Task: Use Google Earth to measure the distance between Burj Khalifa and Christ the Redeemer.
Action: Mouse moved to (20, 130)
Screenshot: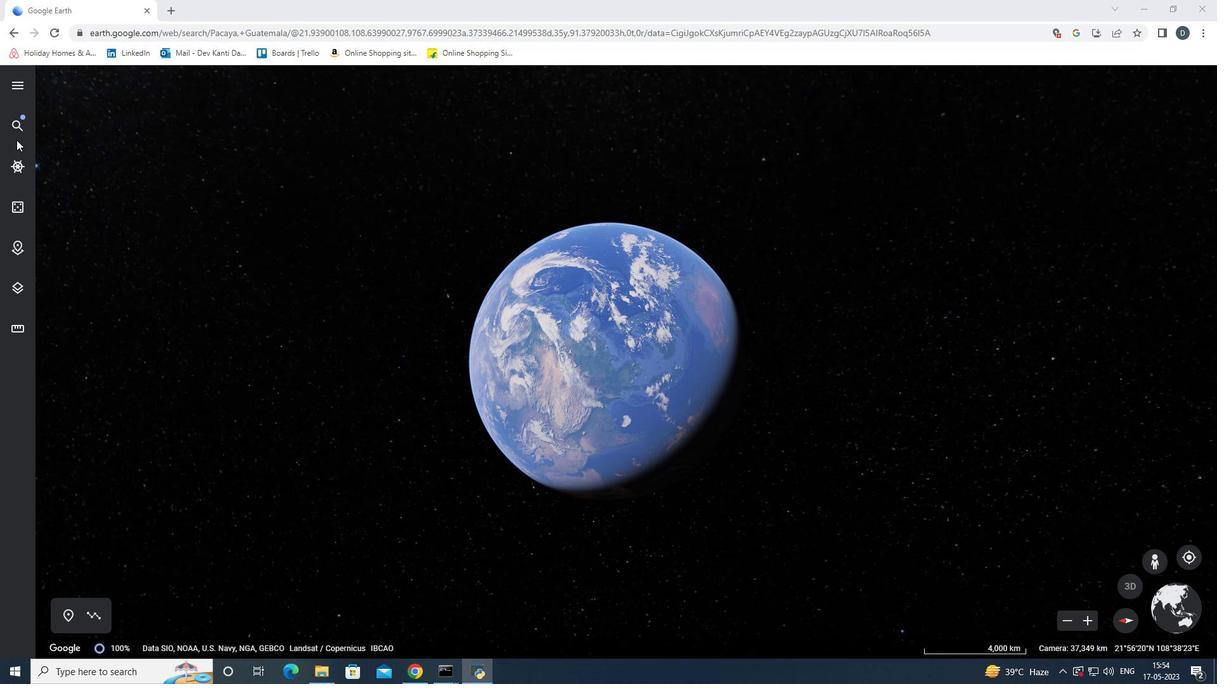 
Action: Mouse pressed left at (20, 130)
Screenshot: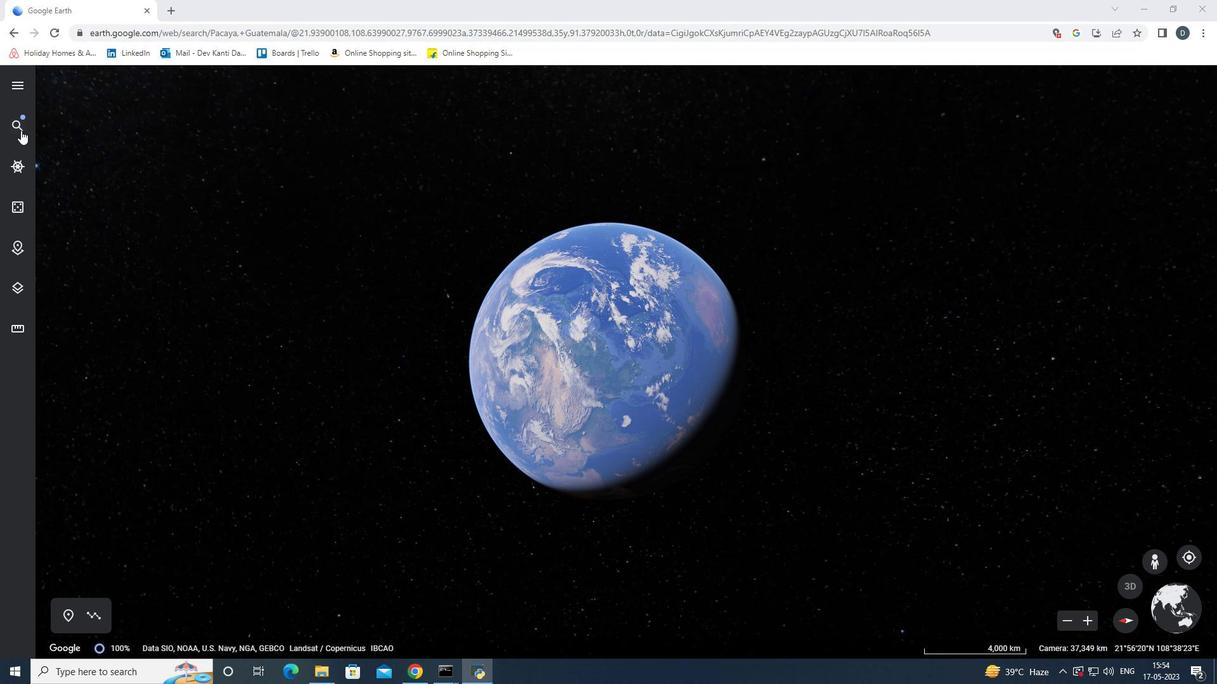 
Action: Mouse moved to (243, 89)
Screenshot: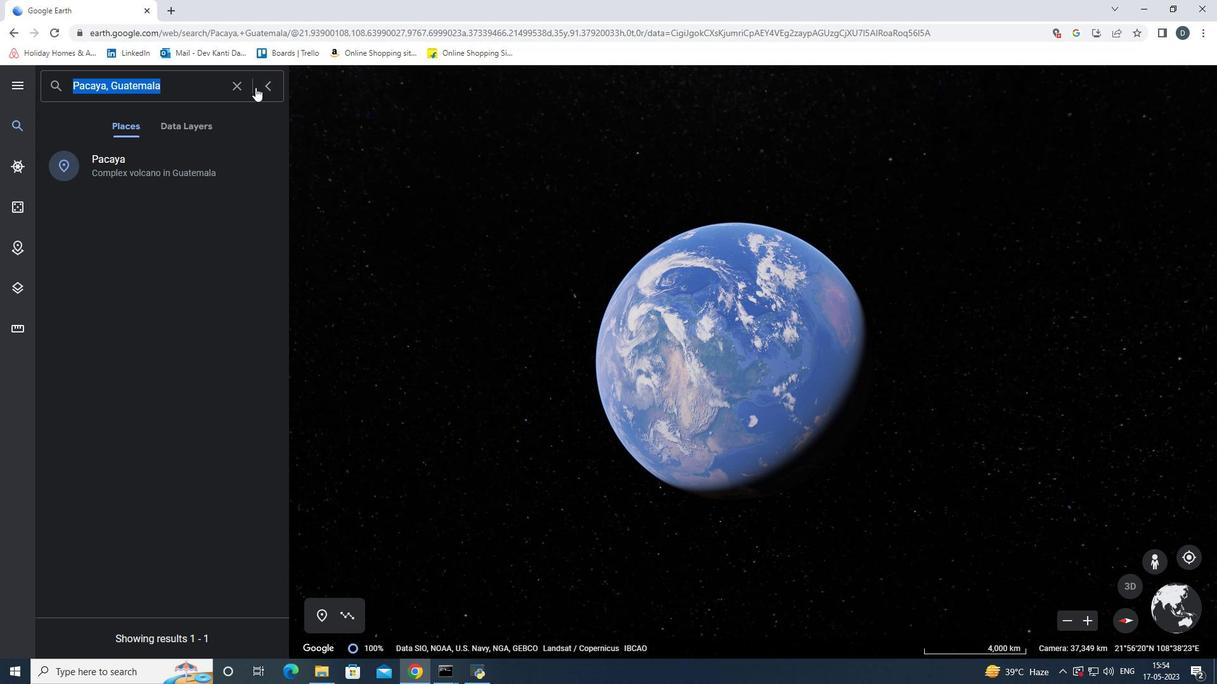 
Action: Mouse pressed left at (243, 89)
Screenshot: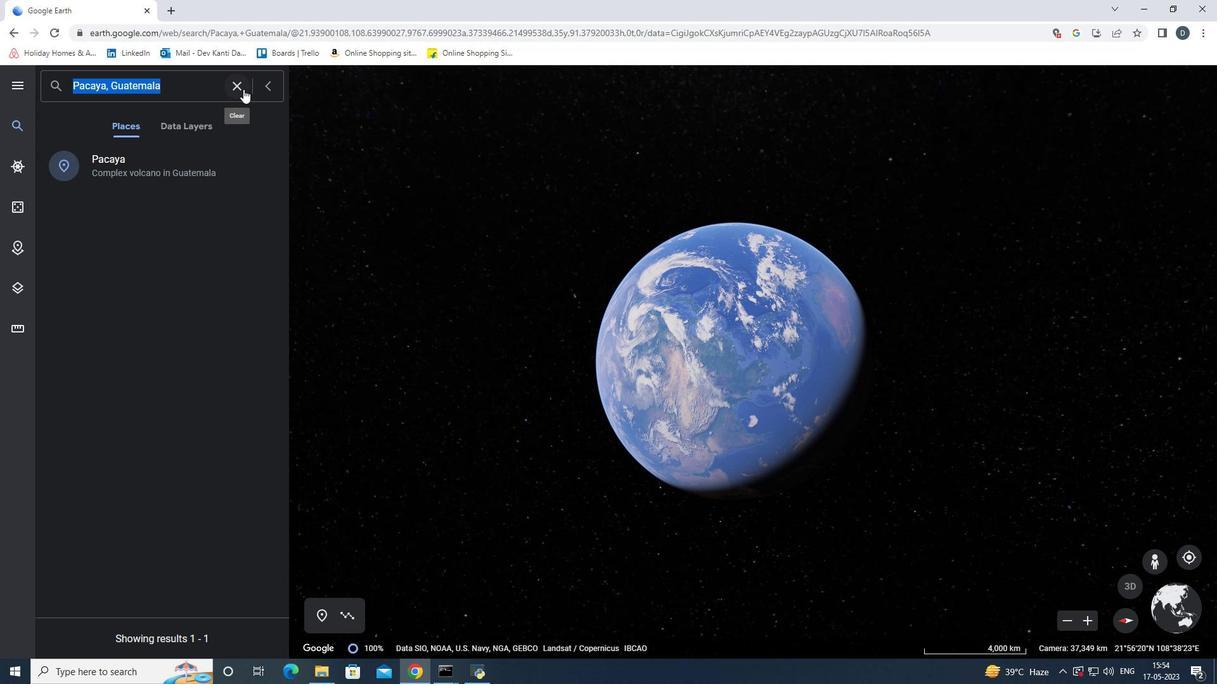 
Action: Key pressed <Key.shift>Chrisd<Key.backspace>t<Key.space>the<Key.space><Key.shift><Key.shift><Key.shift><Key.shift><Key.shift><Key.shift><Key.shift><Key.shift><Key.shift><Key.shift><Key.shift><Key.shift><Key.shift><Key.shift>
Screenshot: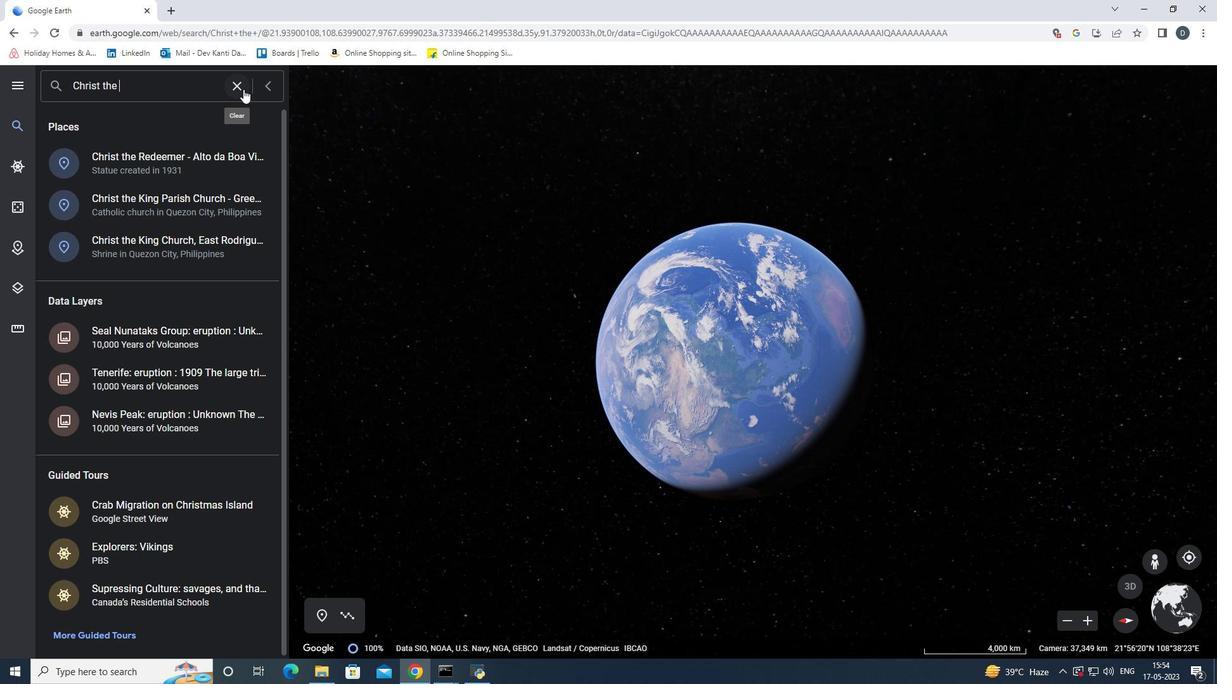 
Action: Mouse moved to (173, 96)
Screenshot: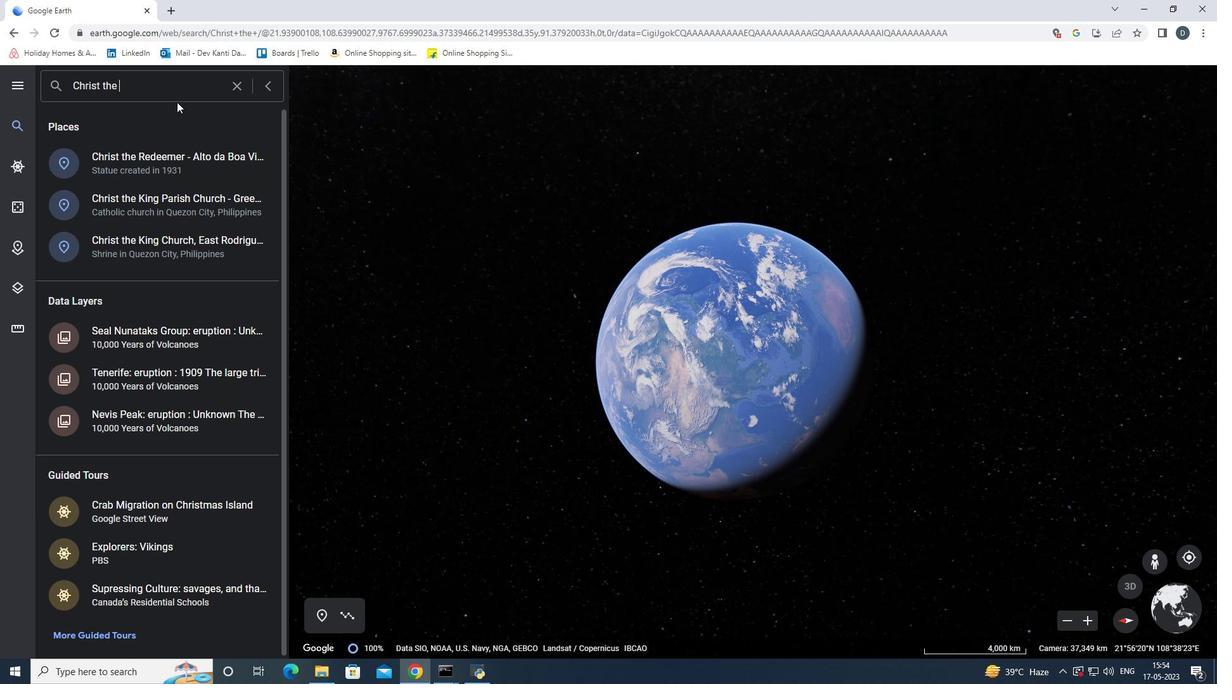 
Action: Key pressed <Key.shift>Reed<Key.backspace><Key.backspace>deemer<Key.space>statue
Screenshot: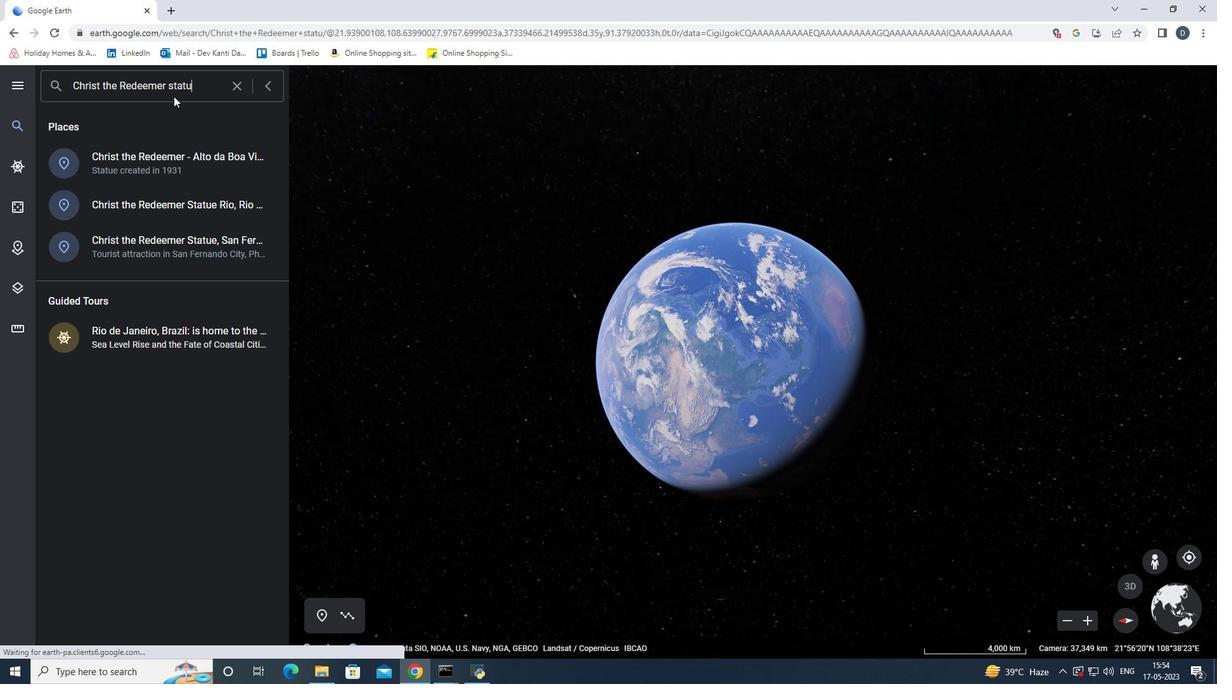 
Action: Mouse moved to (245, 214)
Screenshot: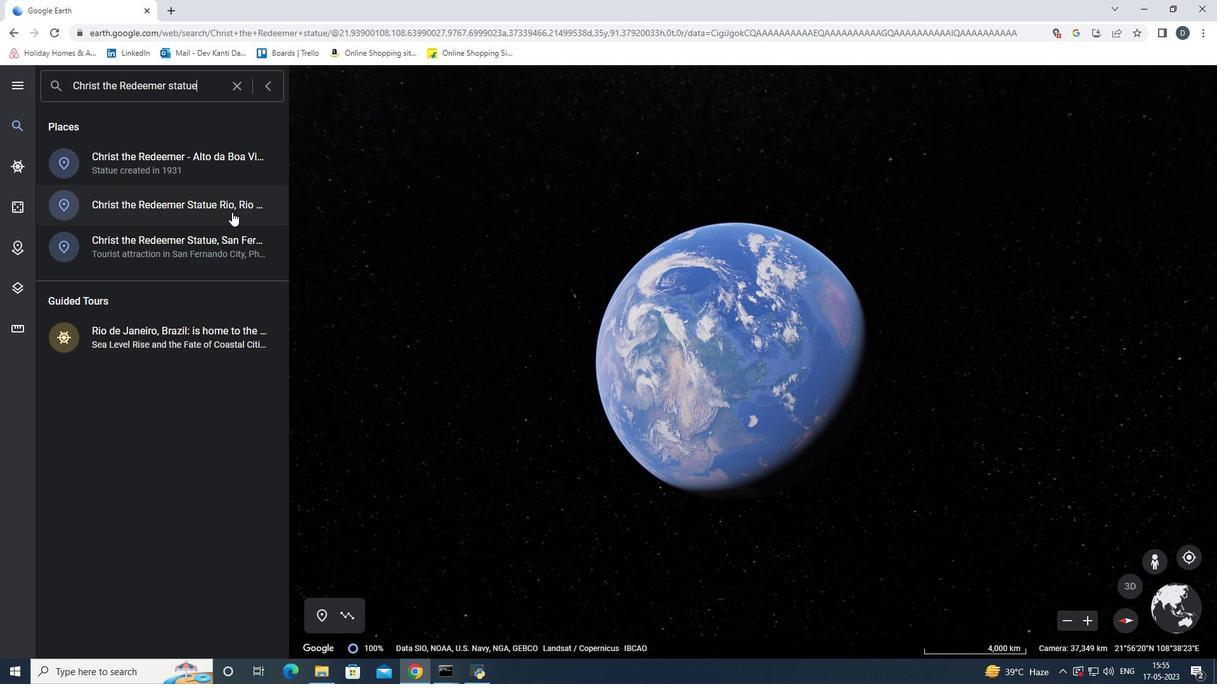 
Action: Mouse pressed left at (245, 214)
Screenshot: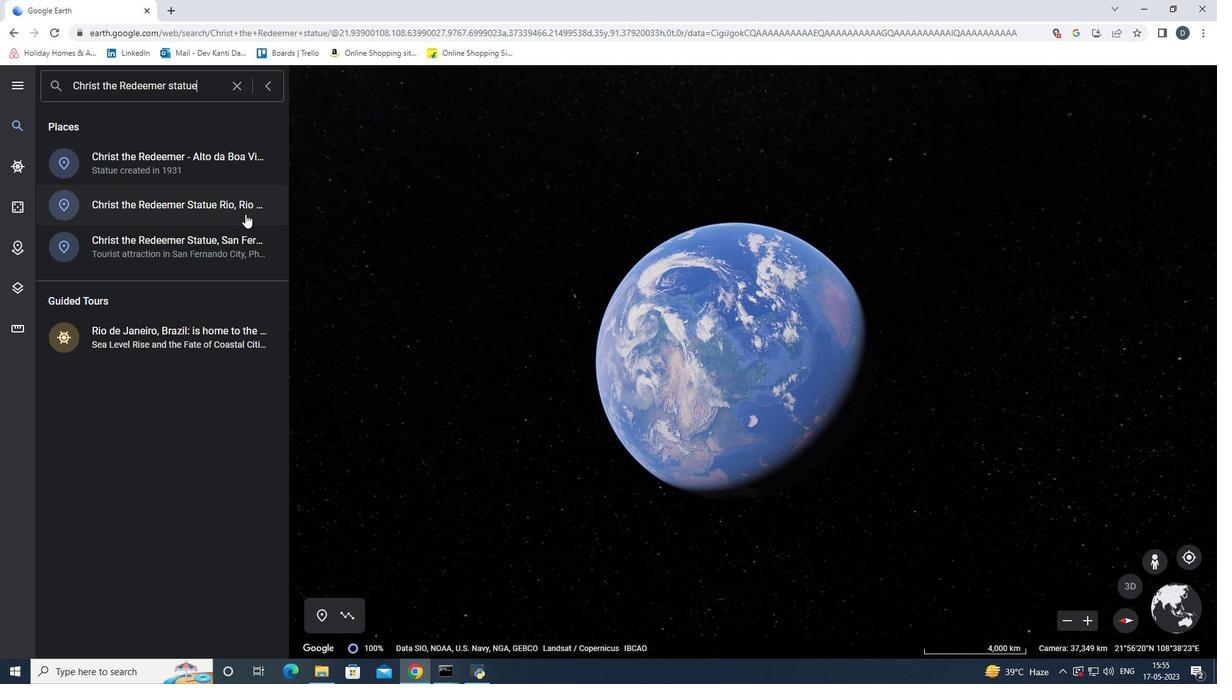 
Action: Mouse moved to (1154, 138)
Screenshot: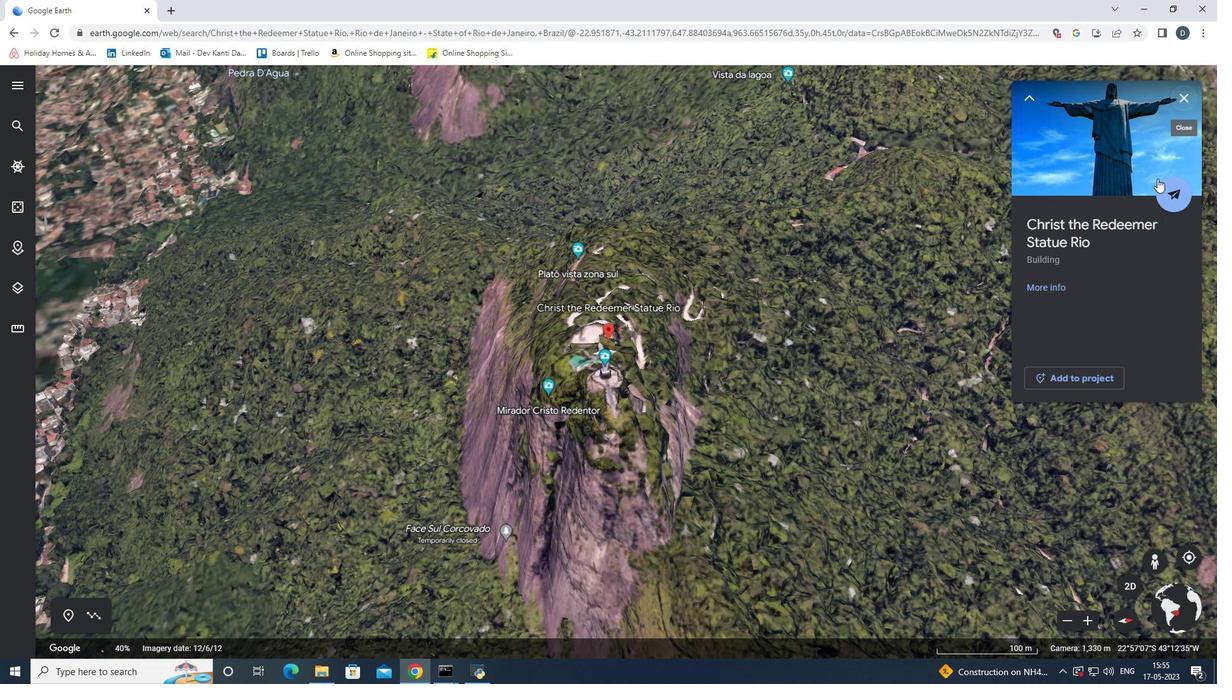 
Action: Mouse pressed left at (1154, 138)
Screenshot: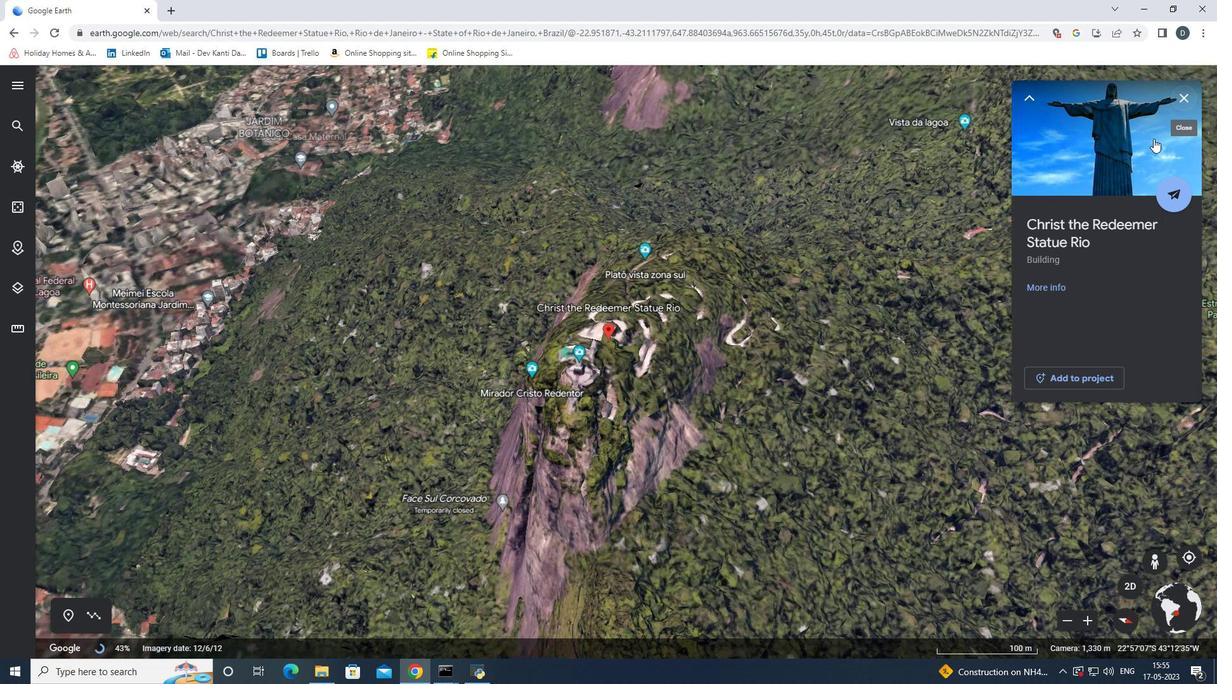 
Action: Mouse moved to (1135, 315)
Screenshot: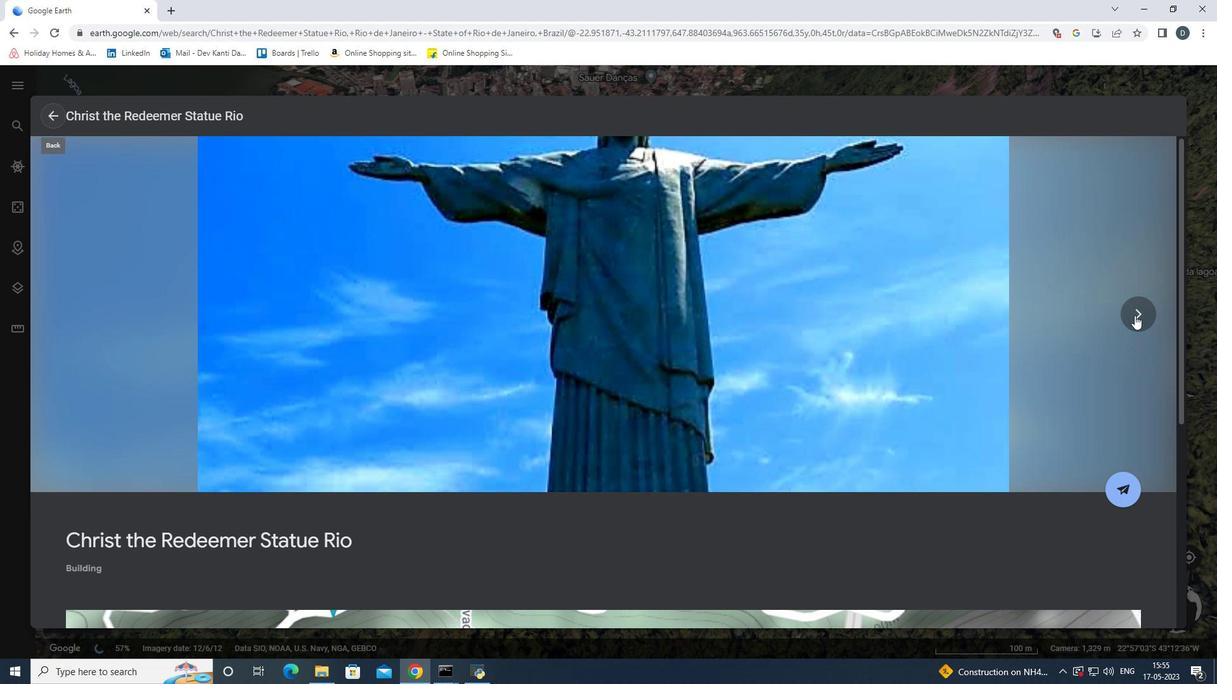 
Action: Mouse pressed left at (1135, 315)
Screenshot: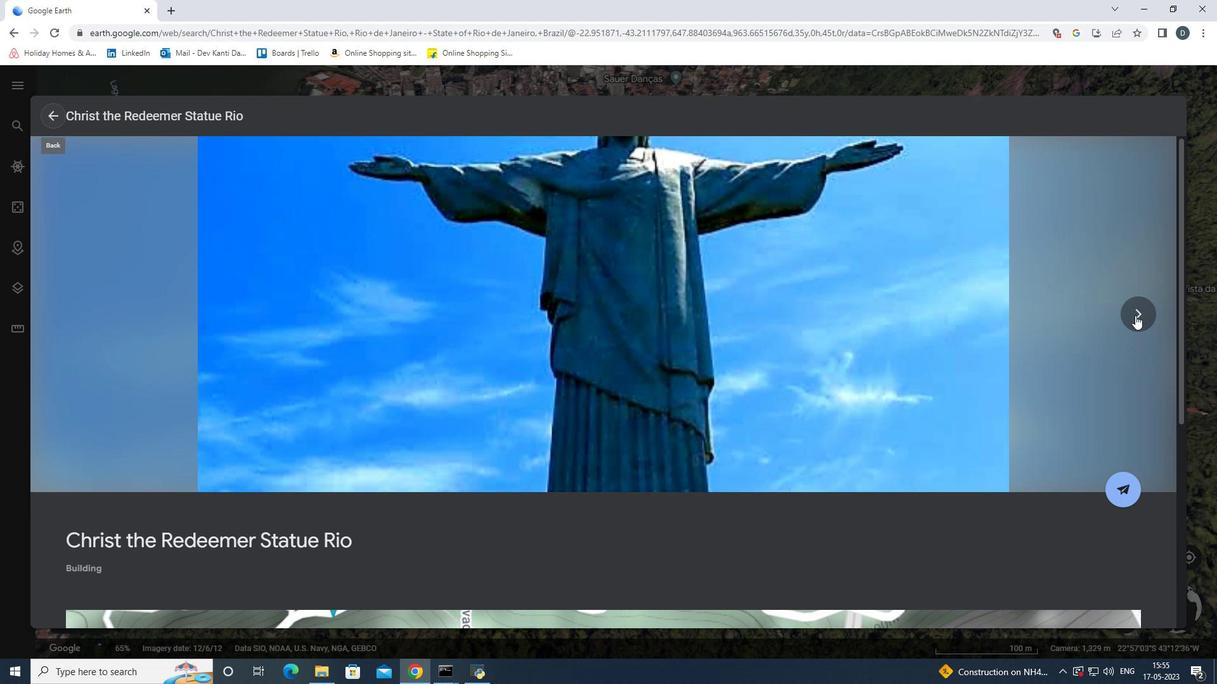 
Action: Mouse pressed left at (1135, 315)
Screenshot: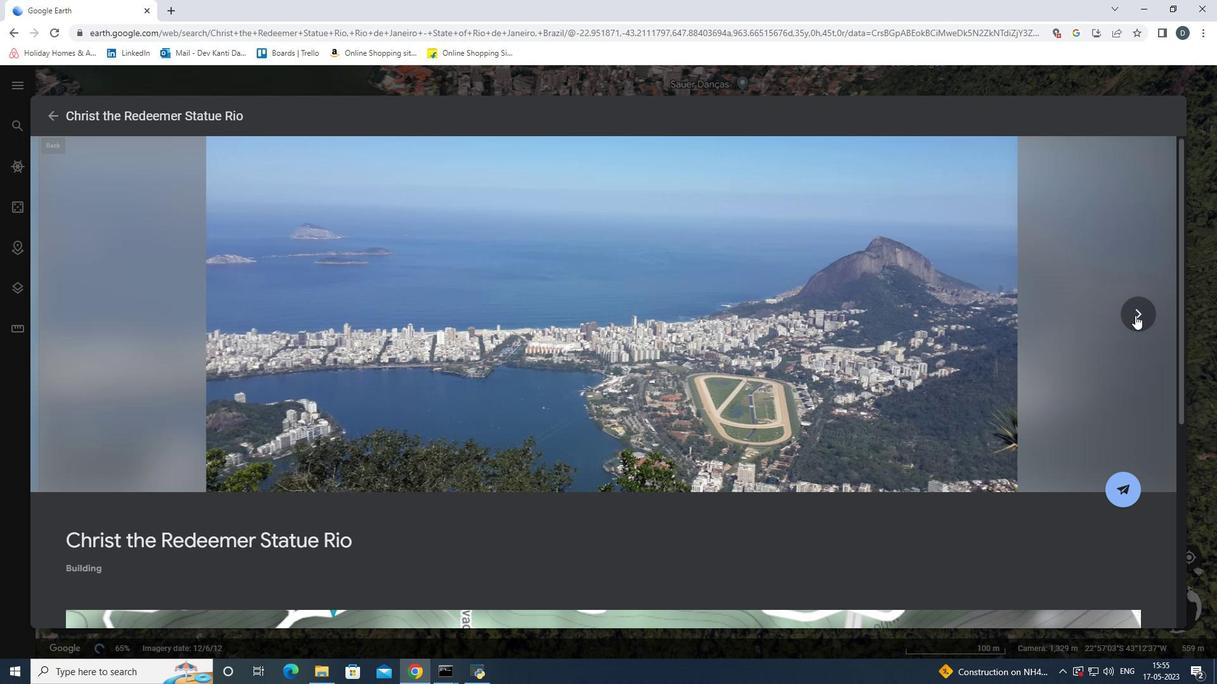 
Action: Mouse pressed left at (1135, 315)
Screenshot: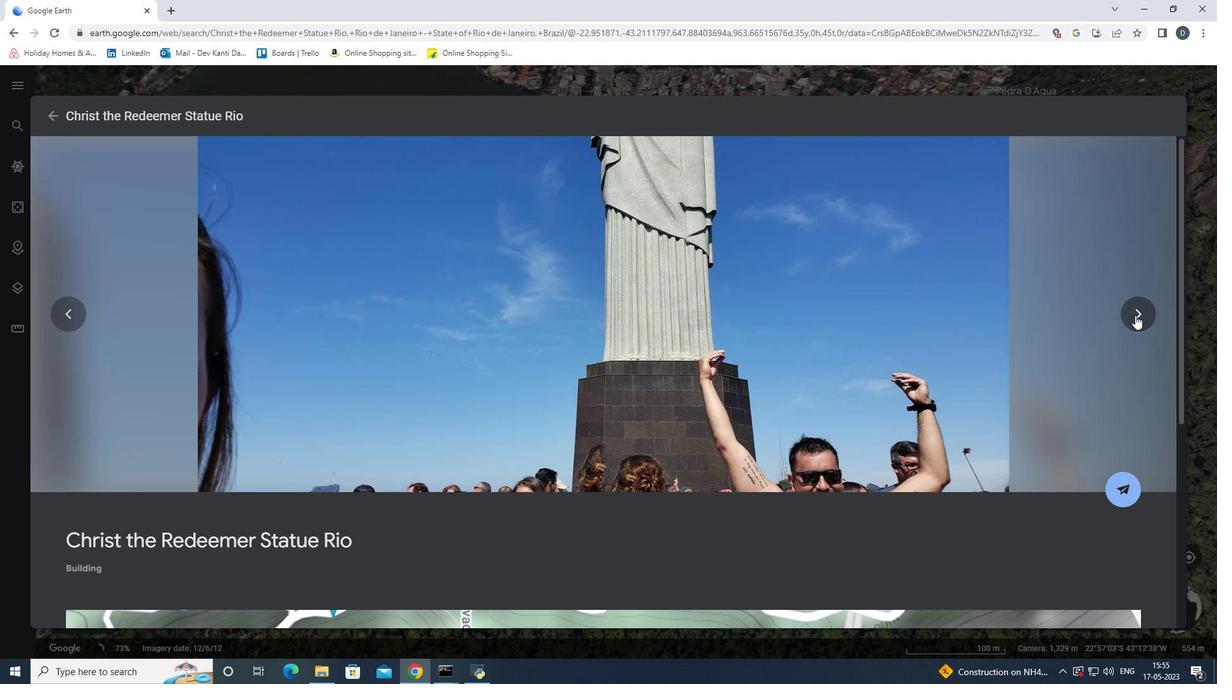 
Action: Mouse moved to (58, 118)
Screenshot: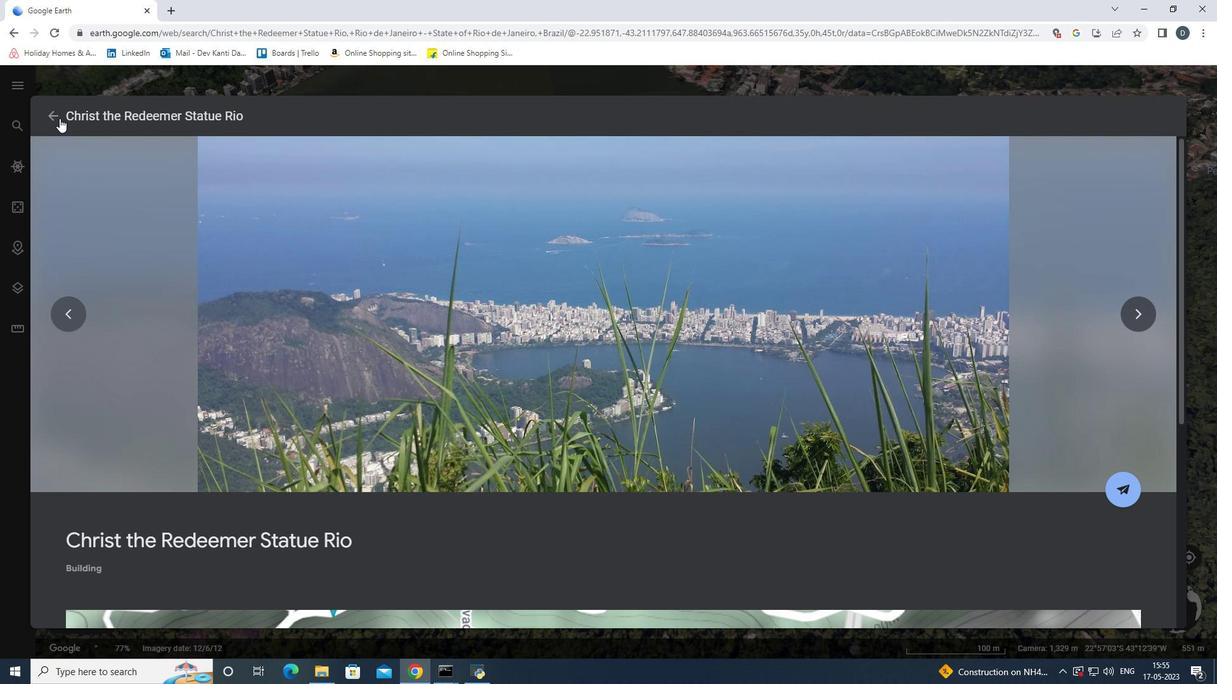 
Action: Mouse pressed left at (58, 118)
Screenshot: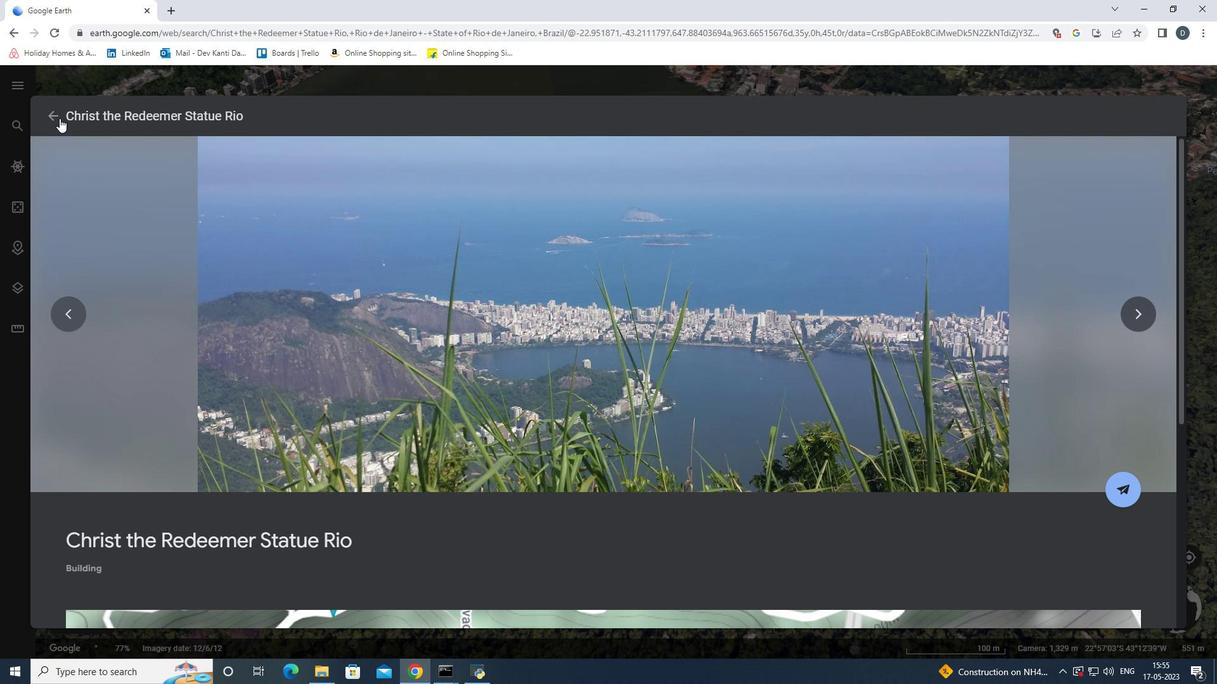 
Action: Mouse moved to (519, 305)
Screenshot: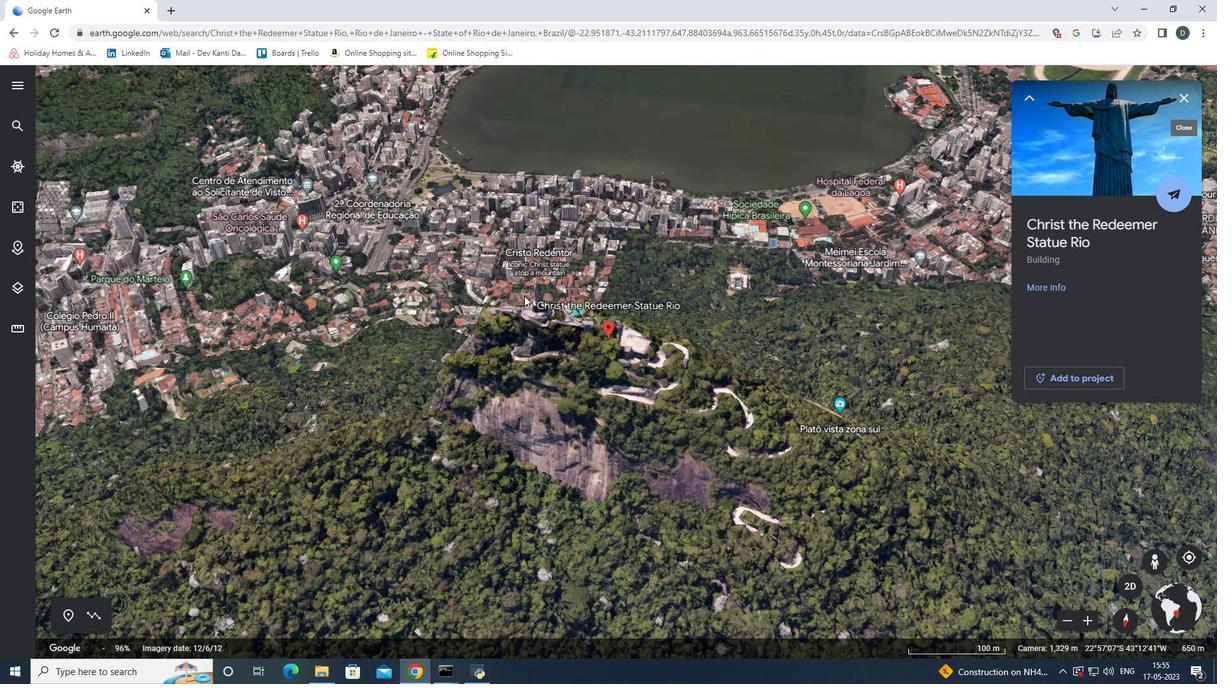 
Action: Mouse scrolled (519, 305) with delta (0, 0)
Screenshot: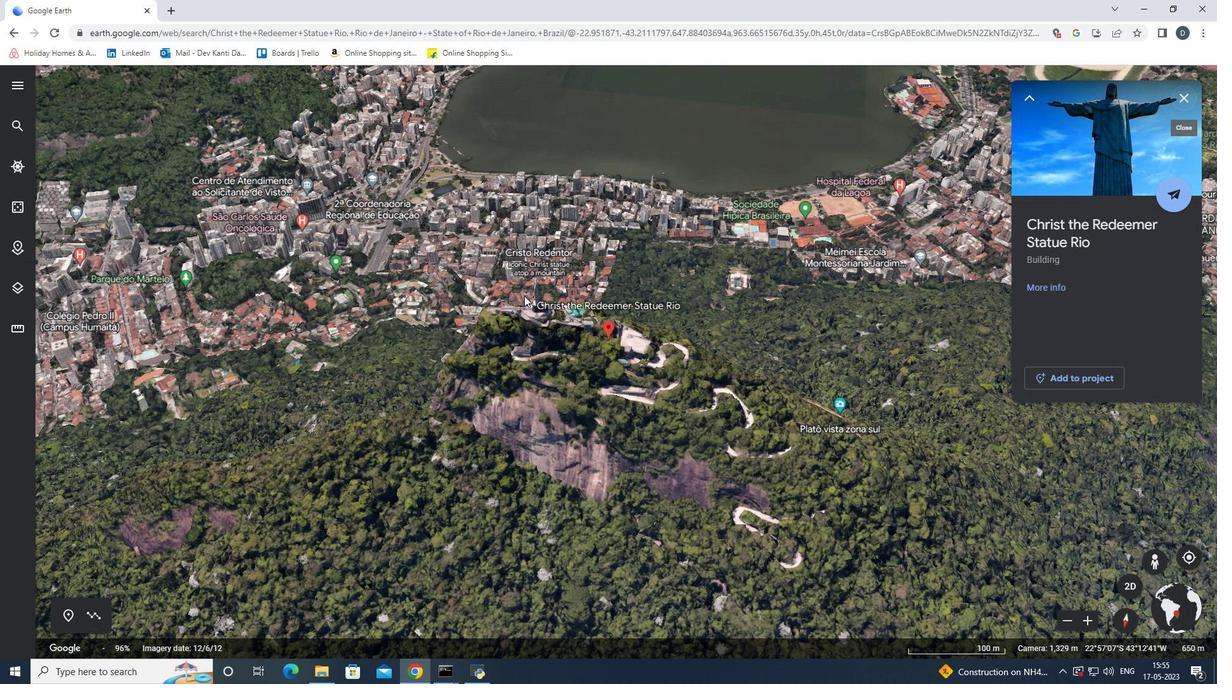 
Action: Mouse scrolled (519, 305) with delta (0, 0)
Screenshot: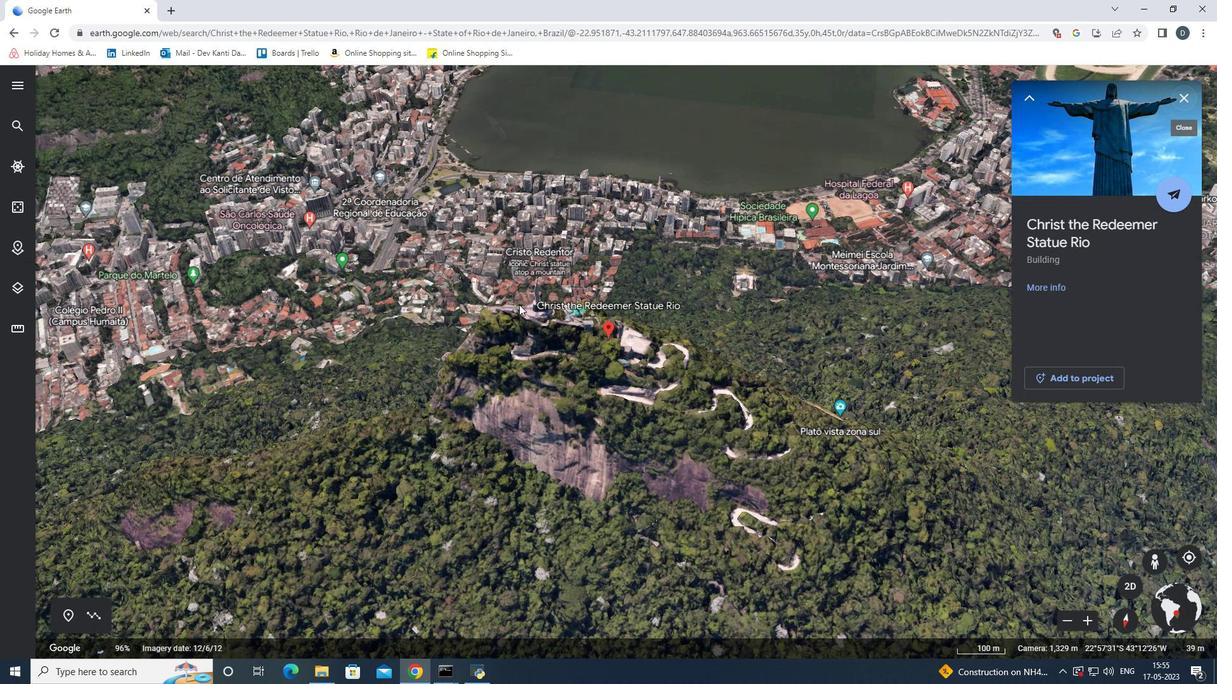 
Action: Mouse scrolled (519, 305) with delta (0, 0)
Screenshot: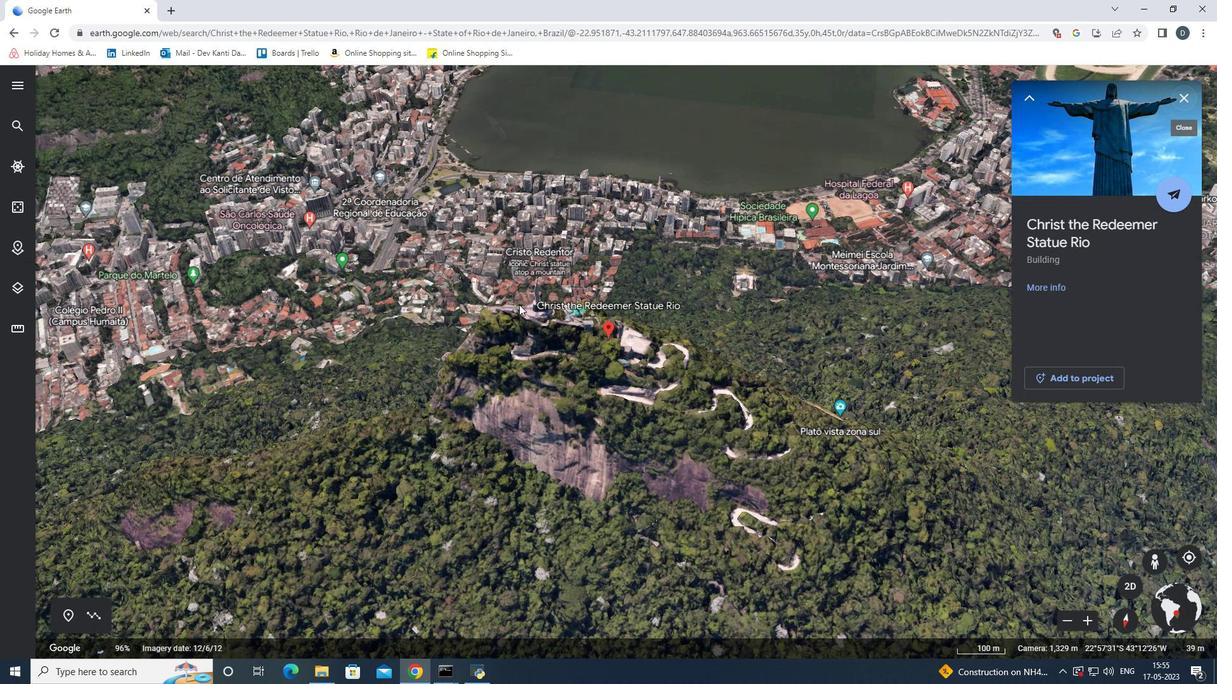 
Action: Mouse scrolled (519, 305) with delta (0, 0)
Screenshot: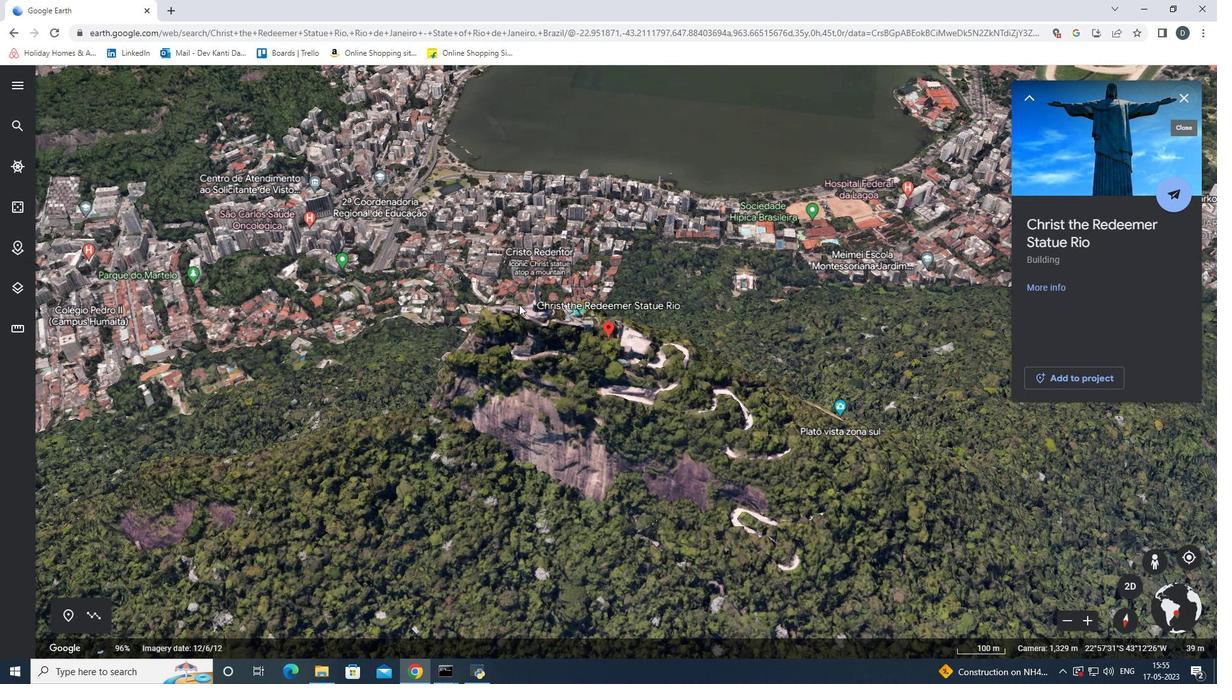 
Action: Mouse moved to (612, 338)
Screenshot: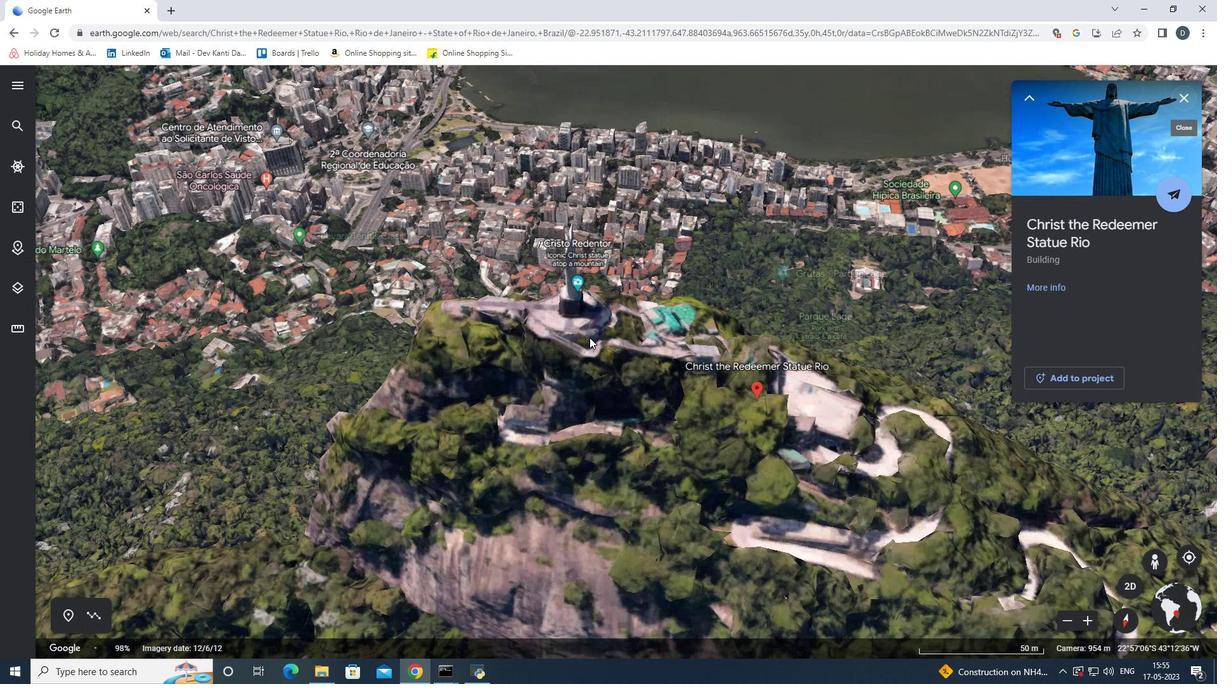 
Action: Mouse scrolled (612, 338) with delta (0, 0)
Screenshot: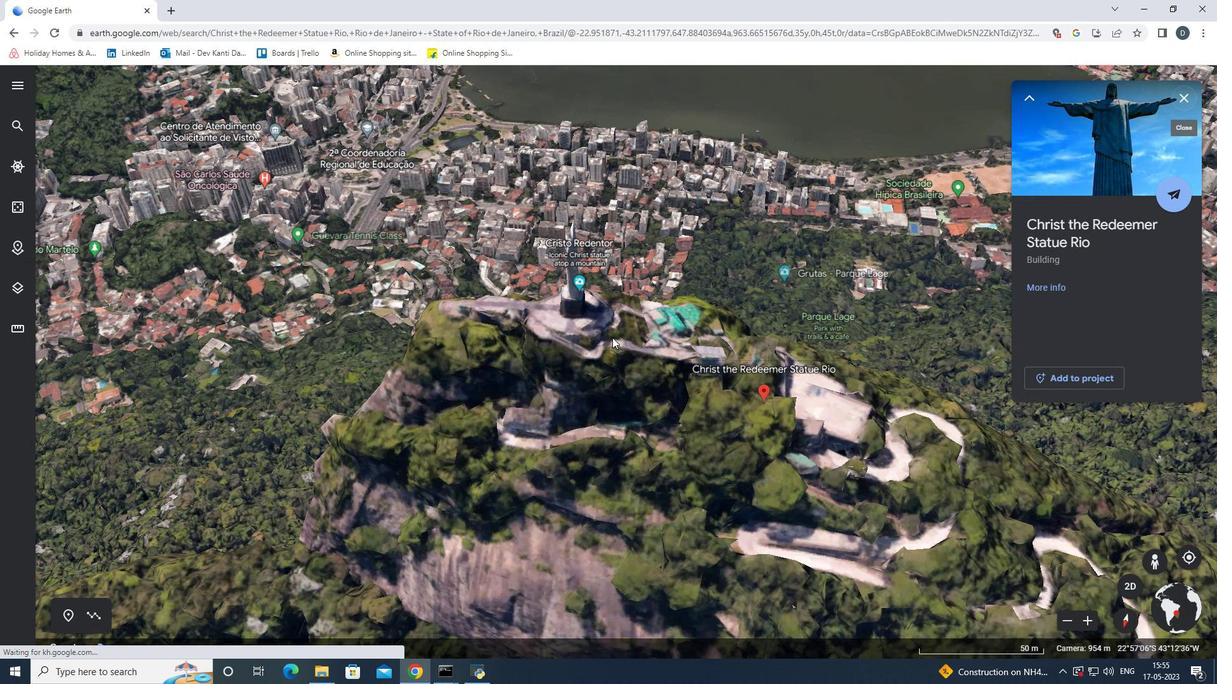 
Action: Mouse scrolled (612, 338) with delta (0, 0)
Screenshot: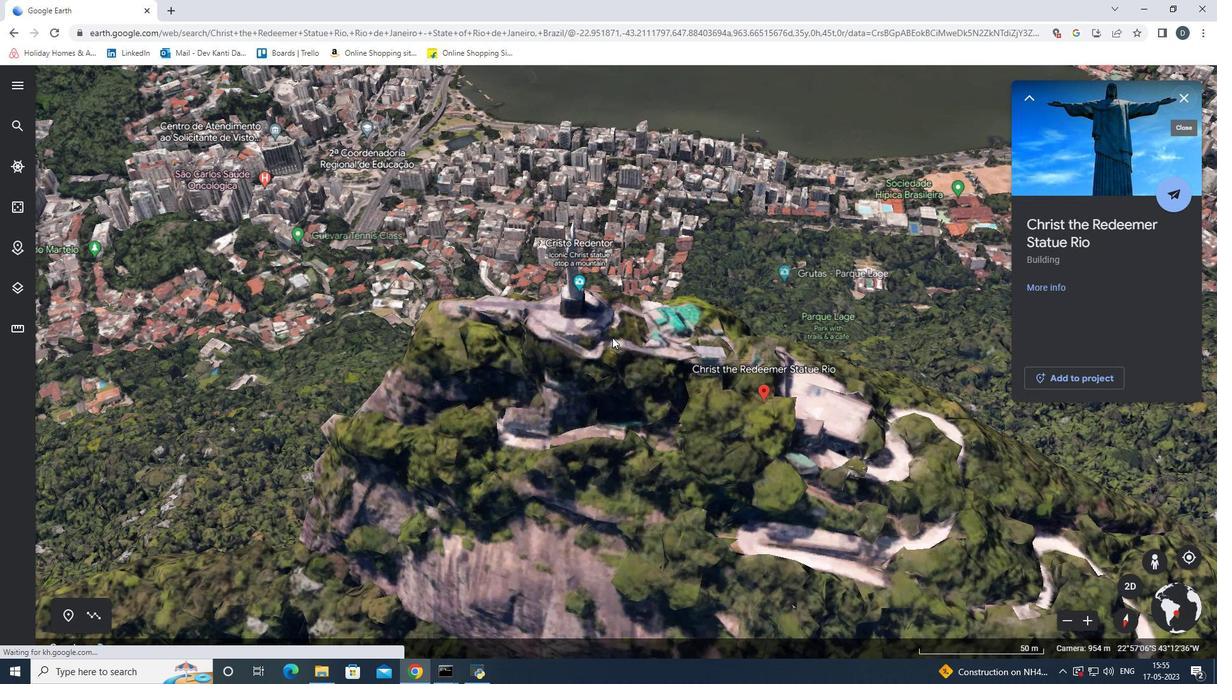 
Action: Mouse moved to (532, 300)
Screenshot: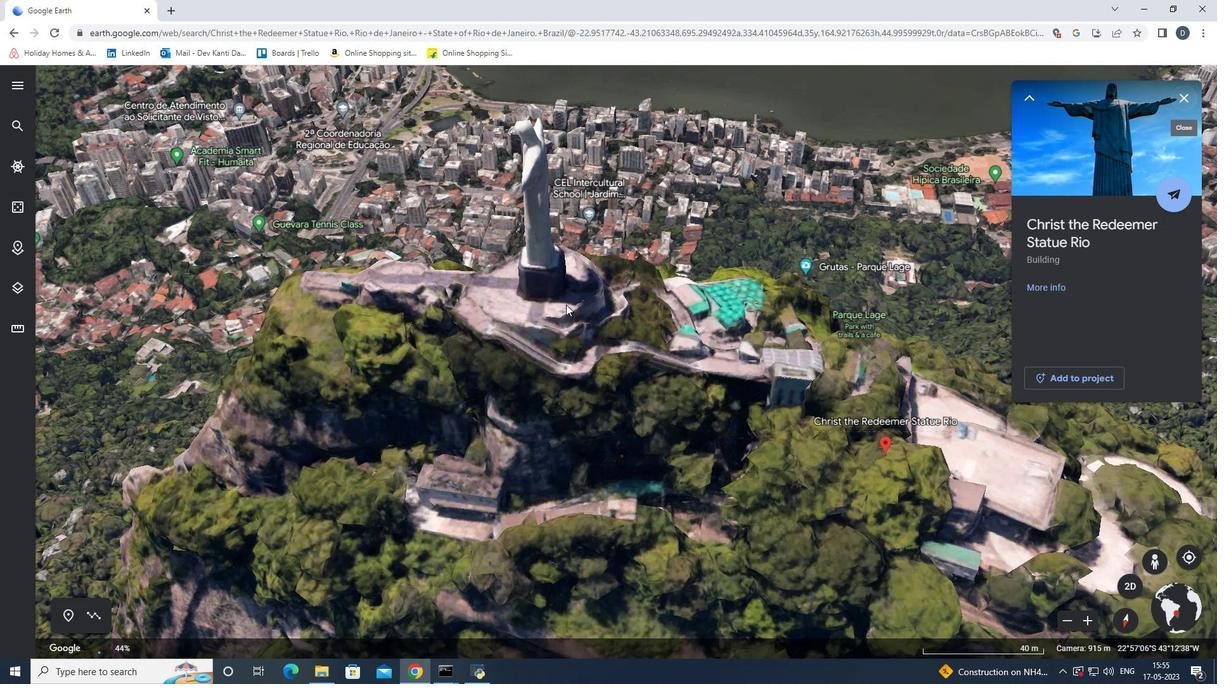 
Action: Mouse pressed left at (532, 300)
Screenshot: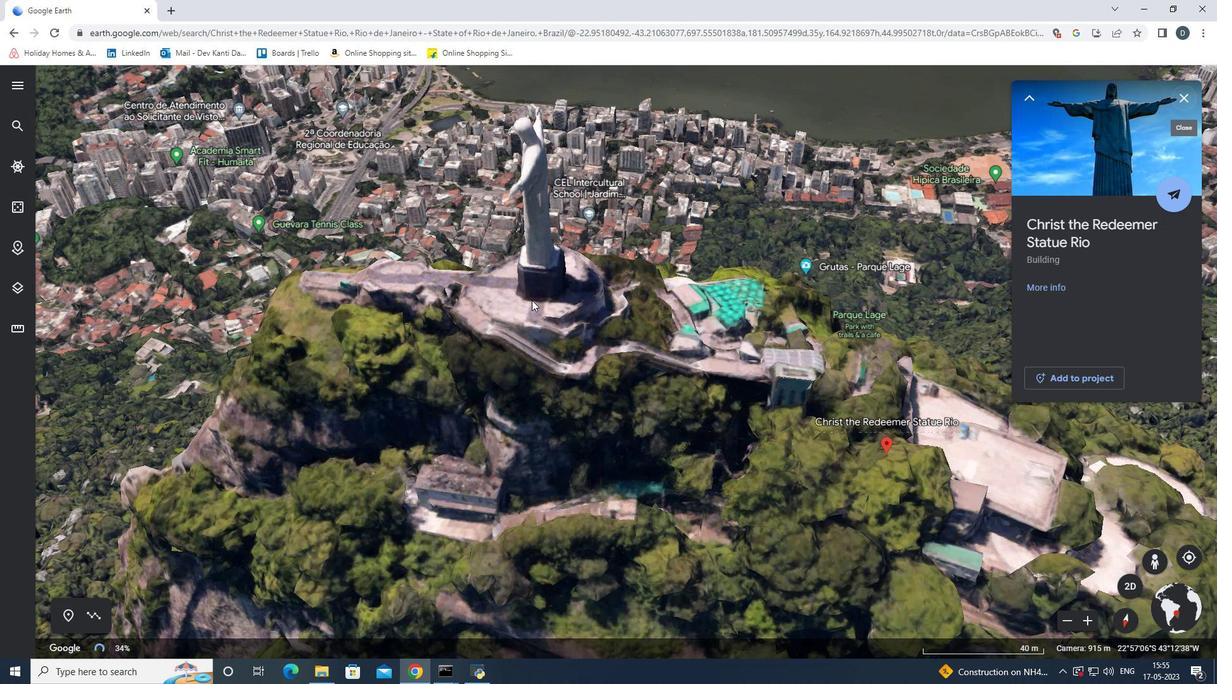 
Action: Mouse moved to (737, 332)
Screenshot: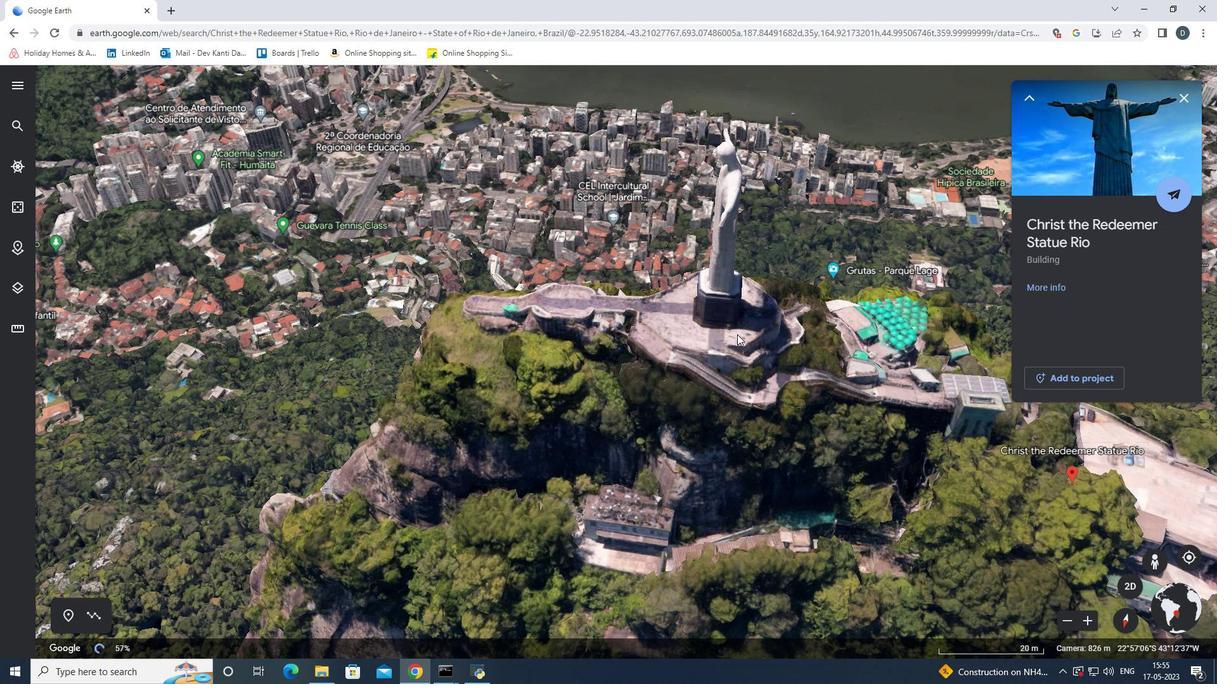 
Action: Mouse scrolled (737, 332) with delta (0, 0)
Screenshot: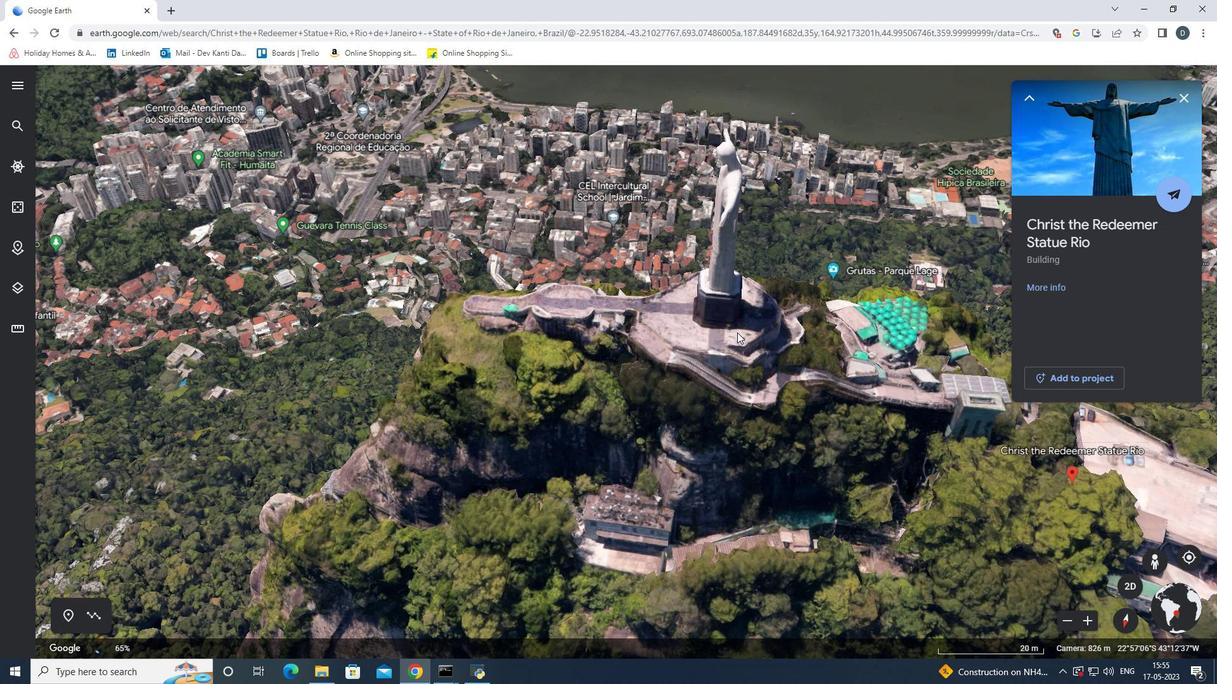 
Action: Mouse scrolled (737, 332) with delta (0, 0)
Screenshot: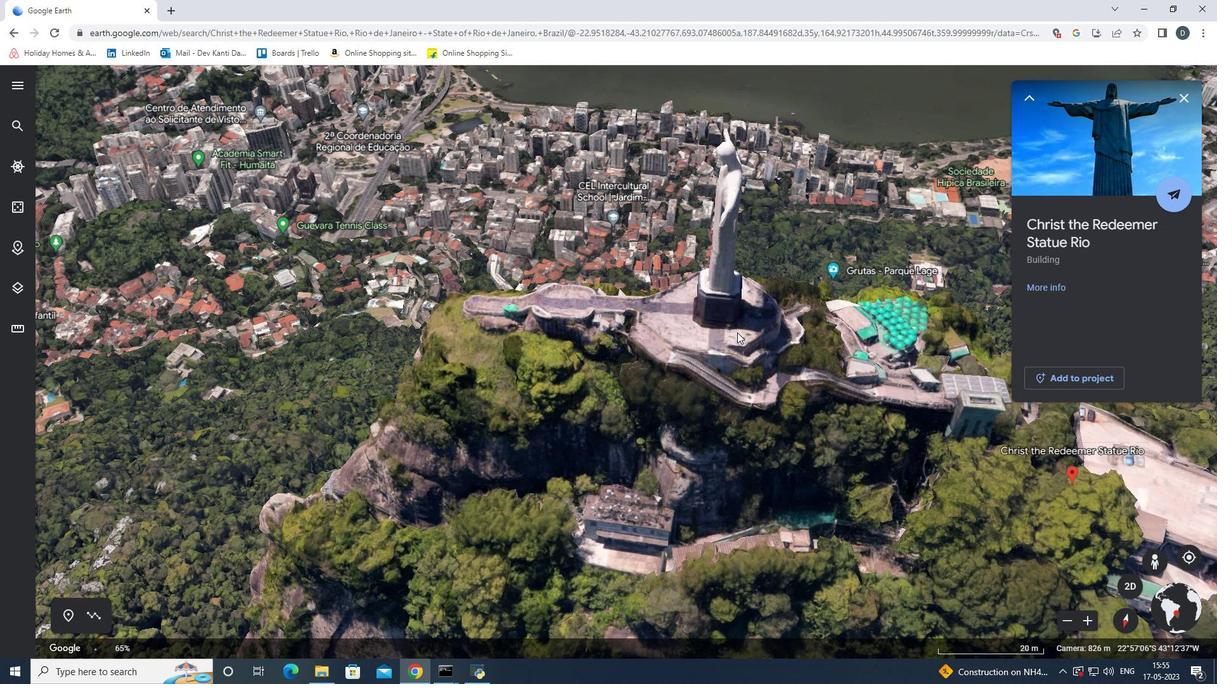 
Action: Mouse scrolled (737, 332) with delta (0, 0)
Screenshot: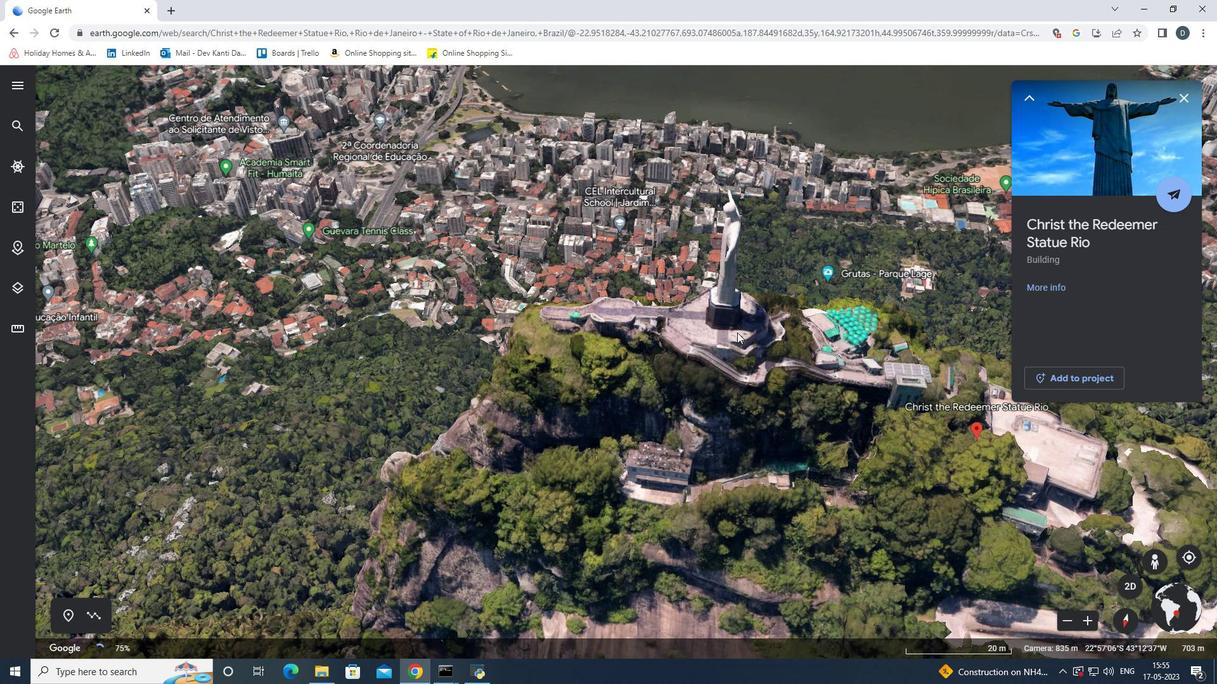 
Action: Mouse scrolled (737, 332) with delta (0, 0)
Screenshot: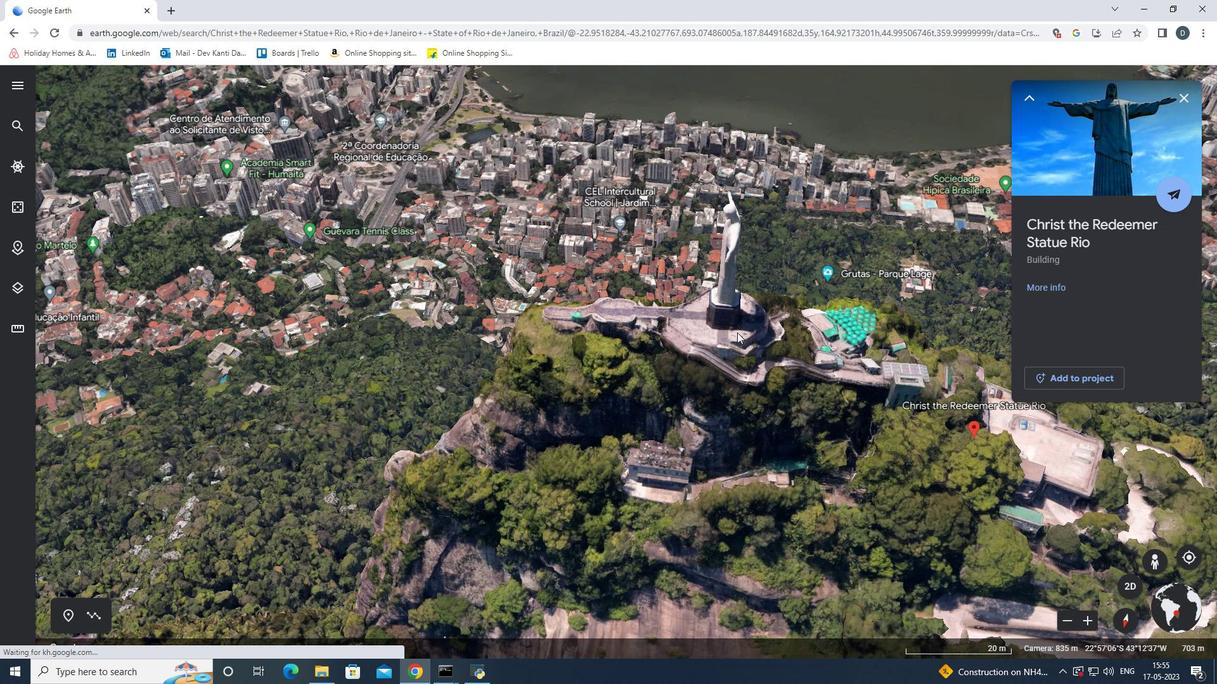 
Action: Mouse scrolled (737, 332) with delta (0, 0)
Screenshot: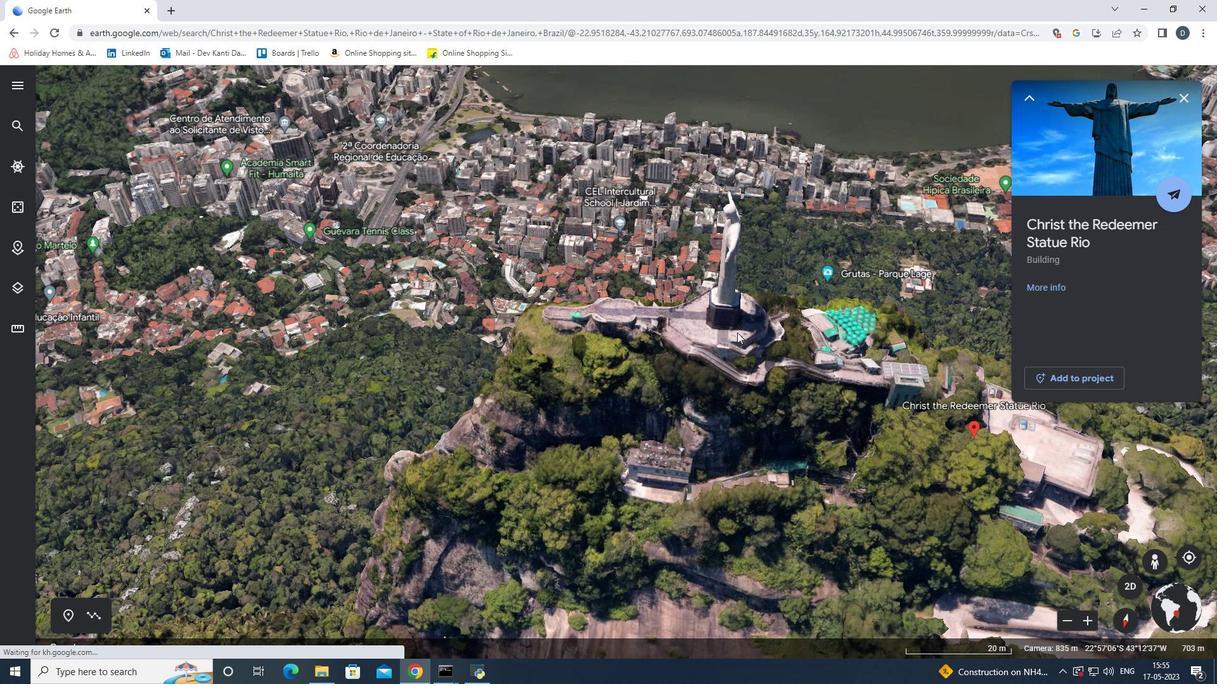 
Action: Mouse scrolled (737, 332) with delta (0, 0)
Screenshot: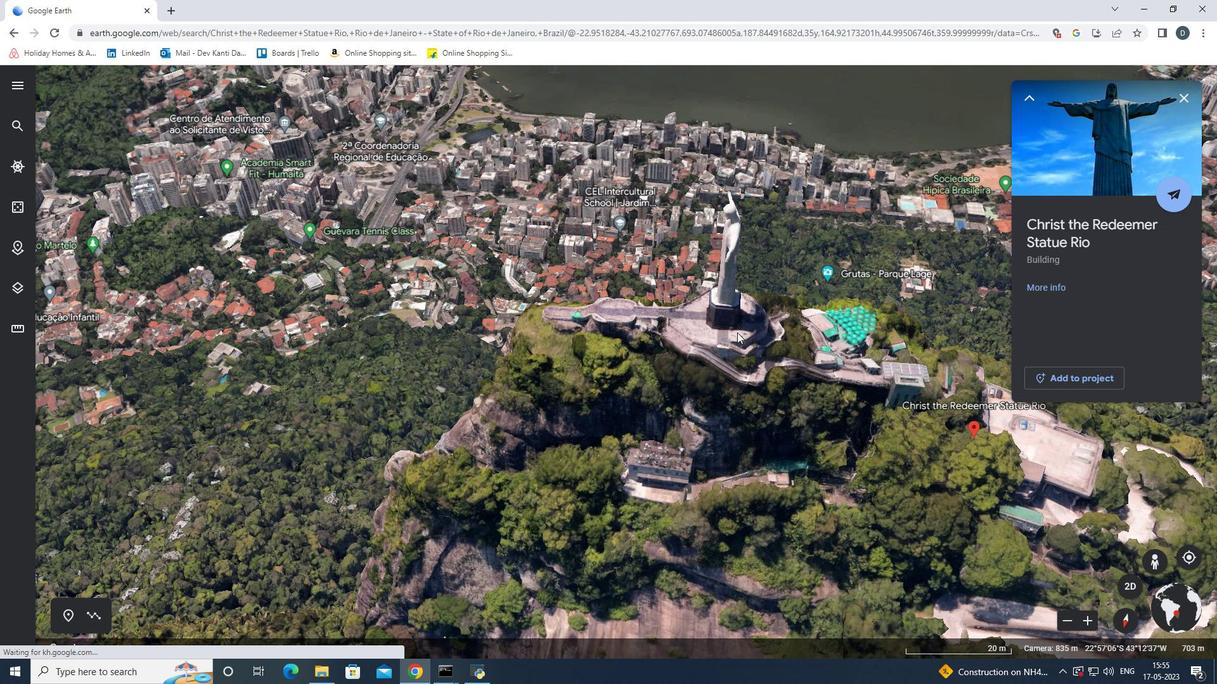 
Action: Mouse moved to (686, 372)
Screenshot: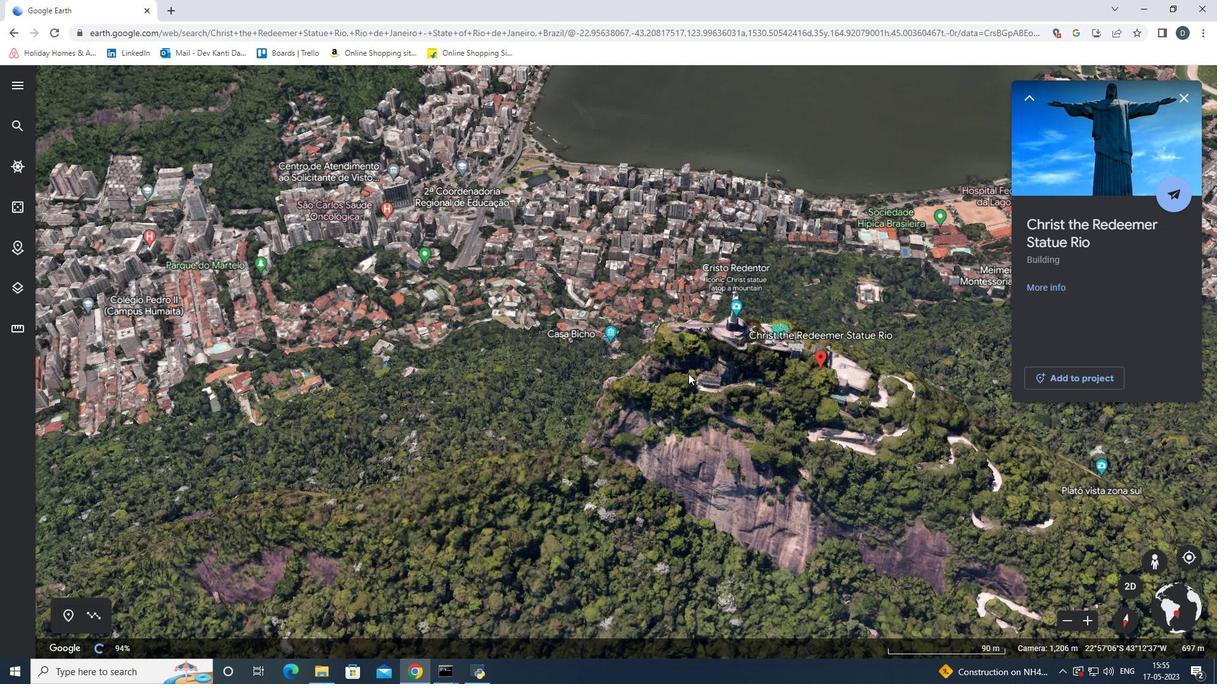 
Action: Mouse scrolled (686, 373) with delta (0, 0)
Screenshot: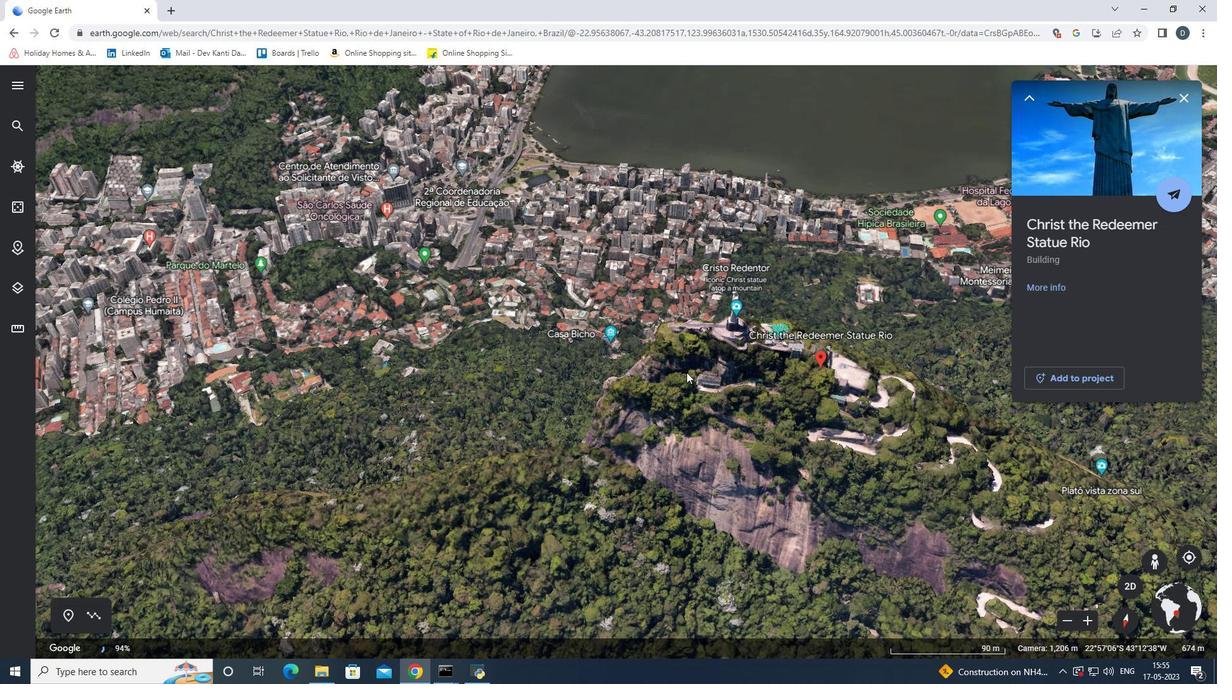 
Action: Mouse scrolled (686, 373) with delta (0, 0)
Screenshot: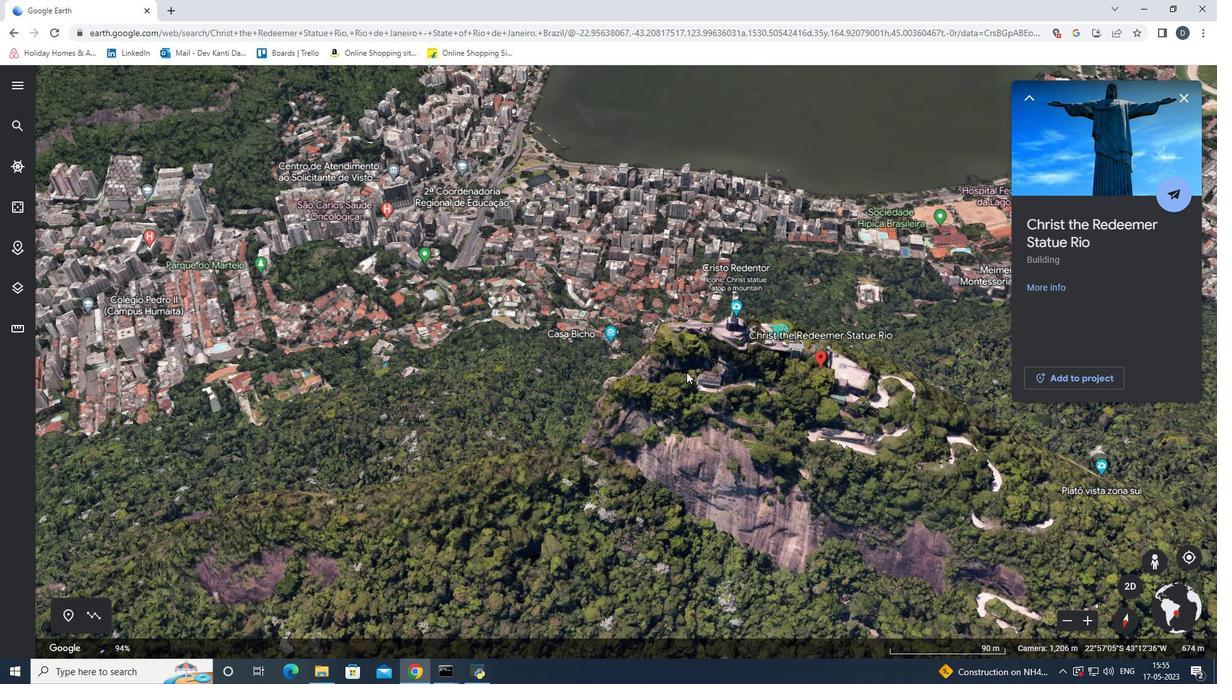 
Action: Mouse scrolled (686, 373) with delta (0, 0)
Screenshot: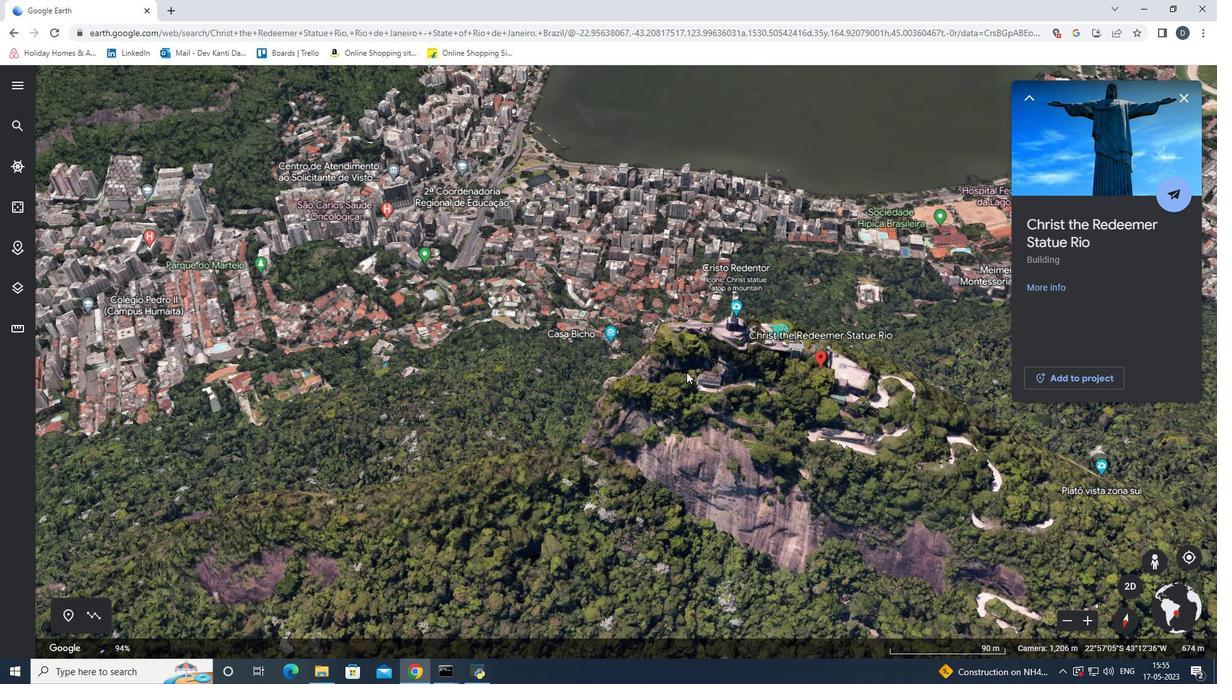 
Action: Mouse scrolled (686, 373) with delta (0, 0)
Screenshot: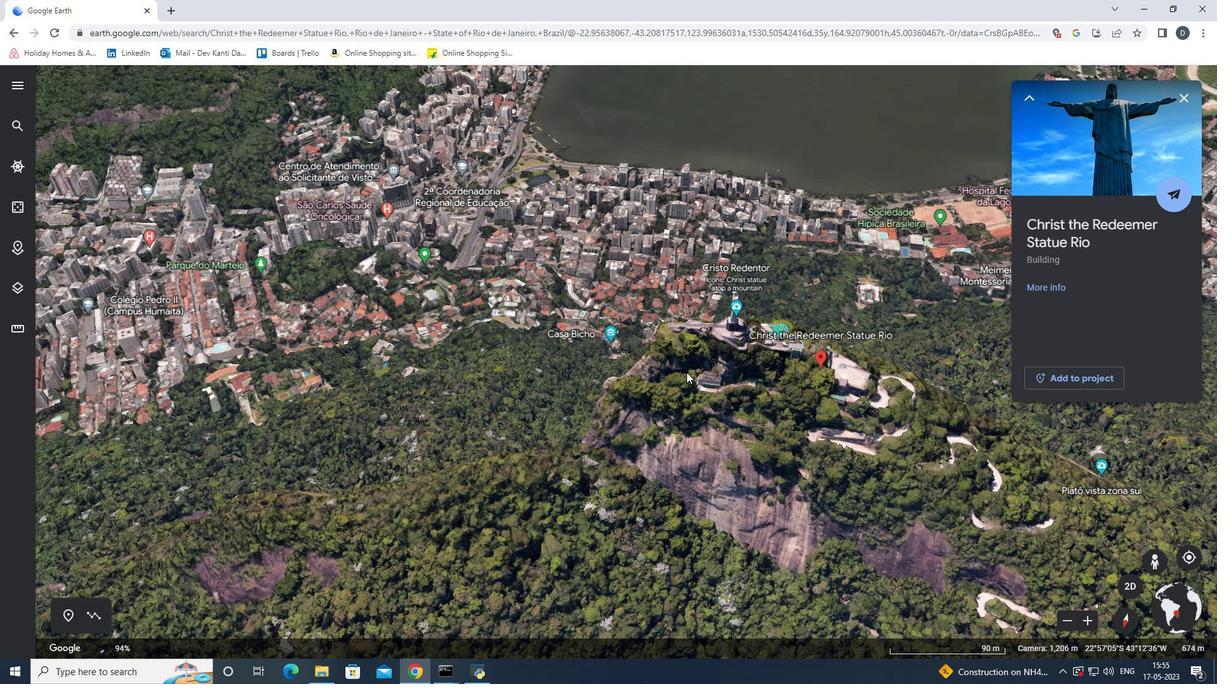 
Action: Mouse scrolled (686, 372) with delta (0, 0)
Screenshot: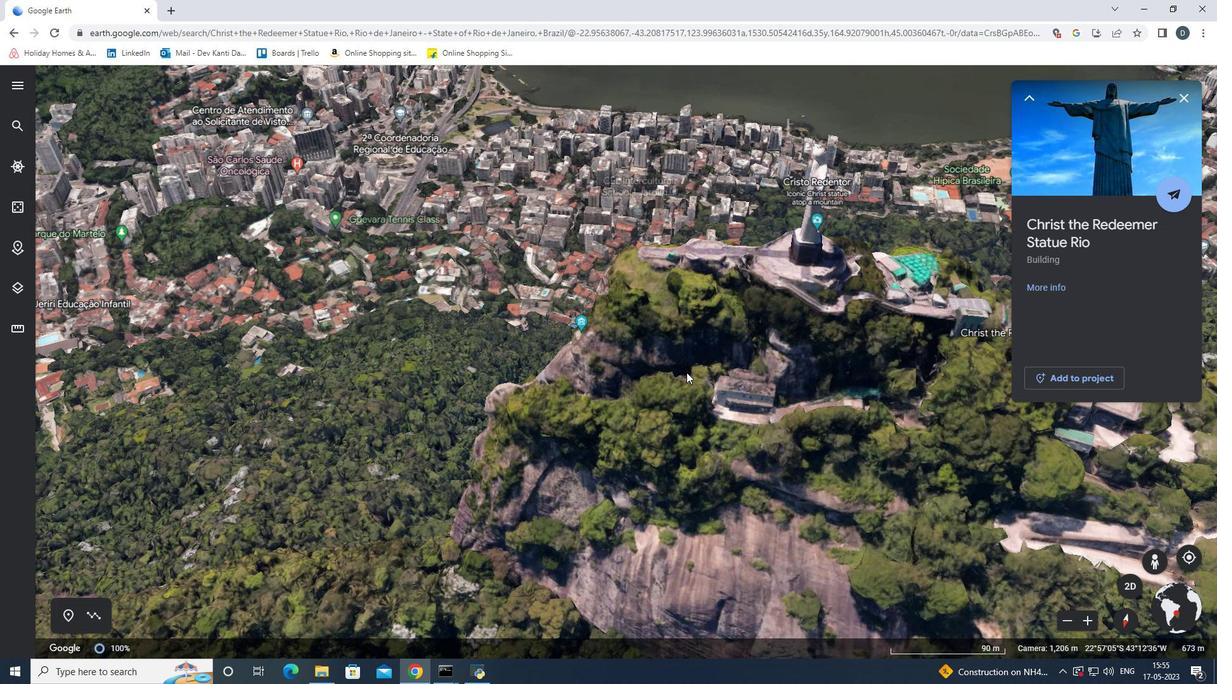 
Action: Mouse scrolled (686, 372) with delta (0, 0)
Screenshot: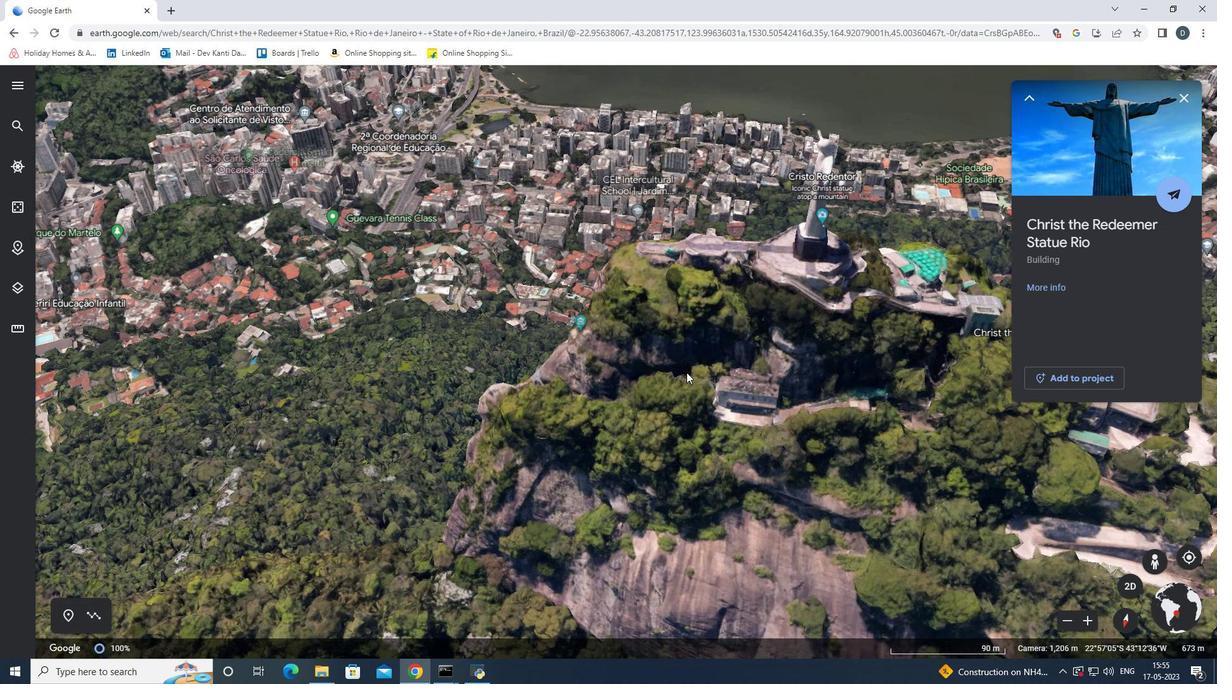 
Action: Mouse scrolled (686, 372) with delta (0, 0)
Screenshot: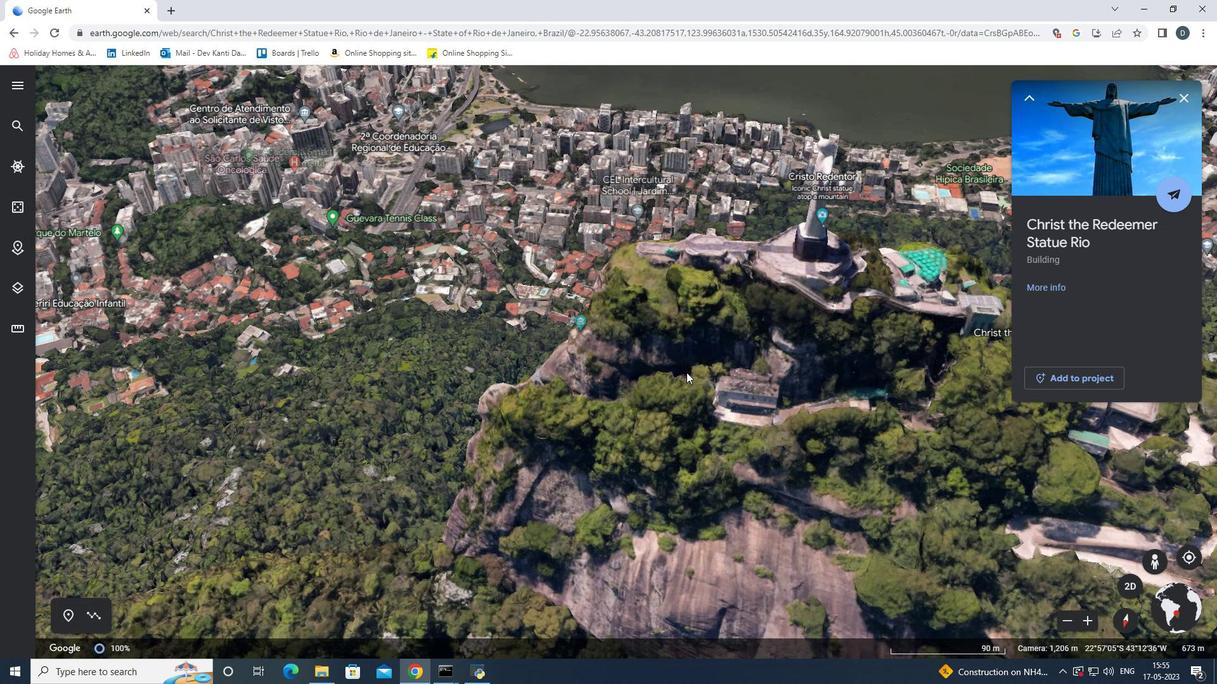 
Action: Mouse scrolled (686, 372) with delta (0, 0)
Screenshot: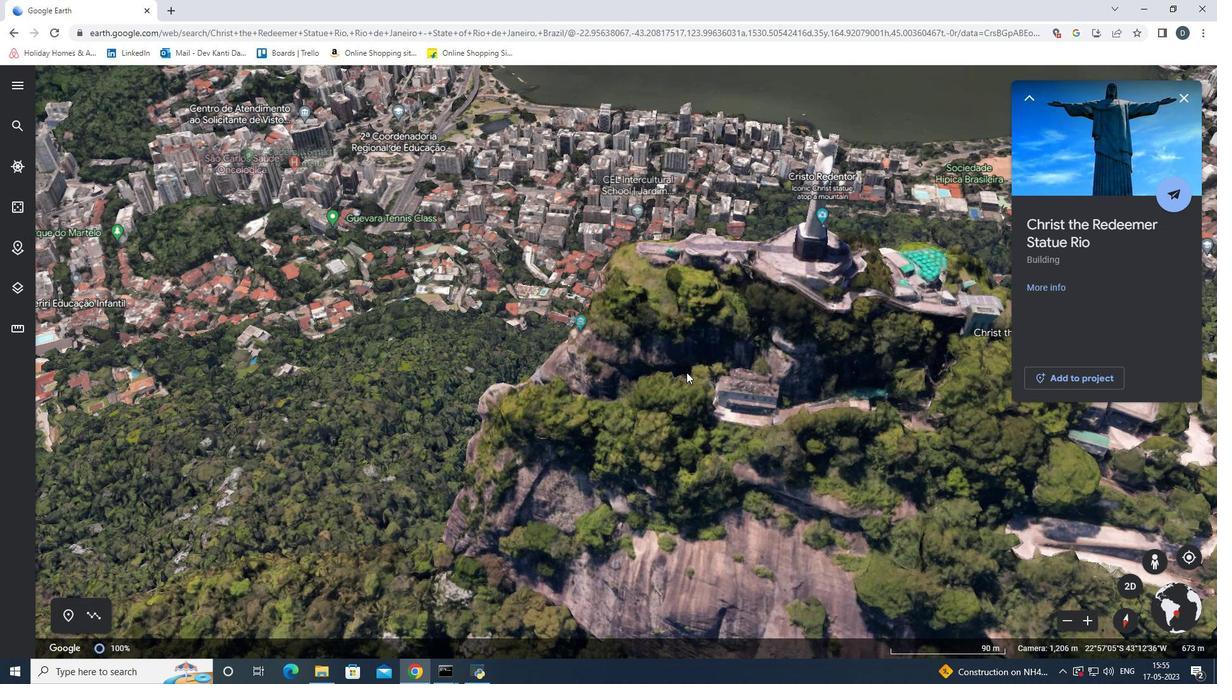 
Action: Mouse moved to (22, 327)
Screenshot: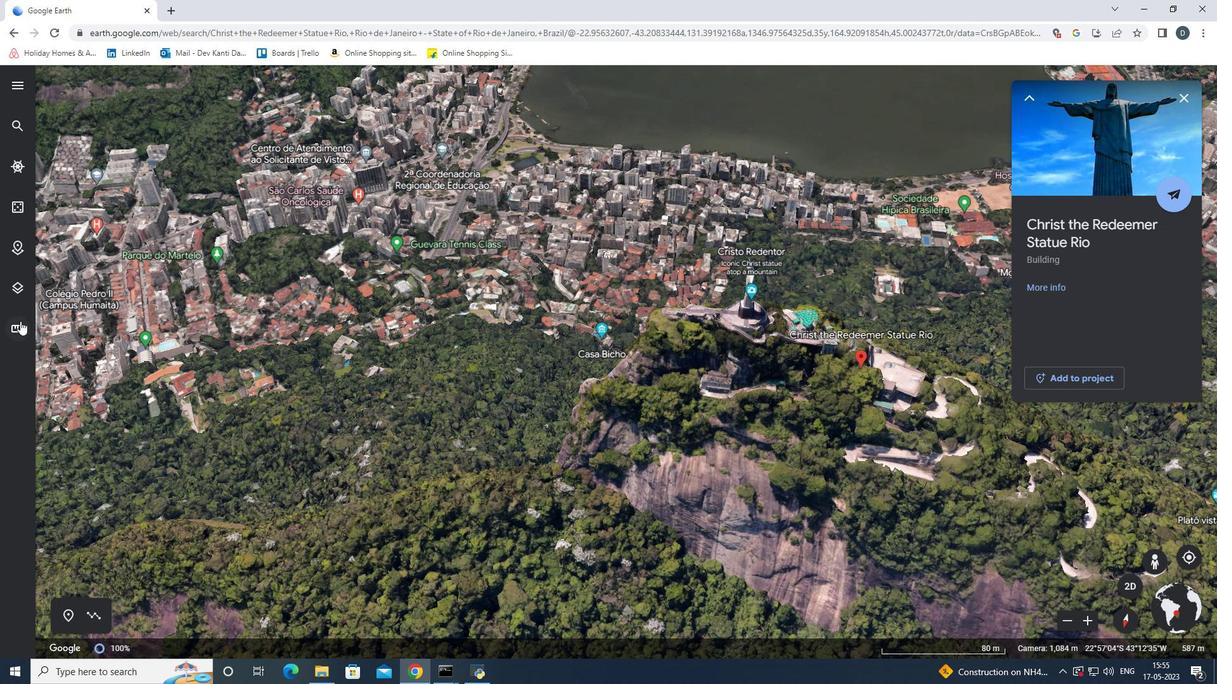
Action: Mouse pressed left at (22, 327)
Screenshot: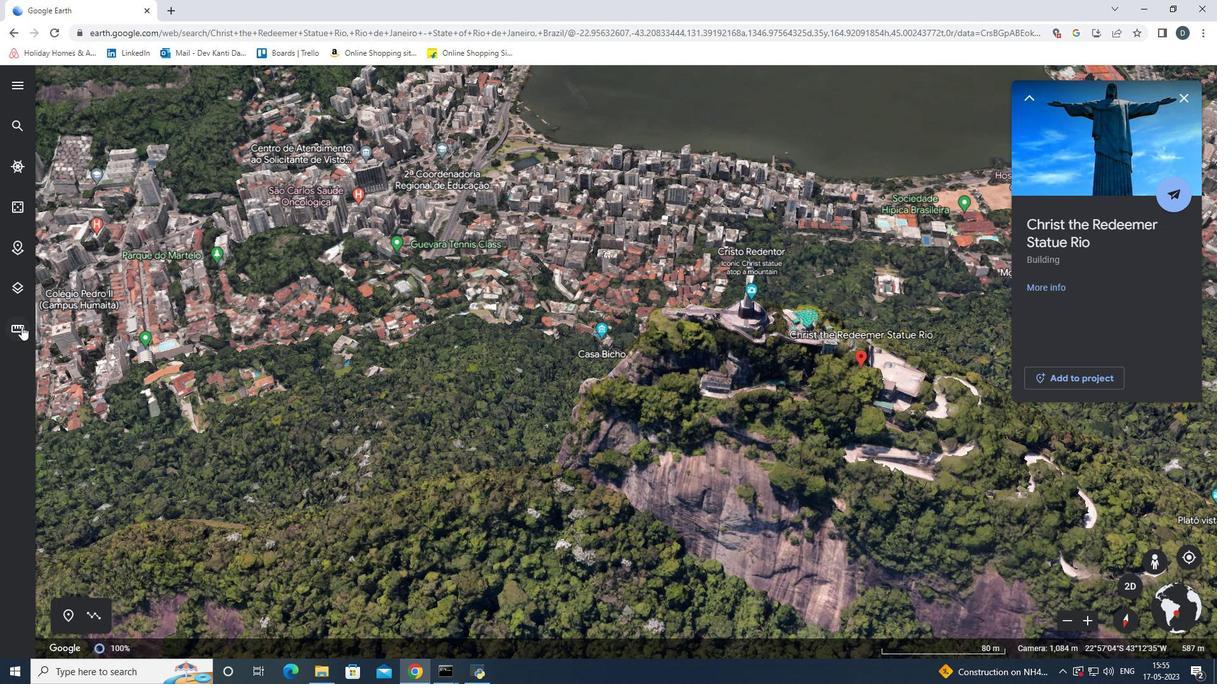 
Action: Mouse moved to (655, 571)
Screenshot: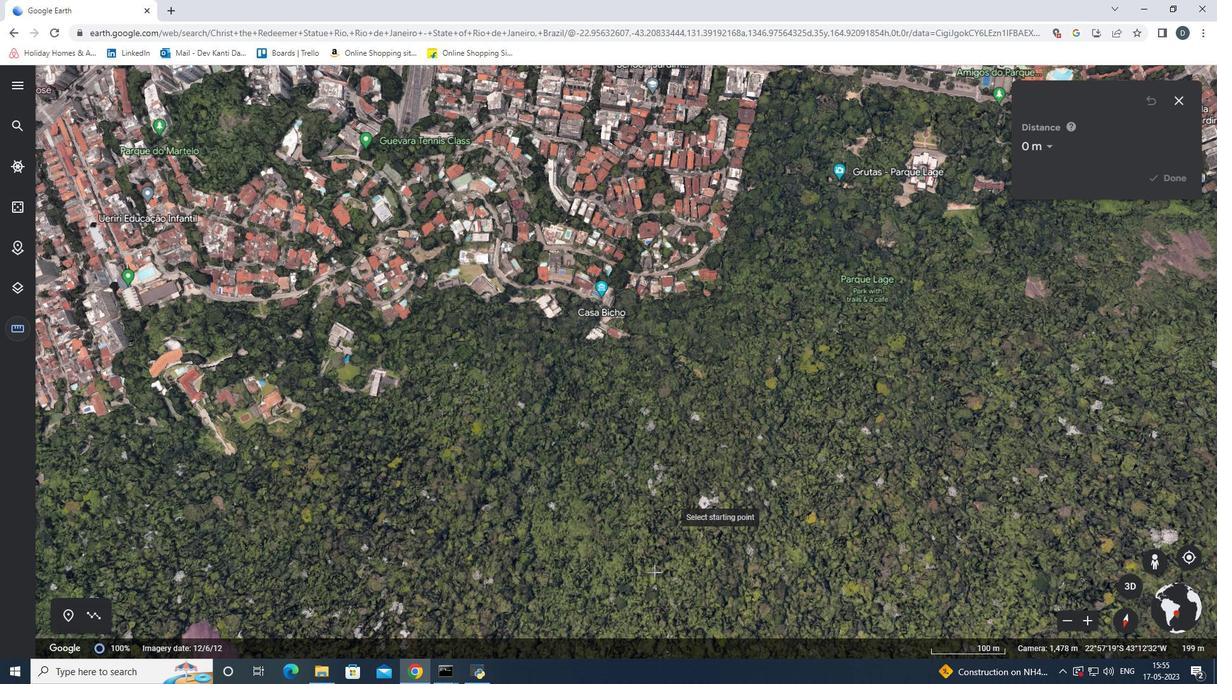 
Action: Mouse scrolled (655, 570) with delta (0, 0)
Screenshot: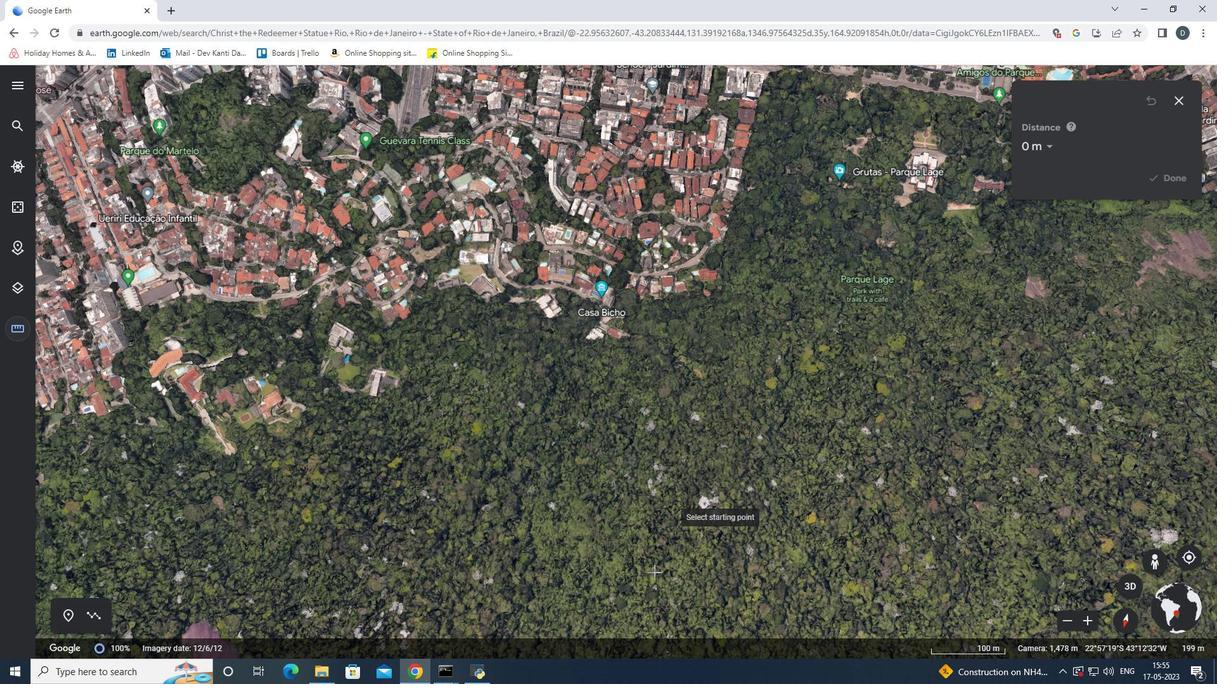 
Action: Mouse scrolled (655, 570) with delta (0, 0)
Screenshot: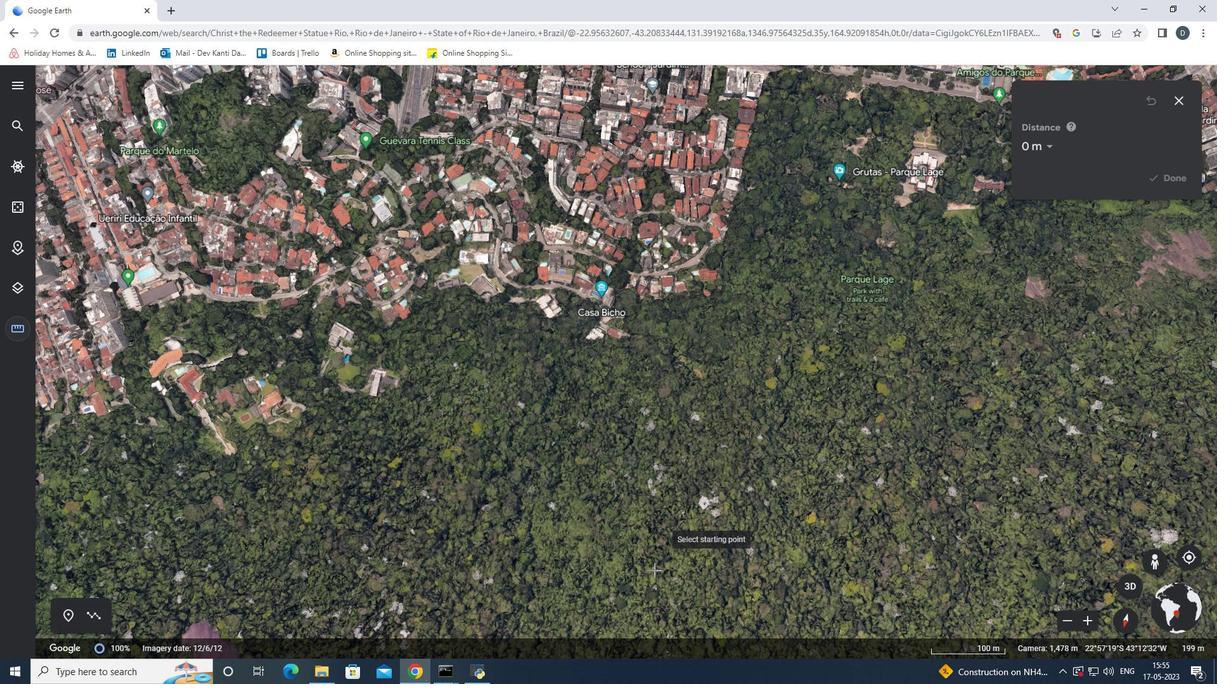 
Action: Mouse moved to (686, 626)
Screenshot: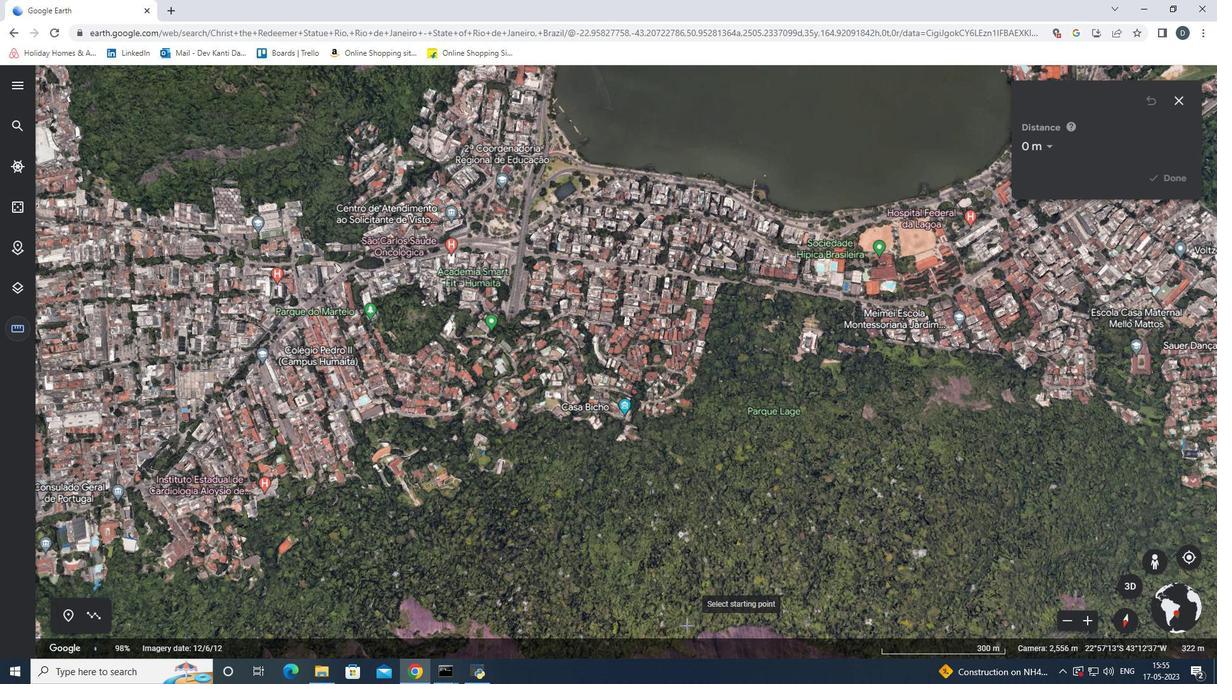 
Action: Mouse pressed left at (686, 626)
Screenshot: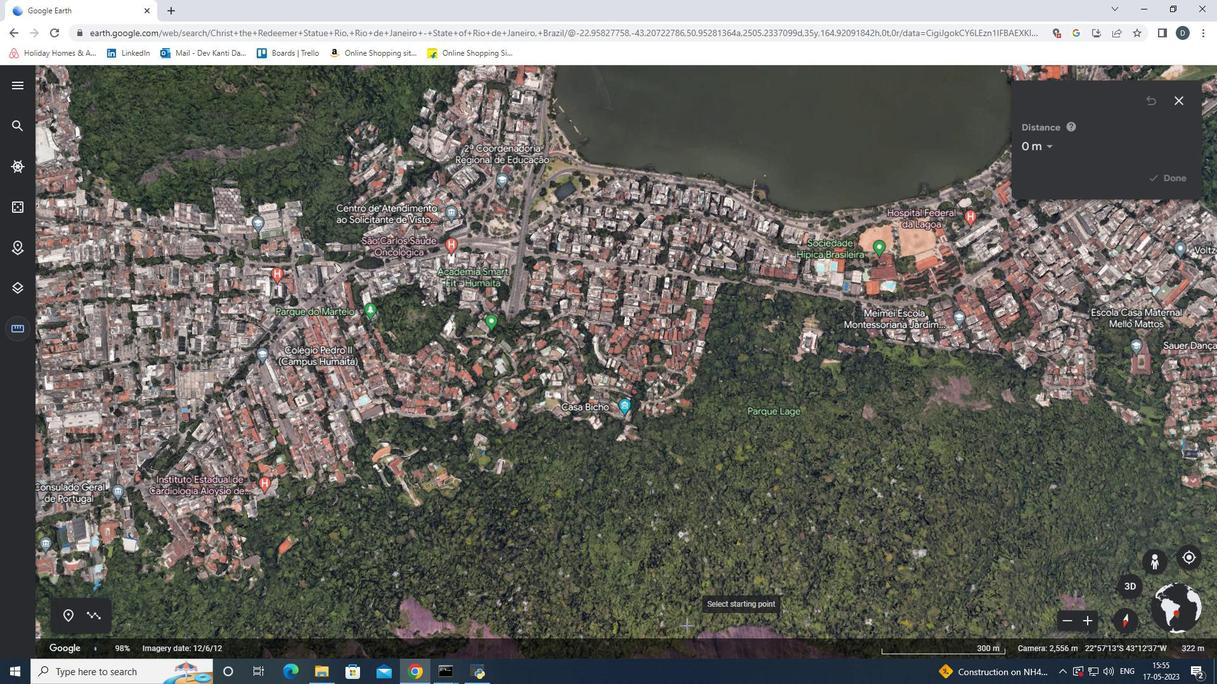 
Action: Mouse moved to (657, 540)
Screenshot: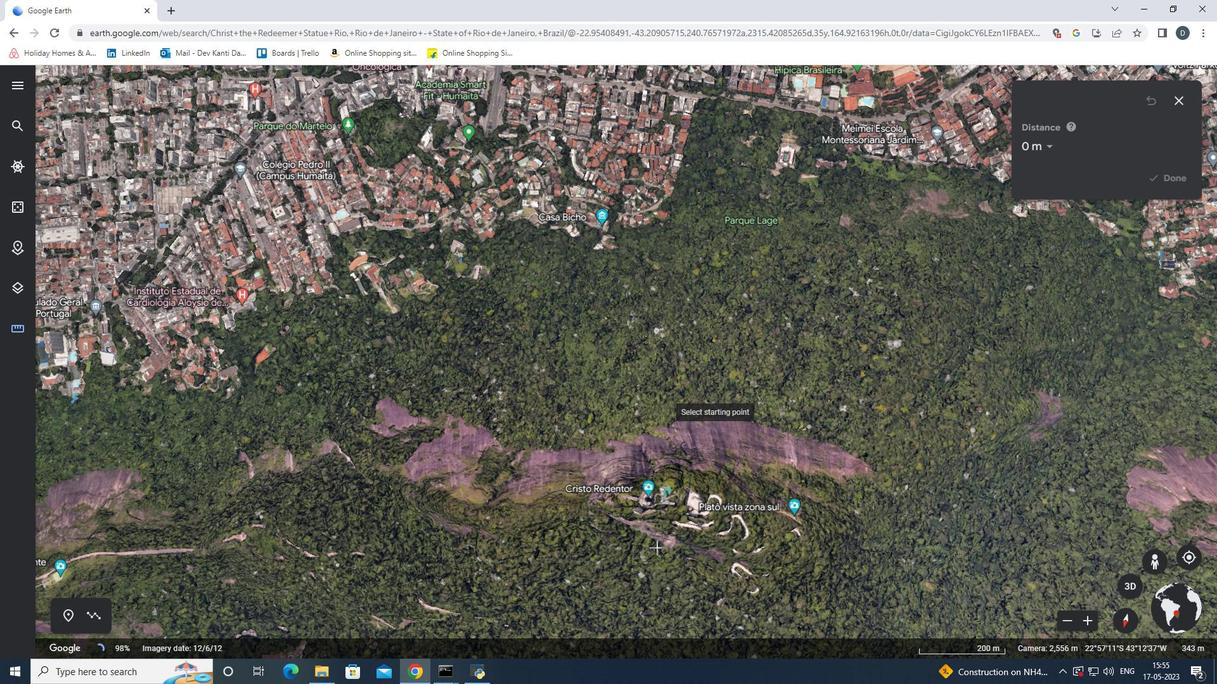 
Action: Mouse scrolled (657, 540) with delta (0, 0)
Screenshot: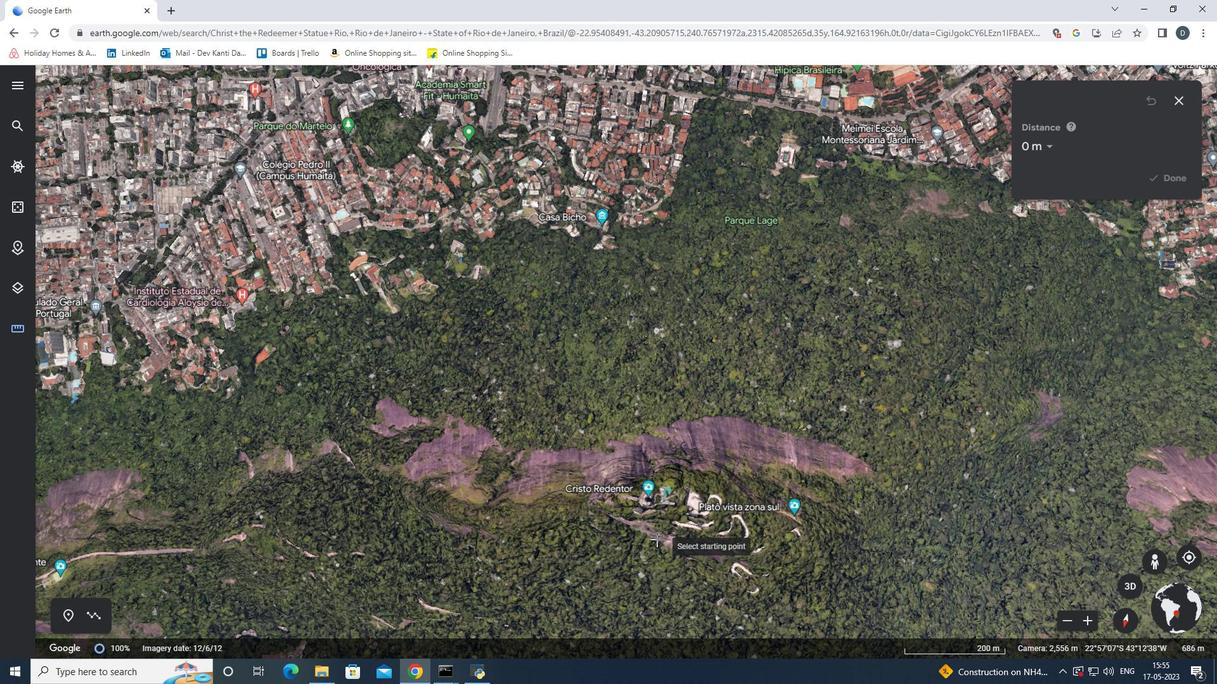 
Action: Mouse scrolled (657, 540) with delta (0, 0)
Screenshot: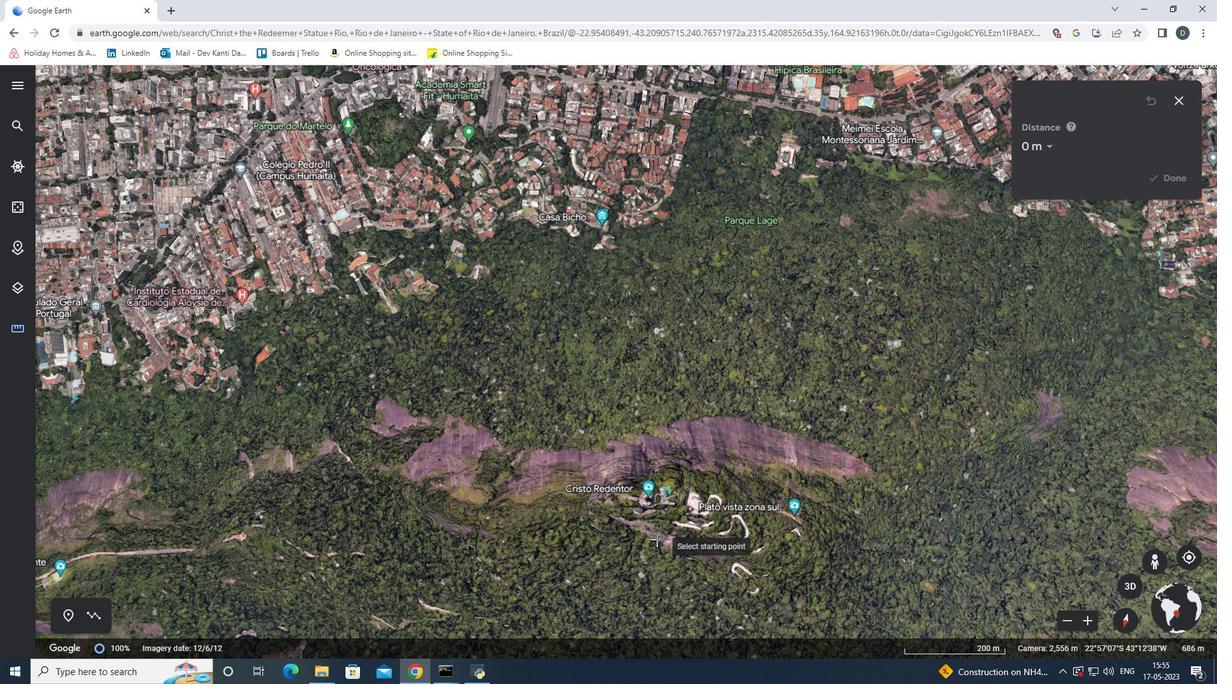 
Action: Mouse scrolled (657, 540) with delta (0, 0)
Screenshot: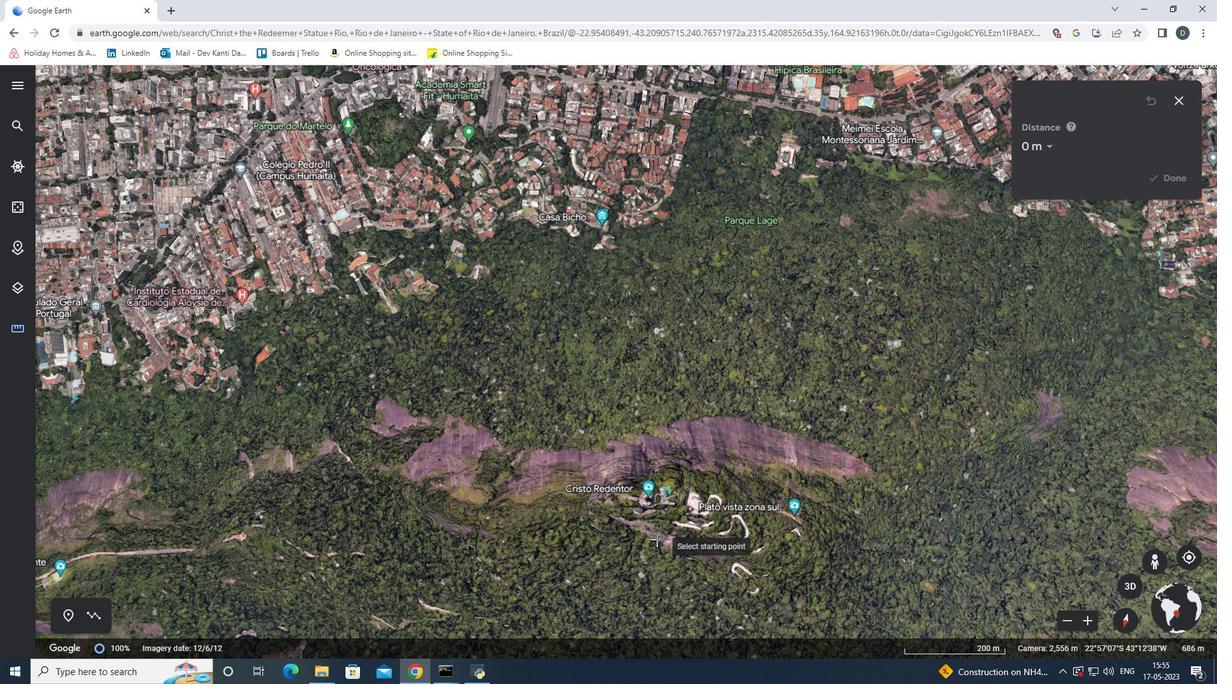 
Action: Mouse moved to (651, 505)
Screenshot: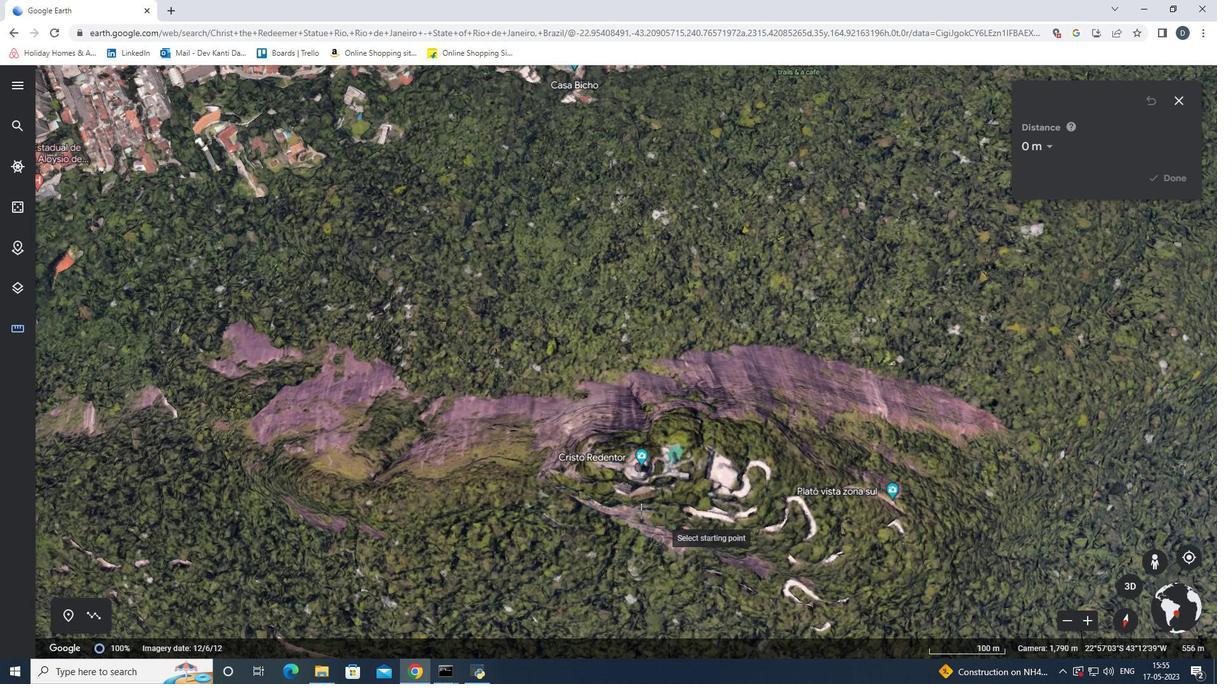 
Action: Mouse scrolled (651, 506) with delta (0, 0)
Screenshot: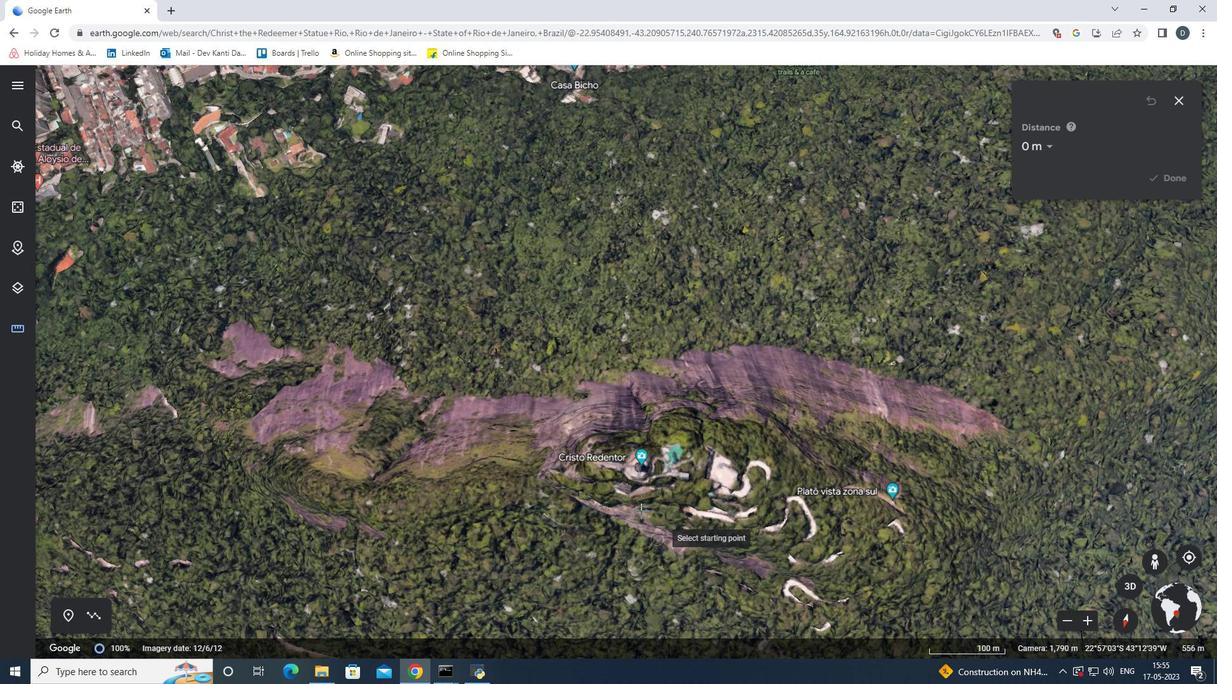
Action: Mouse scrolled (651, 506) with delta (0, 0)
Screenshot: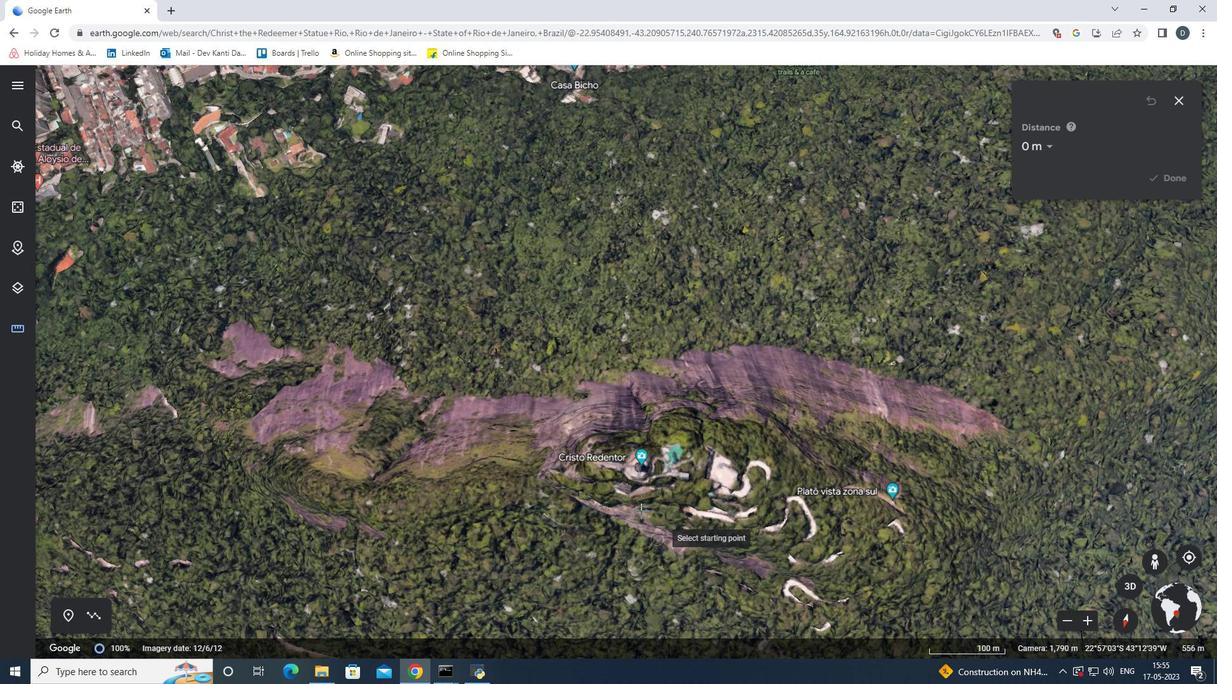 
Action: Mouse moved to (627, 438)
Screenshot: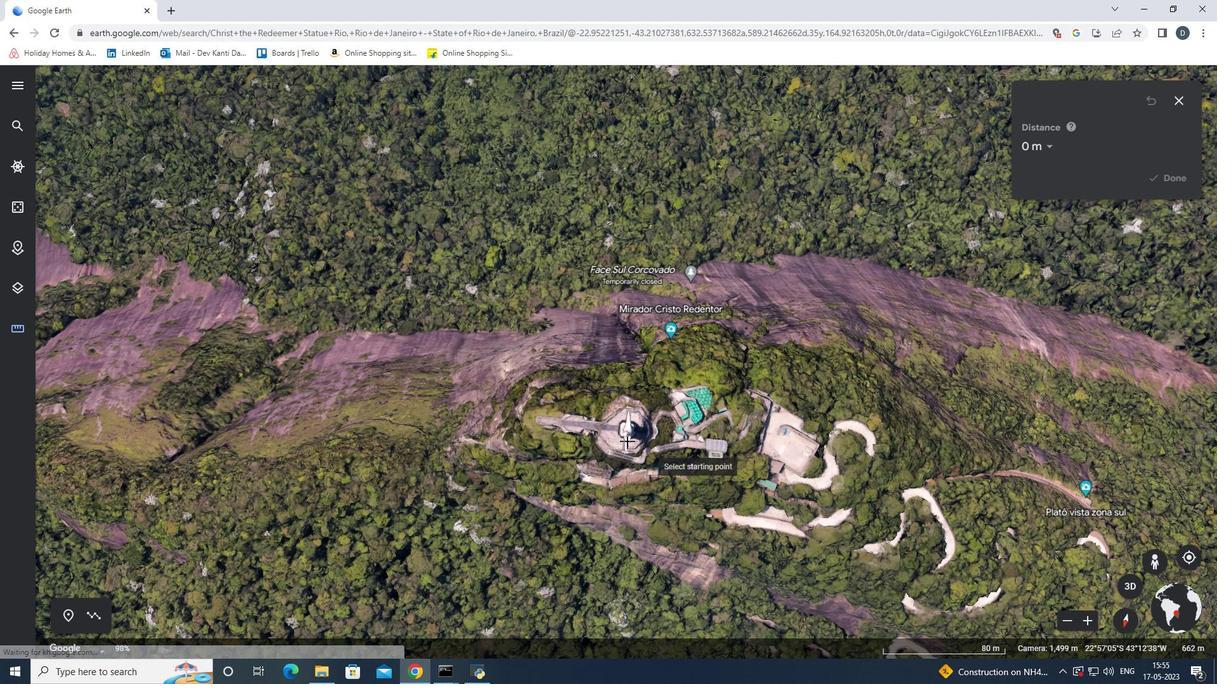 
Action: Mouse pressed left at (627, 438)
Screenshot: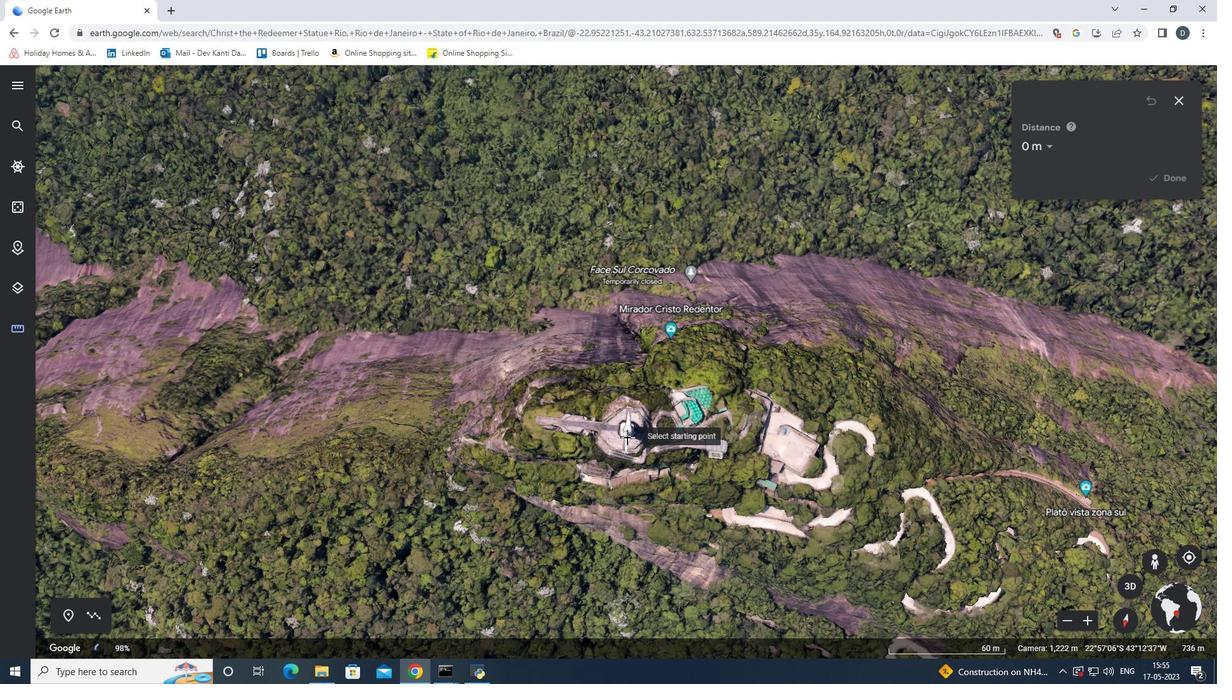 
Action: Mouse moved to (1133, 585)
Screenshot: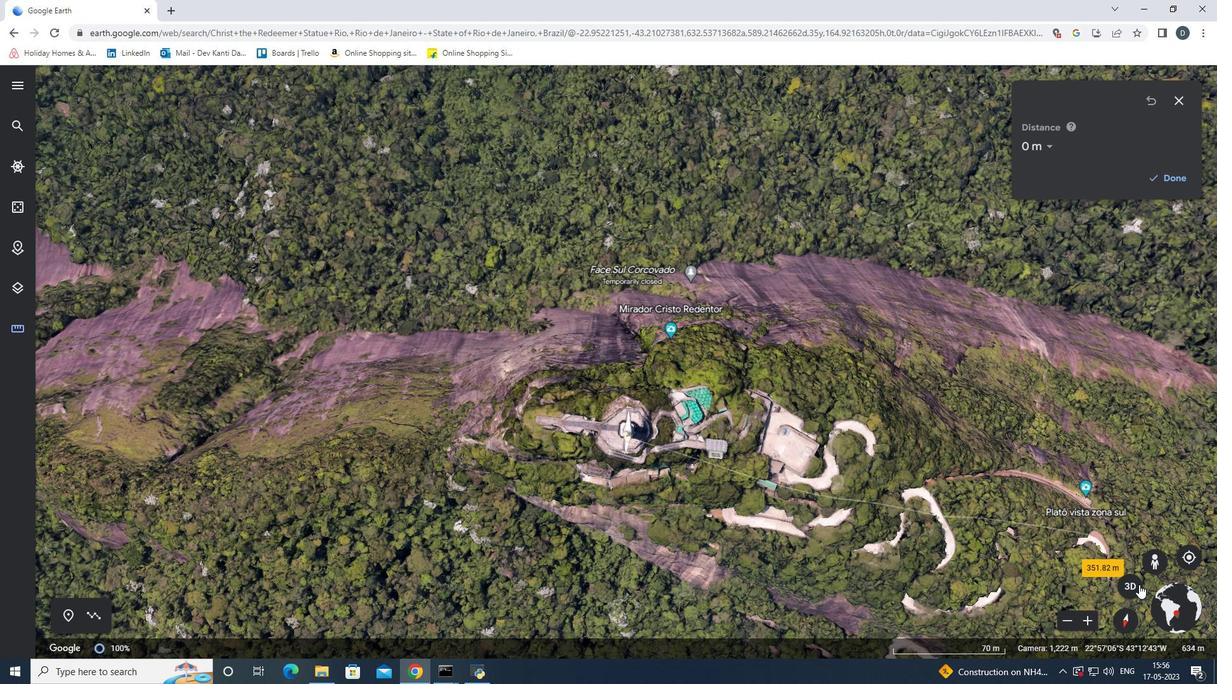 
Action: Mouse pressed left at (1133, 585)
Screenshot: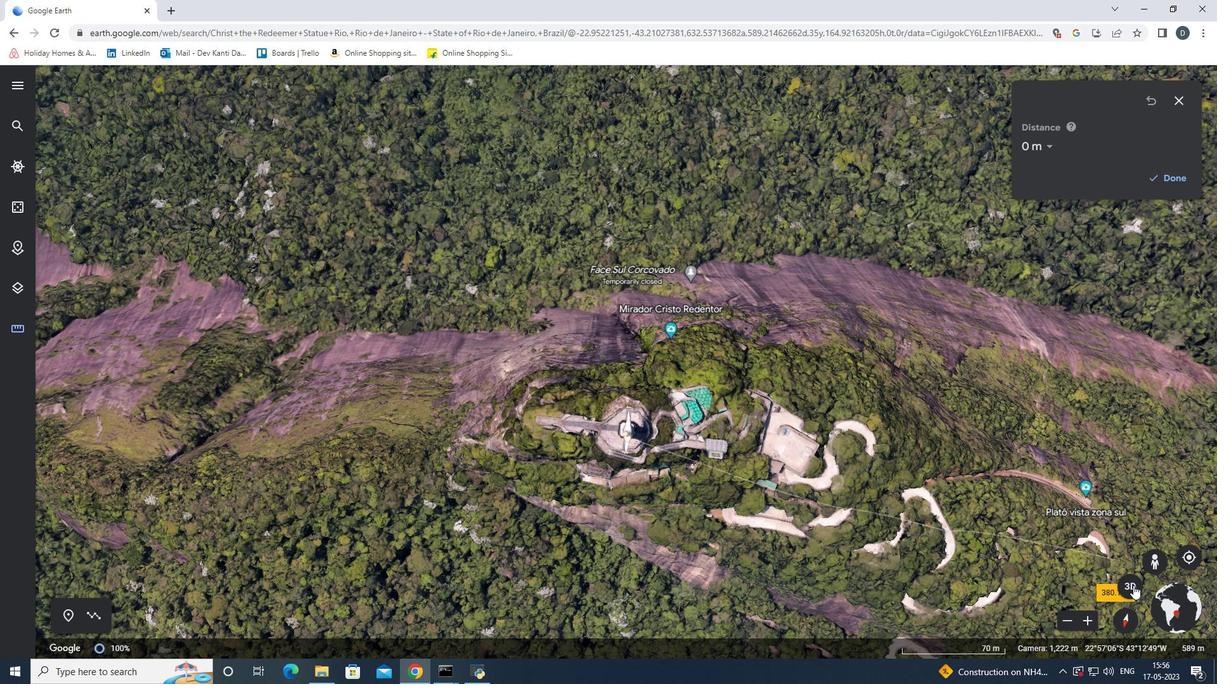 
Action: Mouse moved to (593, 179)
Screenshot: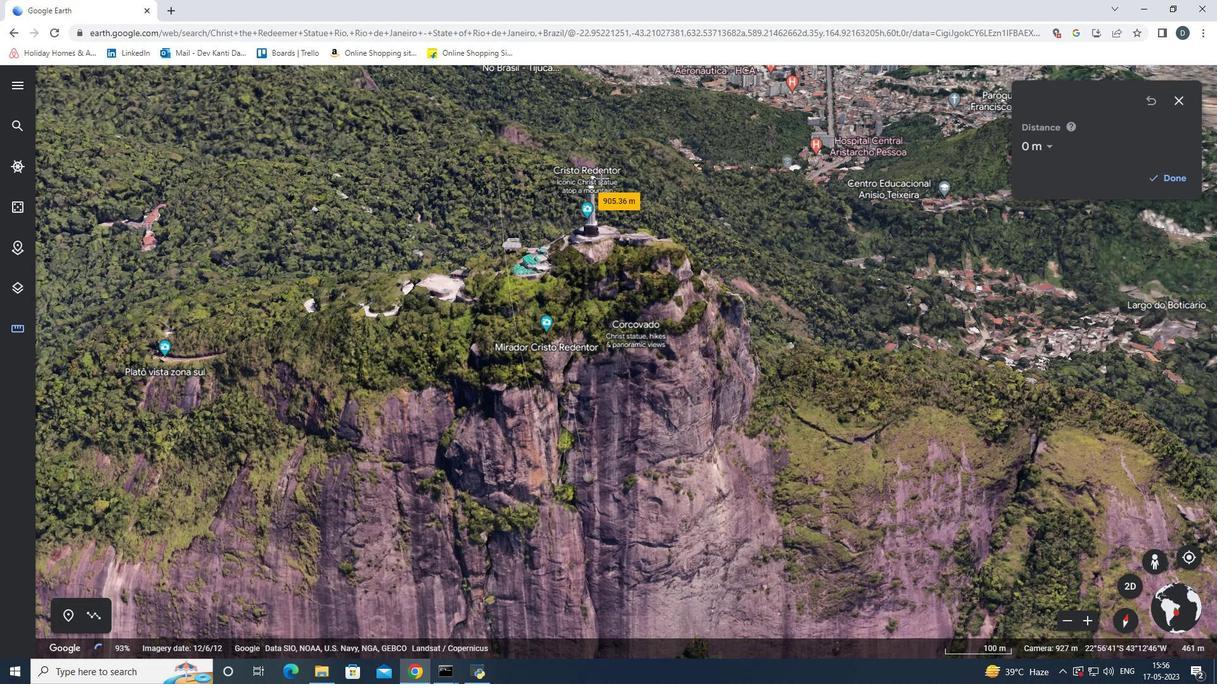 
Action: Mouse pressed left at (593, 179)
Screenshot: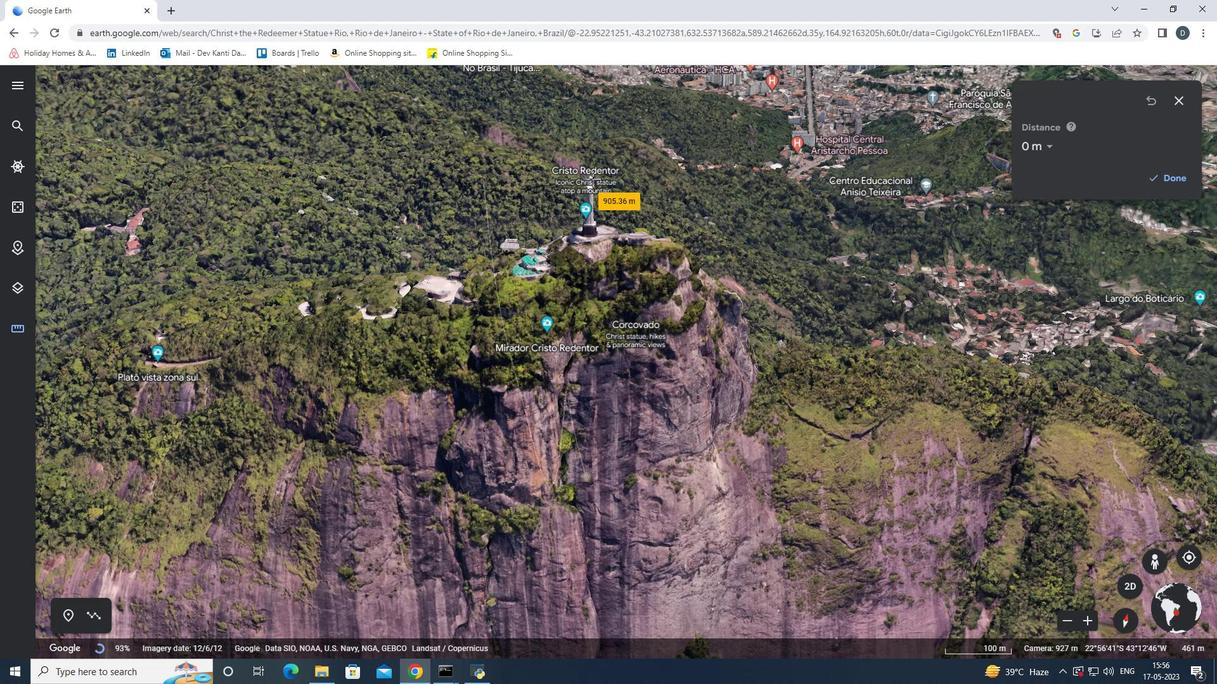 
Action: Mouse moved to (18, 325)
Screenshot: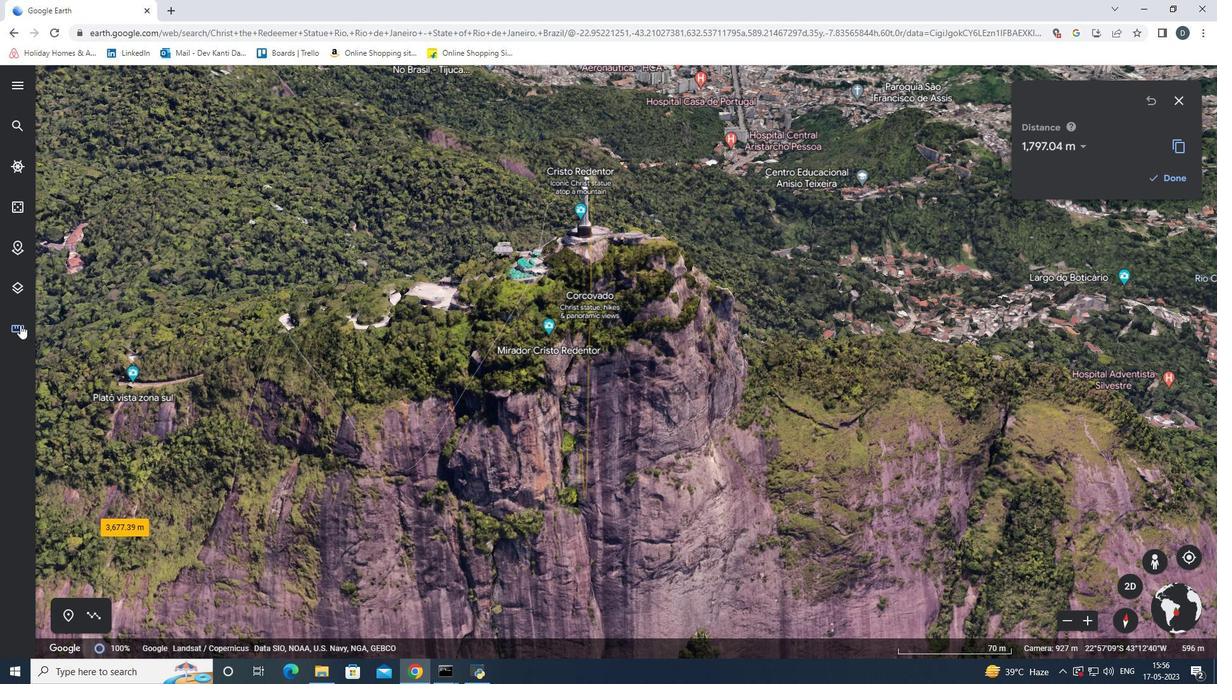 
Action: Mouse pressed left at (18, 325)
Screenshot: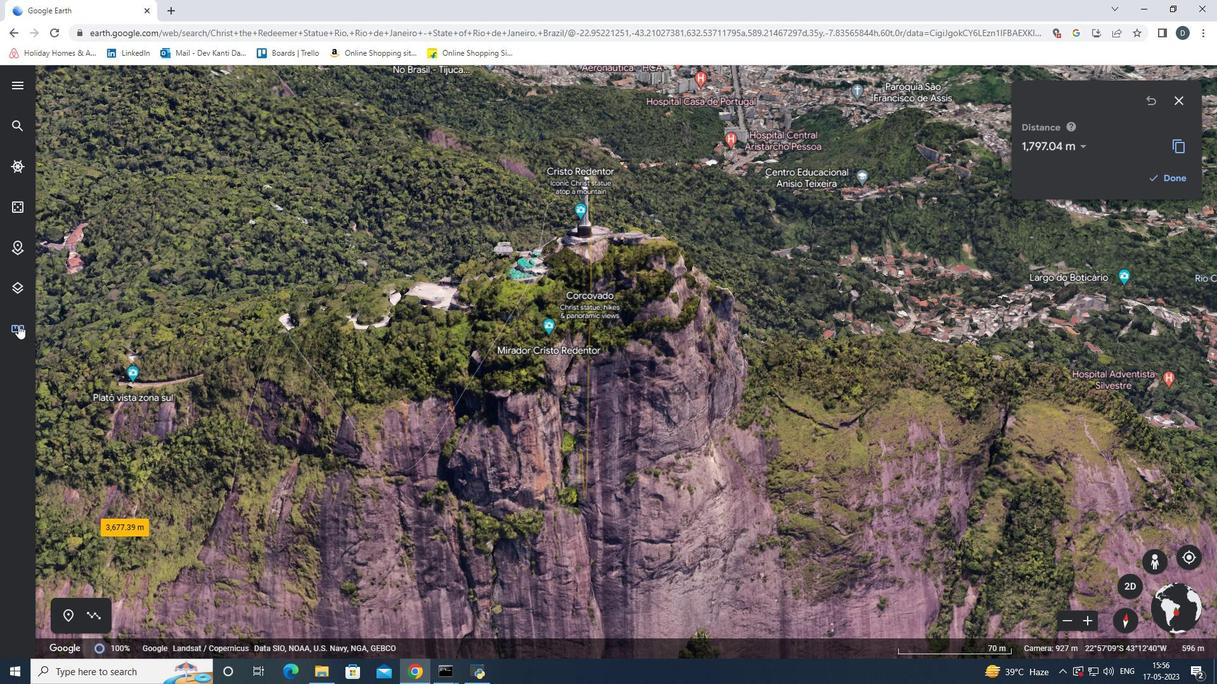 
Action: Mouse moved to (23, 334)
Screenshot: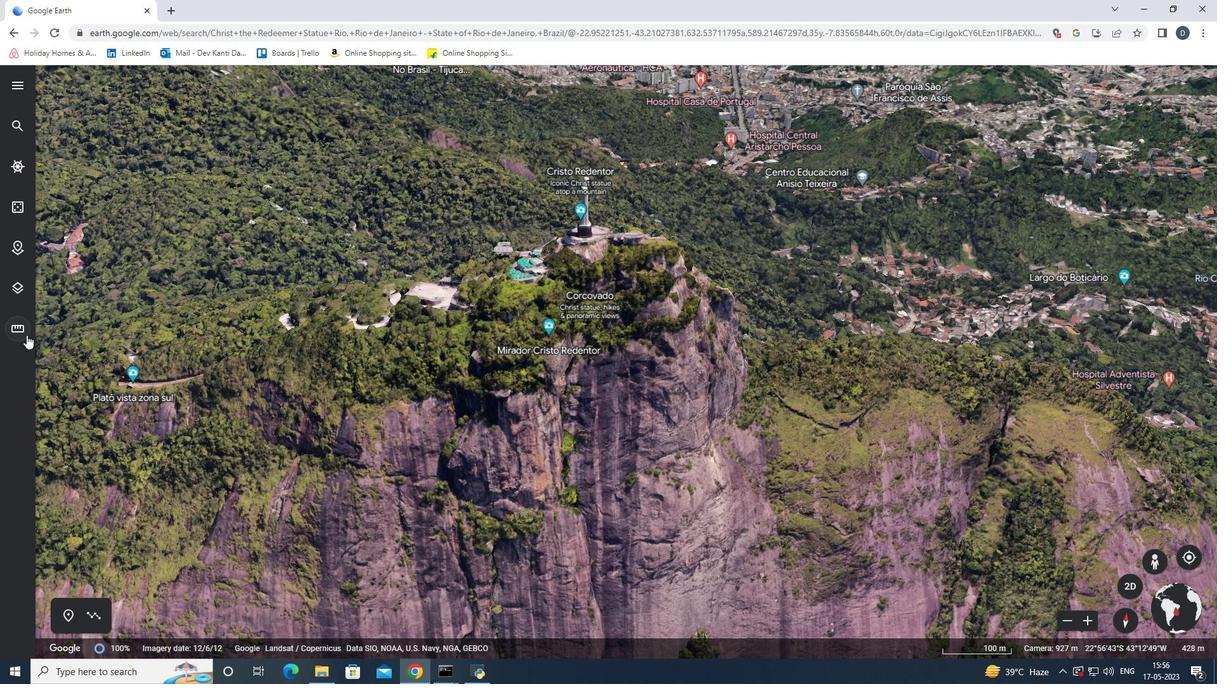 
Action: Mouse pressed left at (23, 334)
Screenshot: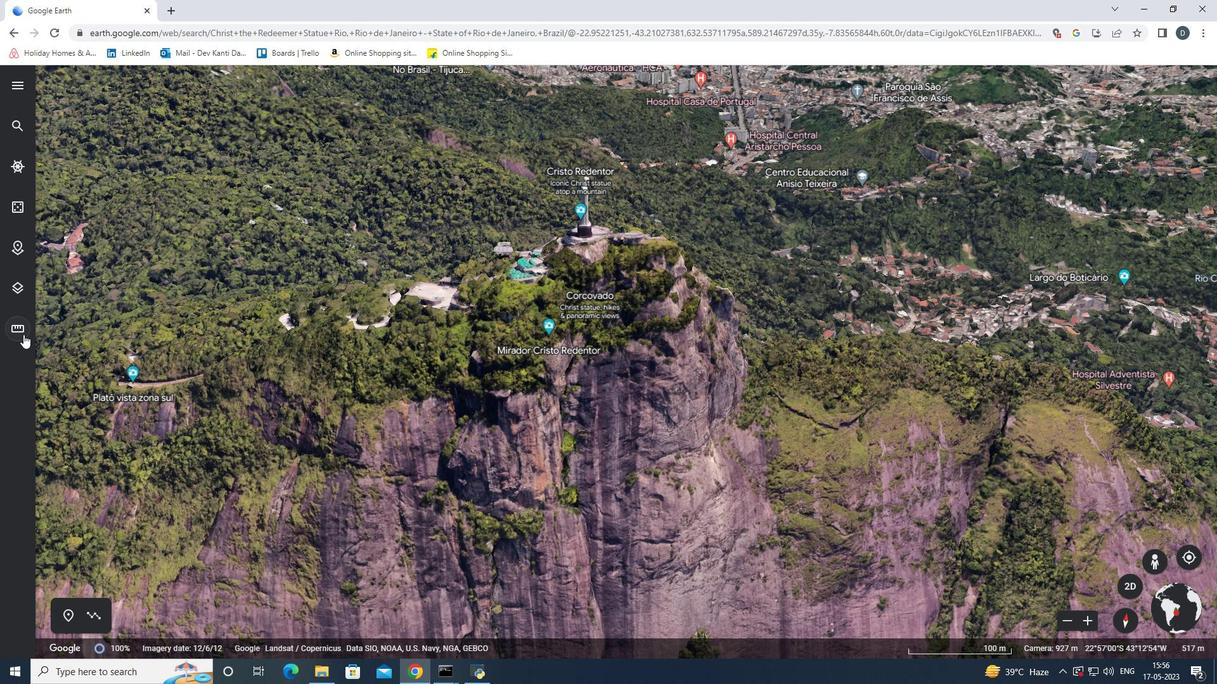 
Action: Mouse moved to (1157, 563)
Screenshot: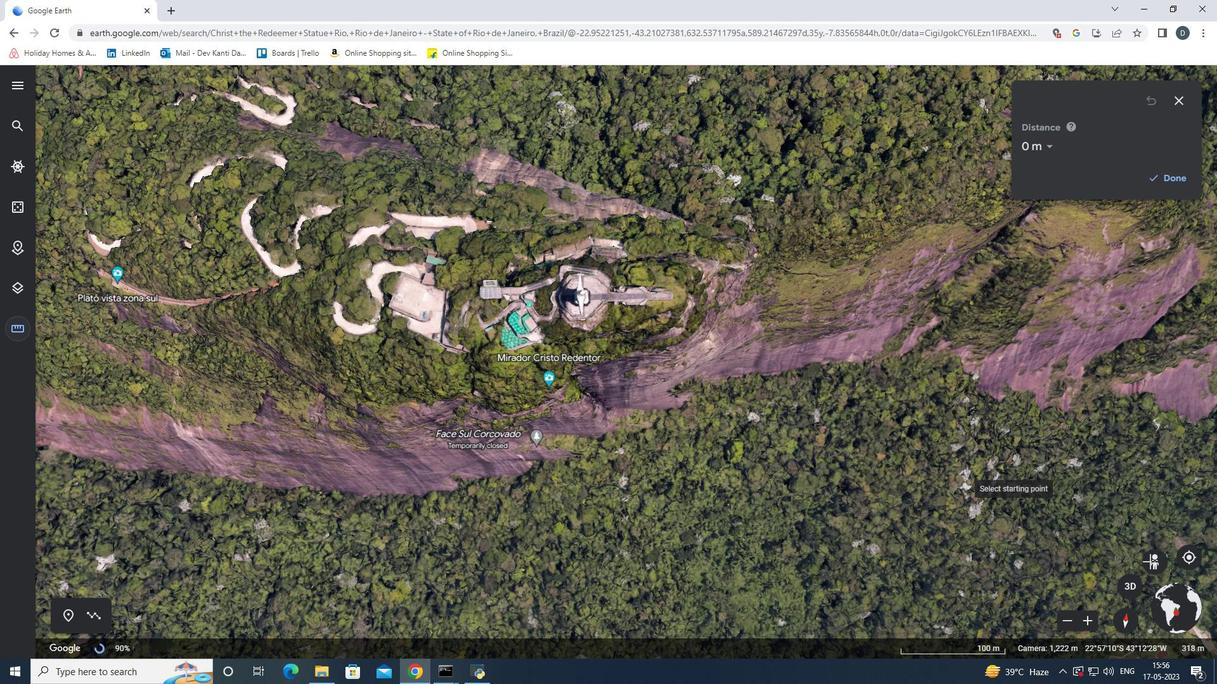 
Action: Mouse pressed left at (1157, 563)
Screenshot: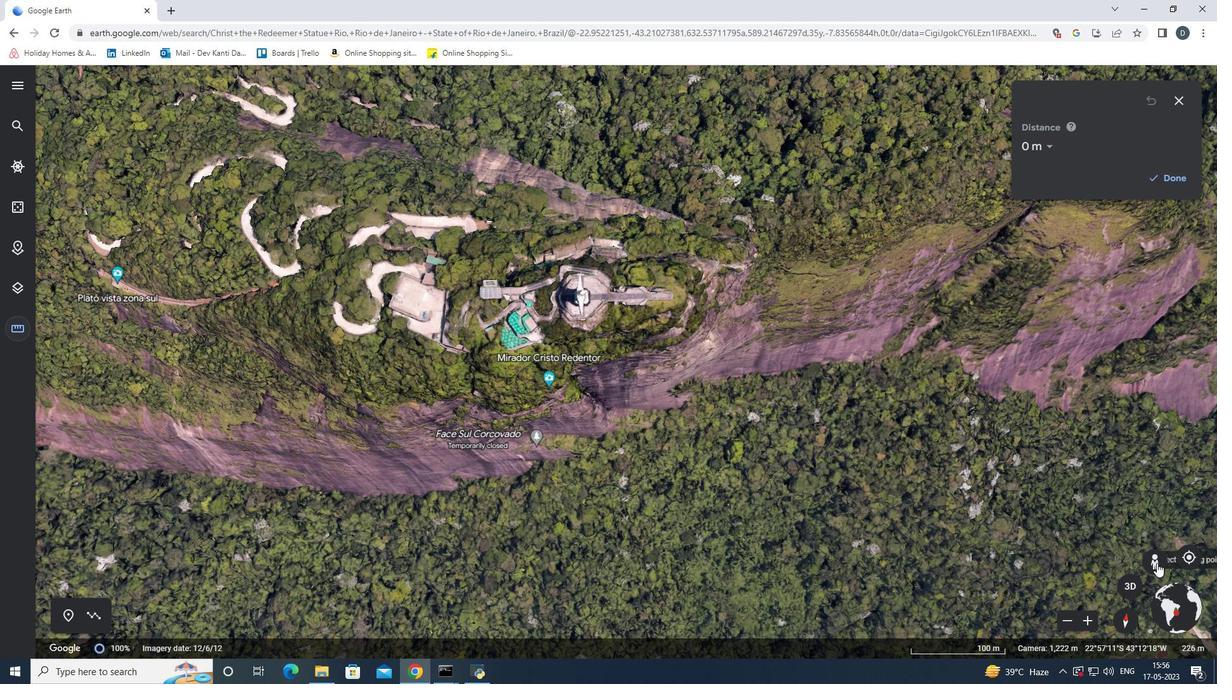 
Action: Mouse pressed left at (1157, 563)
Screenshot: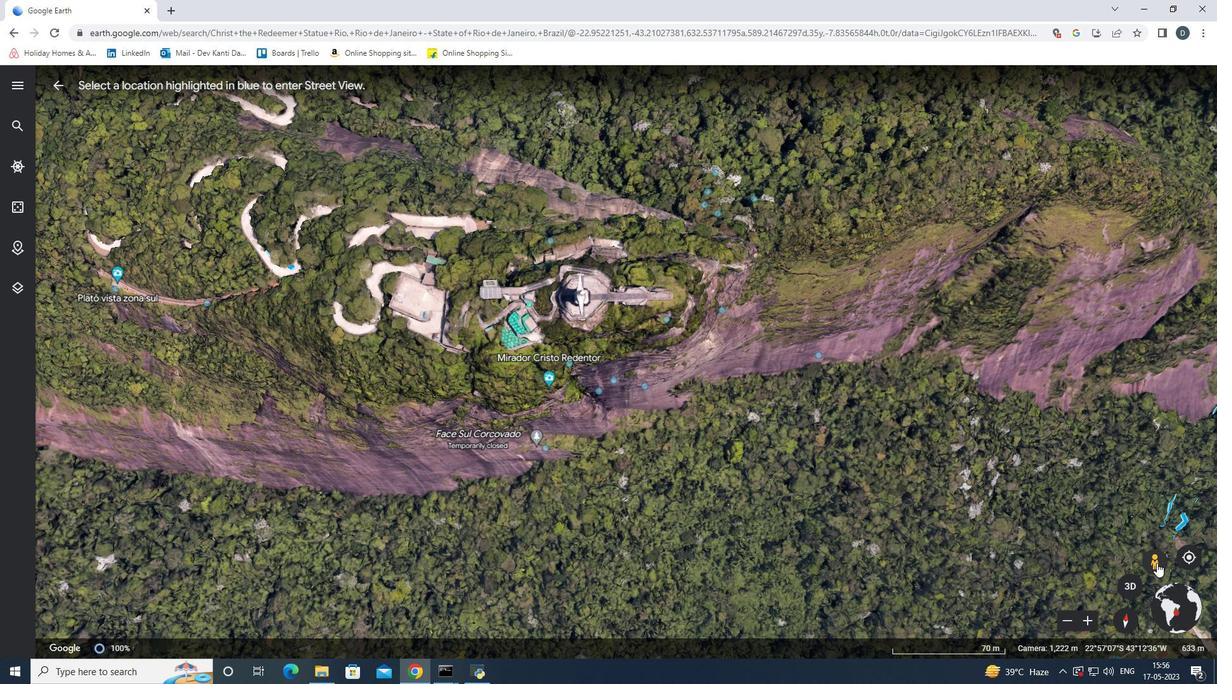 
Action: Mouse moved to (1129, 589)
Screenshot: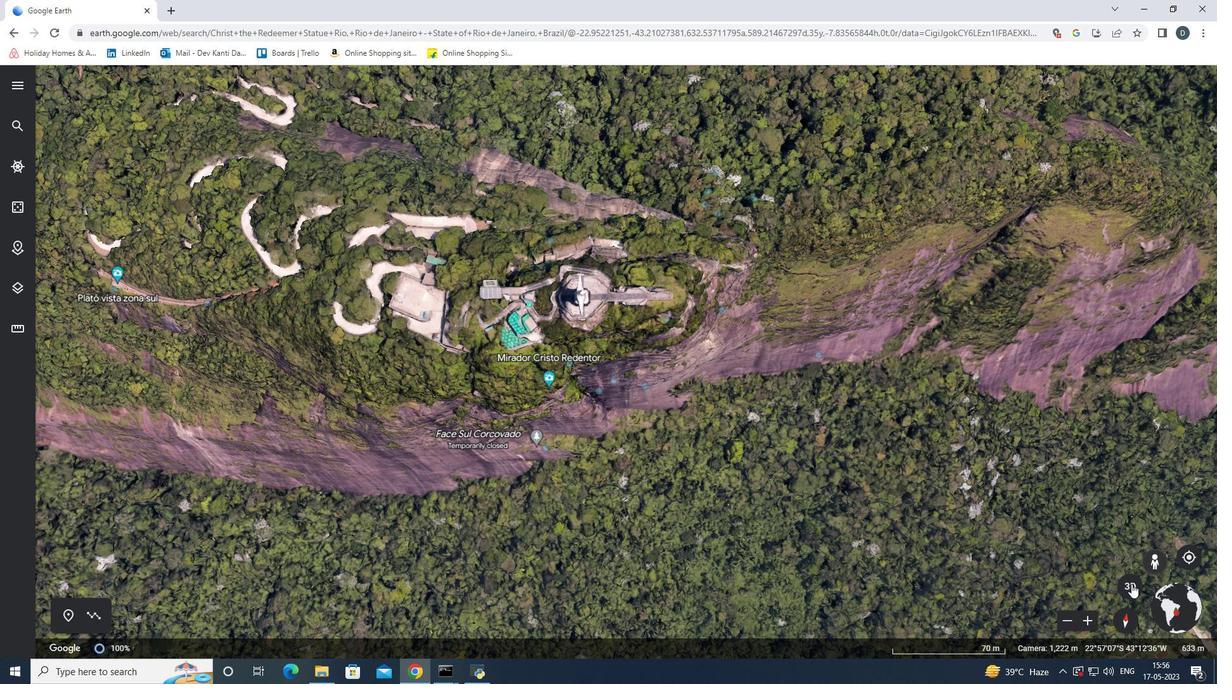 
Action: Mouse pressed left at (1129, 589)
Screenshot: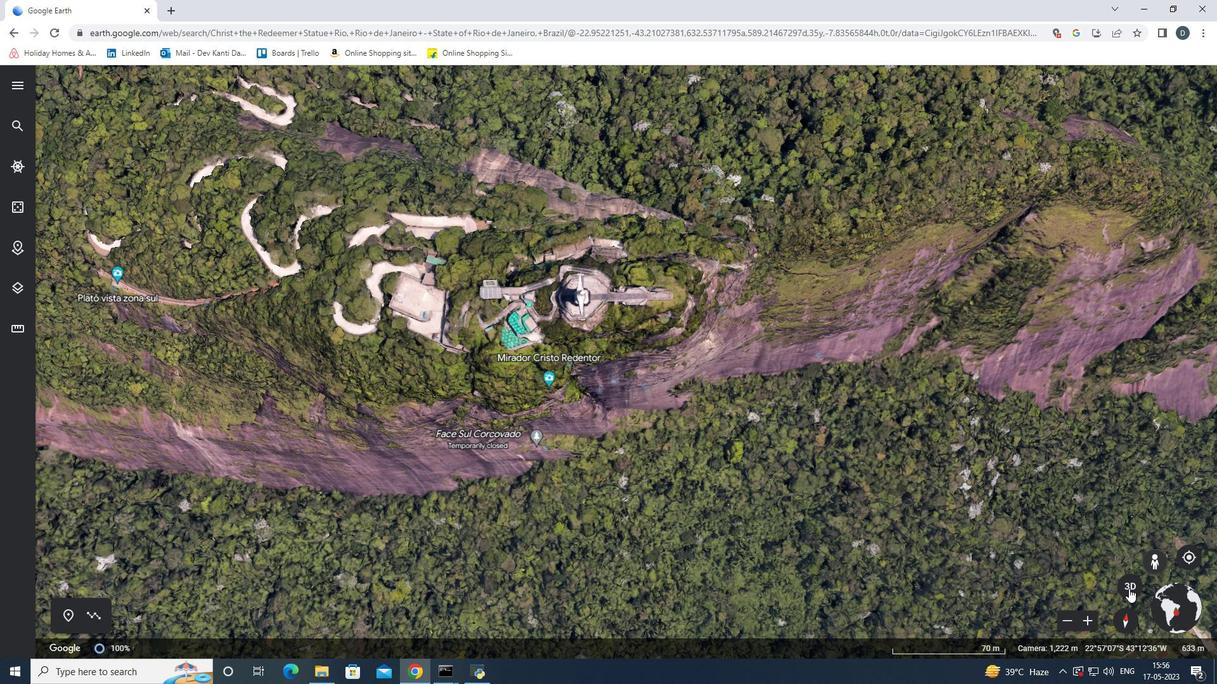 
Action: Mouse moved to (24, 330)
Screenshot: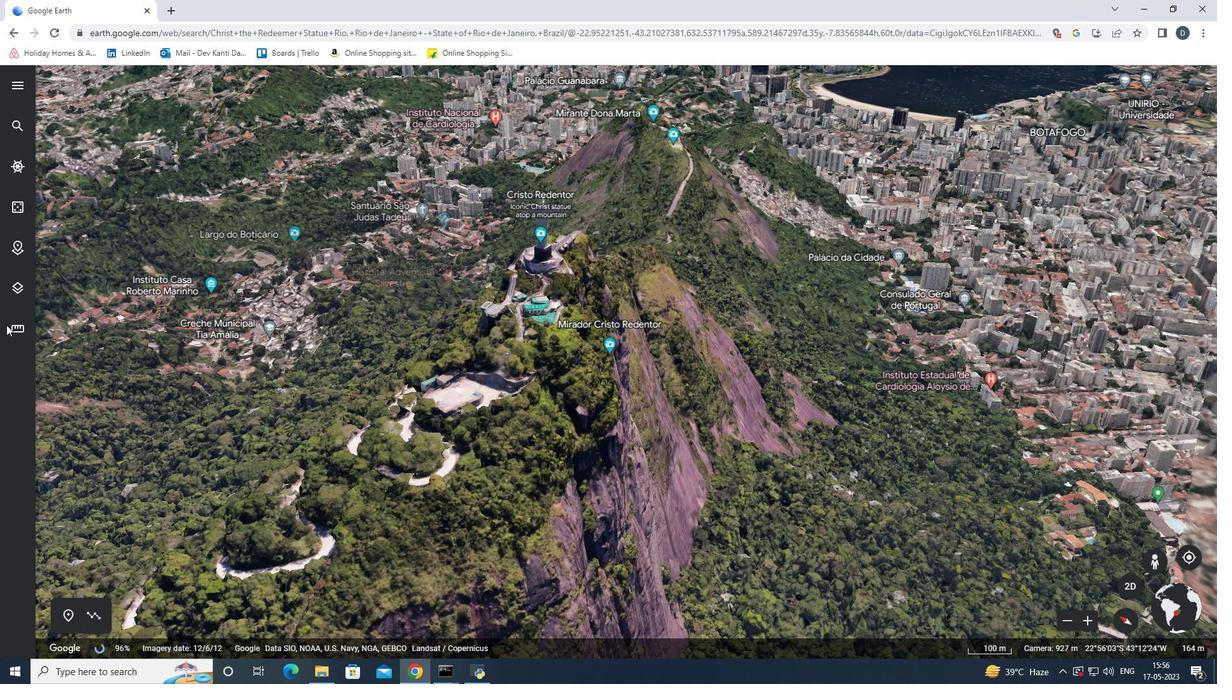 
Action: Mouse pressed left at (24, 330)
Screenshot: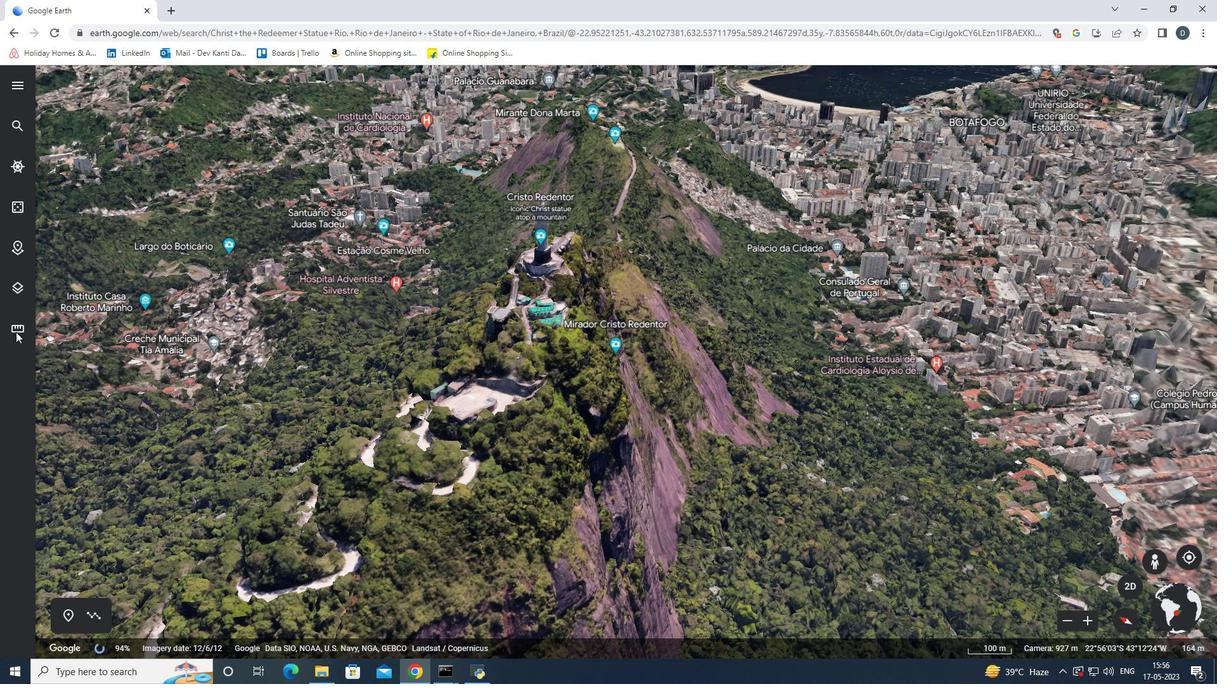 
Action: Mouse moved to (539, 386)
Screenshot: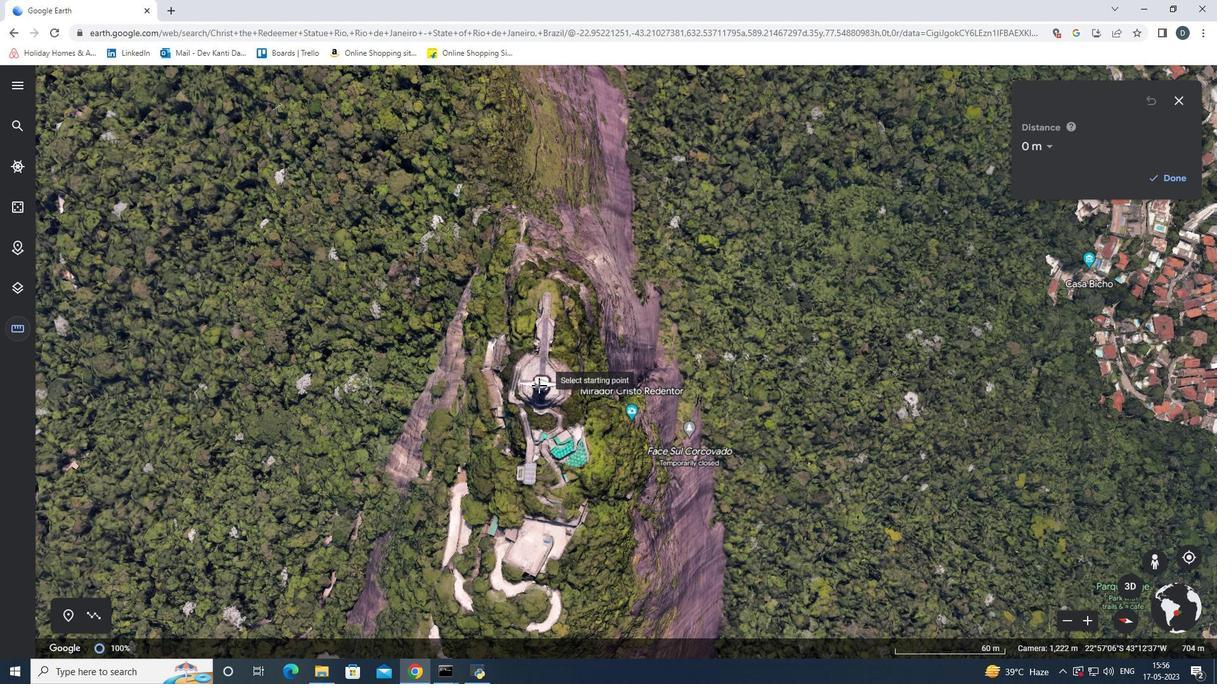 
Action: Mouse pressed left at (539, 386)
Screenshot: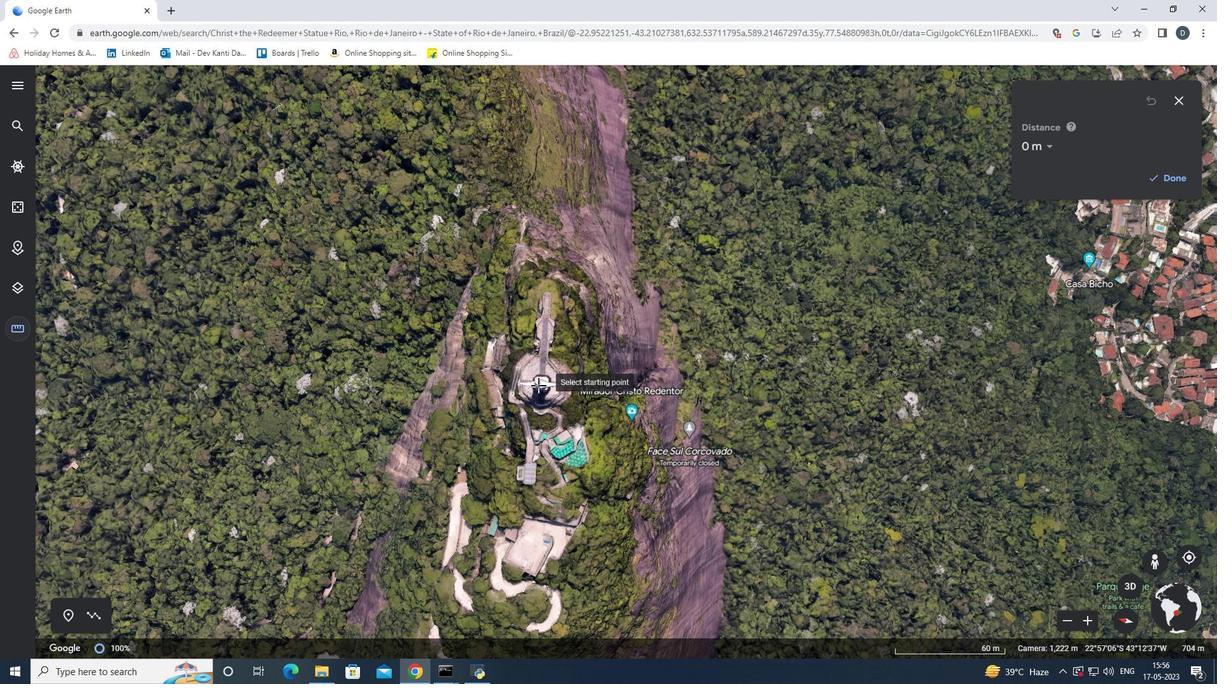 
Action: Mouse moved to (1128, 589)
Screenshot: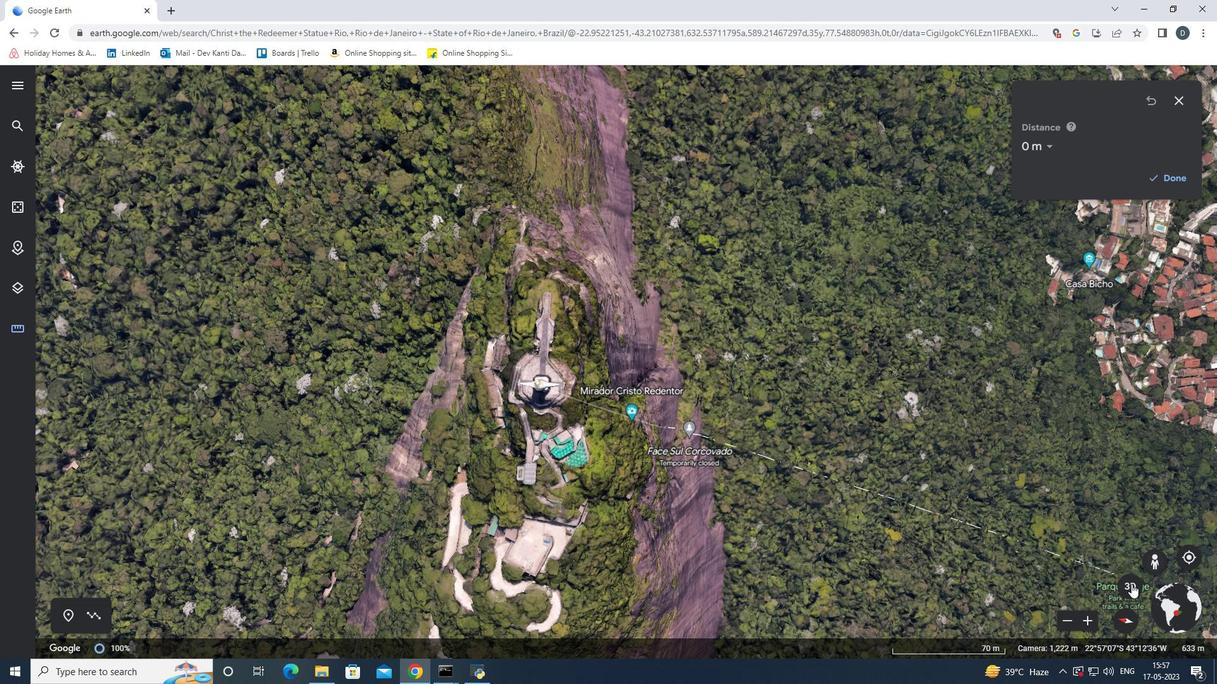 
Action: Mouse pressed left at (1128, 589)
Screenshot: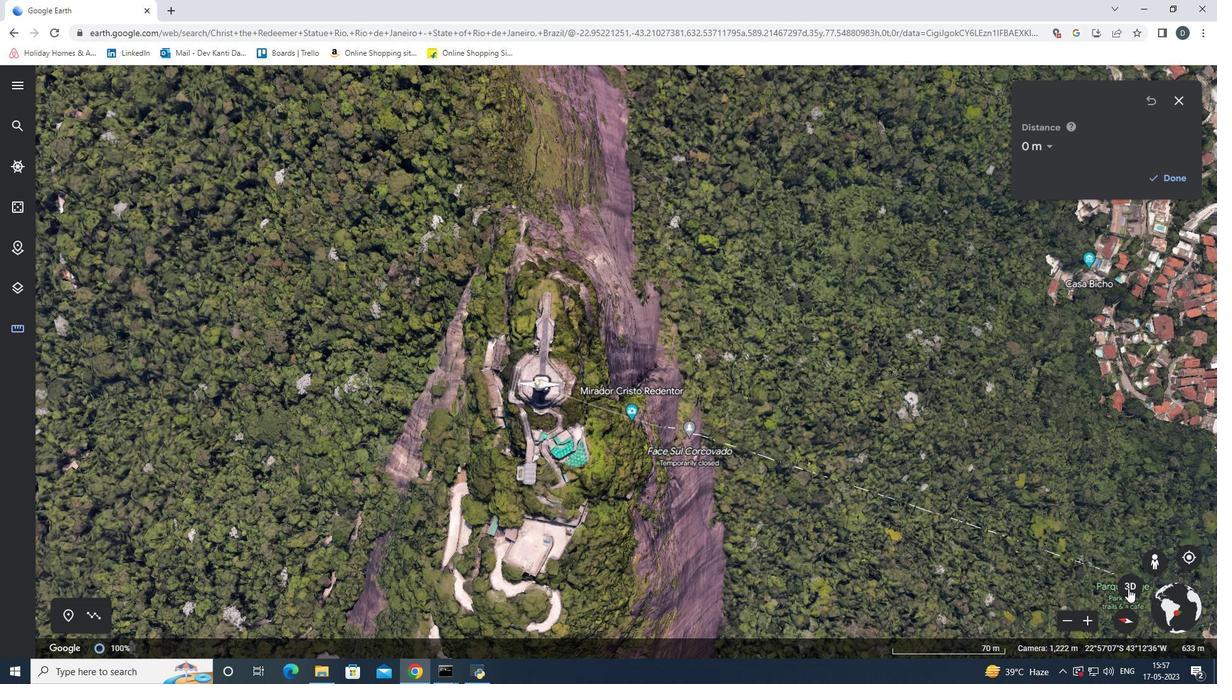 
Action: Mouse moved to (660, 182)
Screenshot: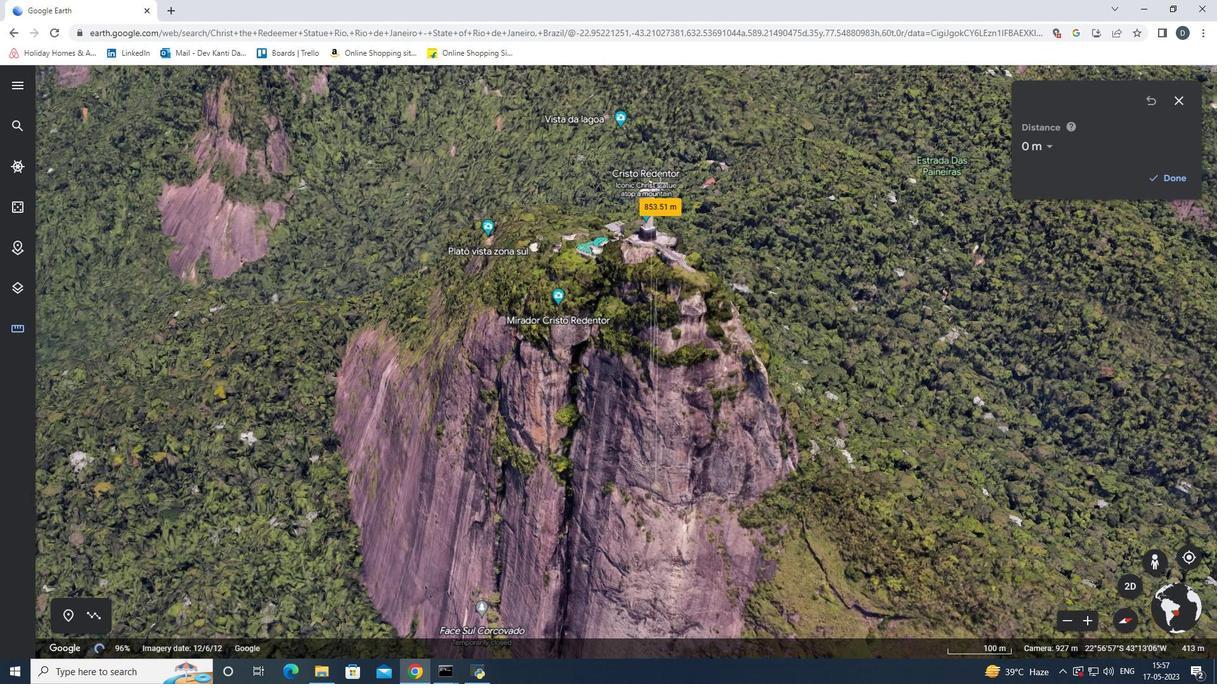 
Action: Mouse pressed left at (660, 182)
Screenshot: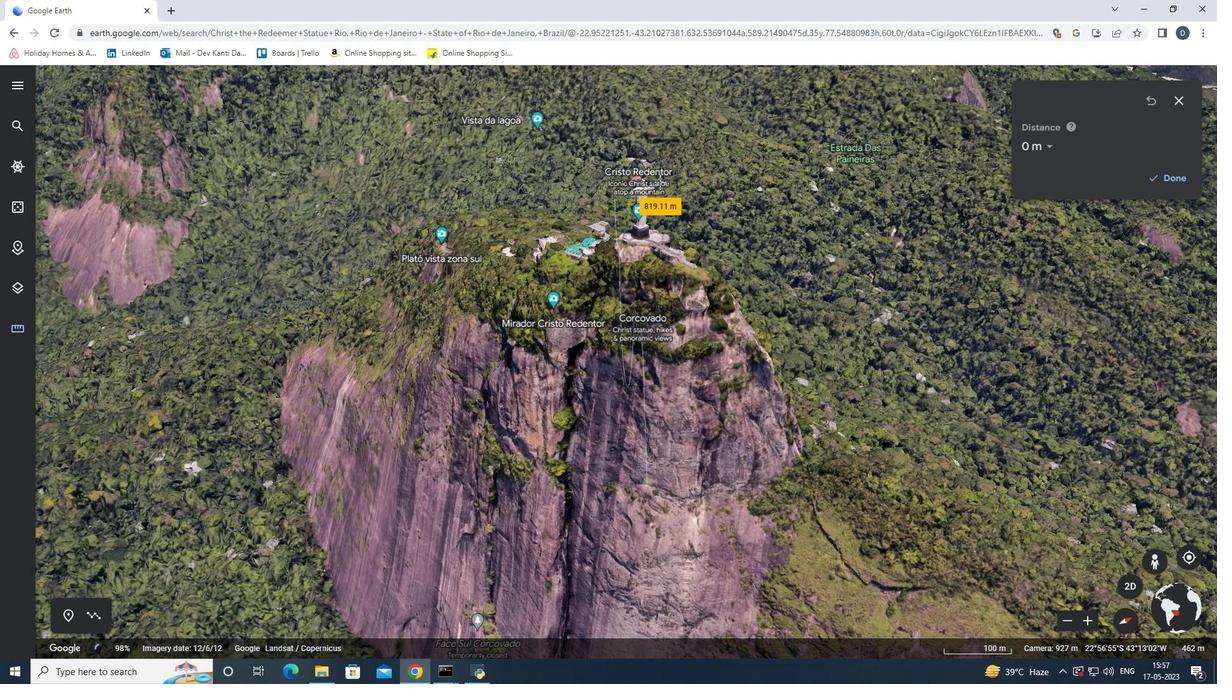 
Action: Mouse moved to (1088, 130)
Screenshot: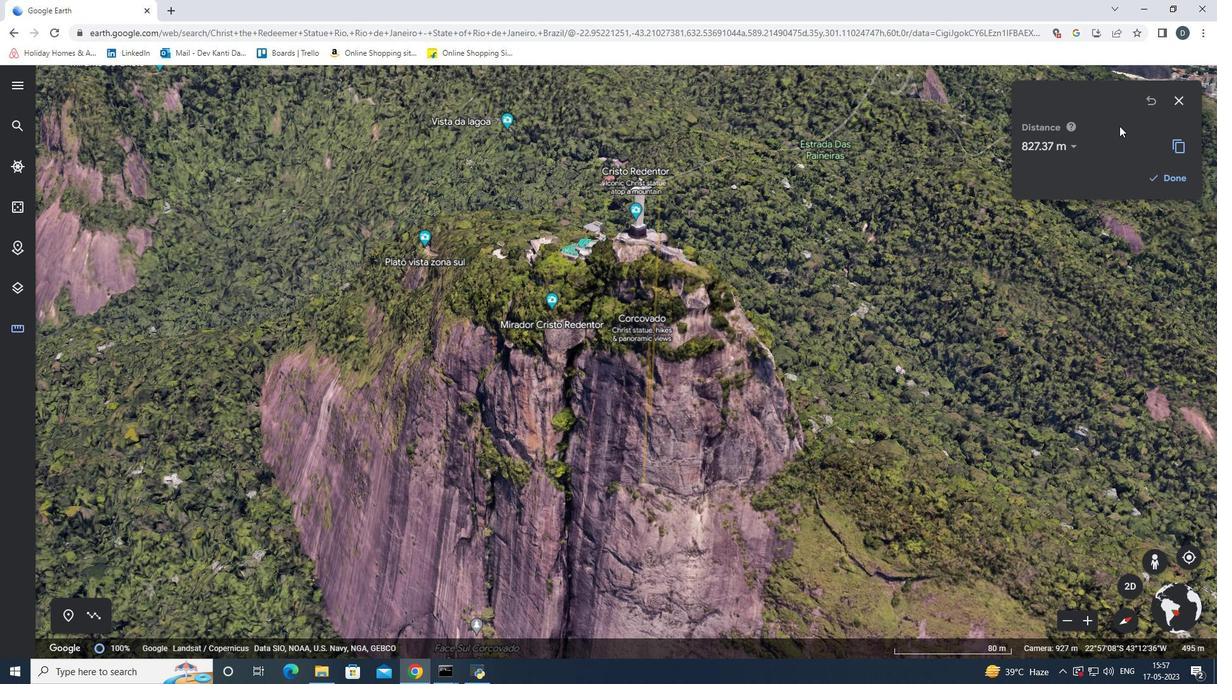 
Action: Mouse pressed left at (1088, 130)
Screenshot: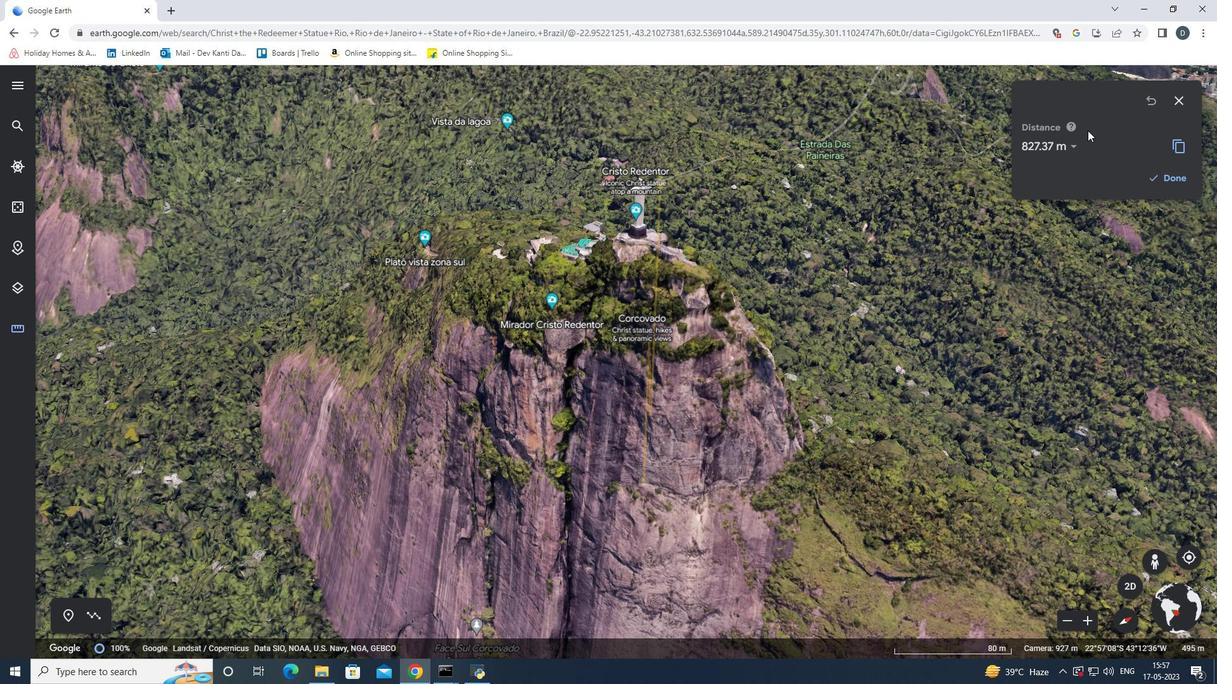
Action: Mouse moved to (1175, 184)
Screenshot: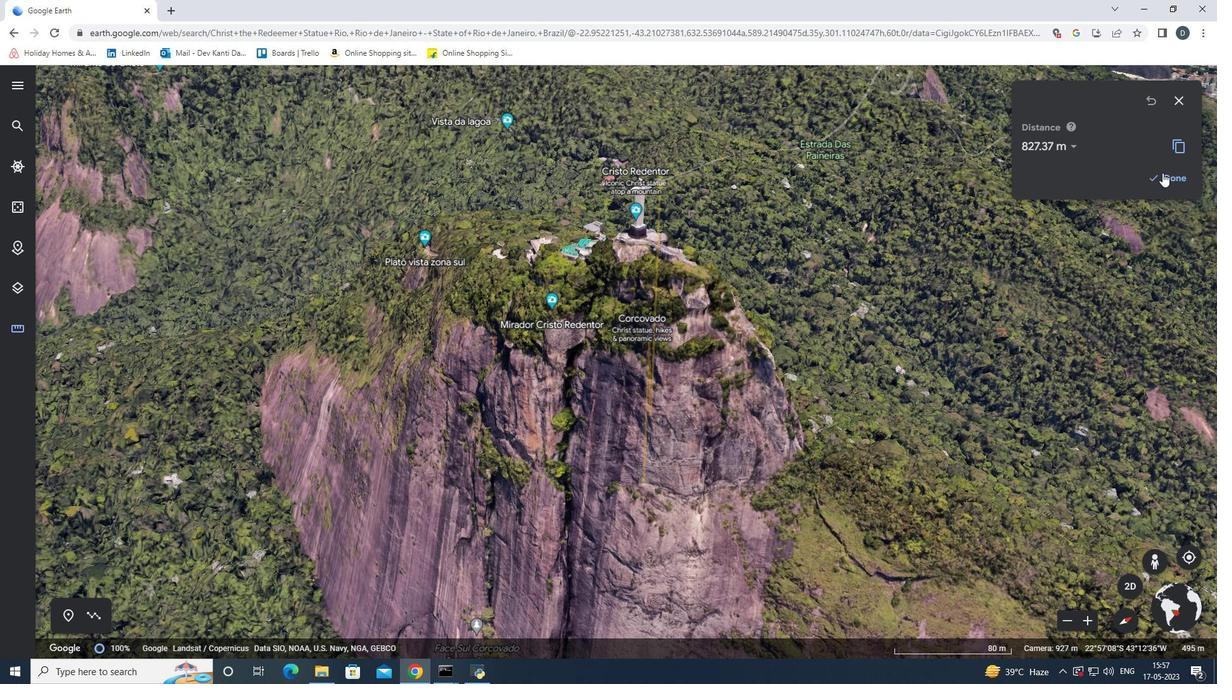 
Action: Mouse pressed left at (1175, 184)
Screenshot: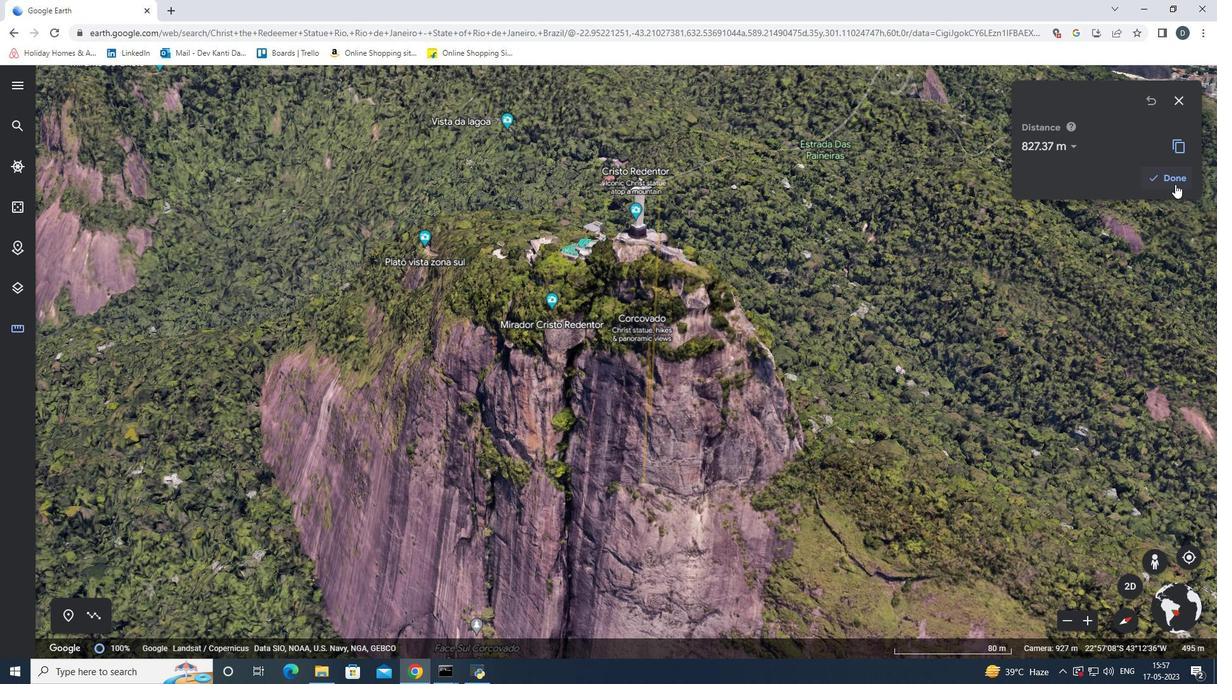 
Action: Mouse moved to (684, 324)
Screenshot: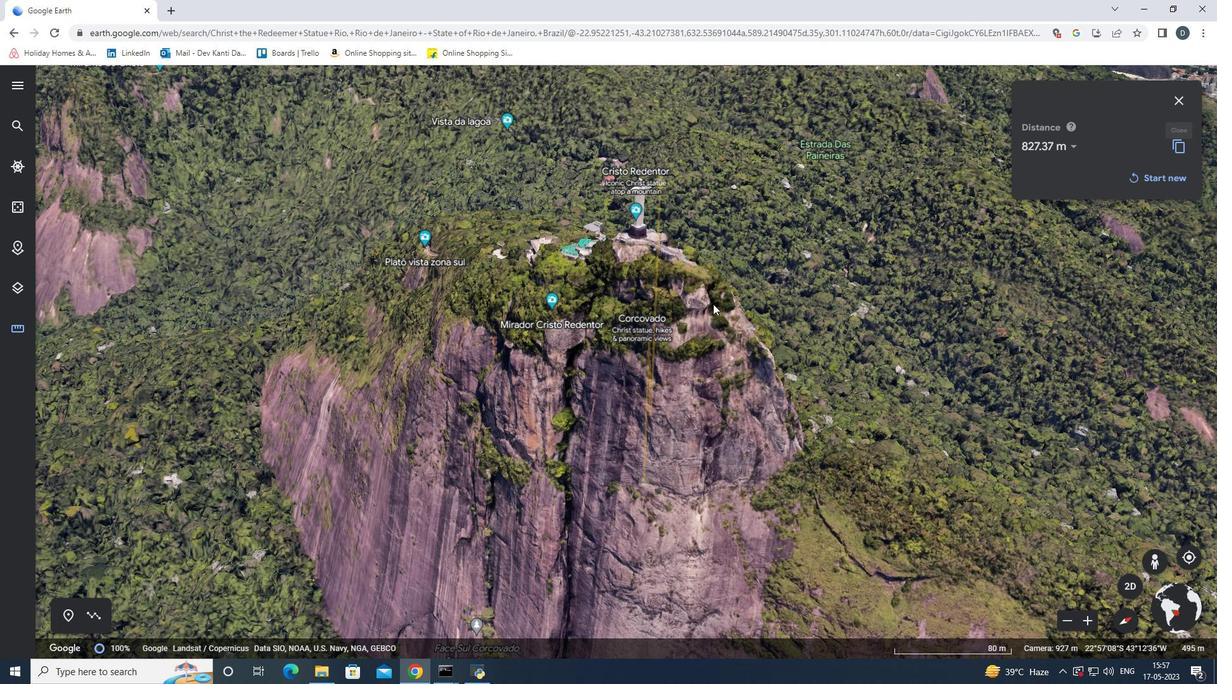
Action: Mouse scrolled (684, 324) with delta (0, 0)
Screenshot: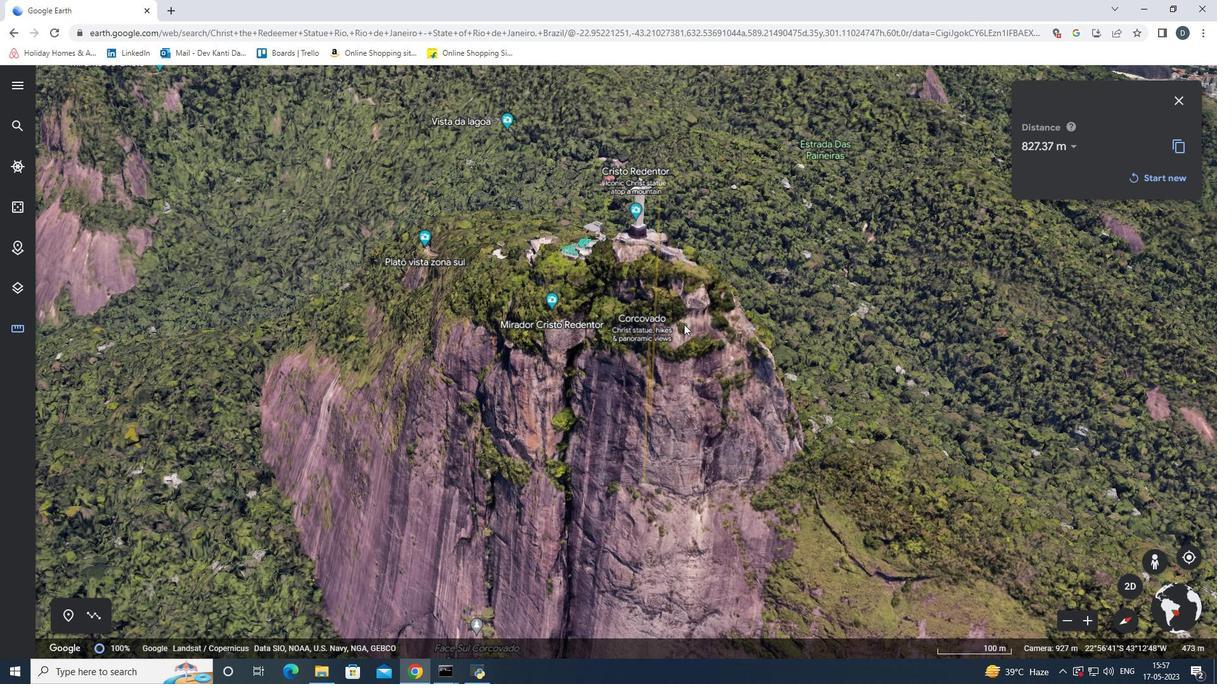 
Action: Mouse scrolled (684, 324) with delta (0, 0)
Screenshot: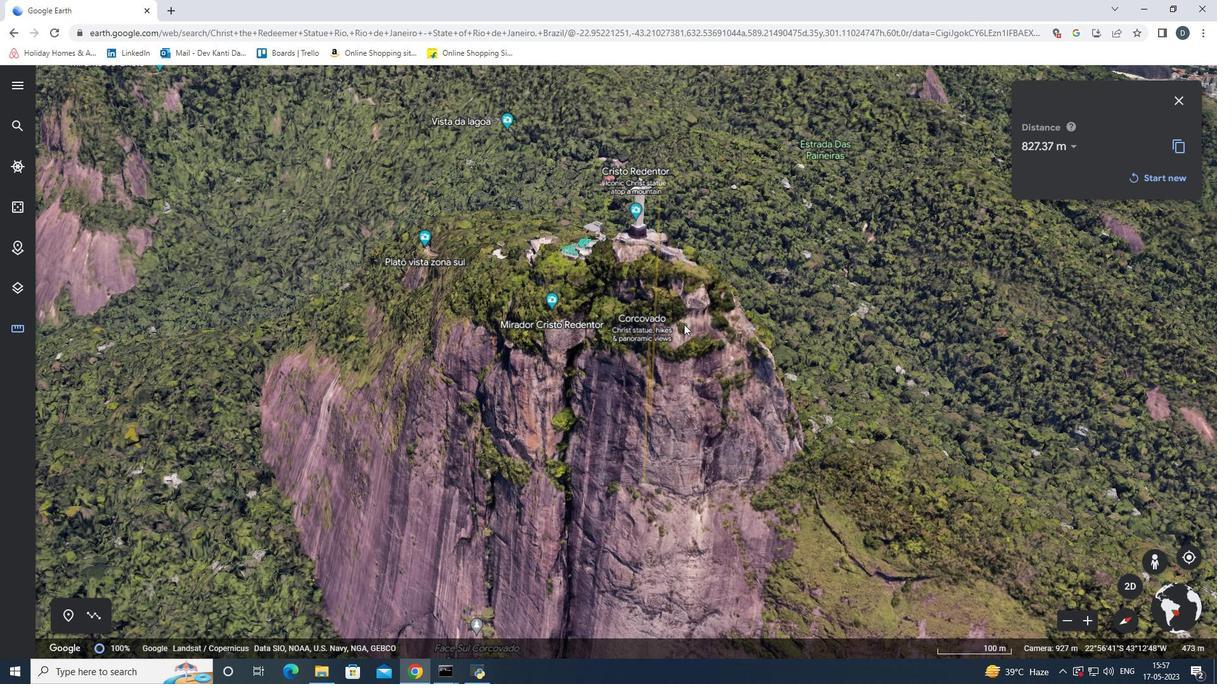 
Action: Mouse scrolled (684, 324) with delta (0, 0)
Screenshot: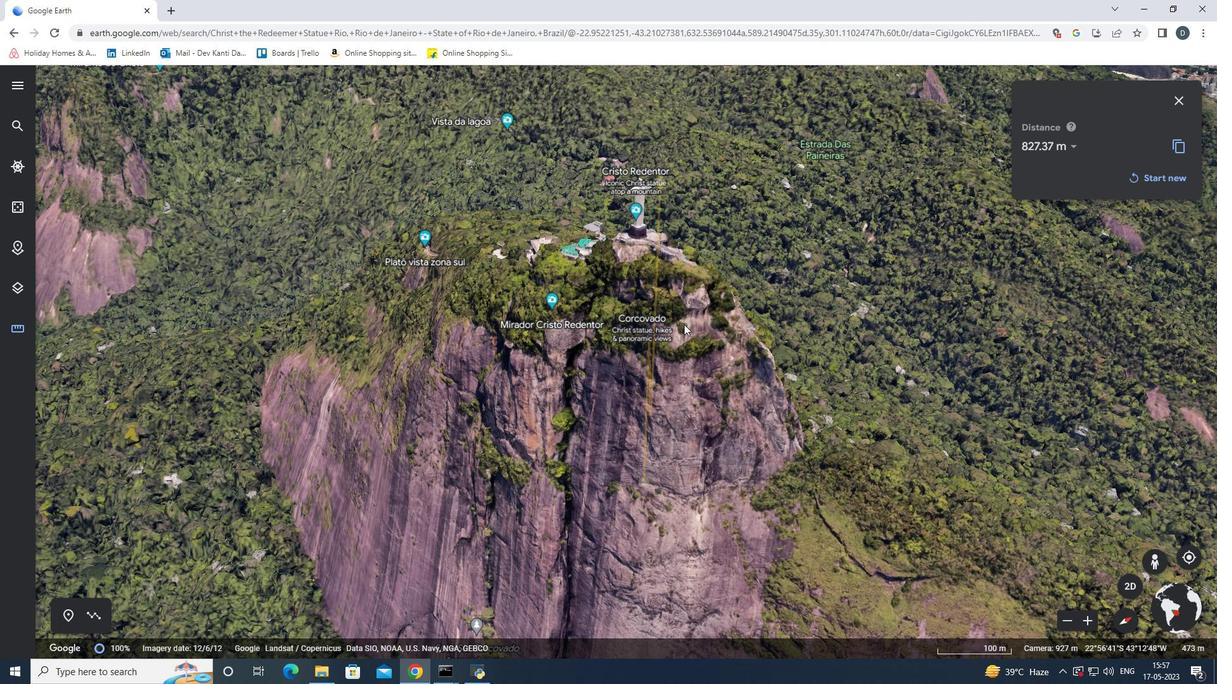 
Action: Mouse moved to (1173, 102)
Screenshot: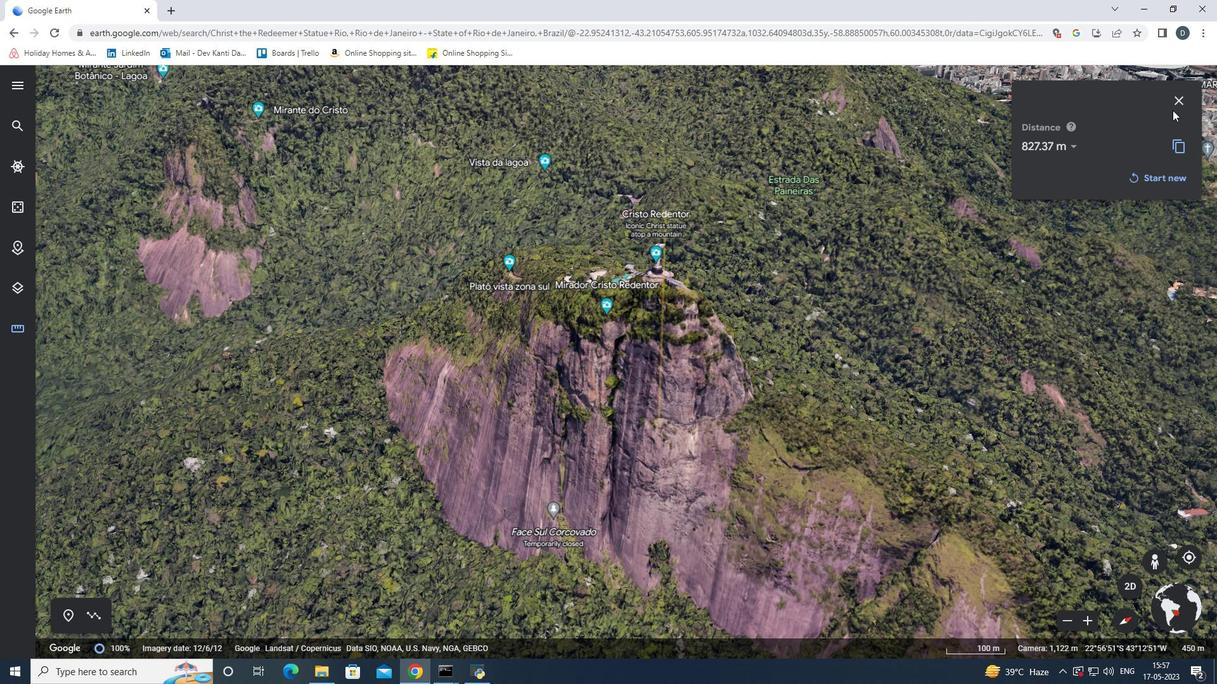 
Action: Mouse pressed left at (1173, 102)
Screenshot: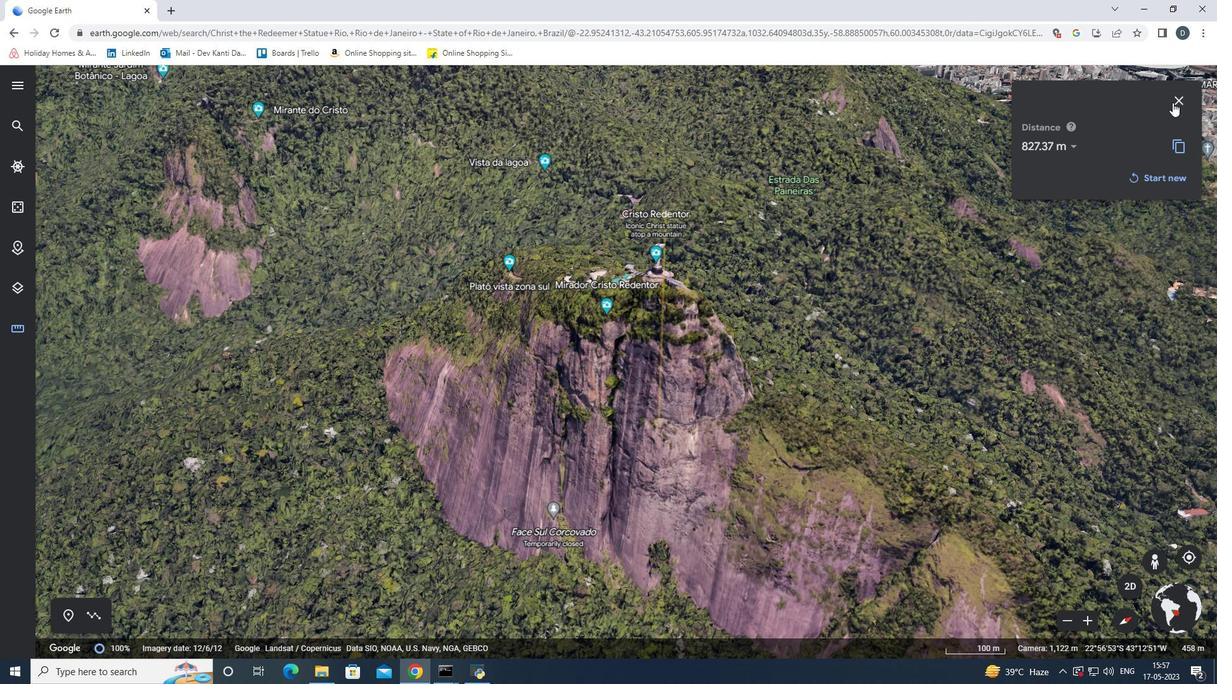 
Action: Mouse moved to (24, 124)
Screenshot: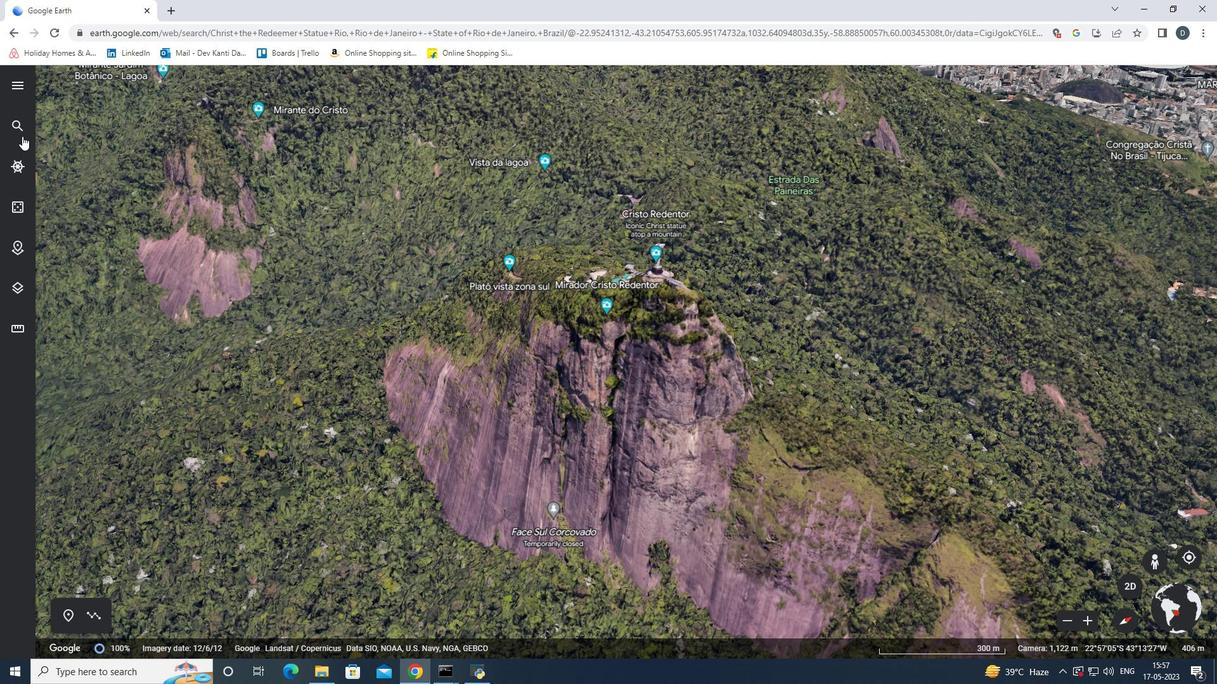 
Action: Mouse pressed left at (24, 124)
Screenshot: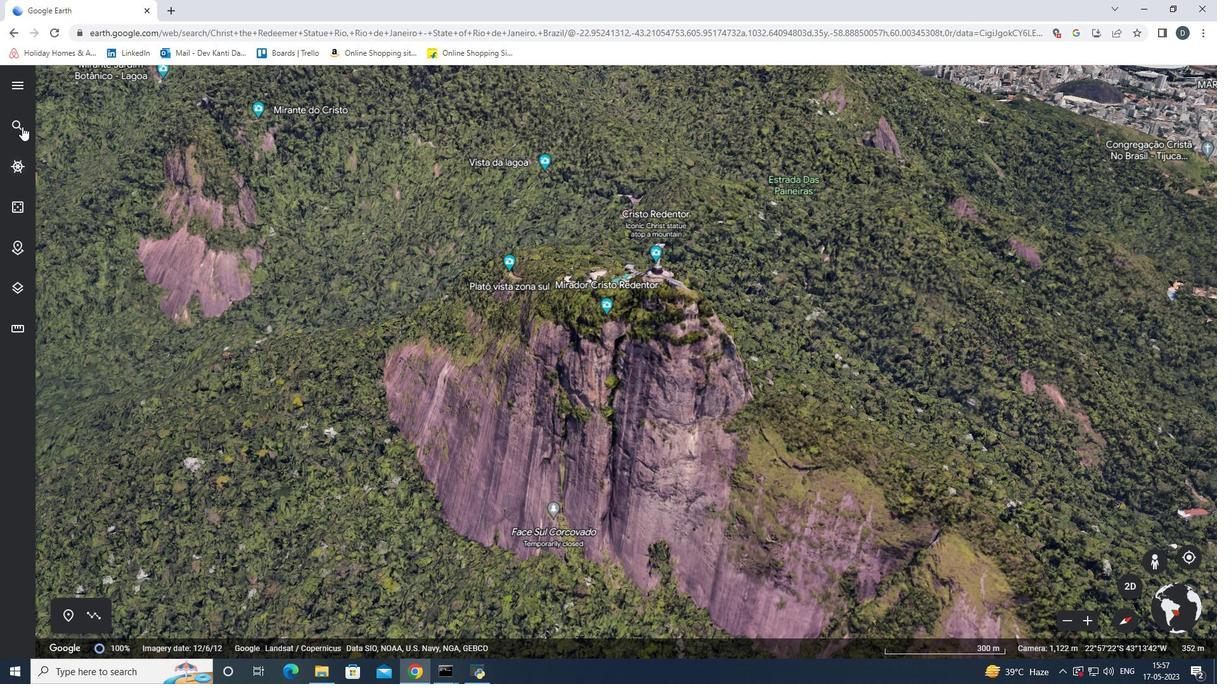 
Action: Mouse moved to (225, 91)
Screenshot: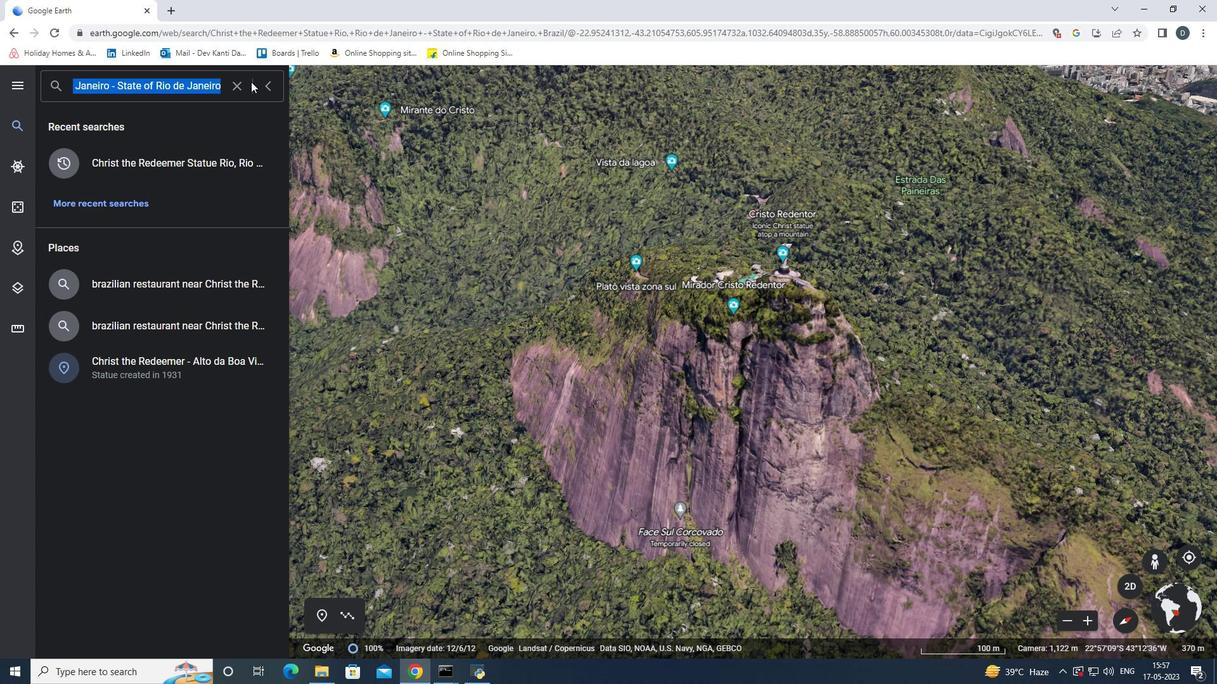 
Action: Mouse pressed left at (225, 91)
Screenshot: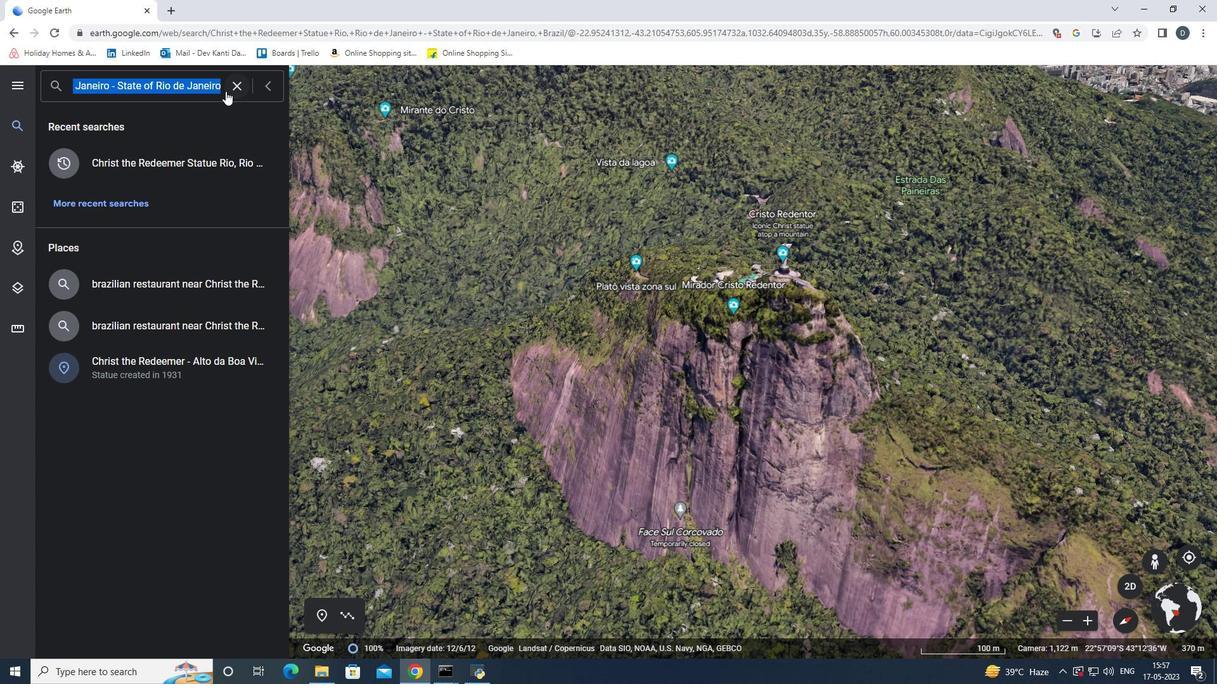 
Action: Key pressed <Key.shift>Burj<Key.space>
Screenshot: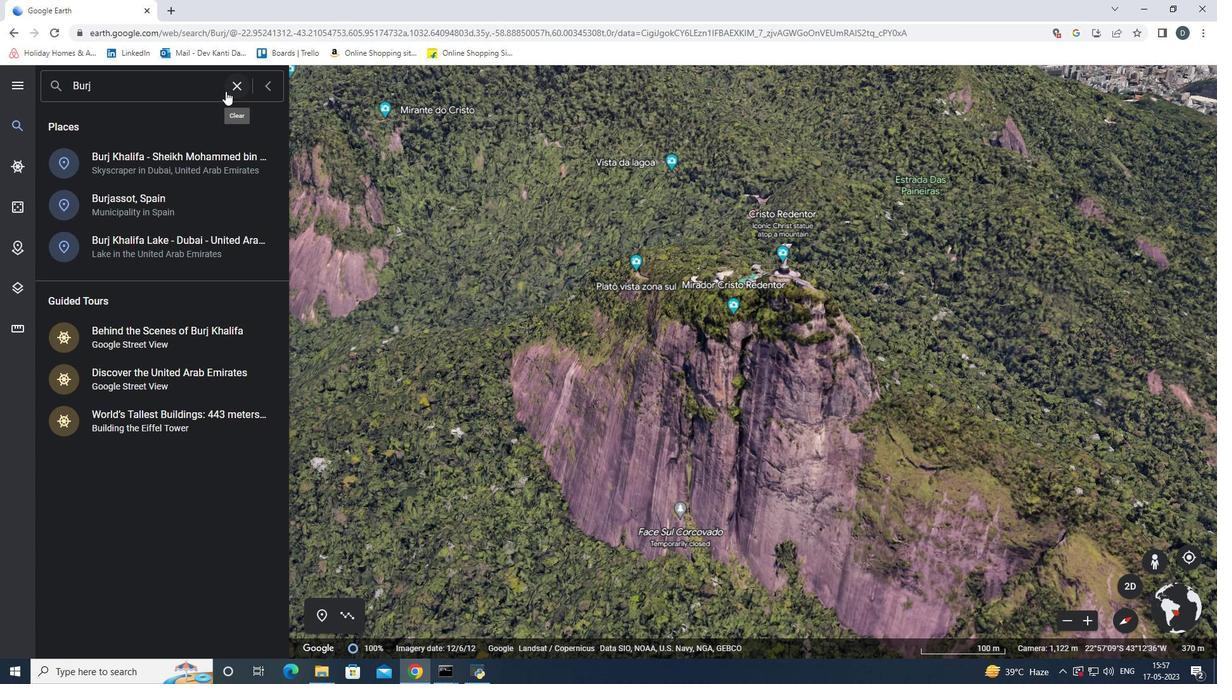 
Action: Mouse moved to (200, 151)
Screenshot: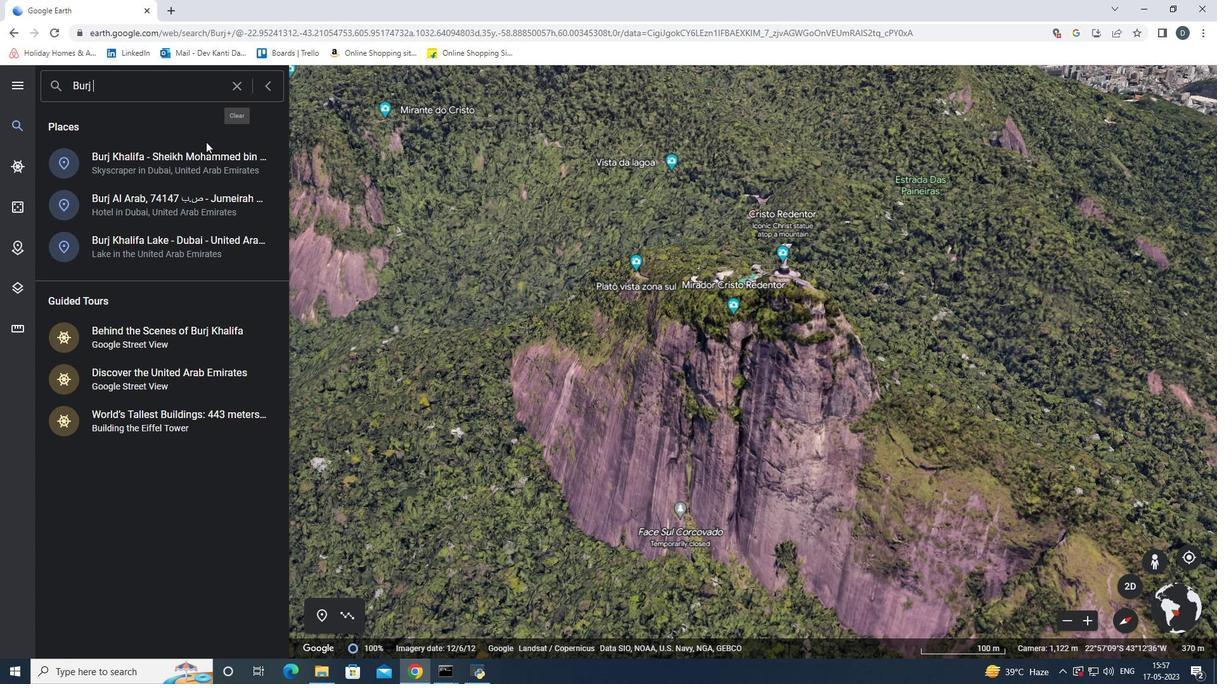 
Action: Mouse pressed left at (200, 151)
Screenshot: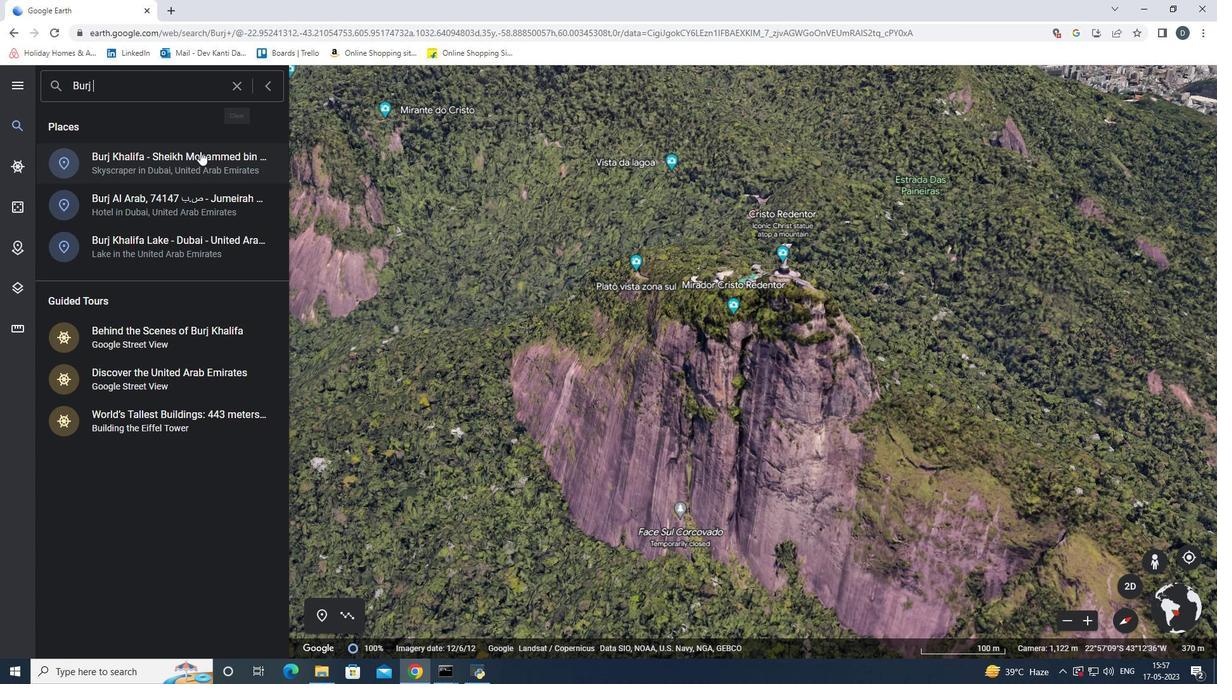 
Action: Mouse moved to (1088, 157)
Screenshot: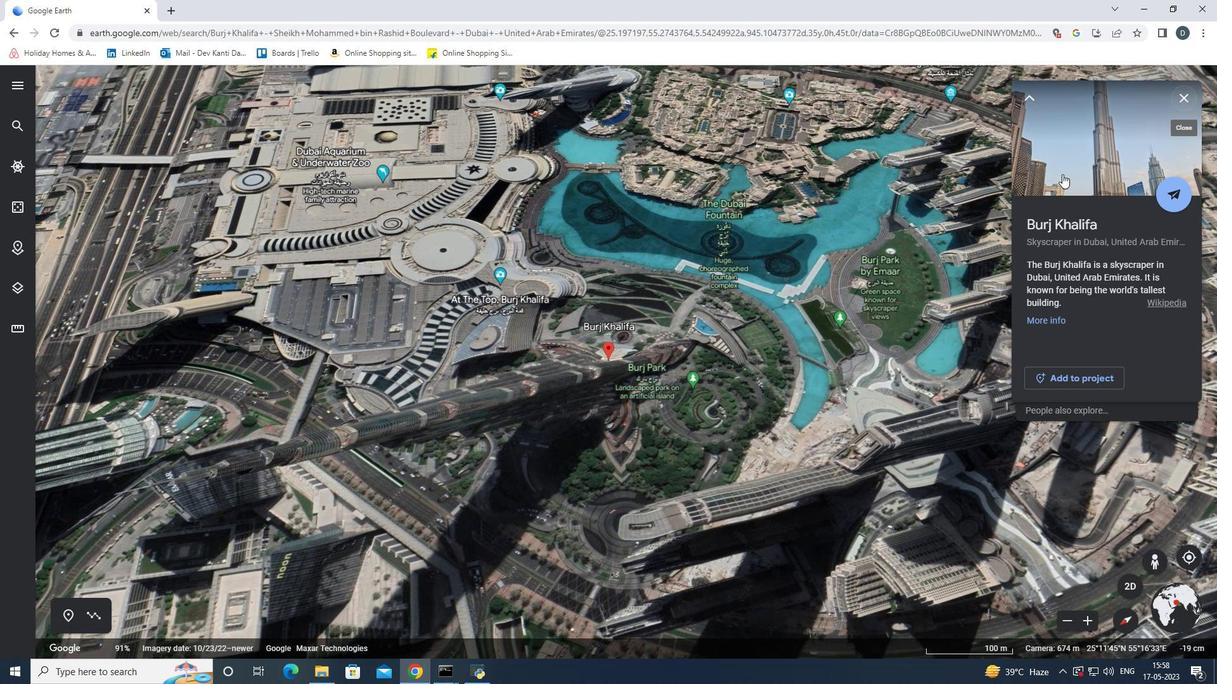 
Action: Mouse pressed left at (1088, 157)
Screenshot: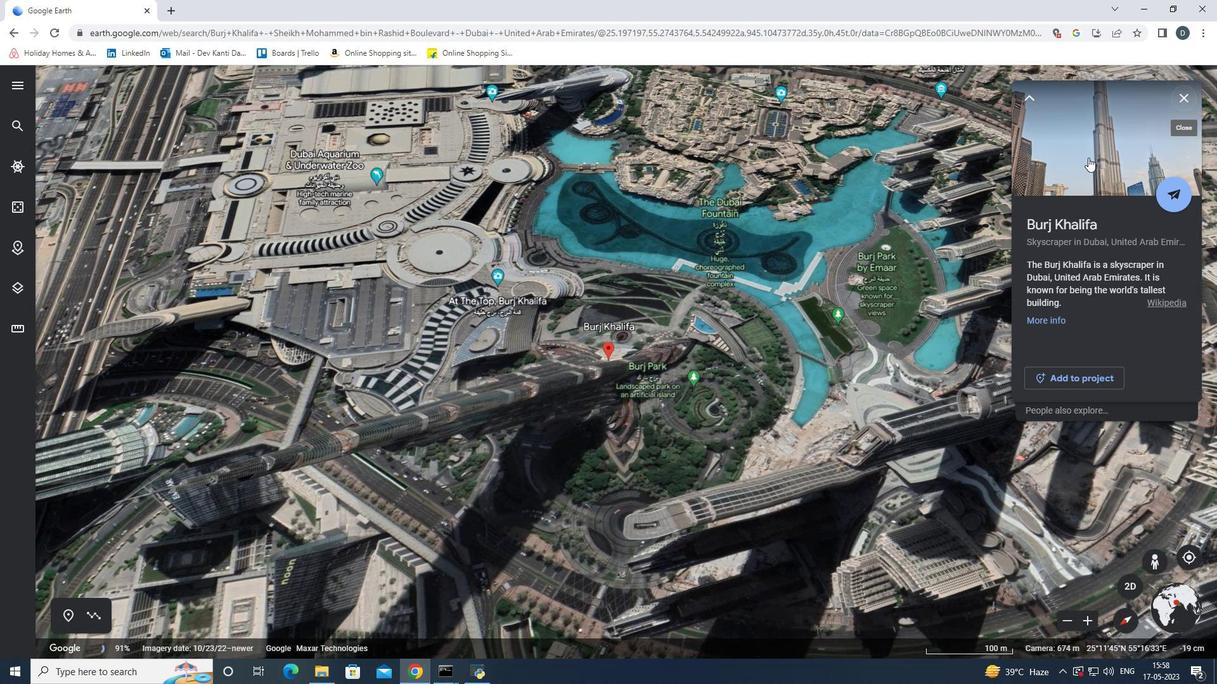 
Action: Mouse moved to (1137, 312)
Screenshot: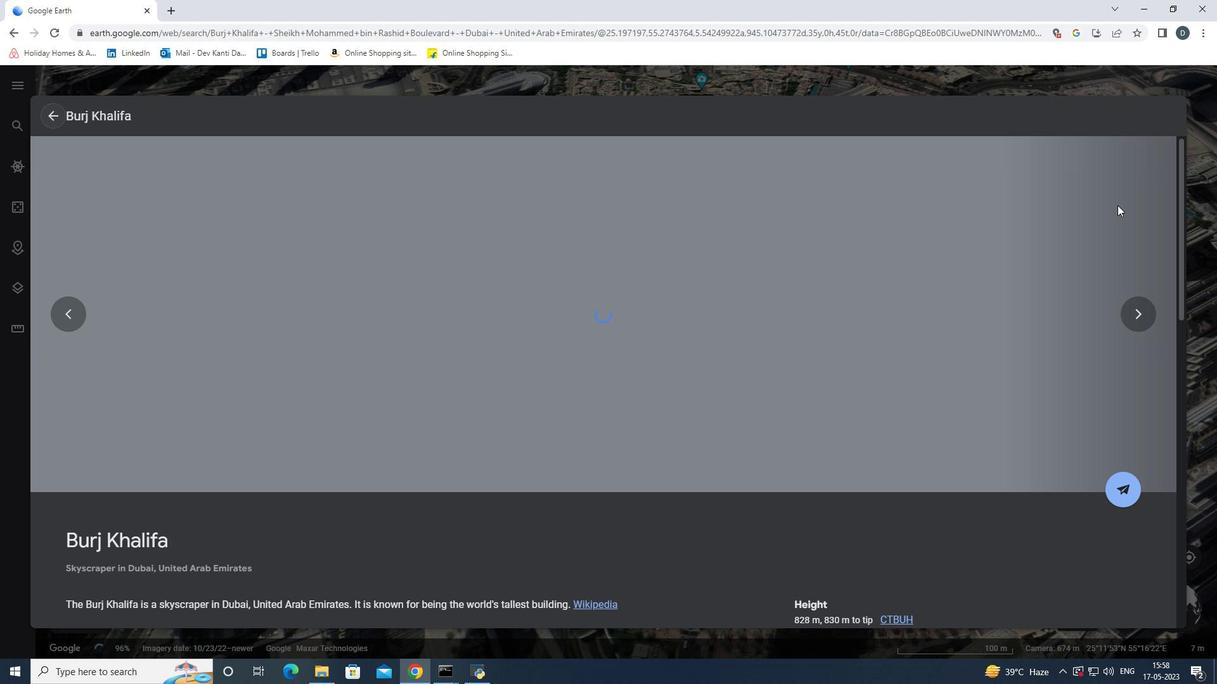 
Action: Mouse pressed left at (1137, 312)
Screenshot: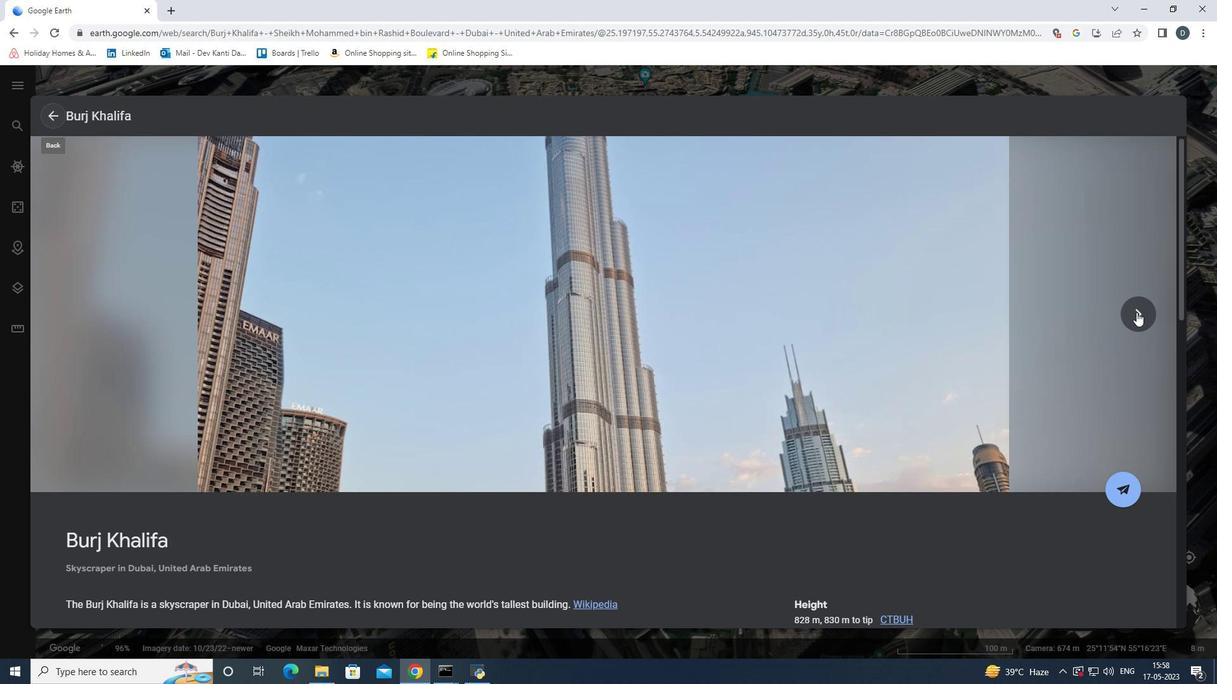 
Action: Mouse pressed left at (1137, 312)
Screenshot: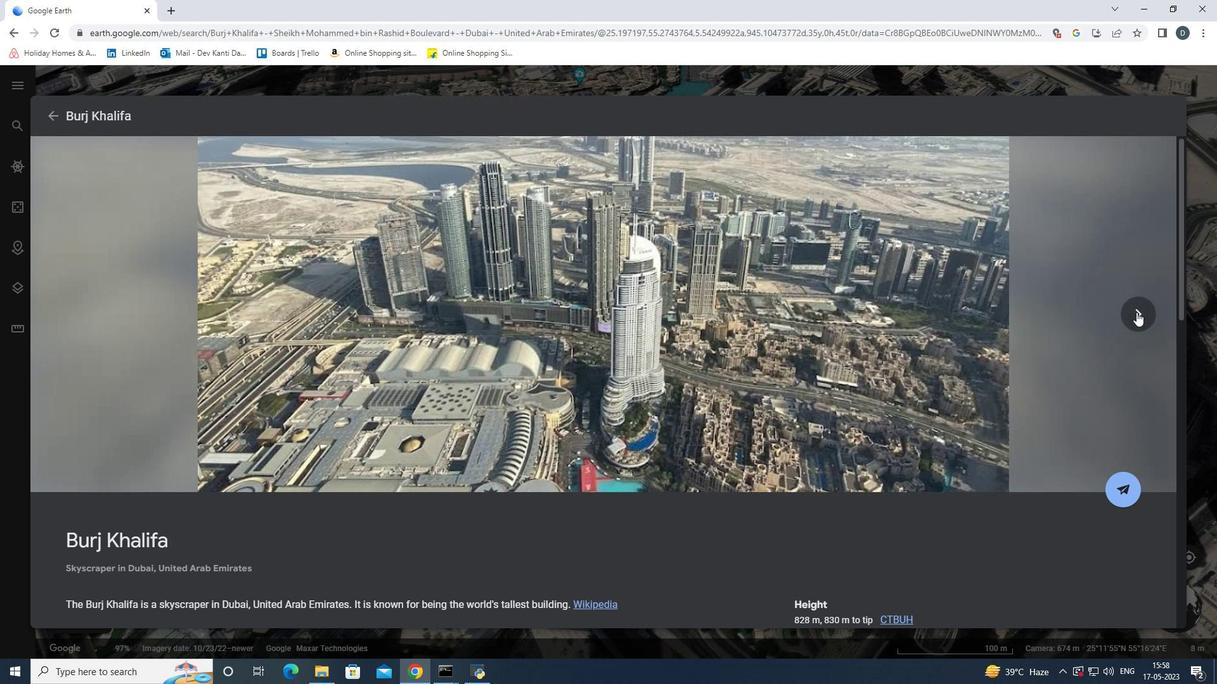 
Action: Mouse pressed left at (1137, 312)
Screenshot: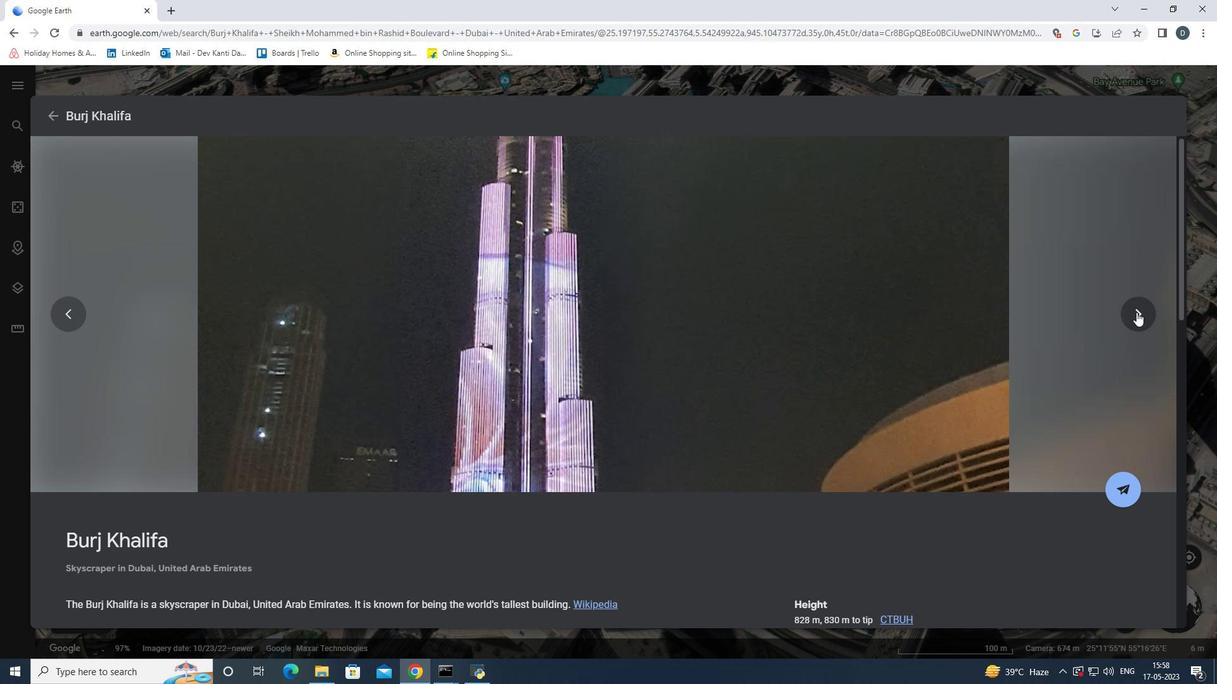 
Action: Mouse pressed left at (1137, 312)
Screenshot: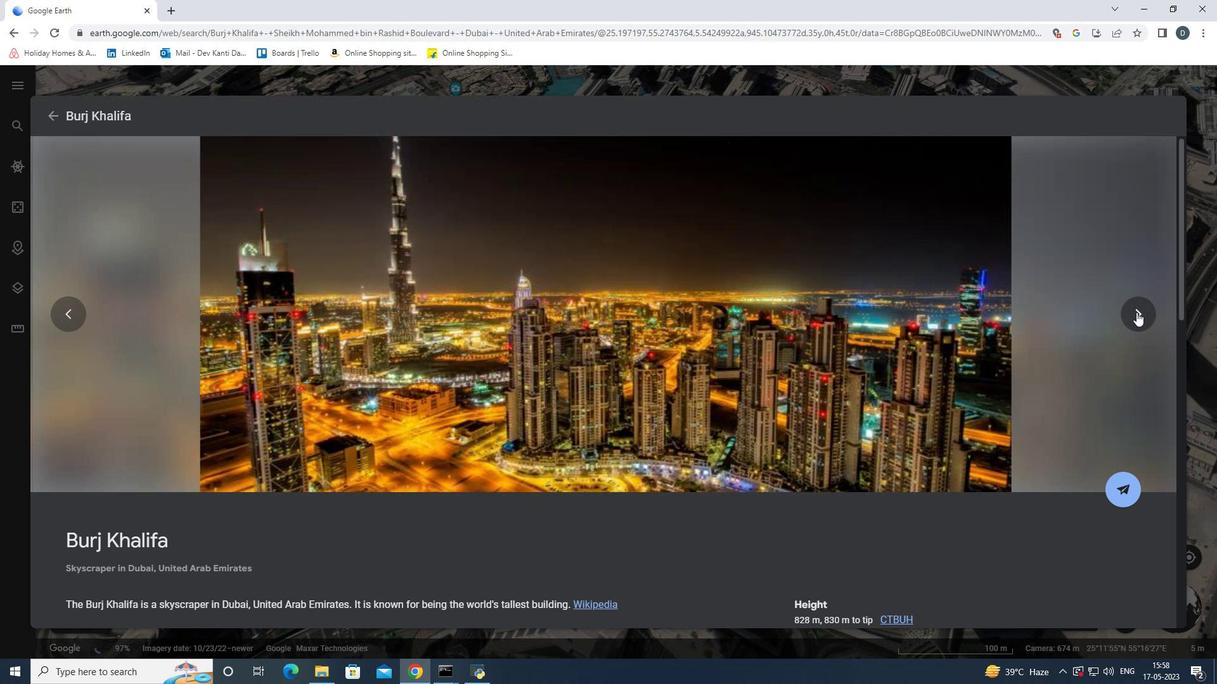 
Action: Mouse moved to (52, 114)
Screenshot: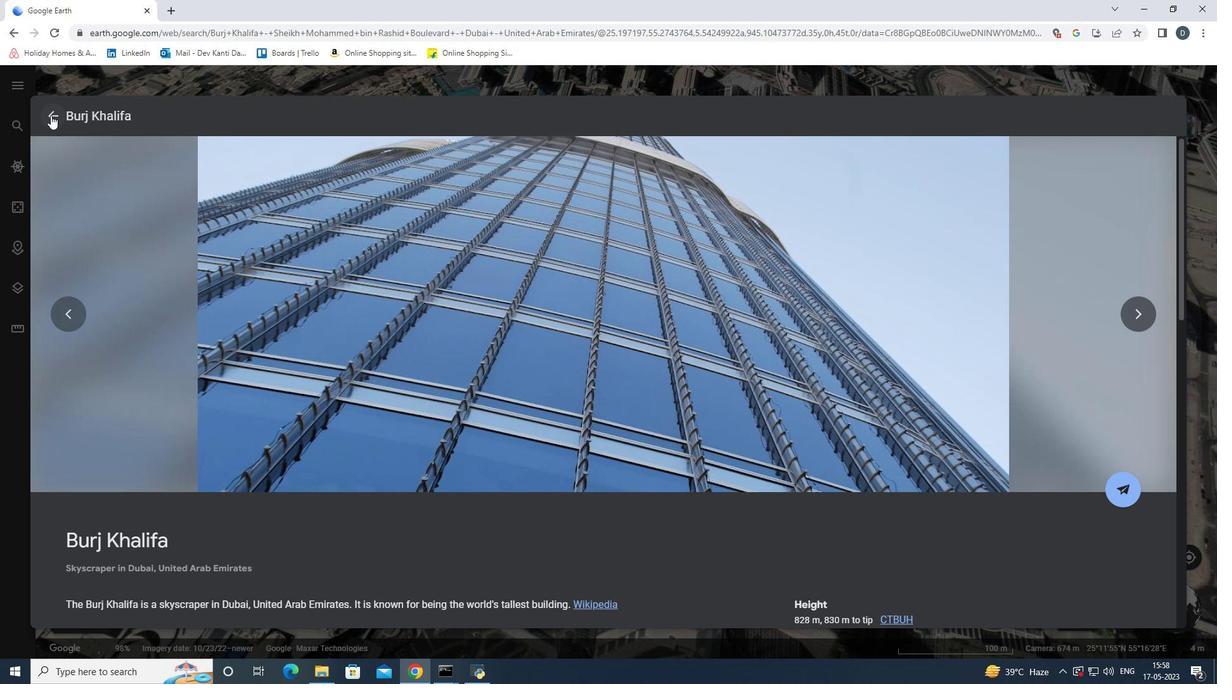 
Action: Mouse pressed left at (52, 114)
Screenshot: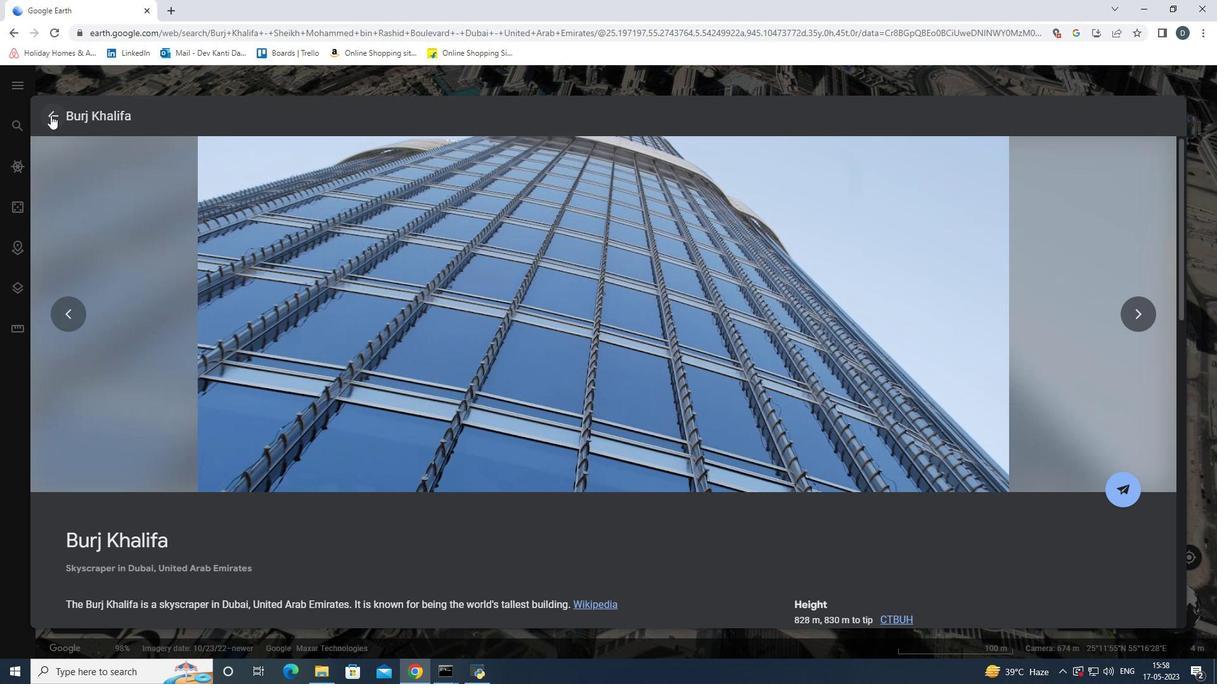 
Action: Mouse moved to (861, 463)
Screenshot: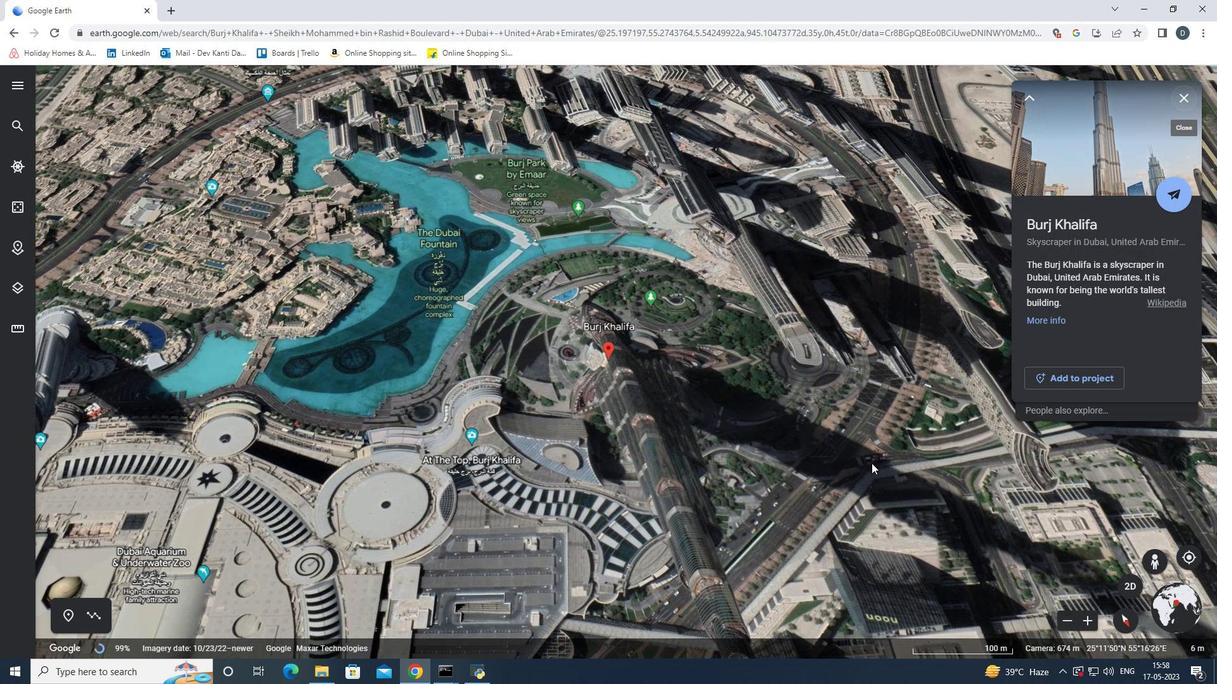 
Action: Mouse pressed left at (861, 463)
Screenshot: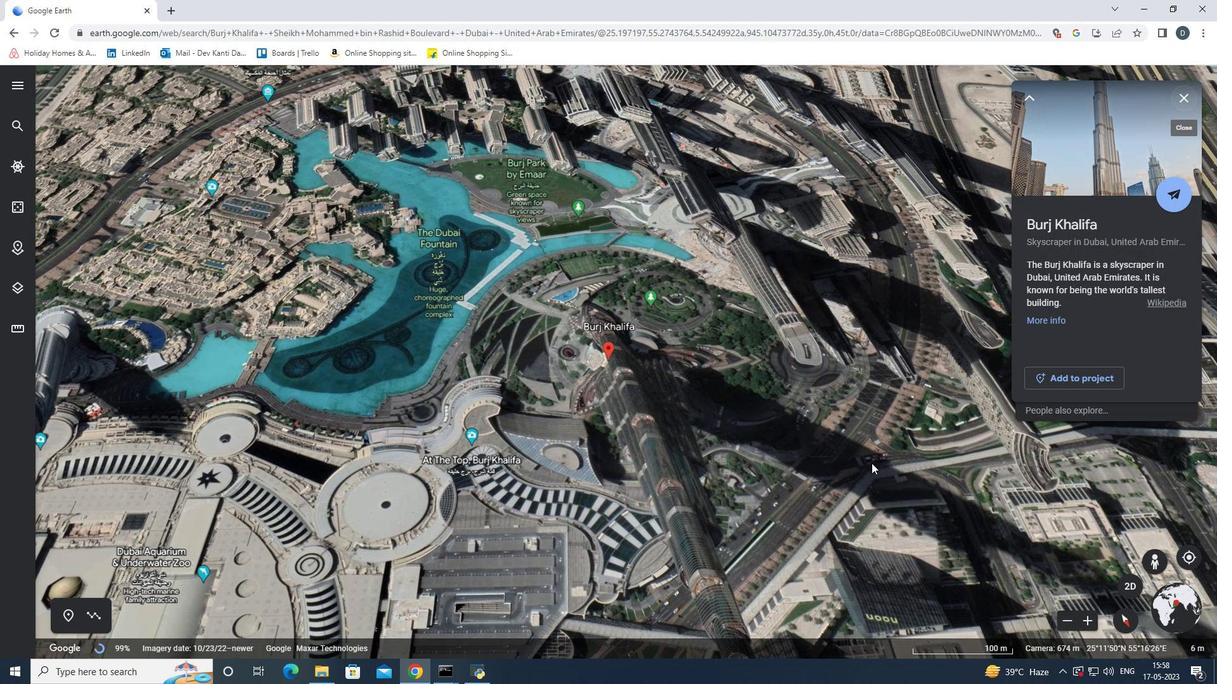 
Action: Mouse moved to (1135, 621)
Screenshot: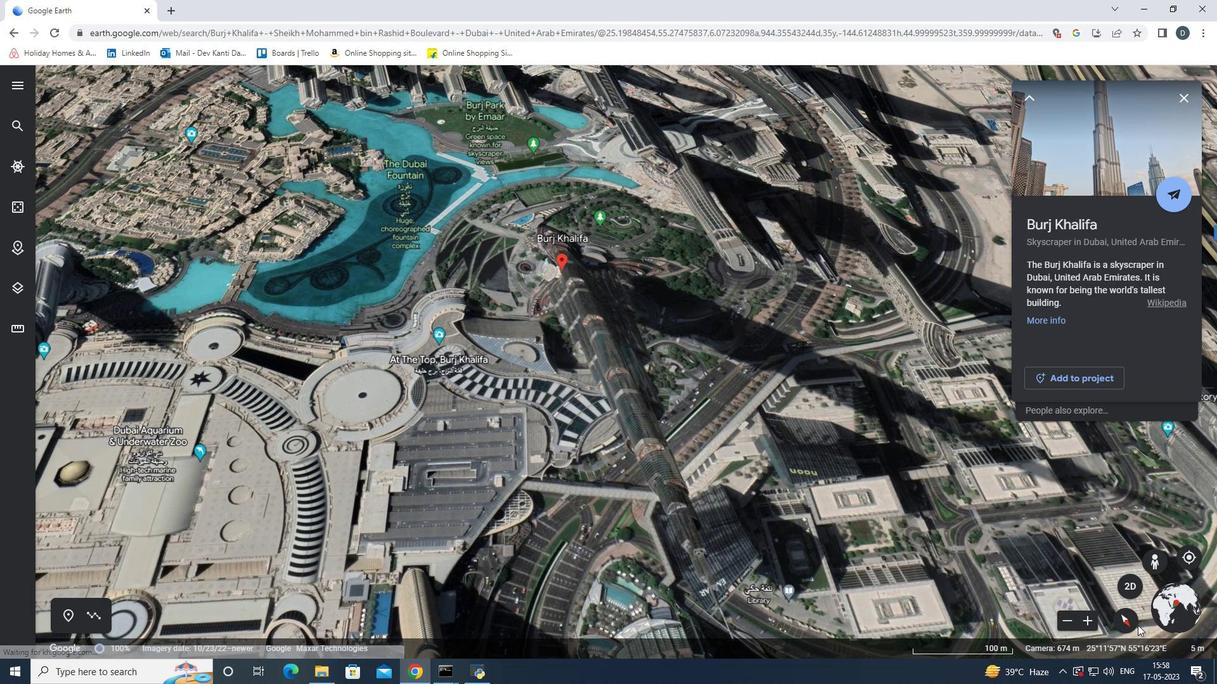 
Action: Mouse pressed left at (1135, 621)
Screenshot: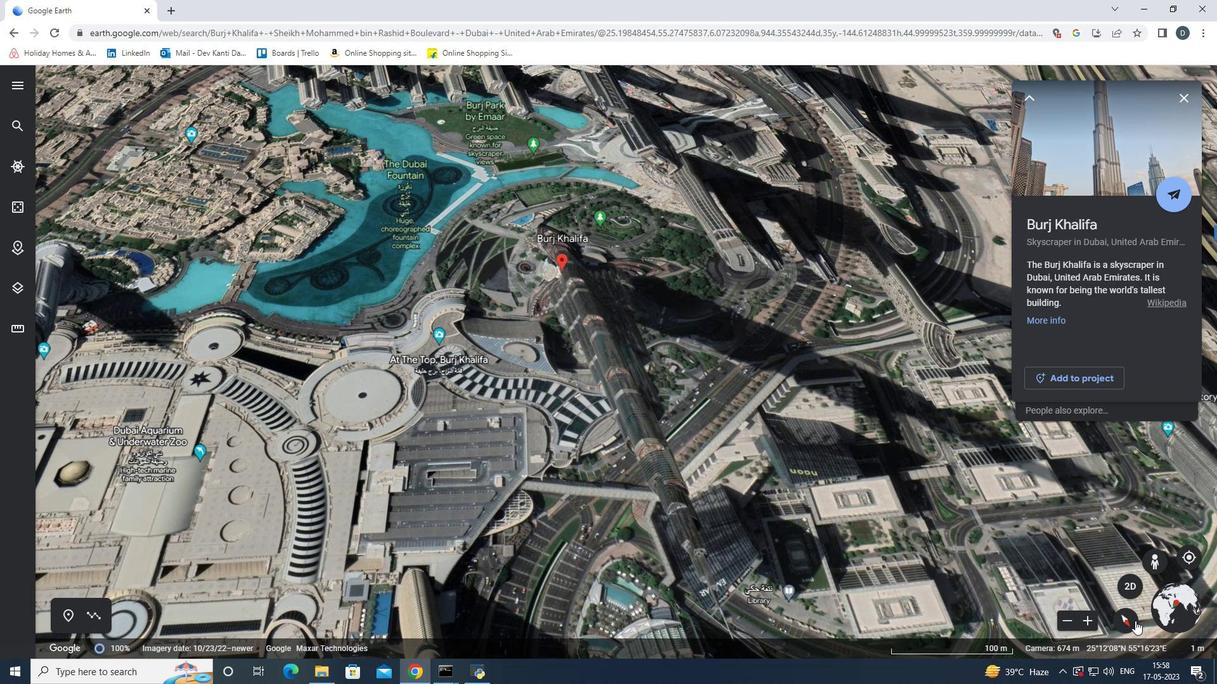 
Action: Mouse pressed left at (1135, 621)
Screenshot: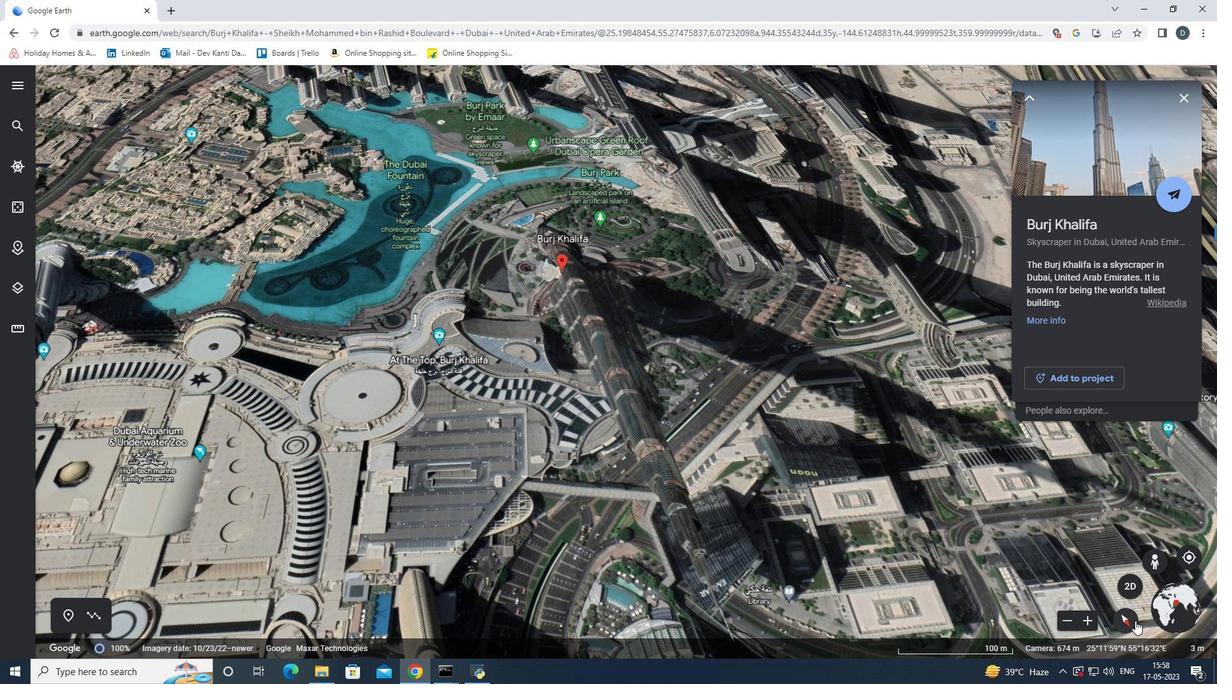 
Action: Mouse moved to (1126, 579)
Screenshot: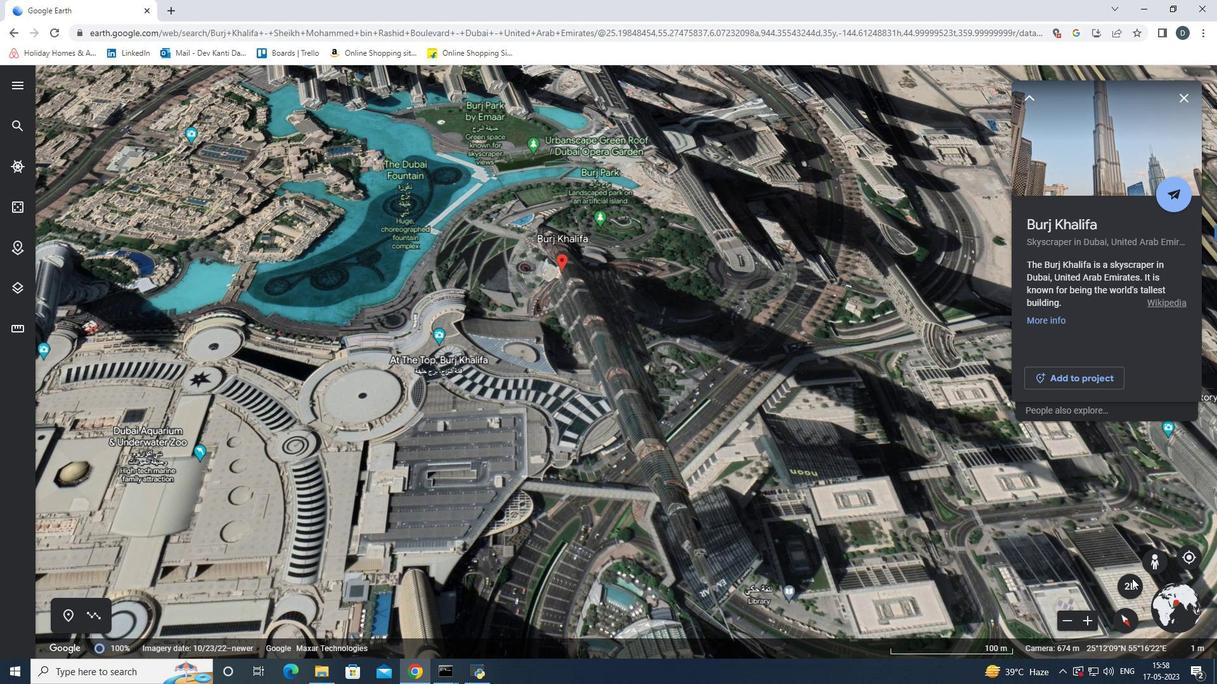 
Action: Mouse pressed left at (1126, 579)
Screenshot: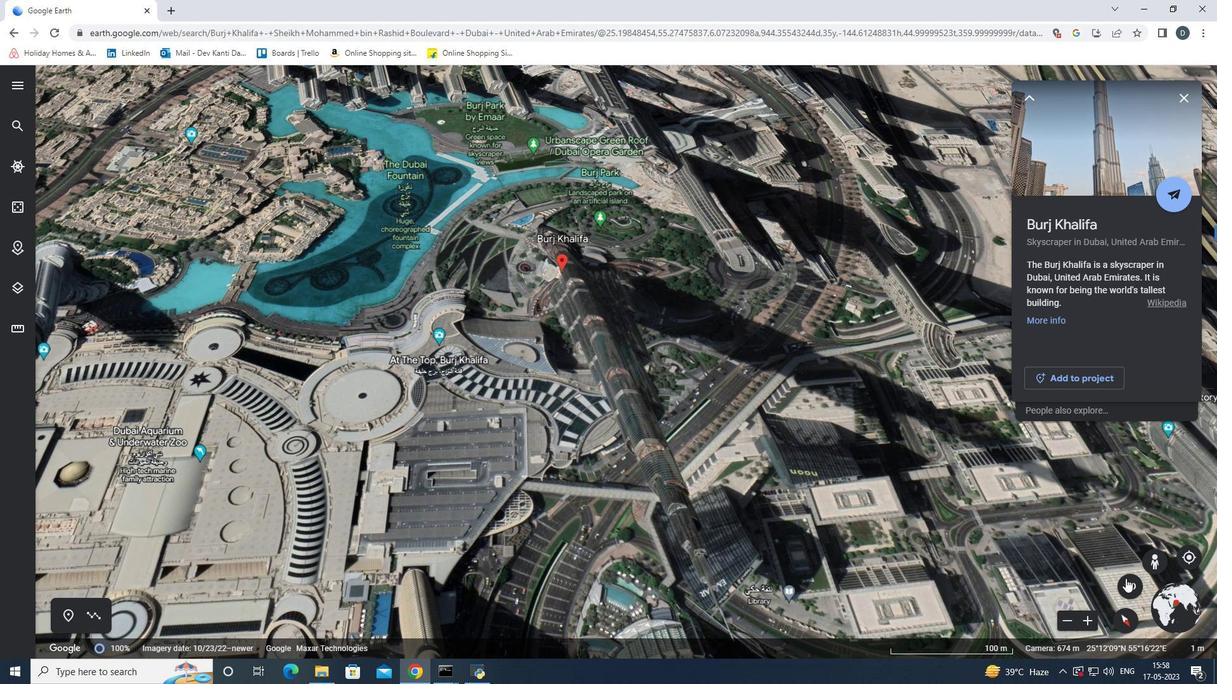 
Action: Mouse moved to (734, 570)
Screenshot: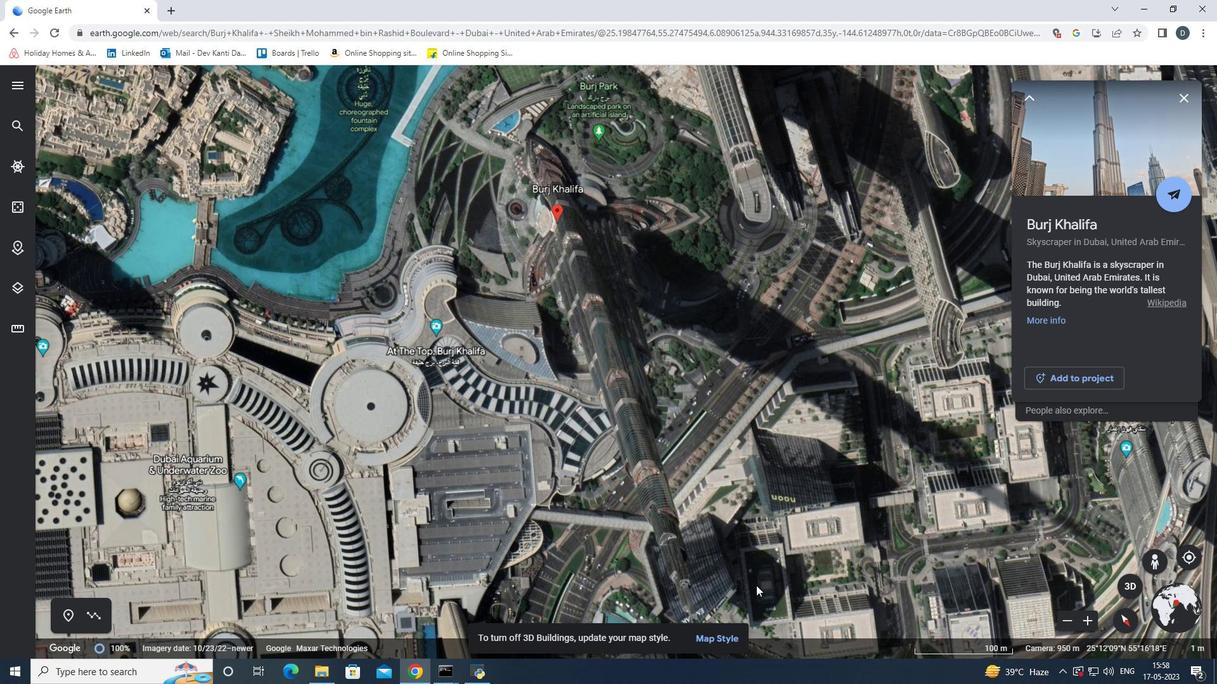 
Action: Mouse pressed left at (735, 571)
Screenshot: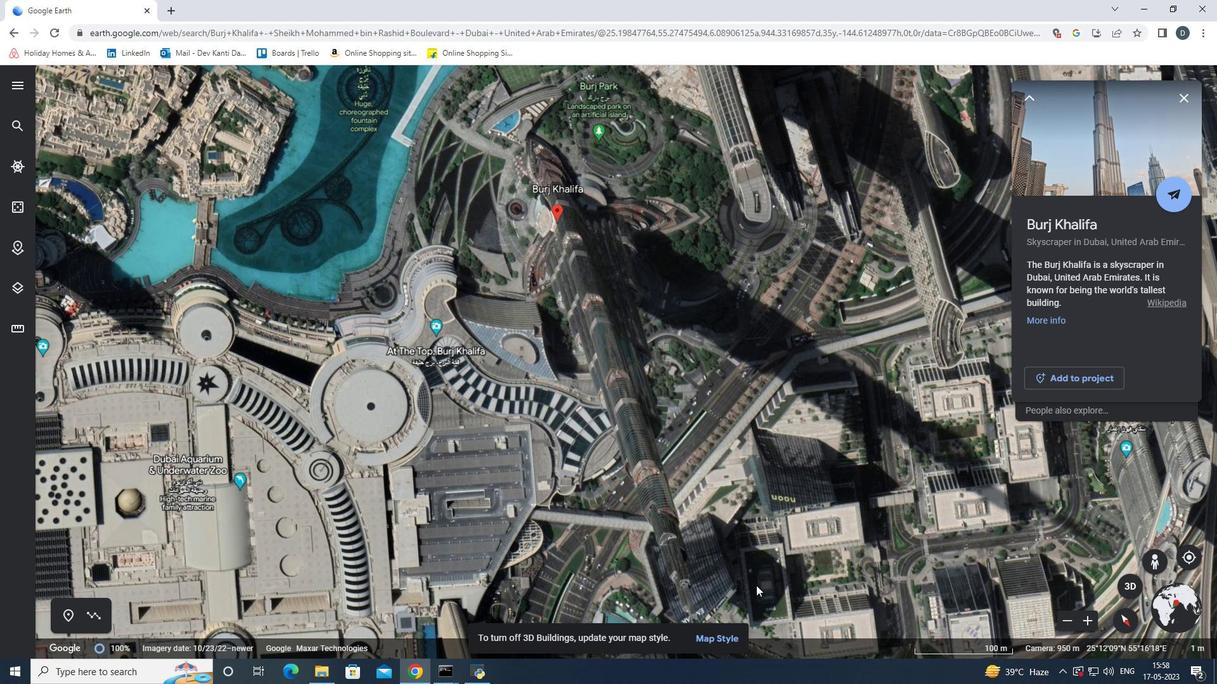 
Action: Mouse moved to (740, 443)
Screenshot: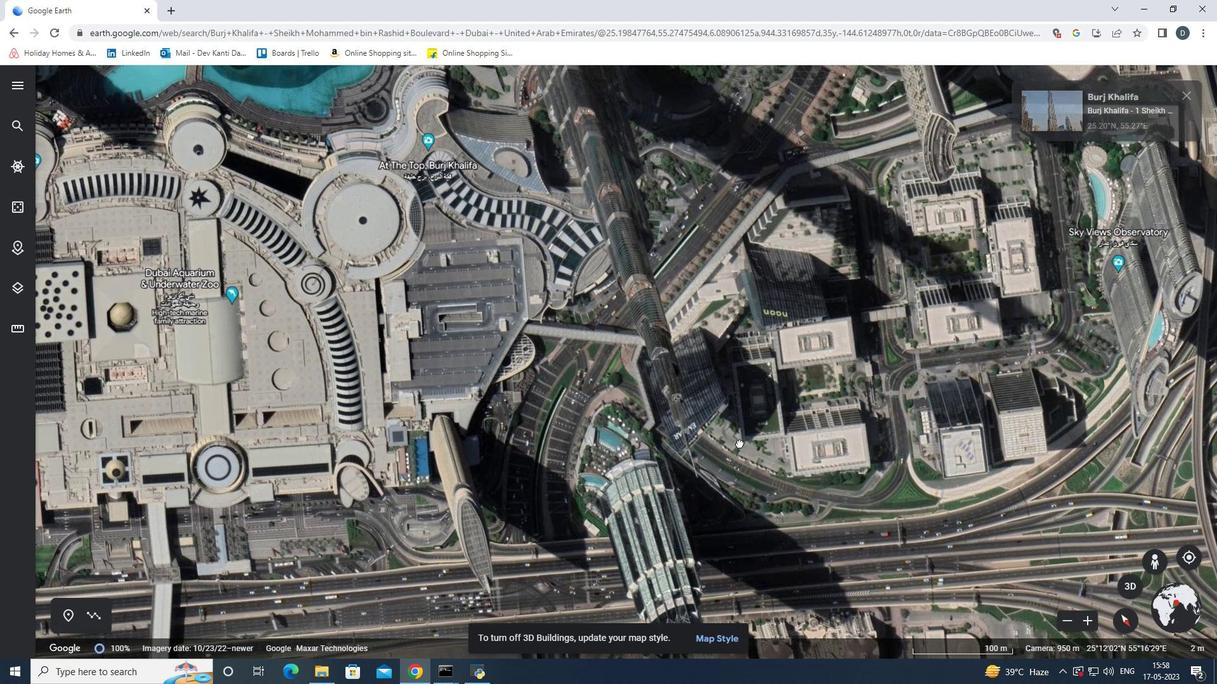 
Action: Mouse pressed left at (740, 443)
Screenshot: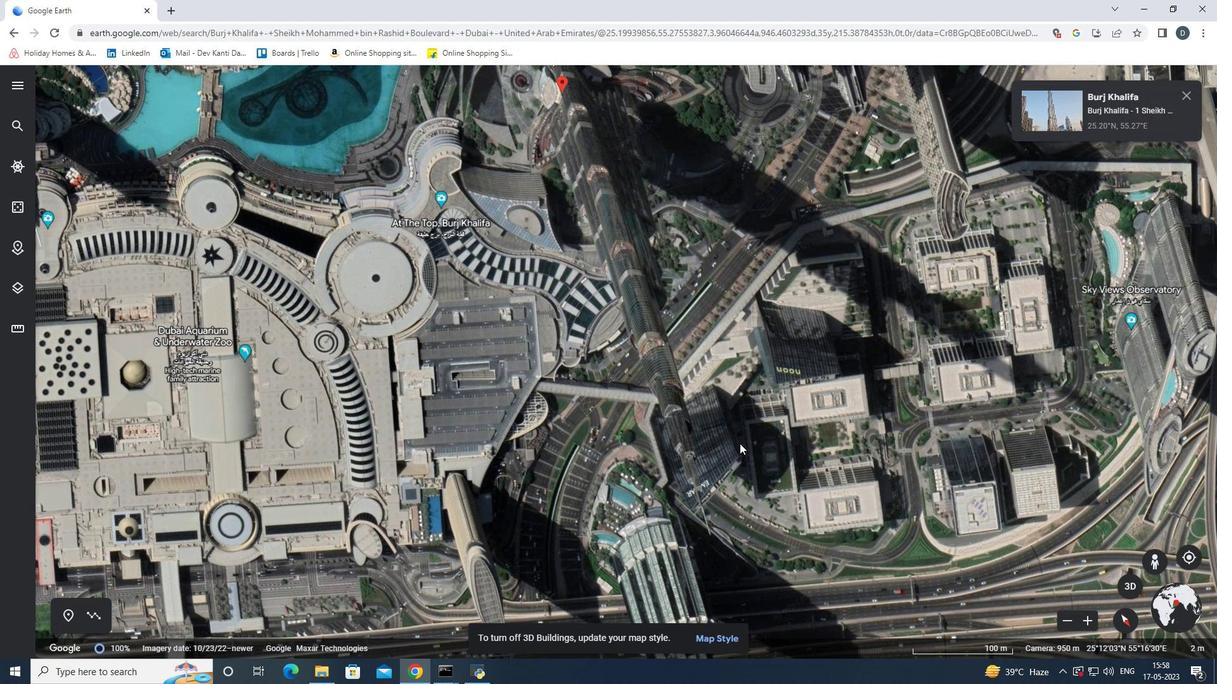 
Action: Mouse moved to (723, 128)
Screenshot: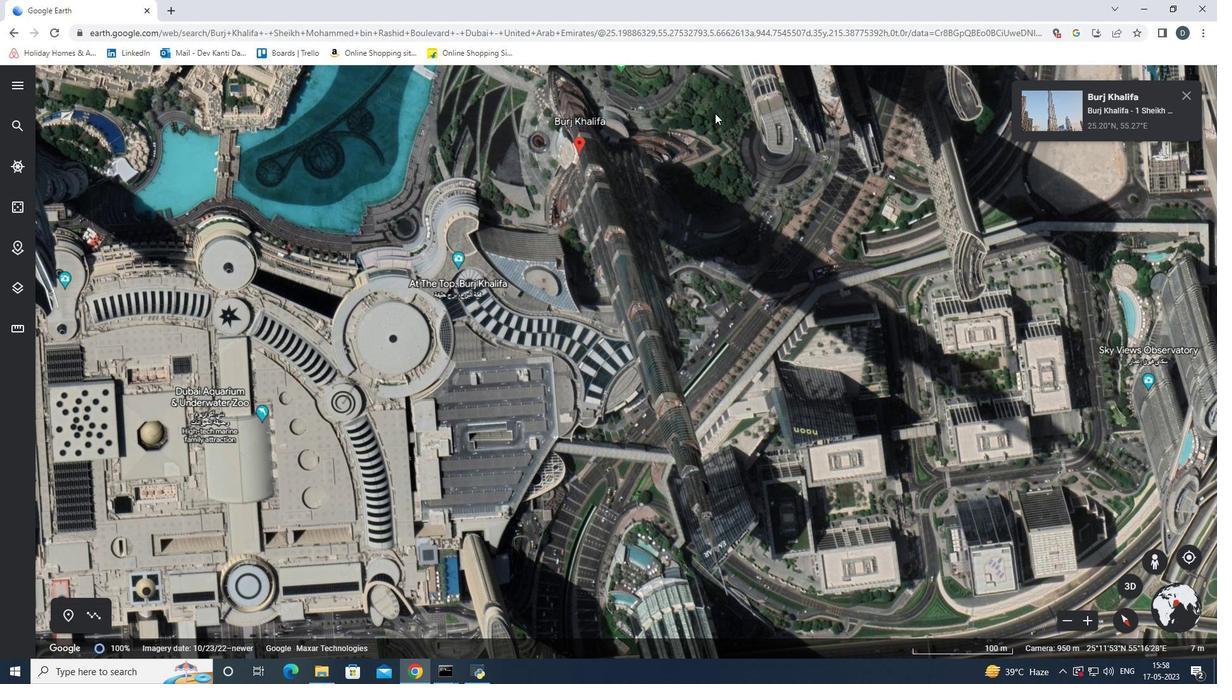 
Action: Mouse pressed left at (719, 121)
Screenshot: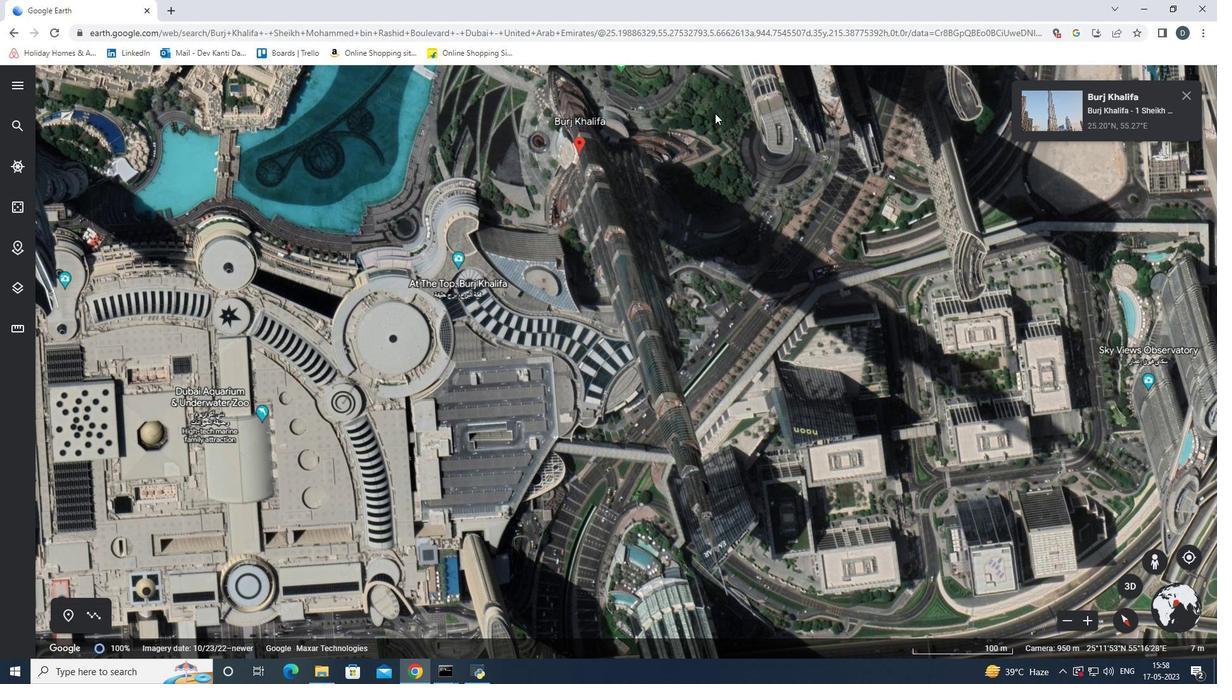 
Action: Mouse moved to (1121, 615)
Screenshot: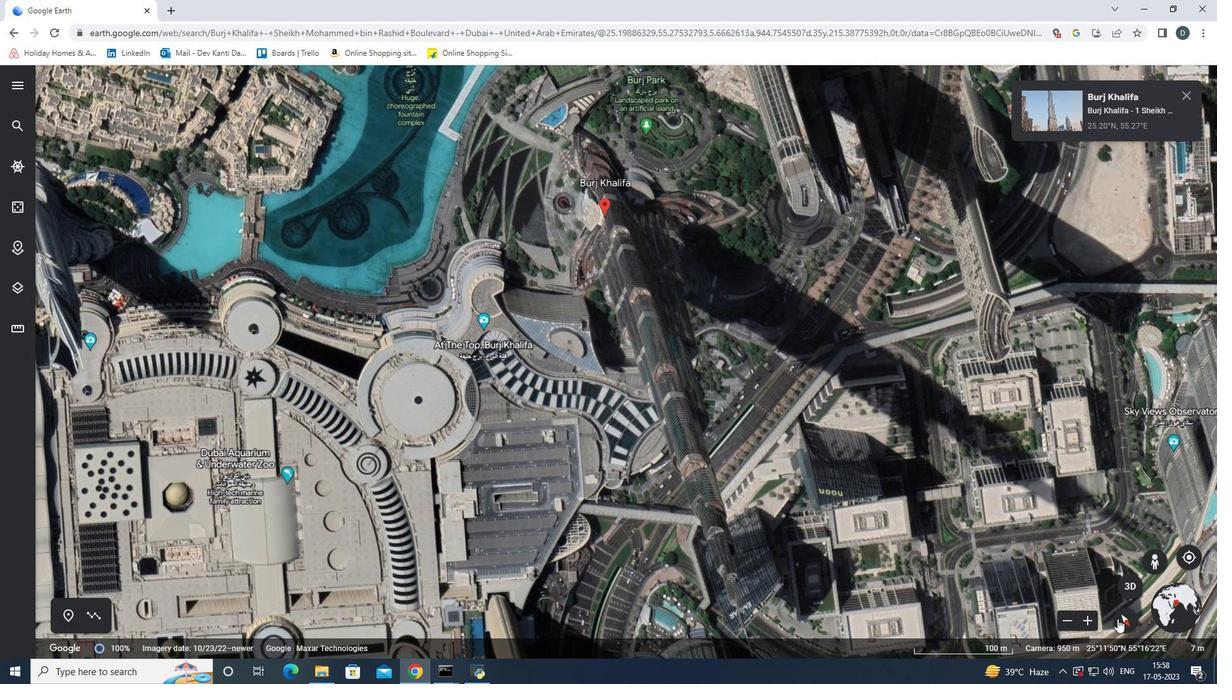 
Action: Mouse pressed left at (1121, 615)
Screenshot: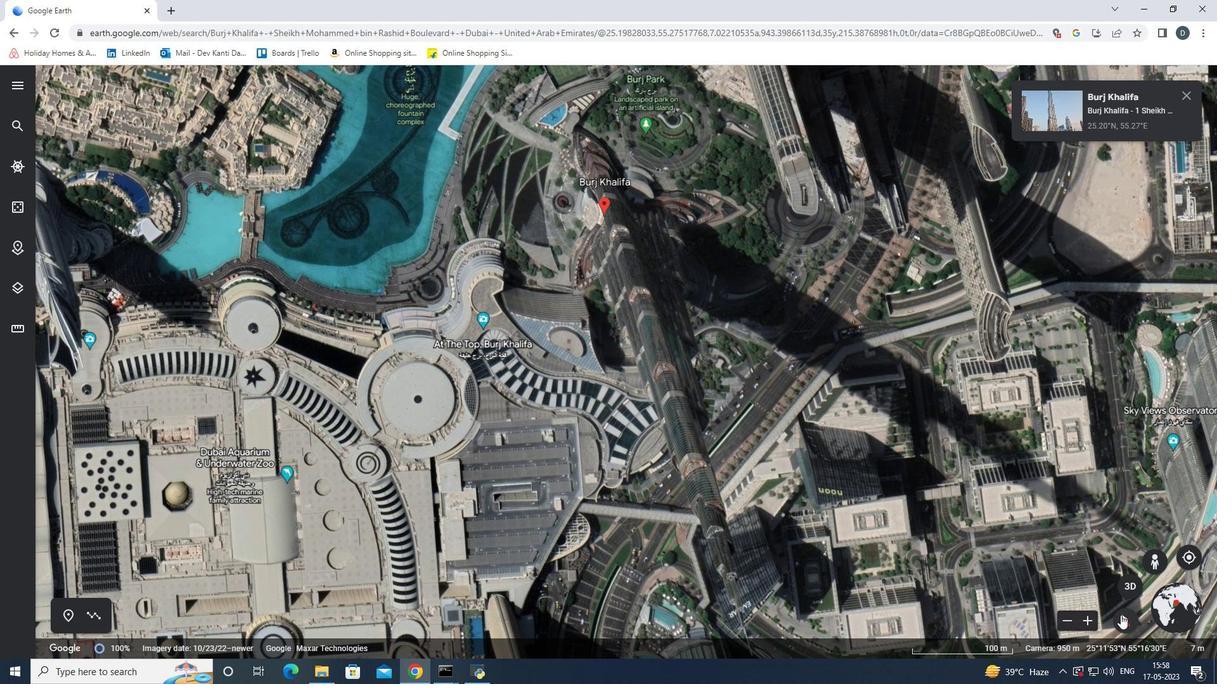 
Action: Mouse moved to (1125, 625)
Screenshot: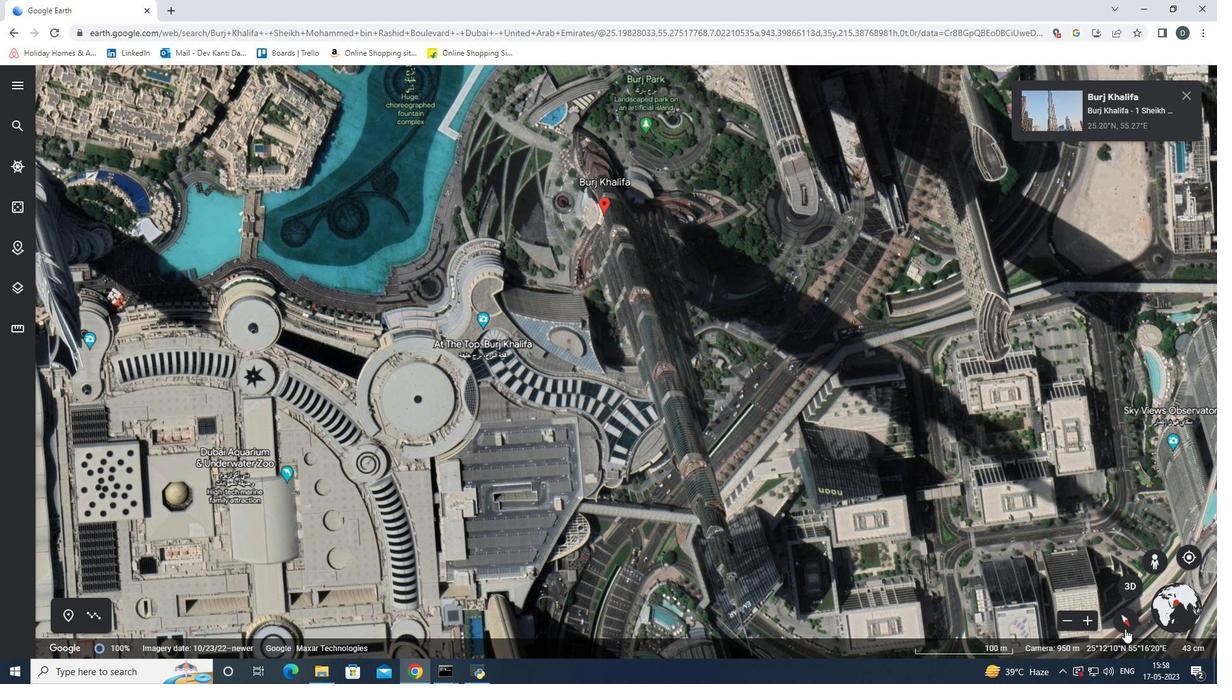 
Action: Mouse pressed left at (1125, 625)
Screenshot: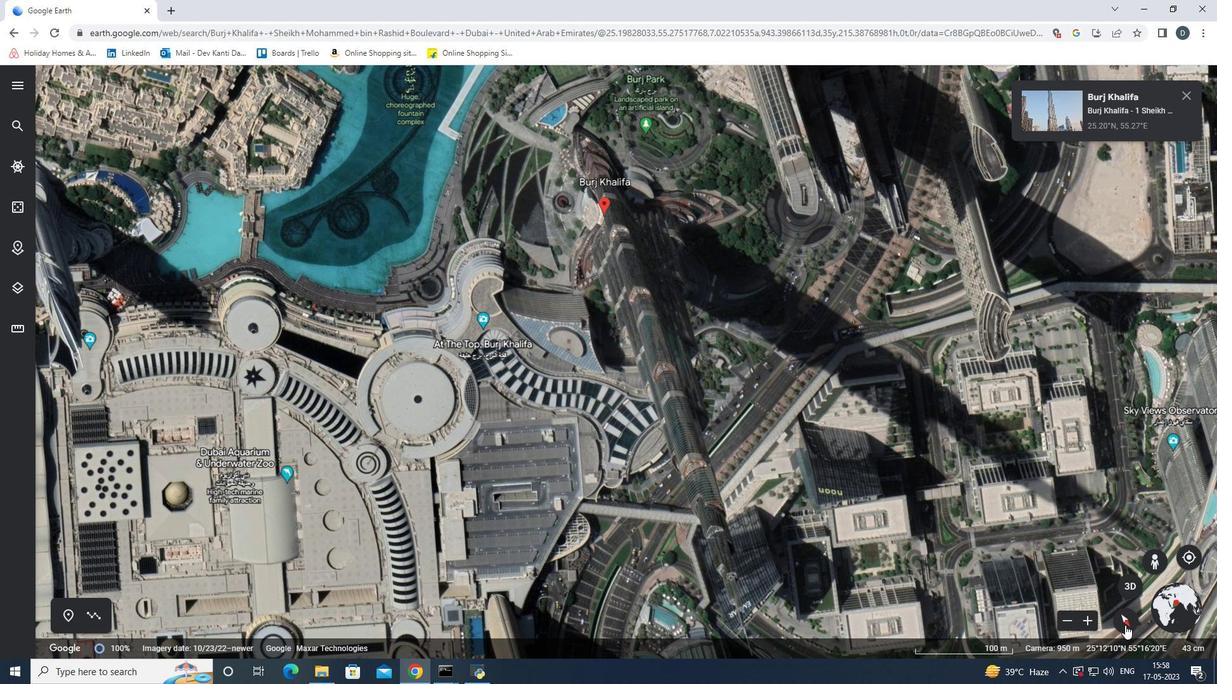 
Action: Mouse moved to (1163, 570)
Screenshot: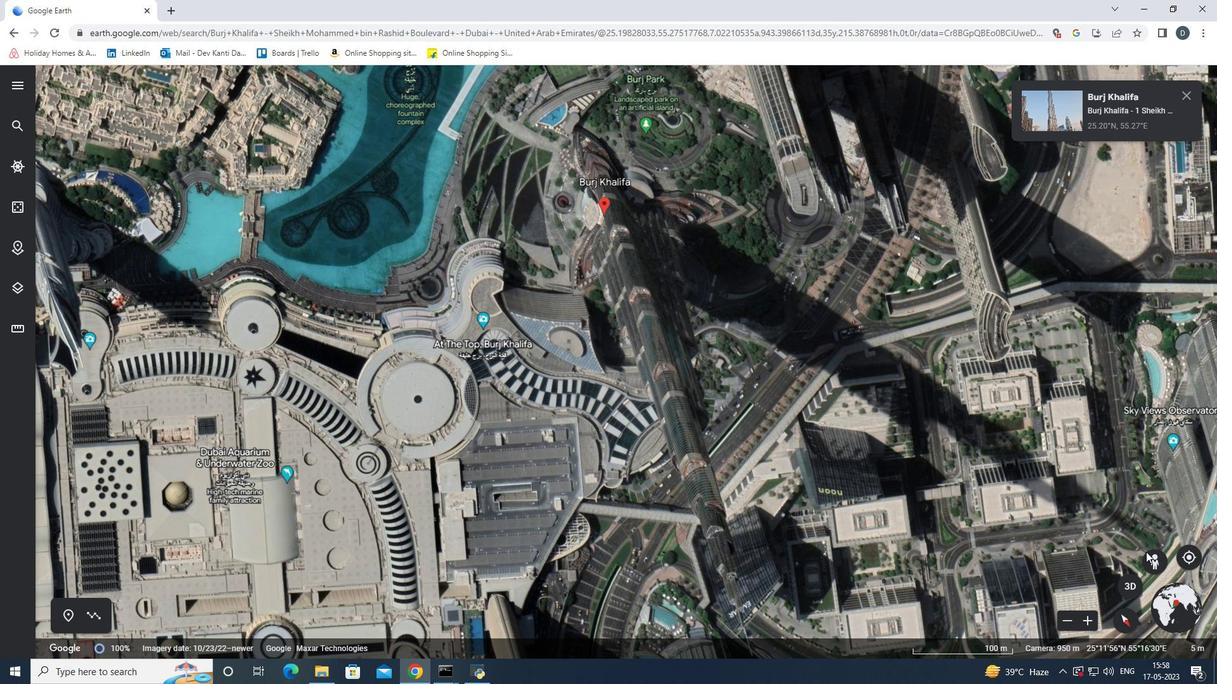 
Action: Mouse pressed left at (1163, 570)
Screenshot: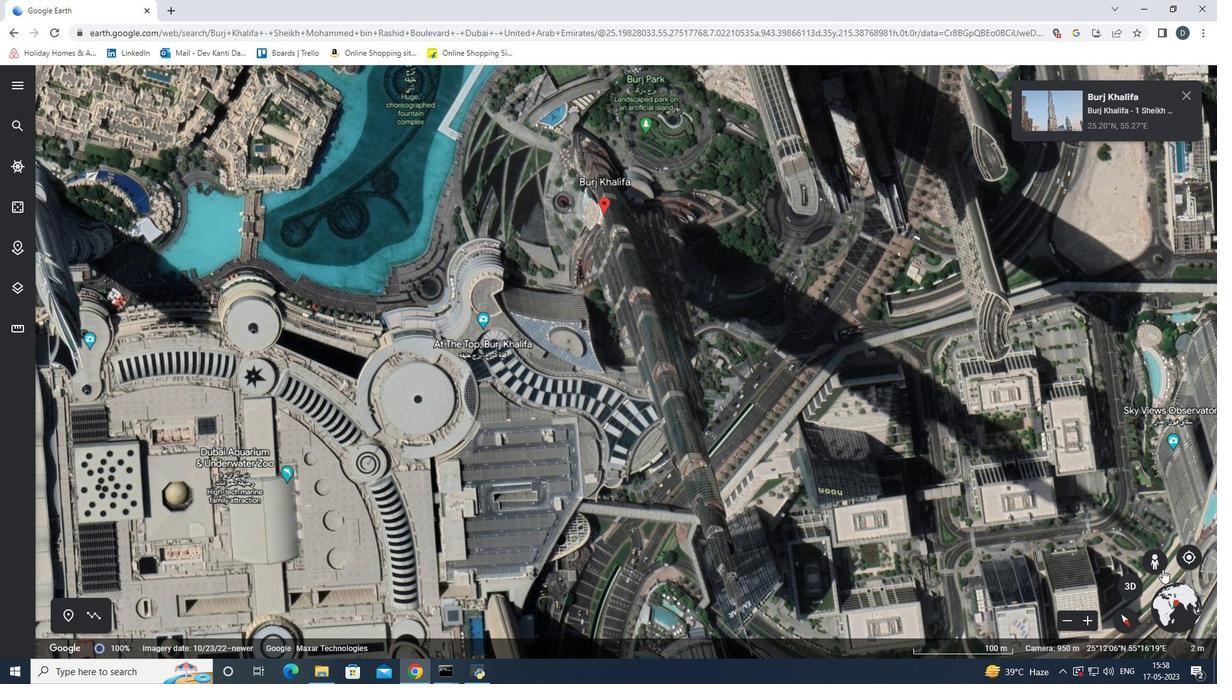 
Action: Mouse moved to (607, 227)
Screenshot: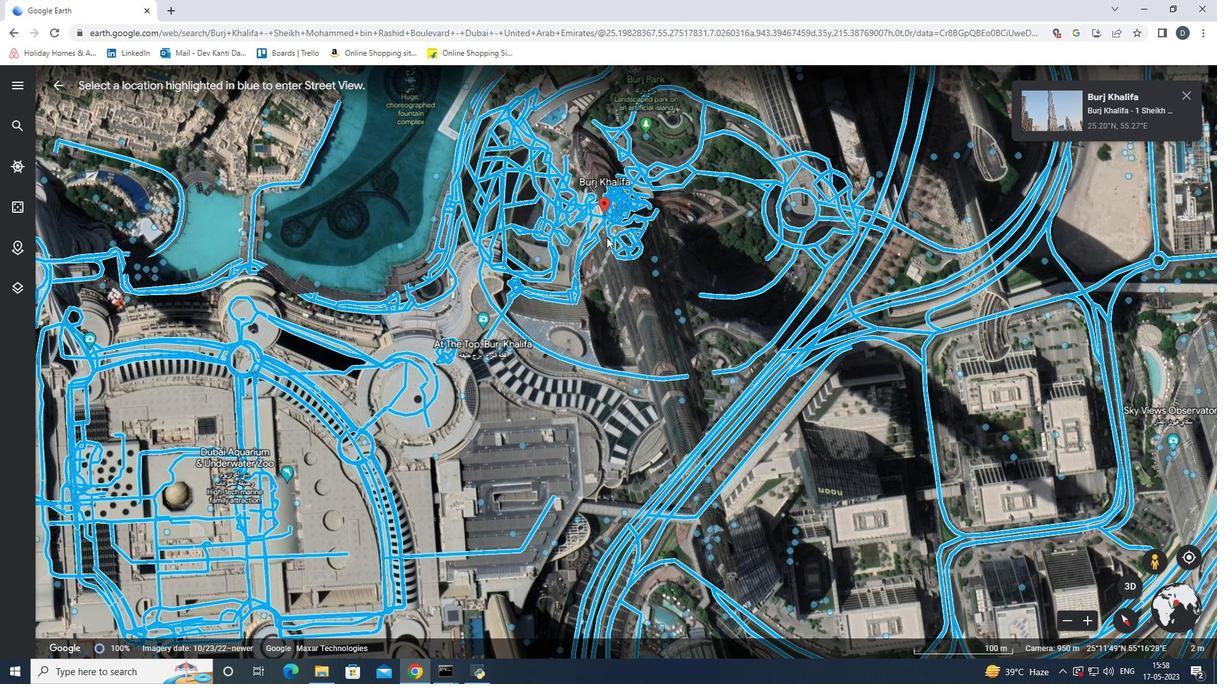 
Action: Mouse pressed left at (607, 227)
Screenshot: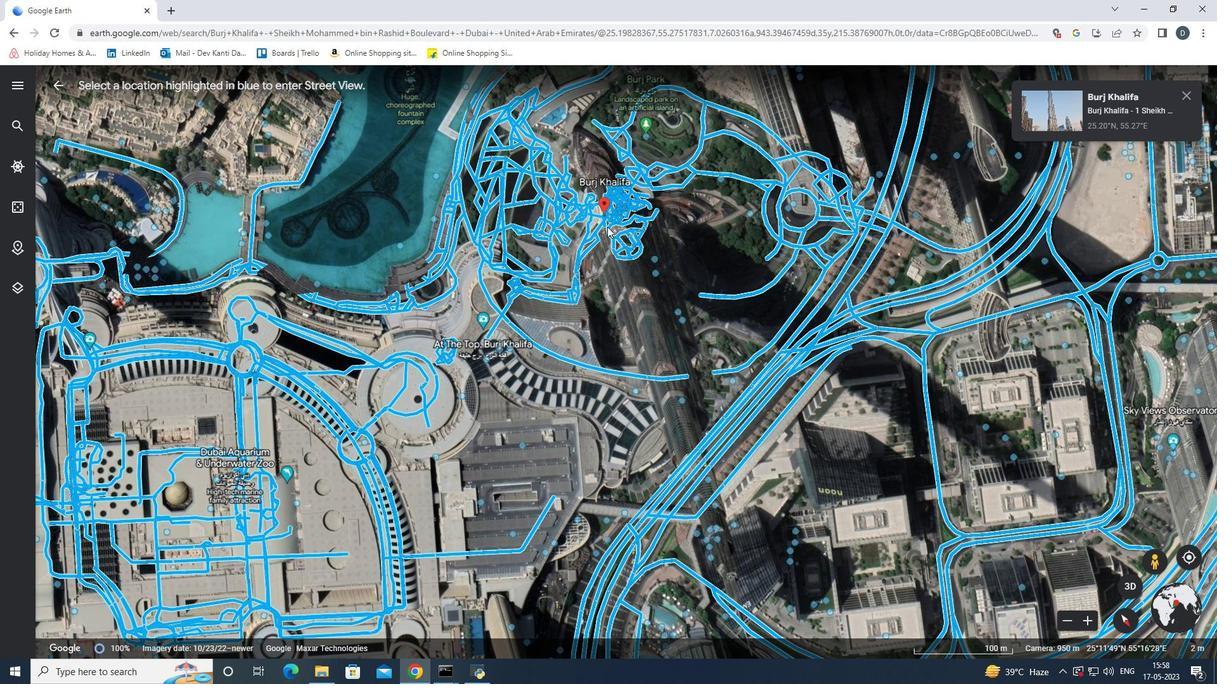 
Action: Mouse moved to (576, 356)
Screenshot: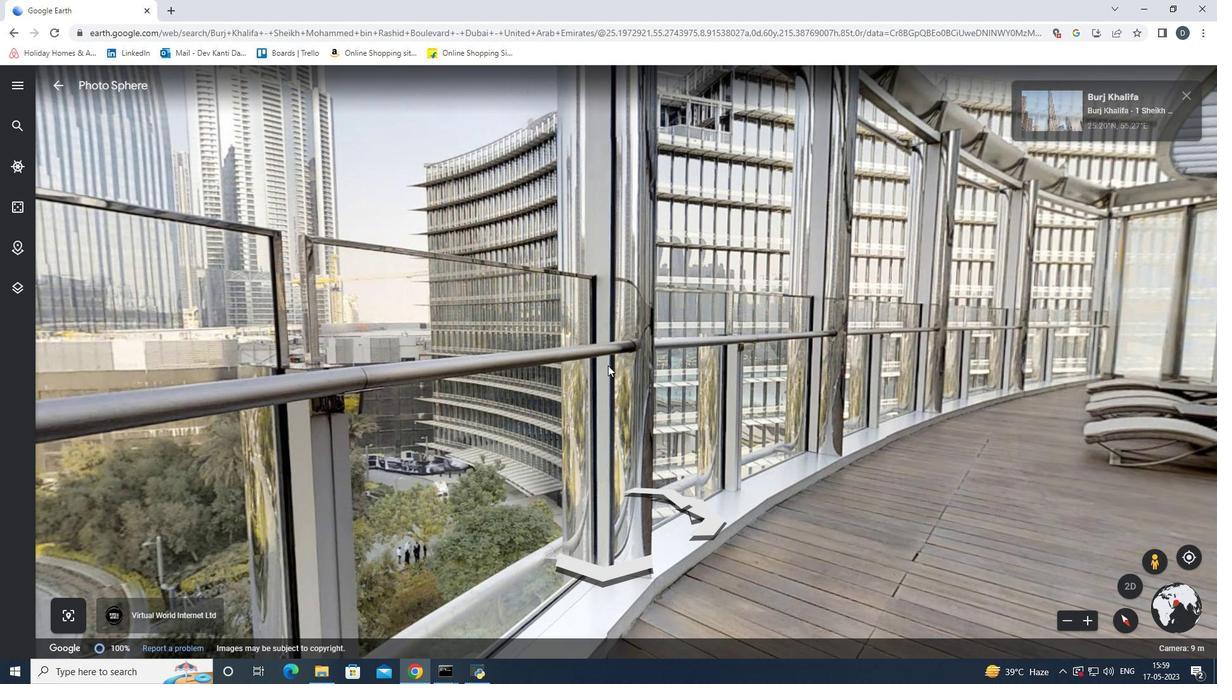
Action: Mouse pressed left at (576, 356)
Screenshot: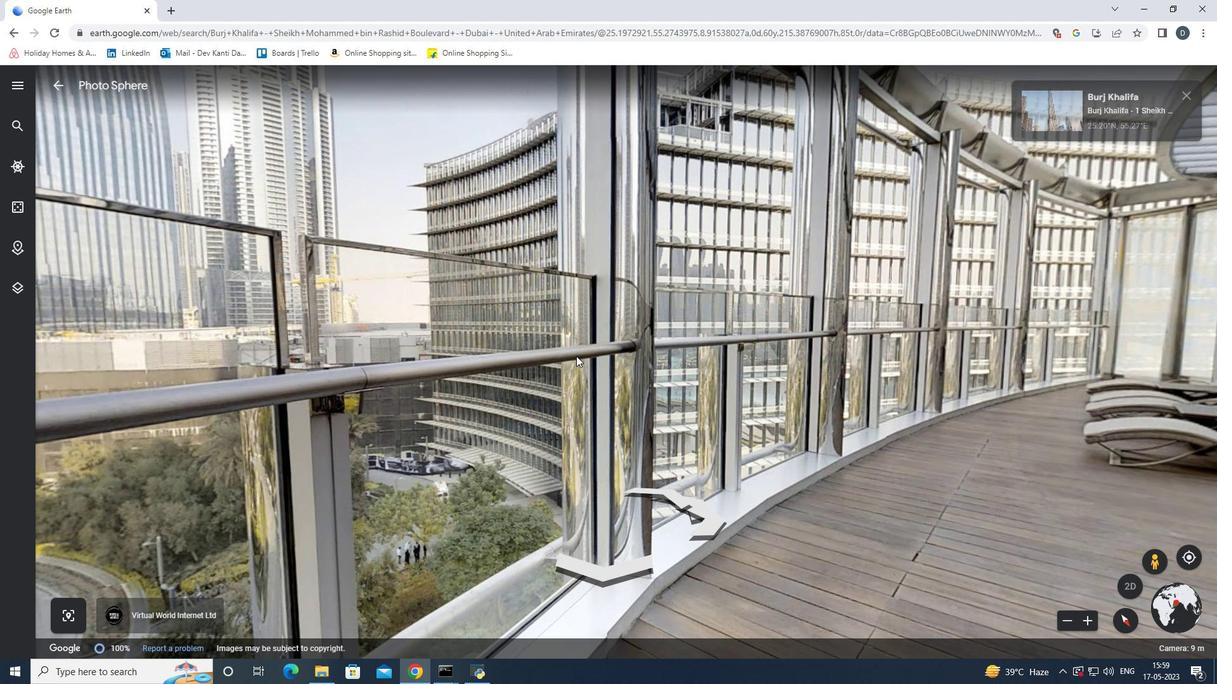 
Action: Mouse moved to (736, 237)
Screenshot: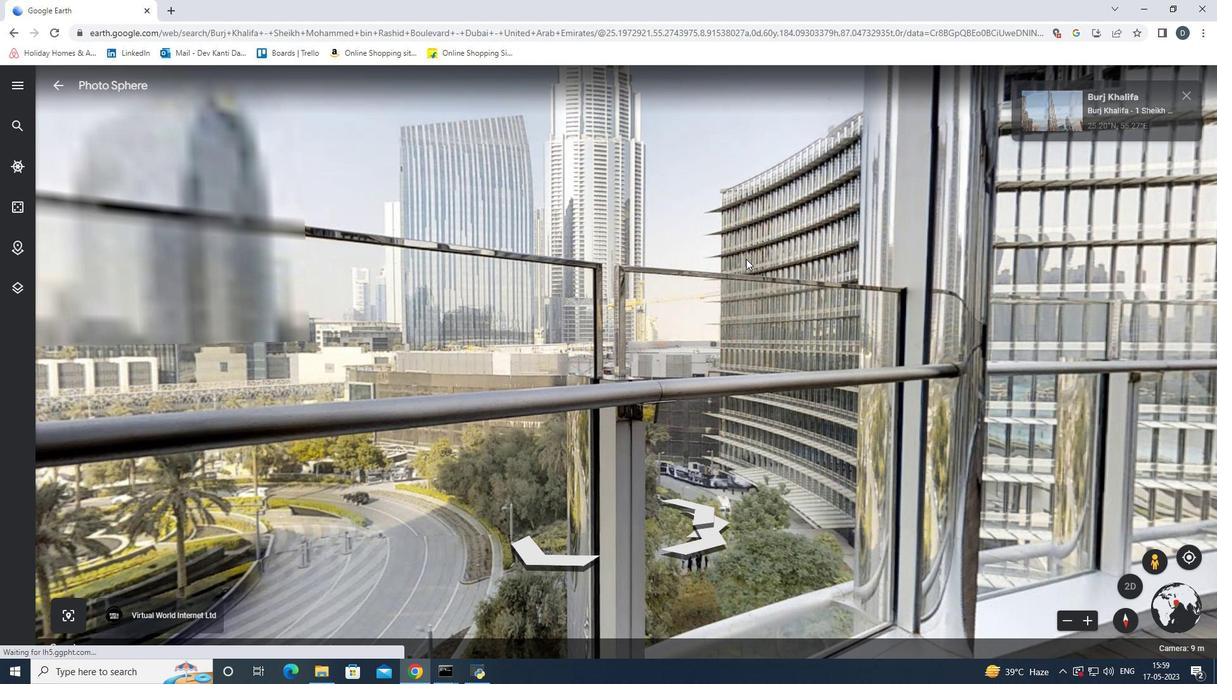 
Action: Mouse pressed left at (736, 237)
Screenshot: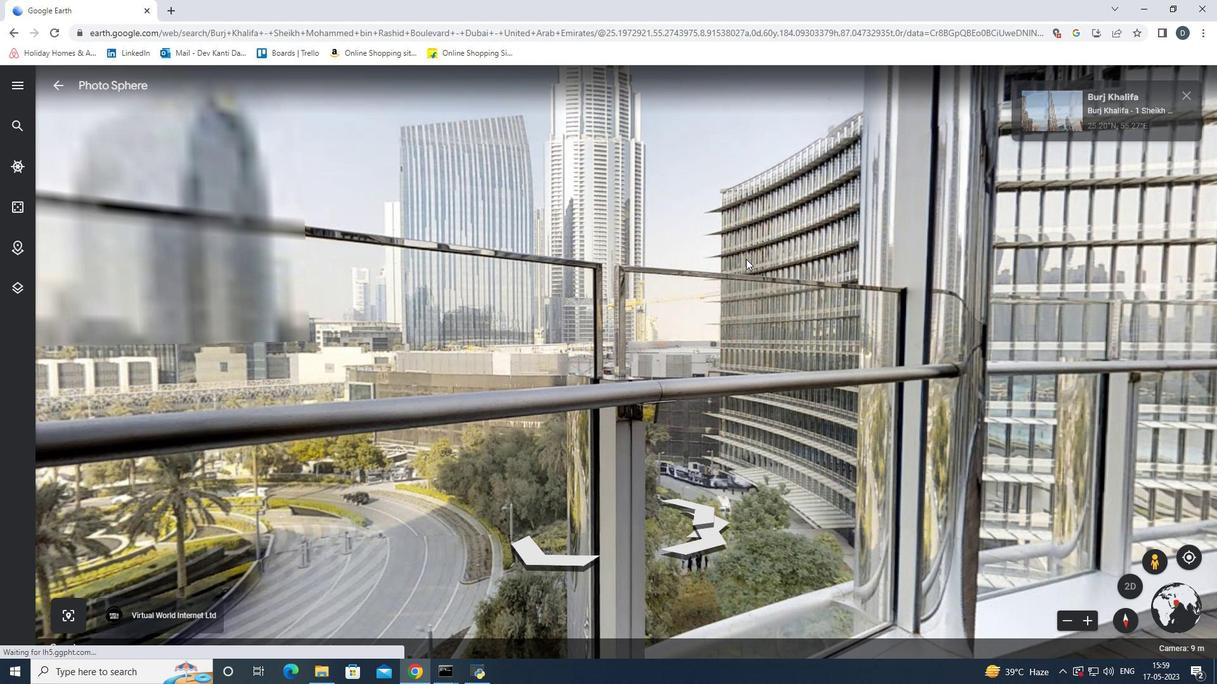 
Action: Mouse moved to (546, 275)
Screenshot: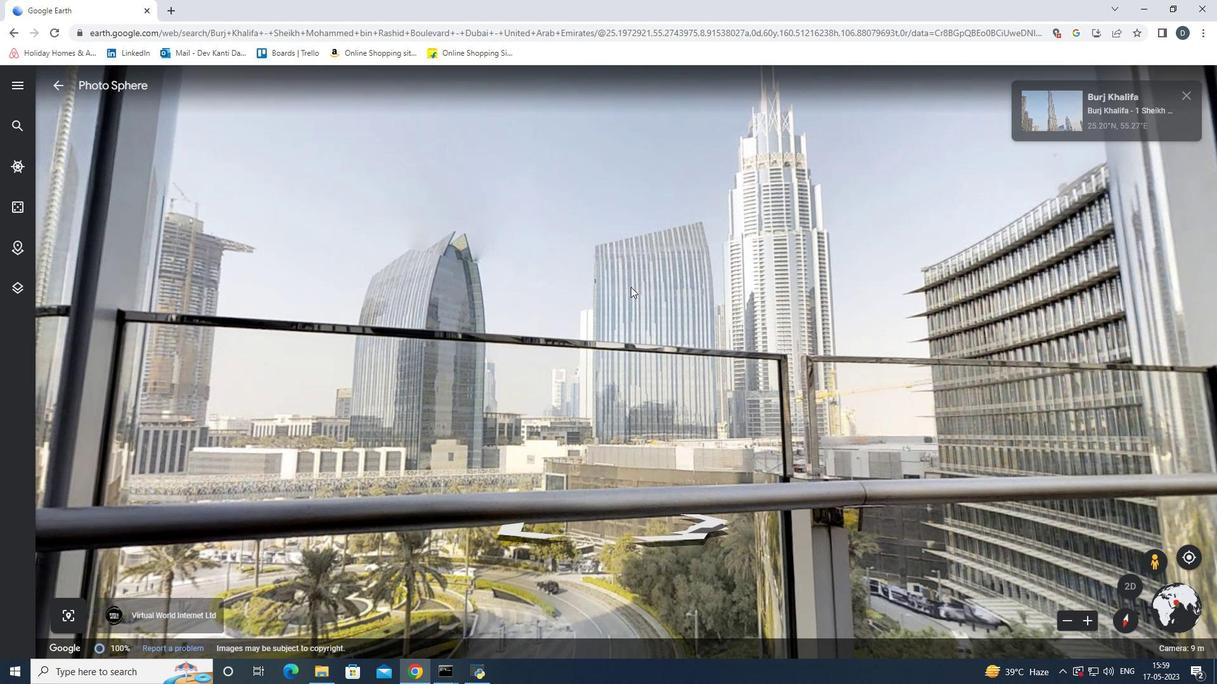 
Action: Mouse pressed left at (546, 275)
Screenshot: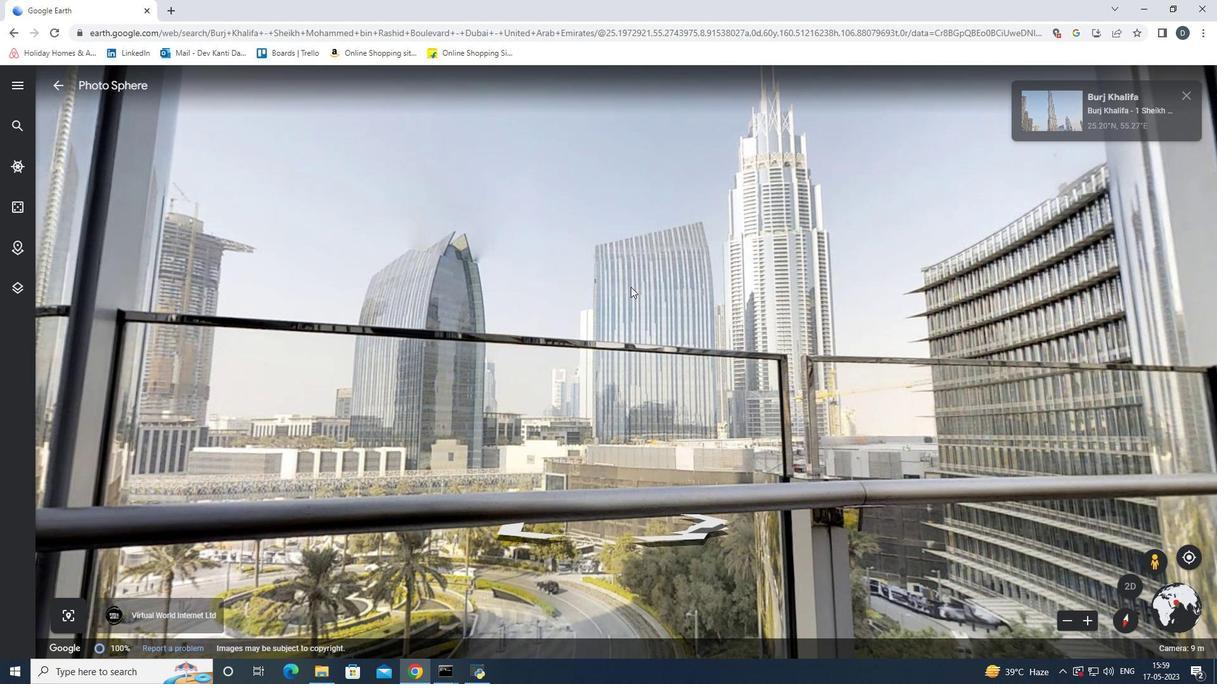 
Action: Mouse moved to (683, 299)
Screenshot: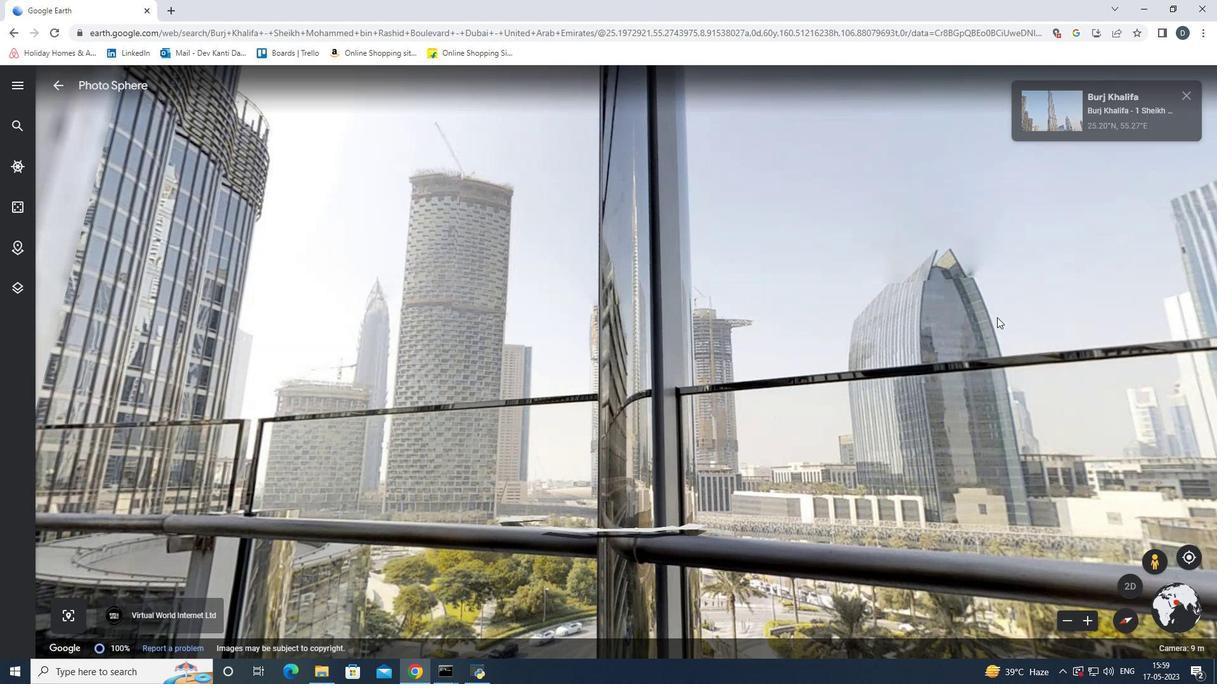 
Action: Mouse pressed left at (683, 299)
Screenshot: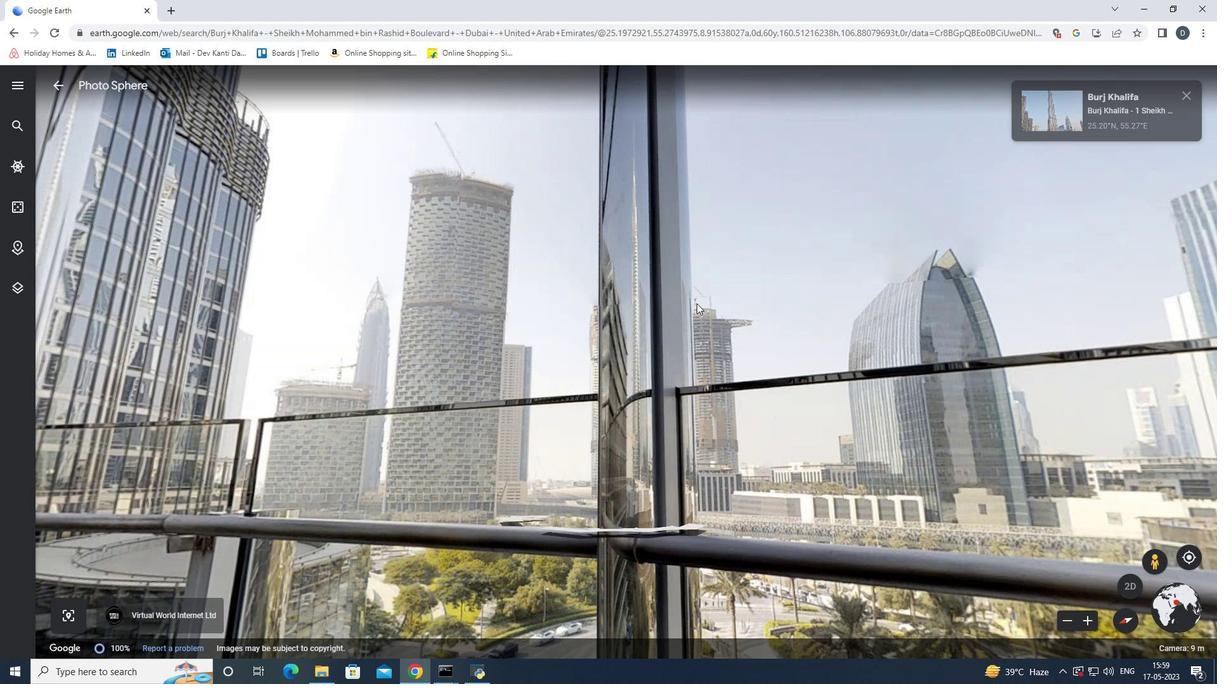 
Action: Mouse moved to (898, 260)
Screenshot: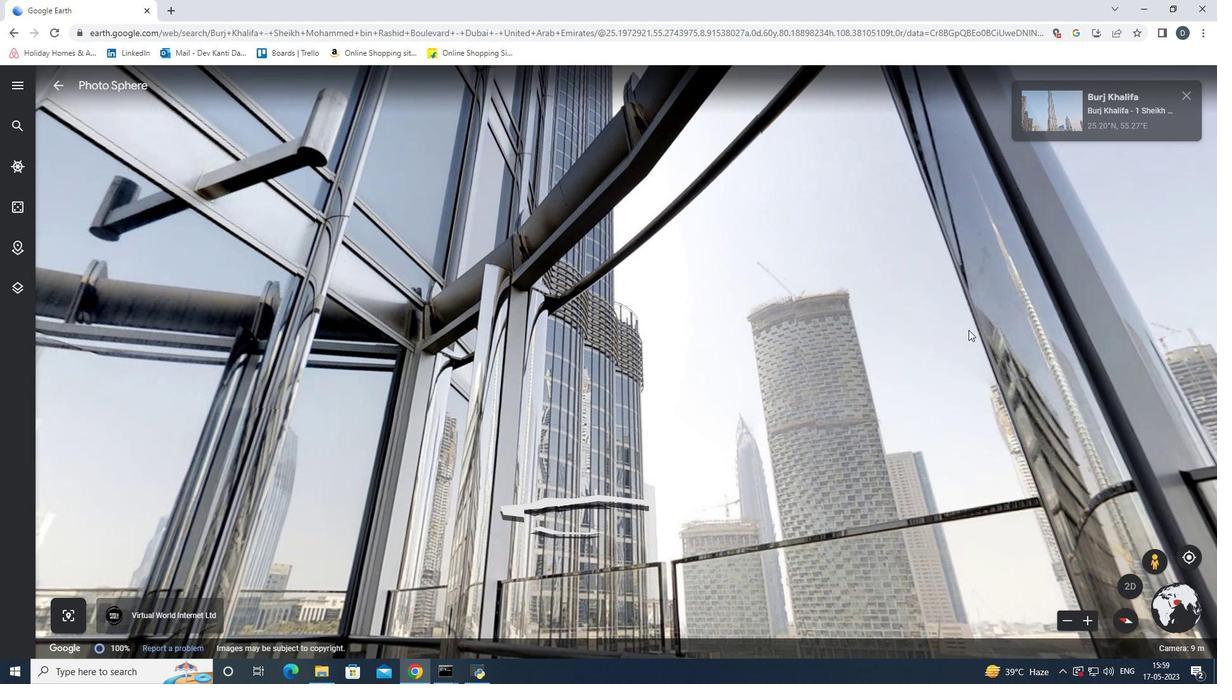 
Action: Mouse pressed left at (898, 260)
Screenshot: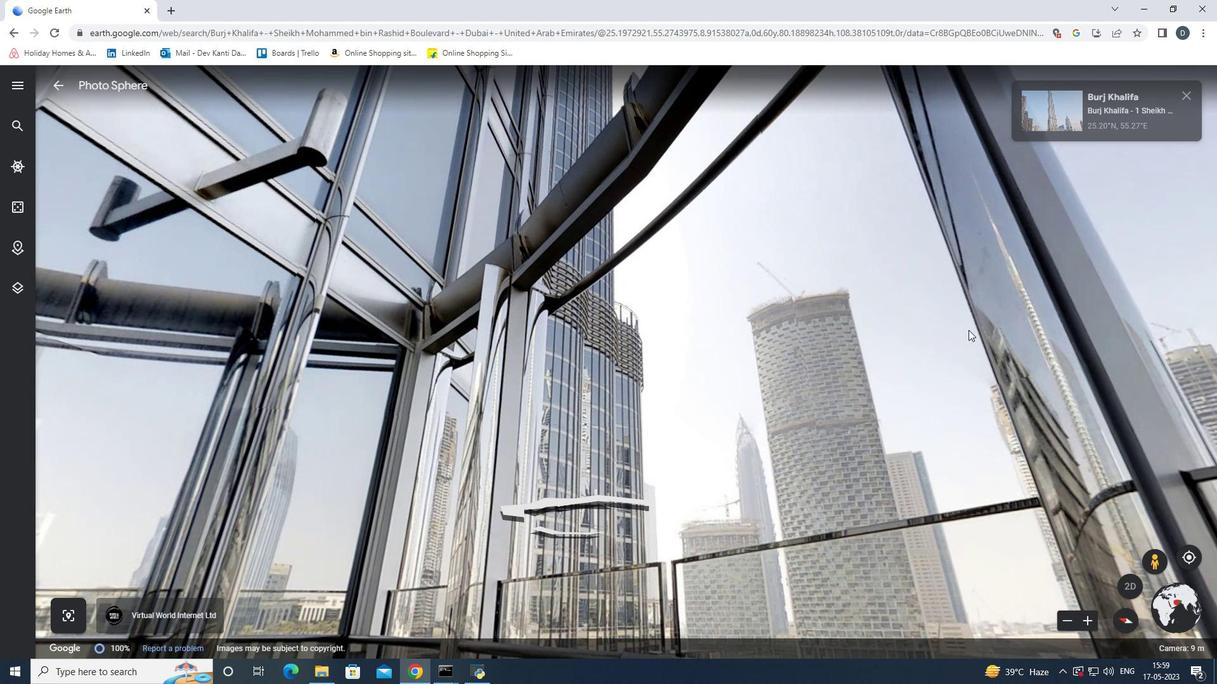 
Action: Mouse moved to (931, 444)
Screenshot: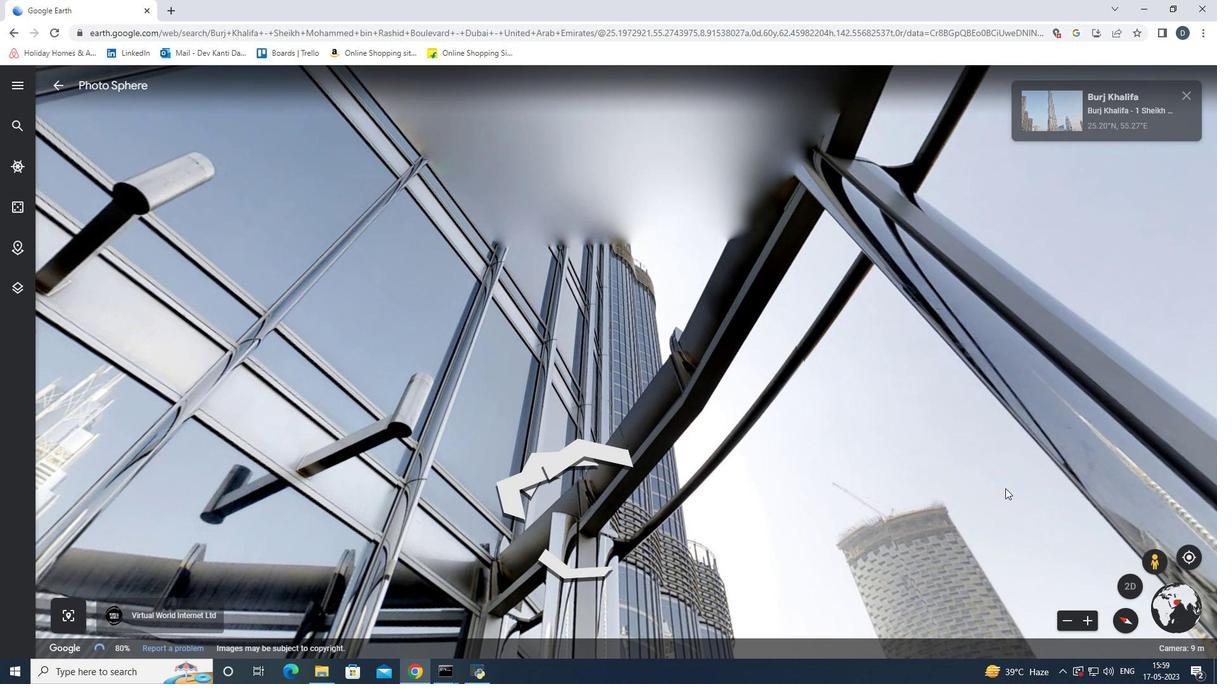 
Action: Mouse pressed left at (931, 444)
Screenshot: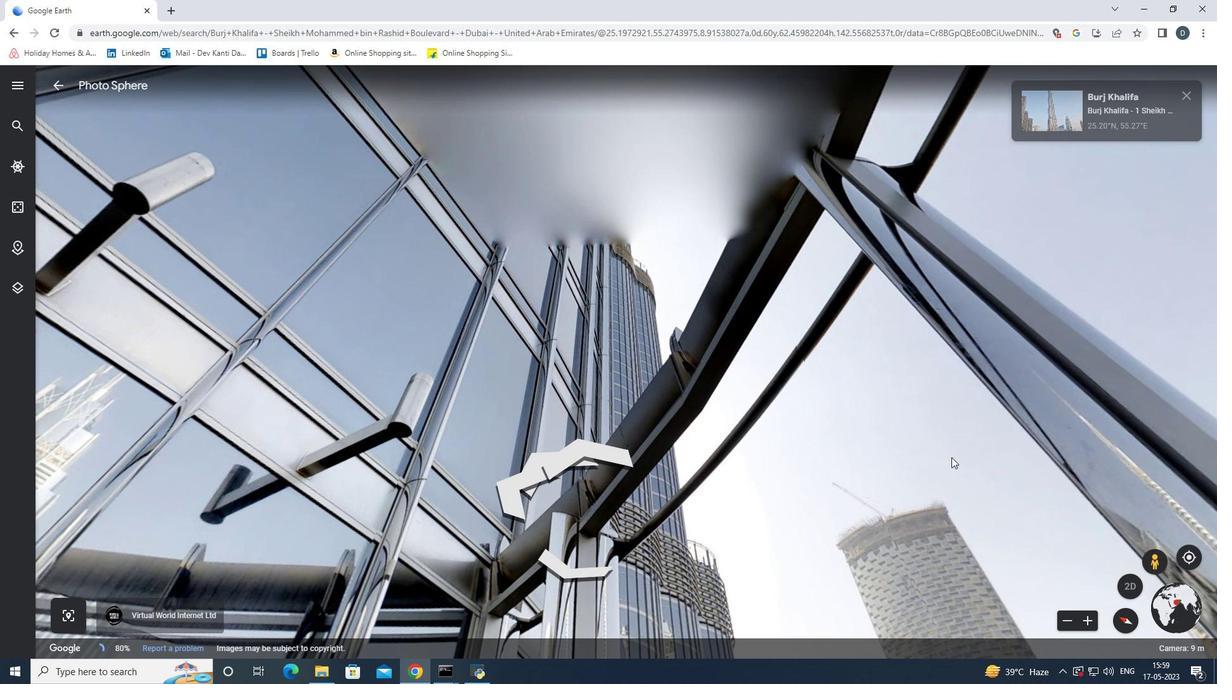 
Action: Mouse moved to (778, 278)
Screenshot: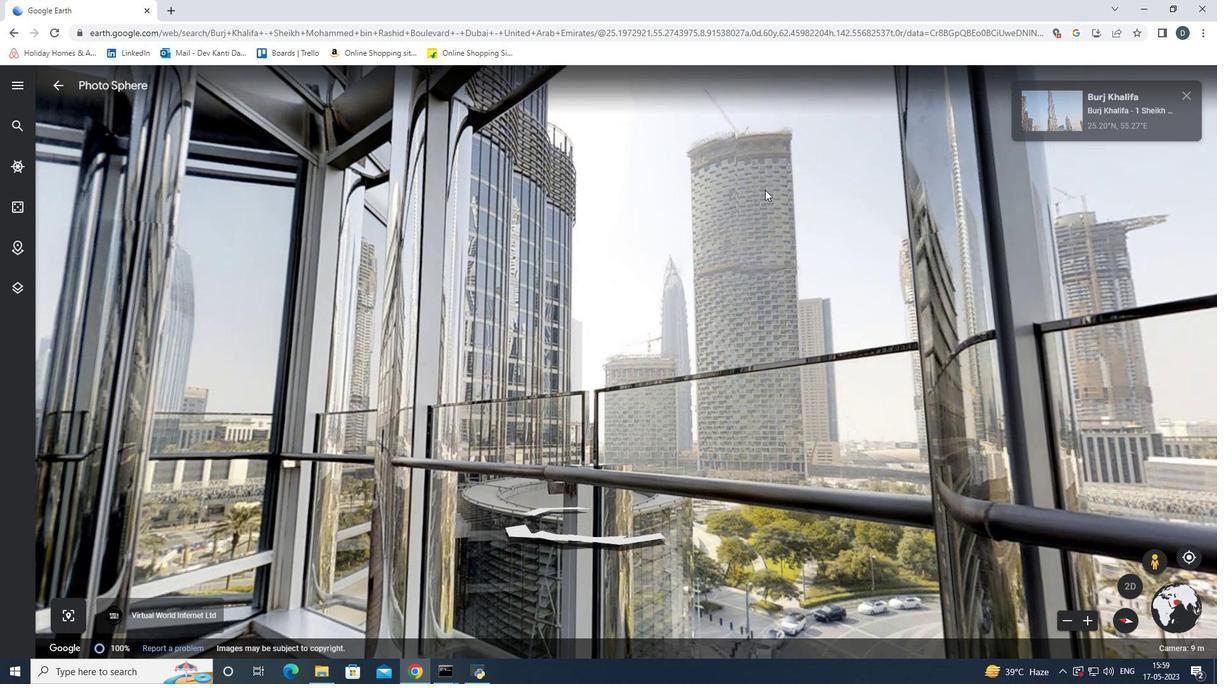 
Action: Mouse pressed left at (778, 278)
Screenshot: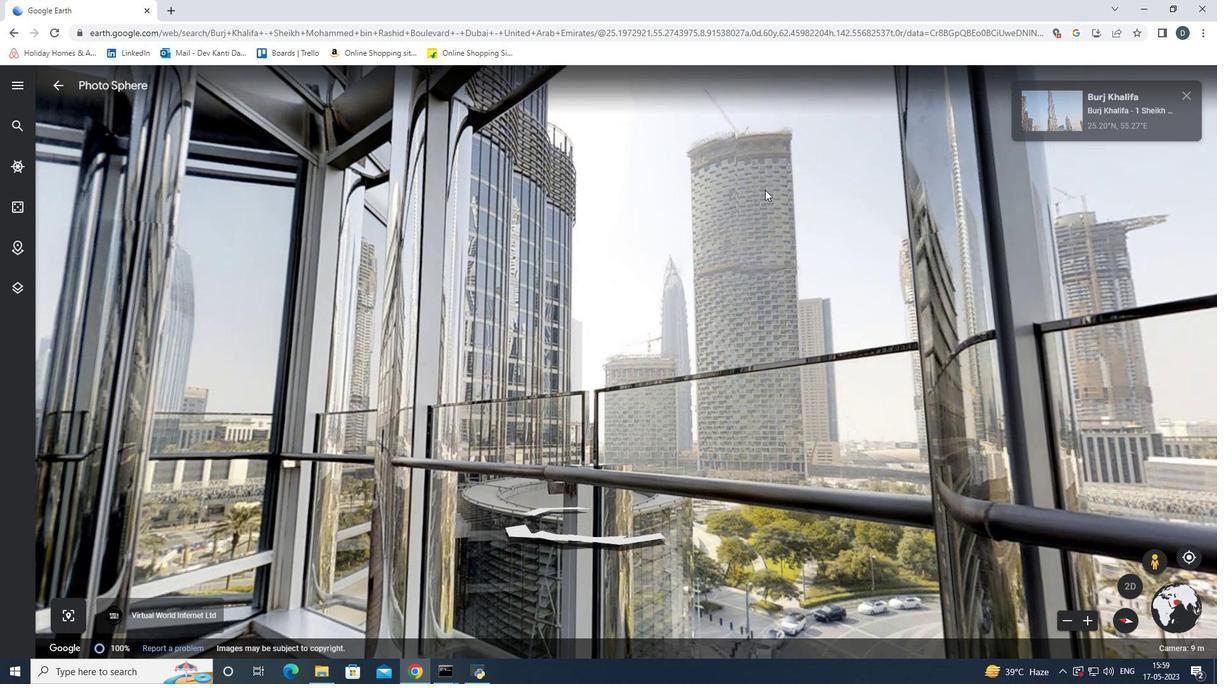 
Action: Mouse moved to (540, 494)
Screenshot: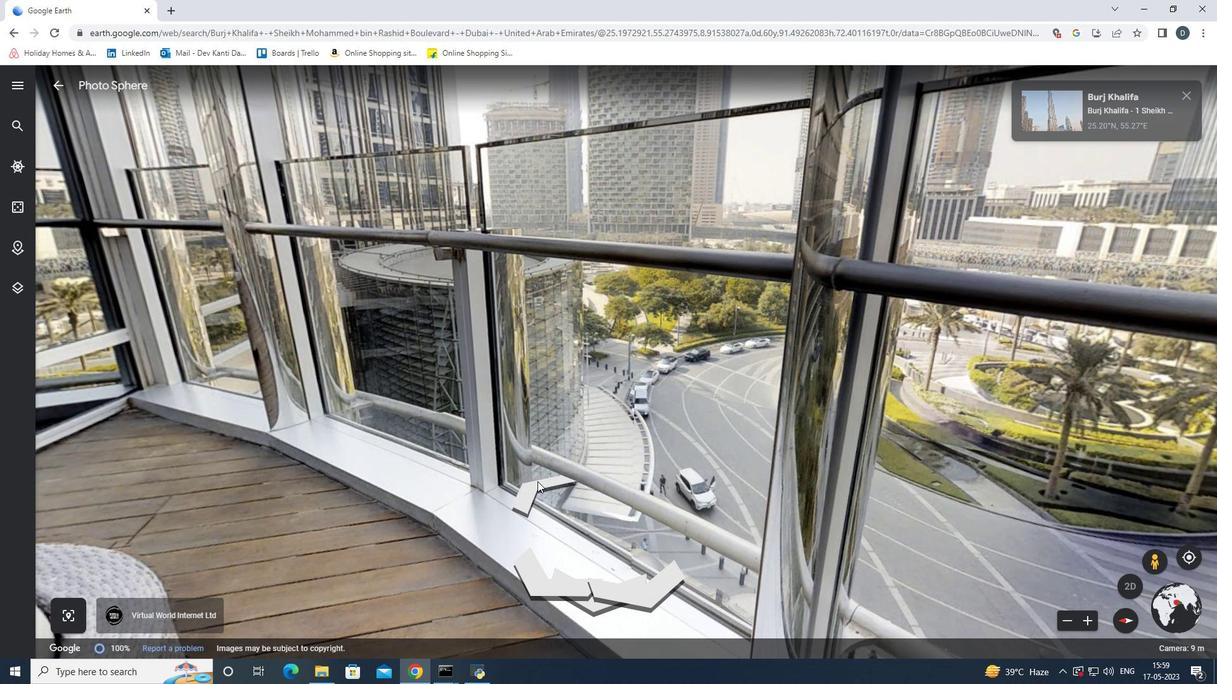 
Action: Mouse pressed left at (540, 494)
Screenshot: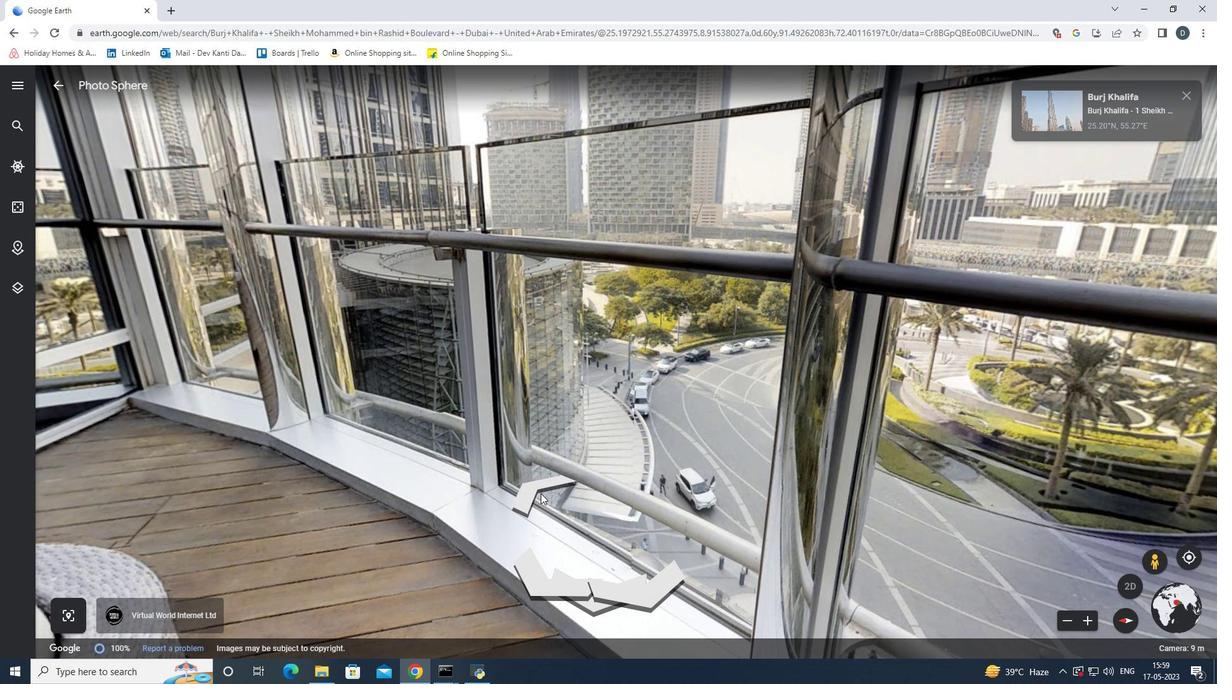 
Action: Mouse moved to (561, 487)
Screenshot: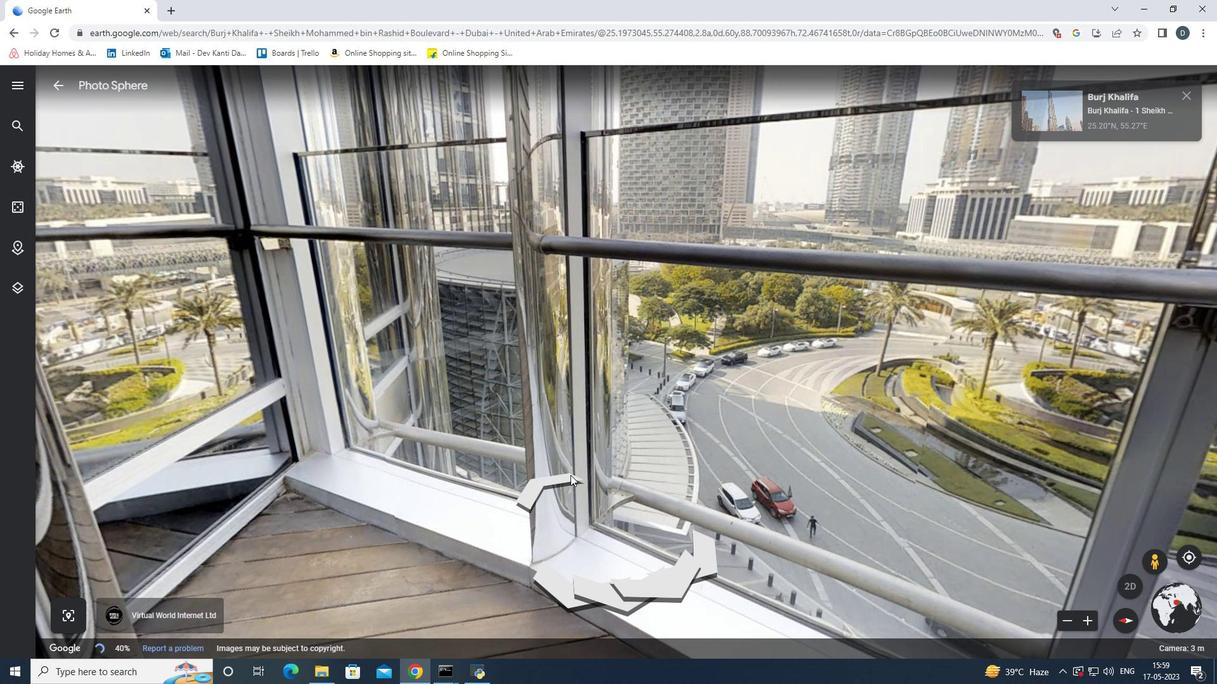
Action: Mouse pressed left at (561, 487)
Screenshot: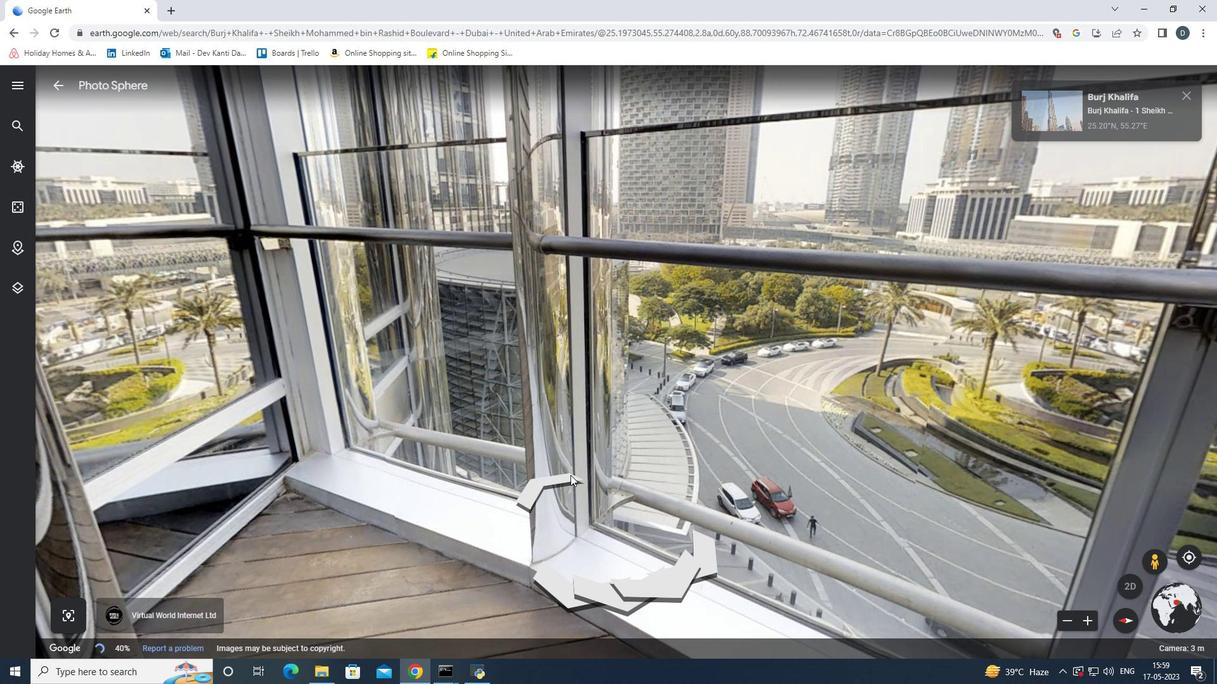 
Action: Mouse moved to (566, 481)
Screenshot: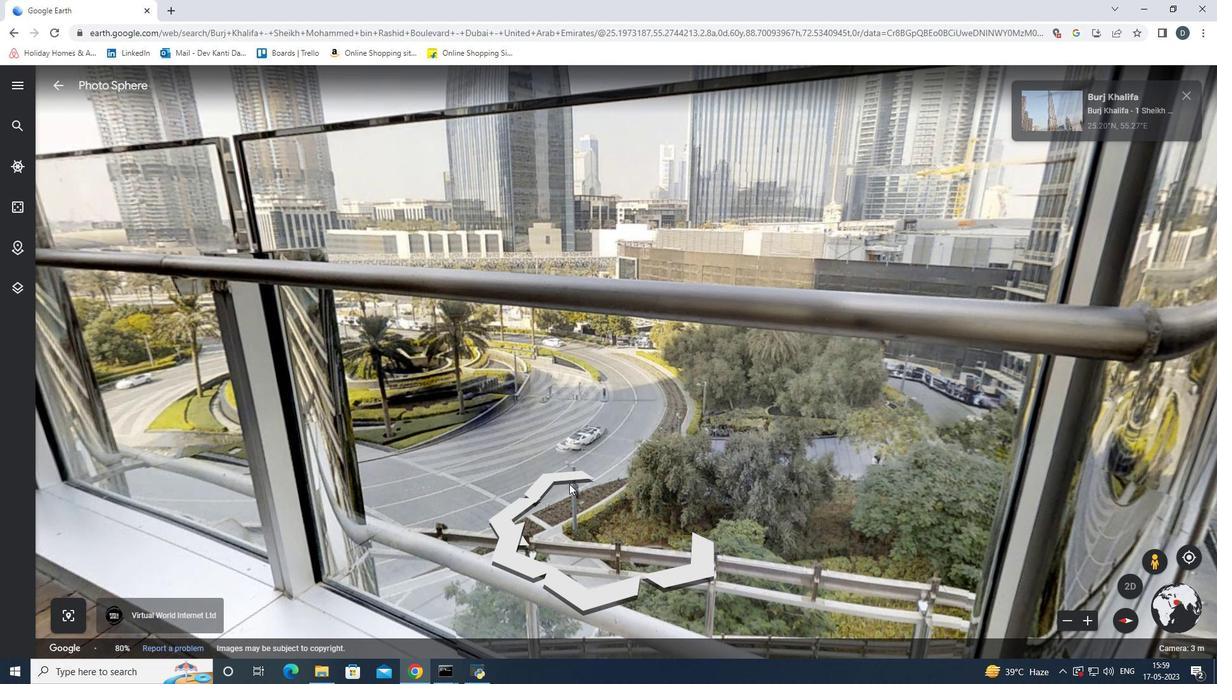 
Action: Mouse pressed left at (566, 481)
Screenshot: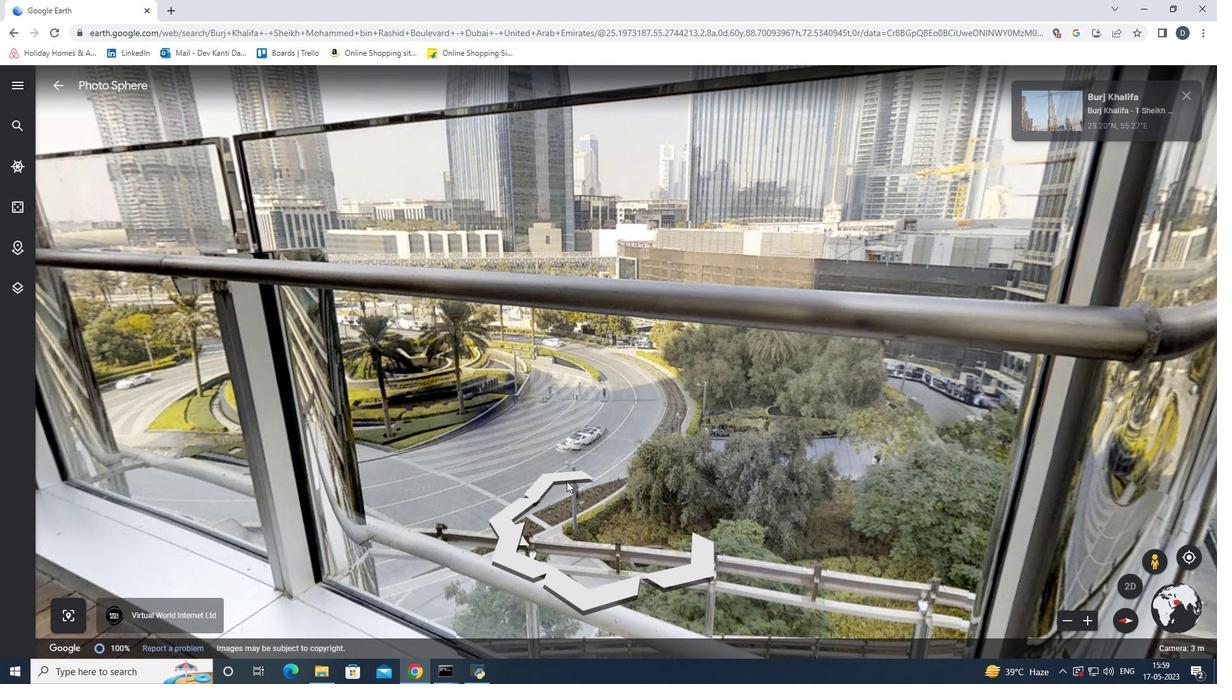 
Action: Mouse moved to (546, 489)
Screenshot: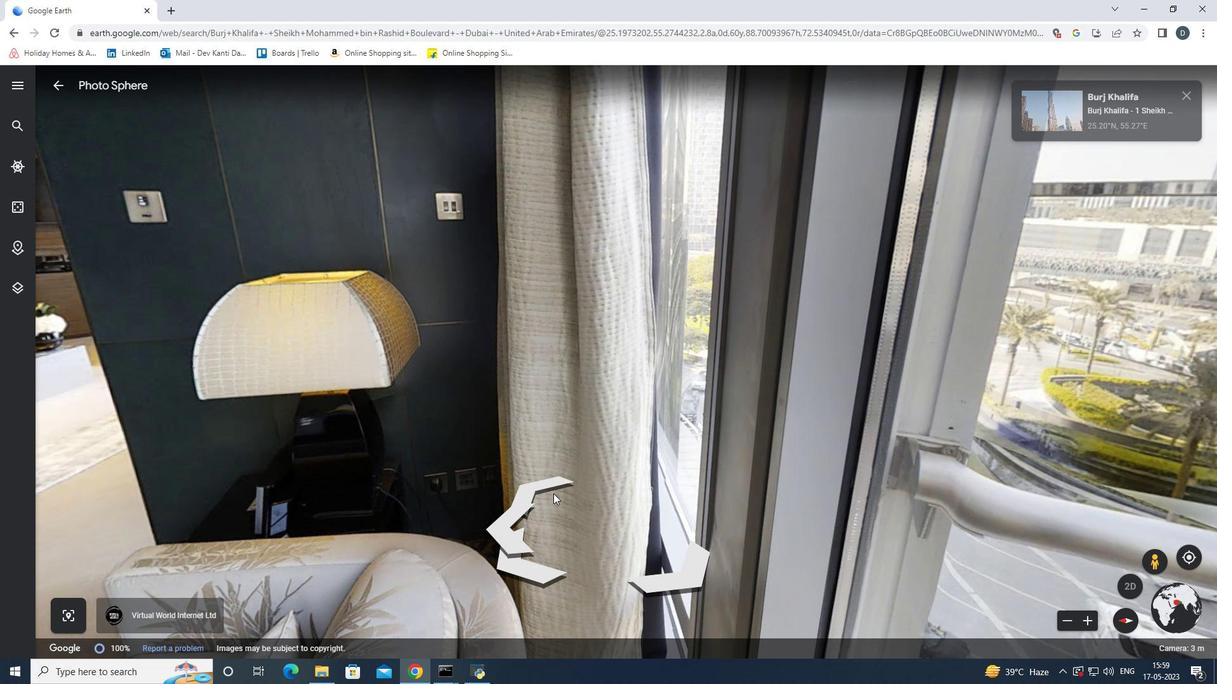 
Action: Mouse pressed left at (546, 489)
Screenshot: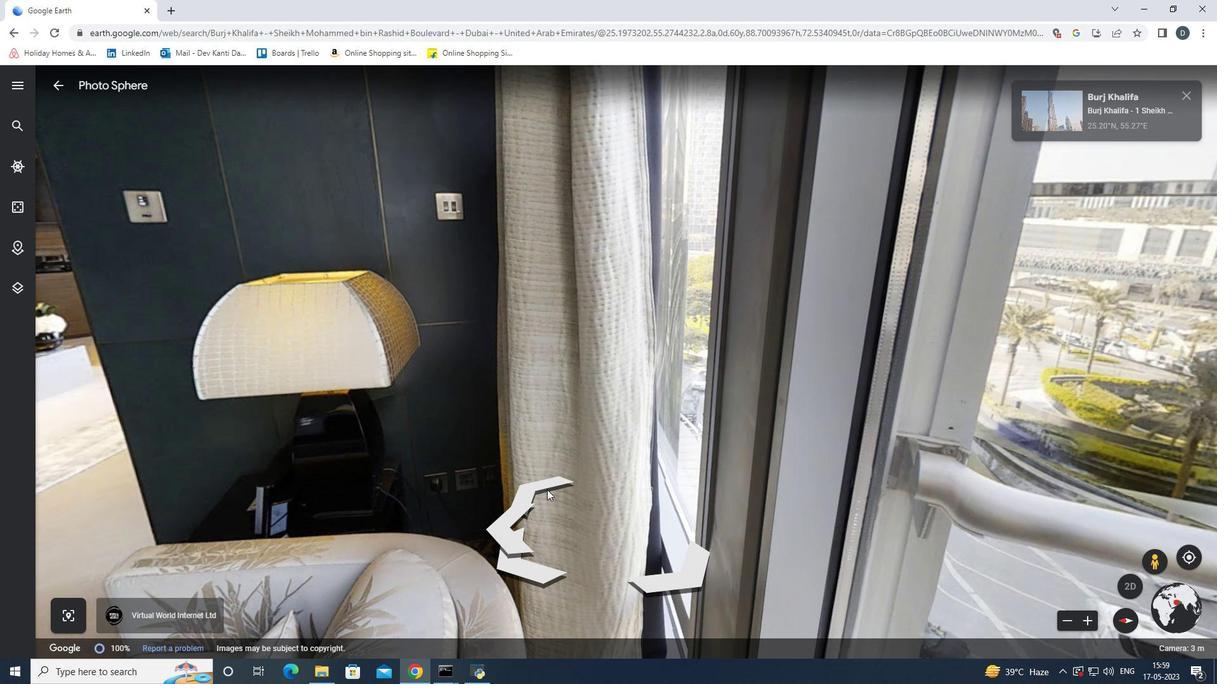 
Action: Mouse moved to (249, 388)
Screenshot: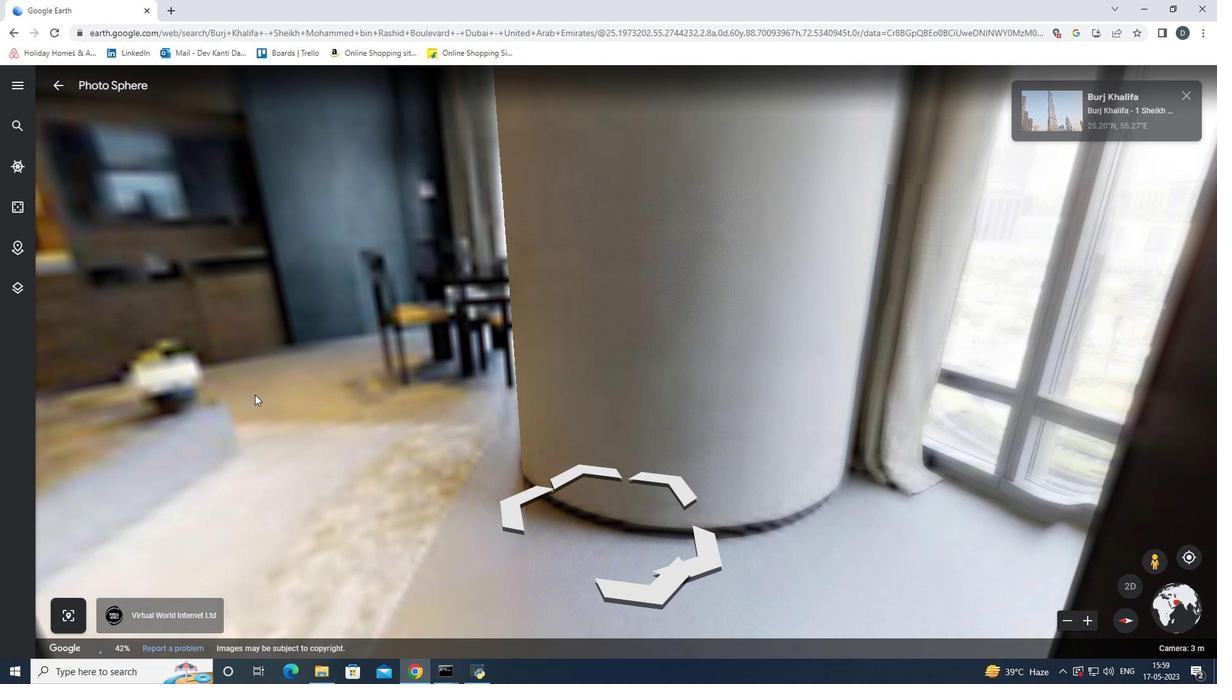 
Action: Mouse pressed left at (249, 388)
Screenshot: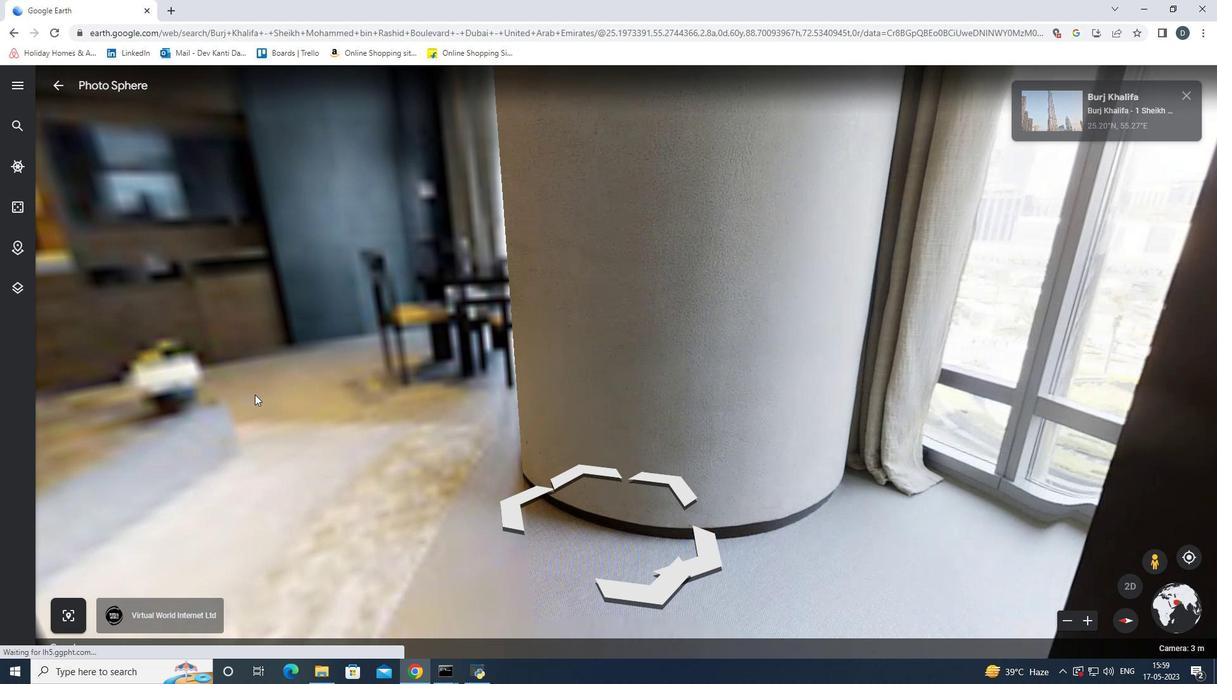 
Action: Mouse moved to (56, 83)
Screenshot: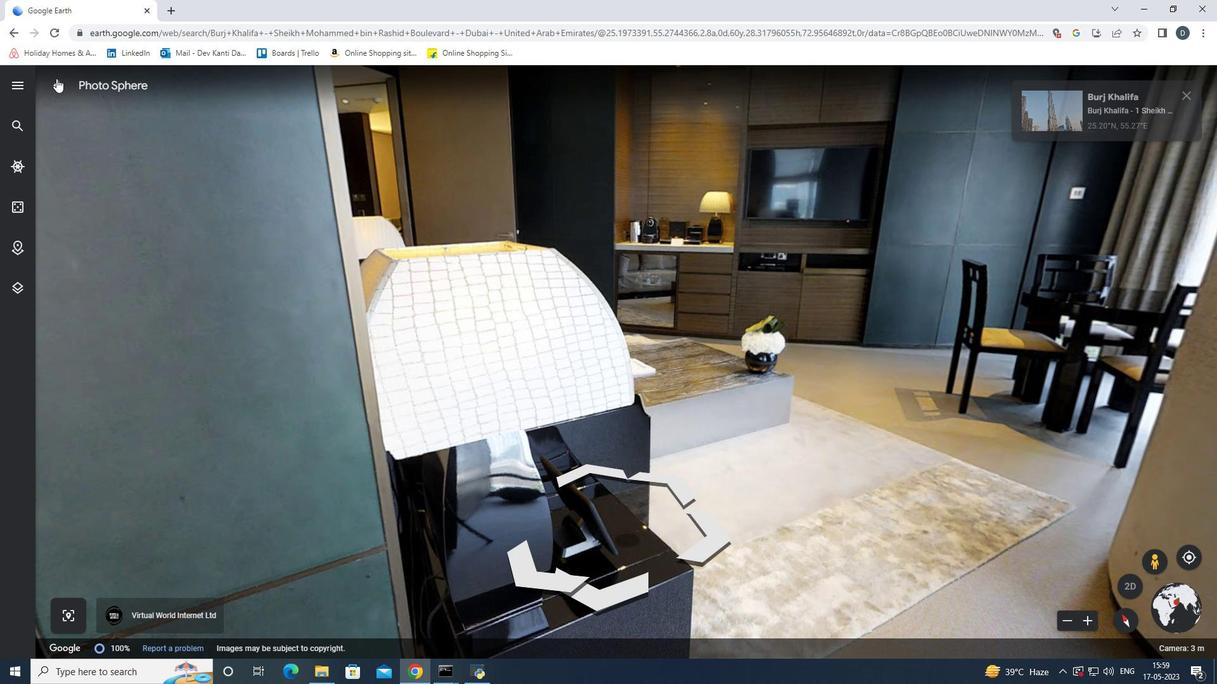 
Action: Mouse pressed left at (56, 83)
Screenshot: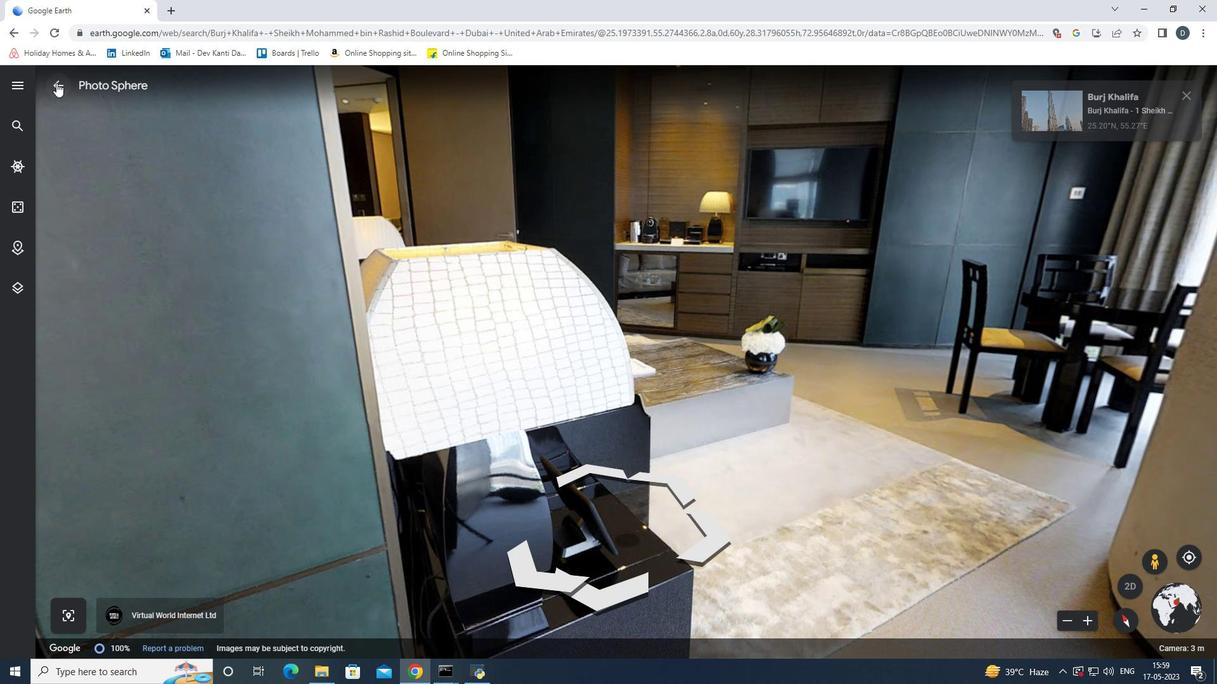 
Action: Mouse moved to (560, 299)
Screenshot: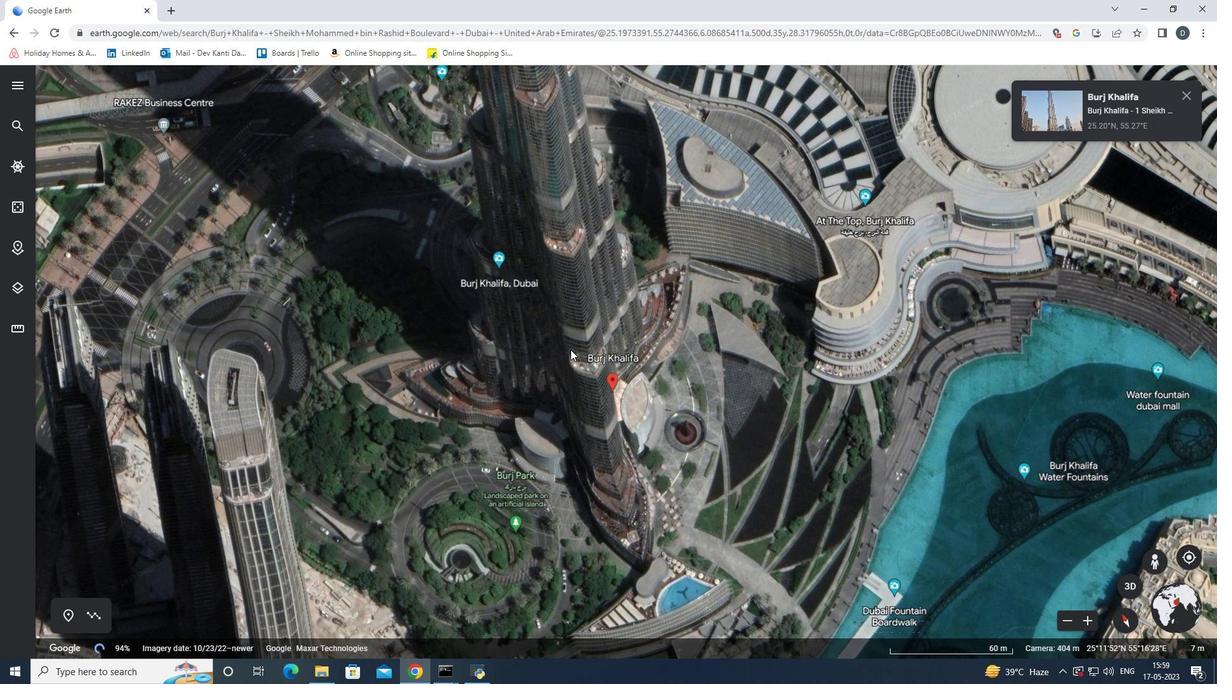 
Action: Mouse pressed left at (560, 299)
Screenshot: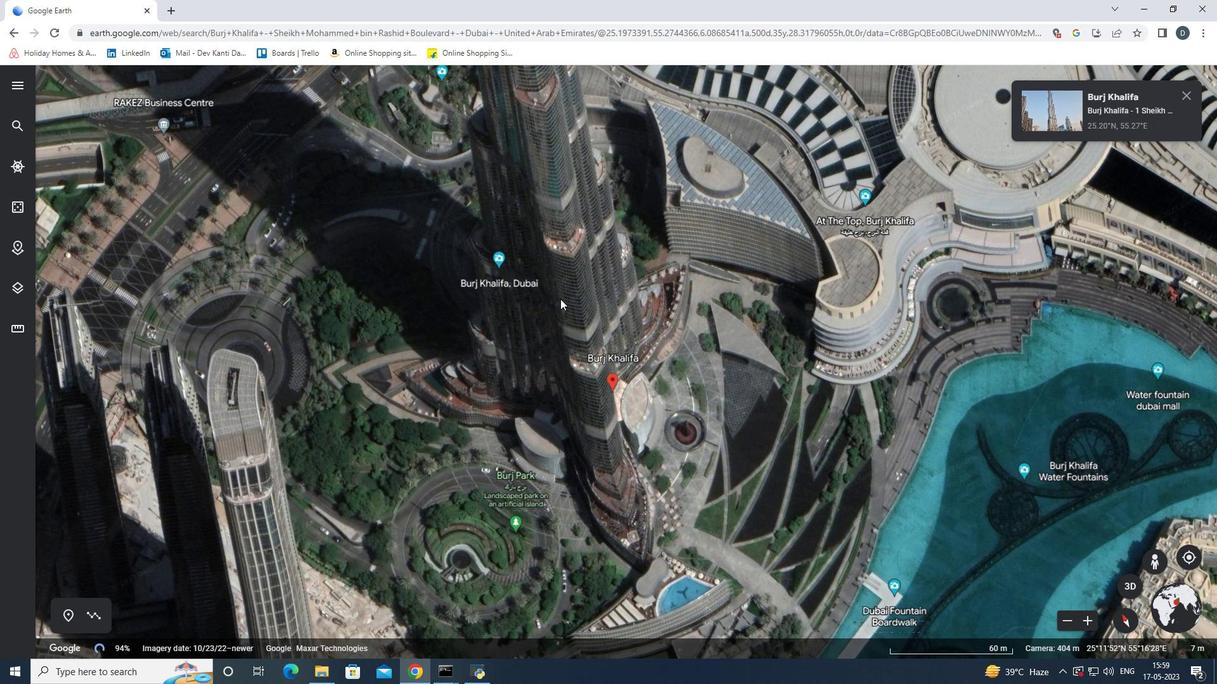 
Action: Mouse moved to (660, 325)
Screenshot: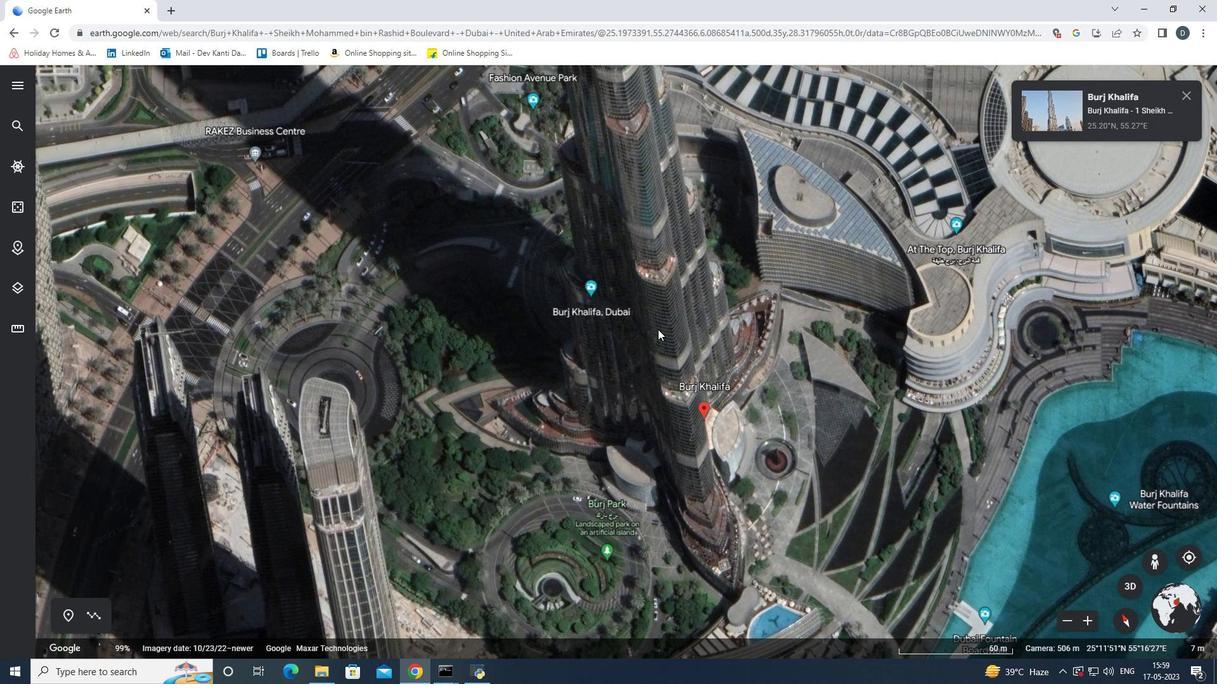 
Action: Mouse scrolled (660, 325) with delta (0, 0)
Screenshot: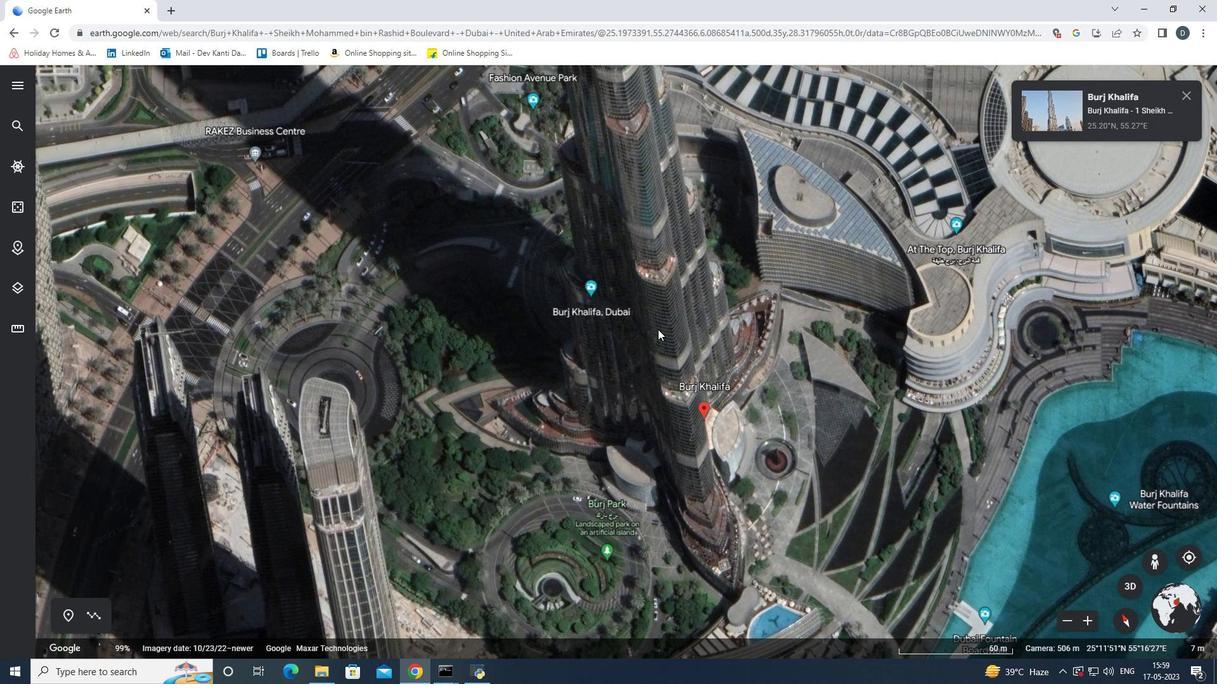 
Action: Mouse scrolled (660, 325) with delta (0, 0)
Screenshot: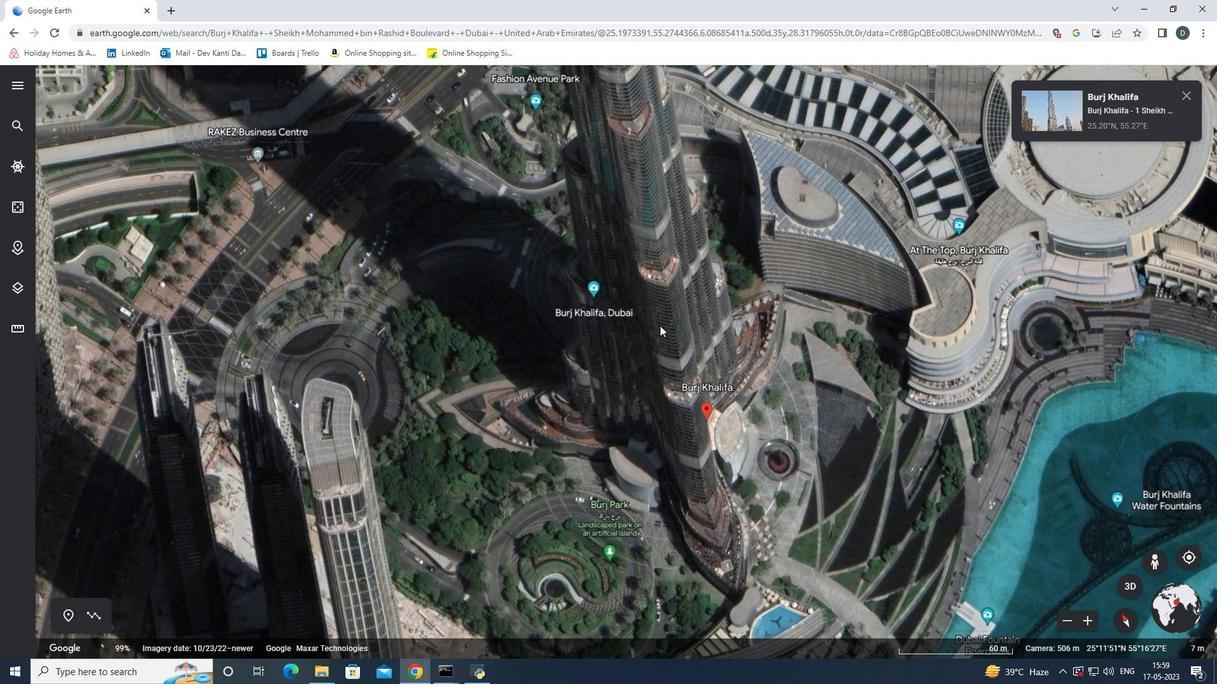 
Action: Mouse scrolled (660, 325) with delta (0, 0)
Screenshot: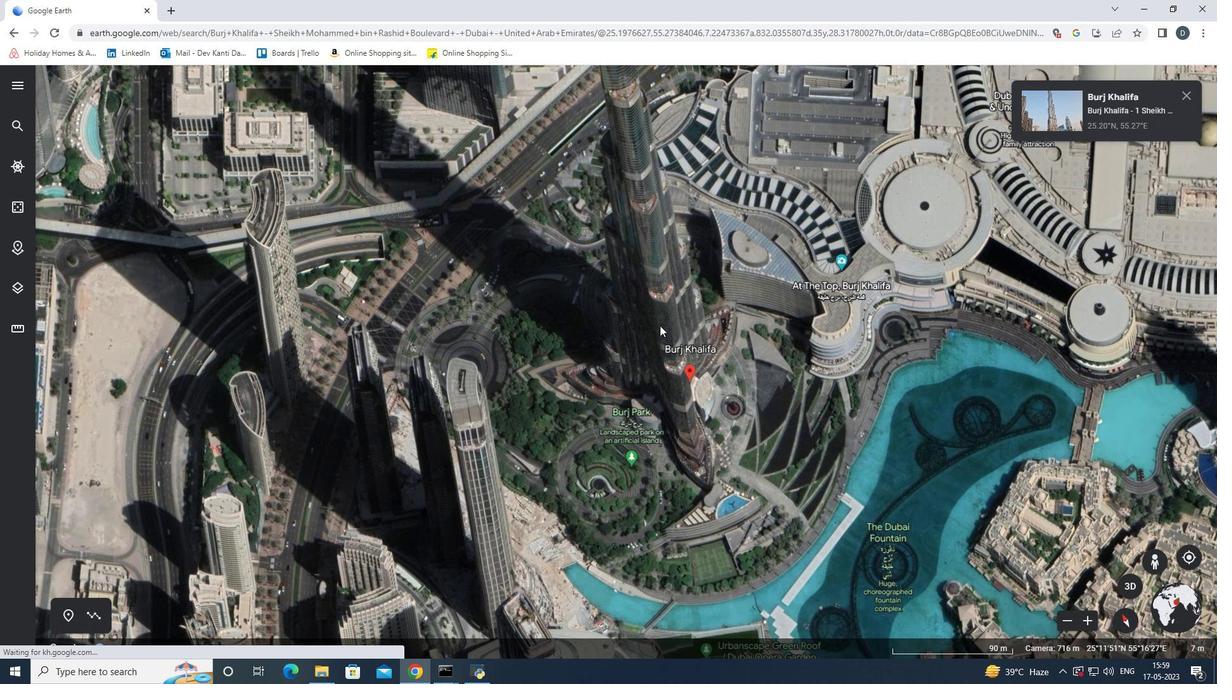 
Action: Mouse moved to (639, 289)
Screenshot: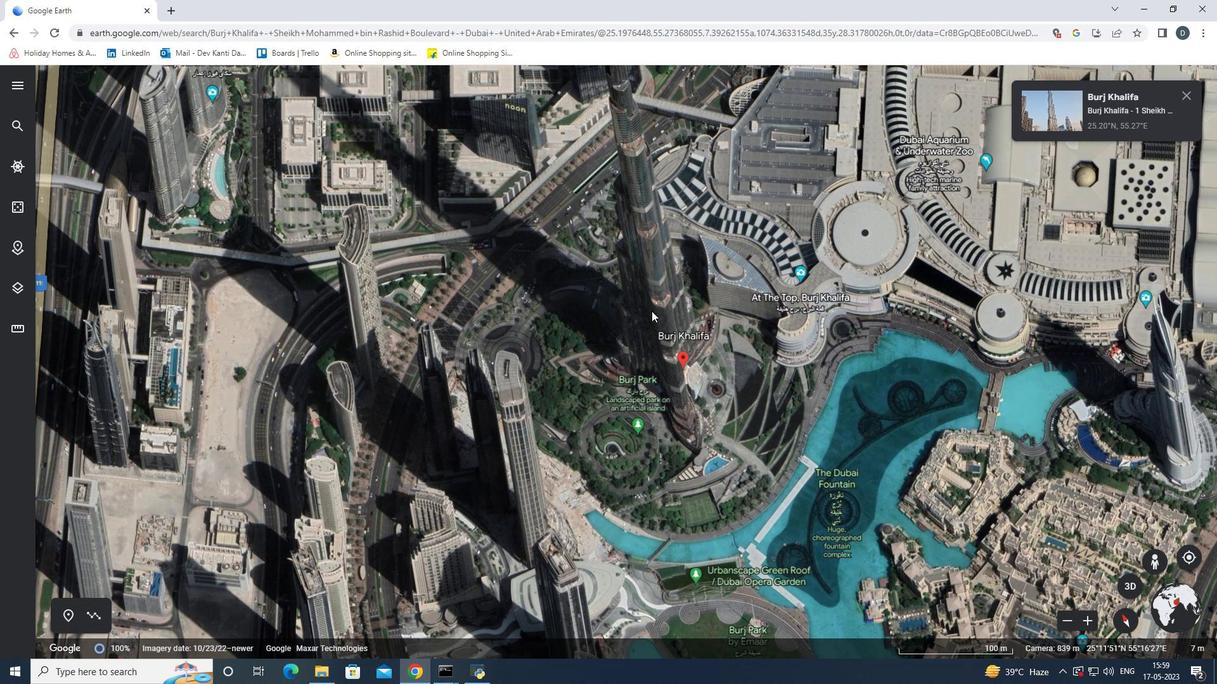 
Action: Mouse pressed left at (639, 289)
Screenshot: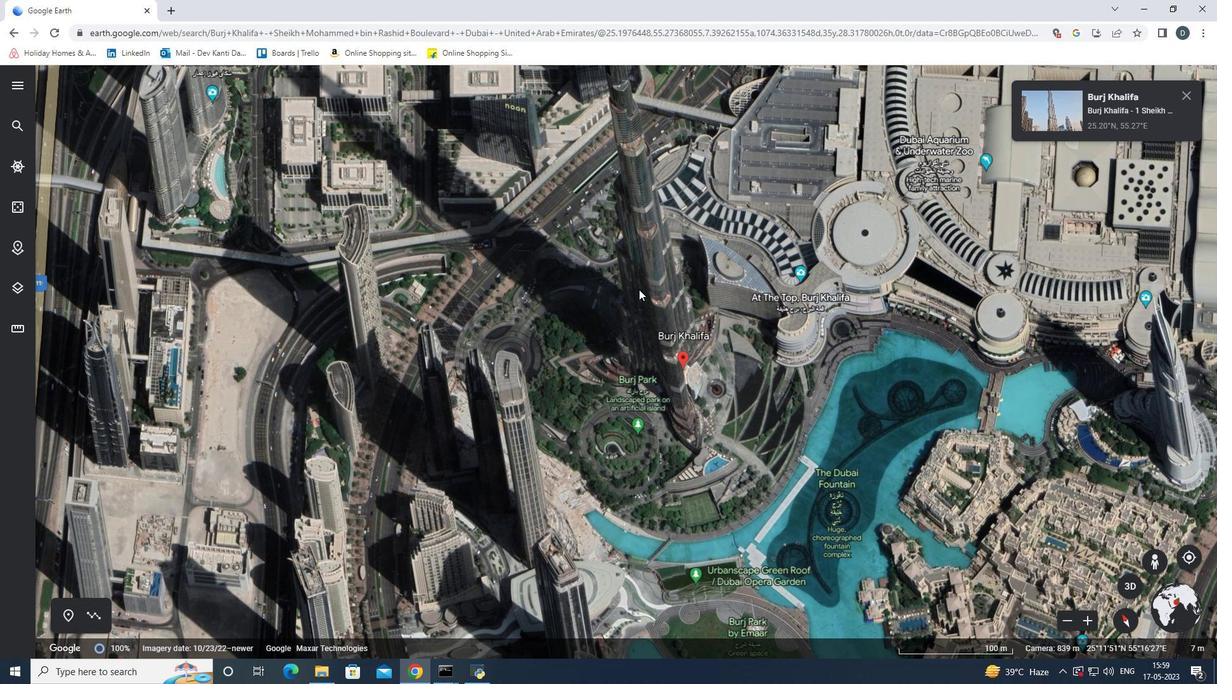 
Action: Mouse moved to (11, 332)
Screenshot: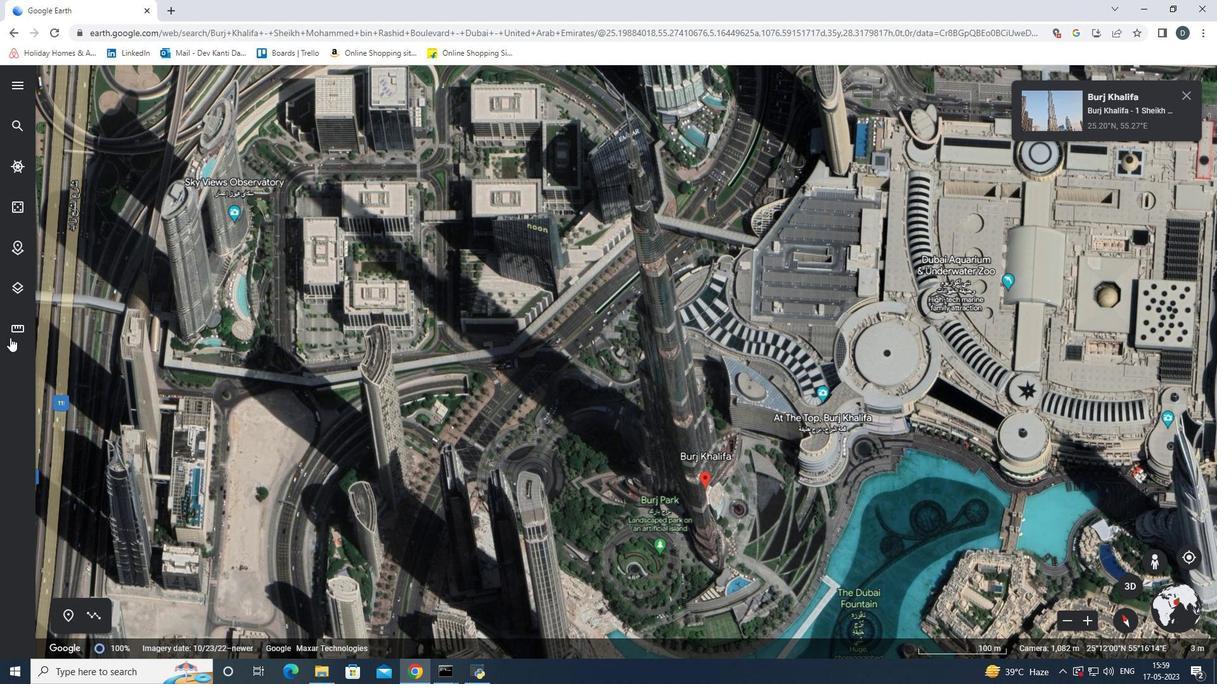 
Action: Mouse pressed left at (11, 332)
Screenshot: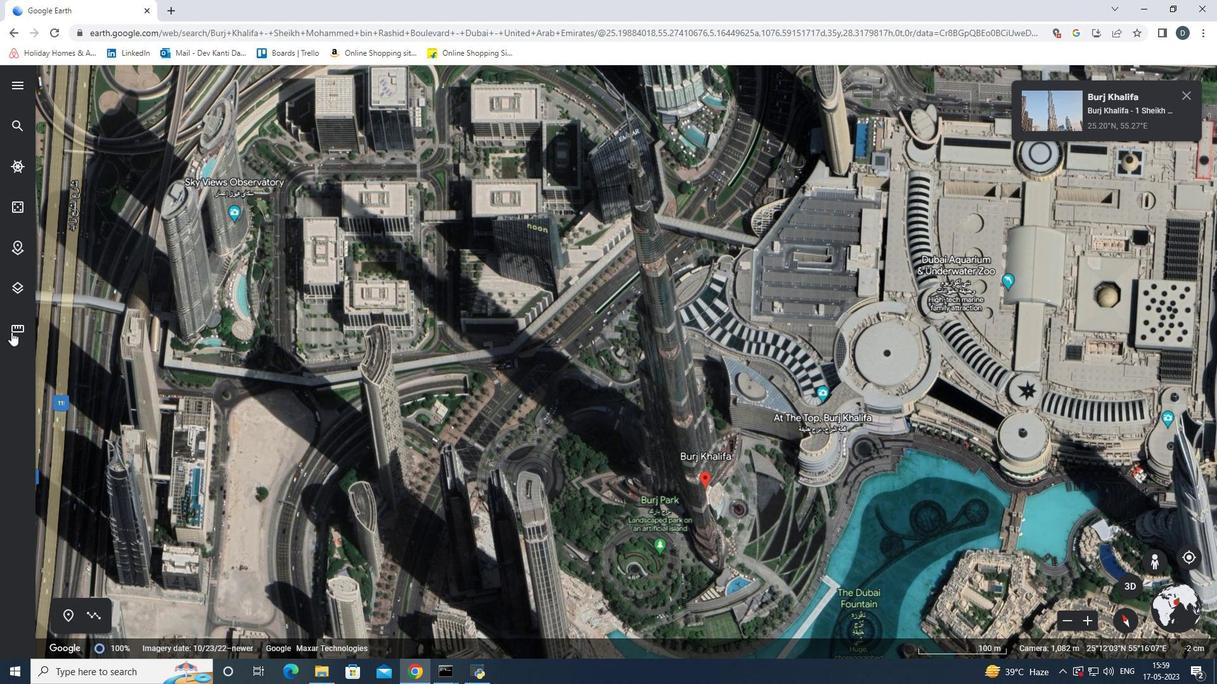 
Action: Mouse moved to (722, 572)
Screenshot: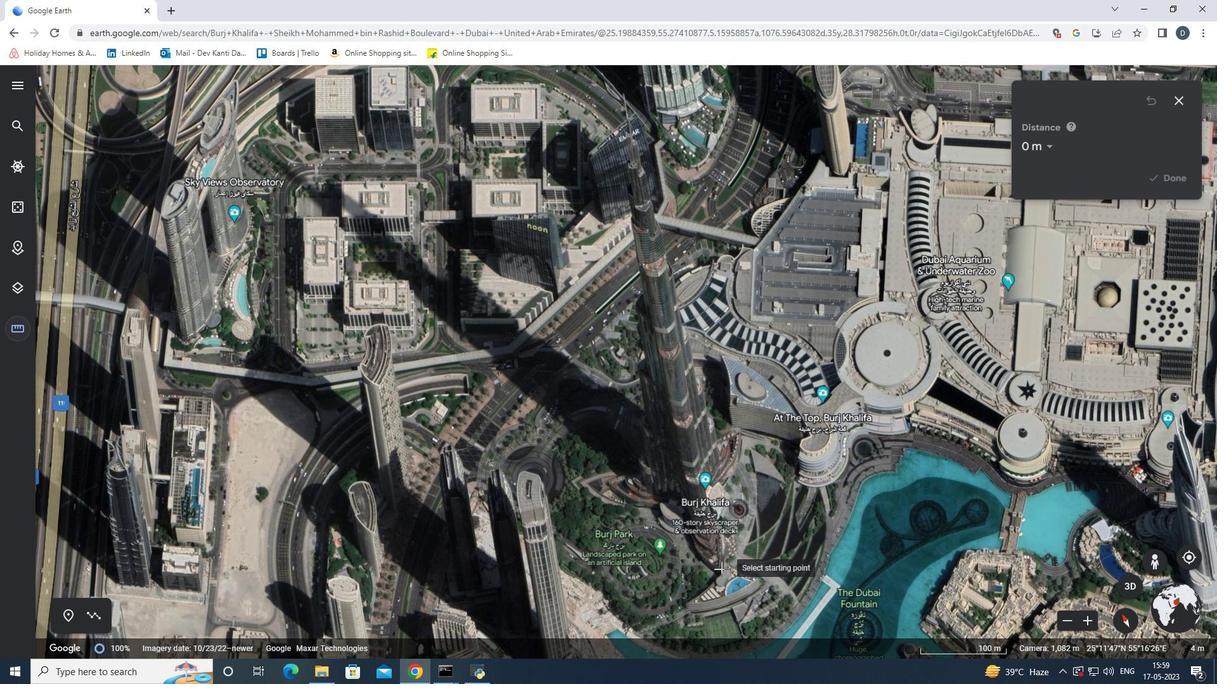 
Action: Mouse pressed left at (722, 572)
Screenshot: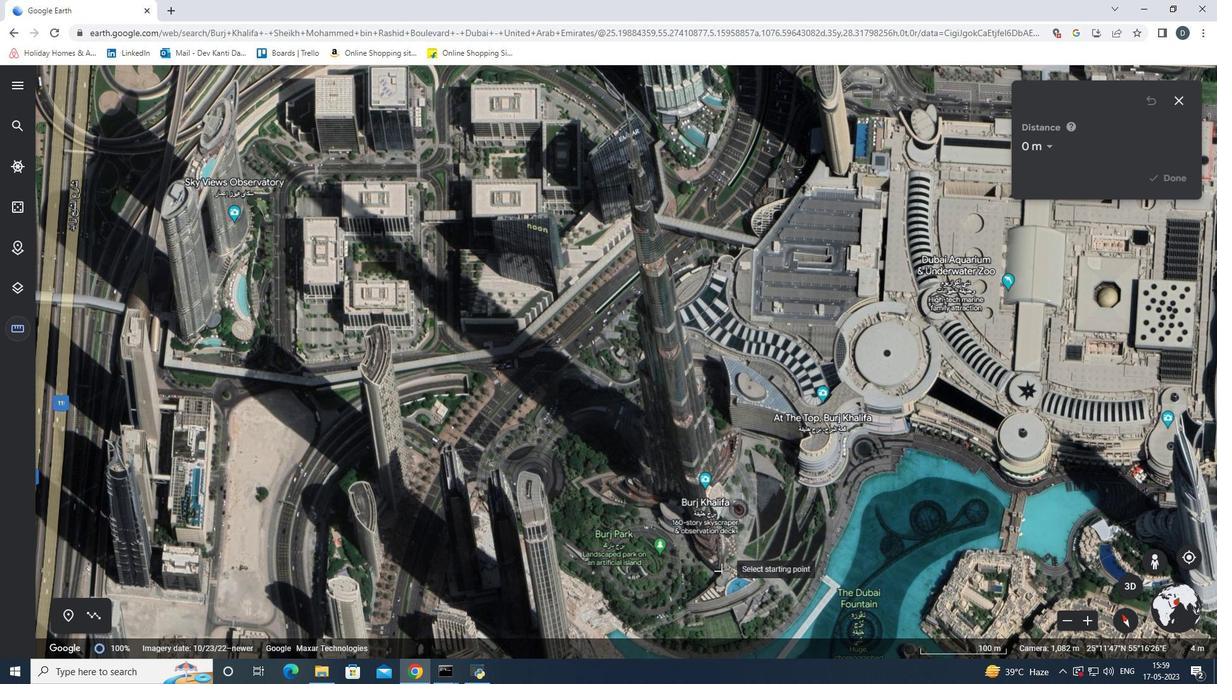 
Action: Mouse moved to (624, 104)
Screenshot: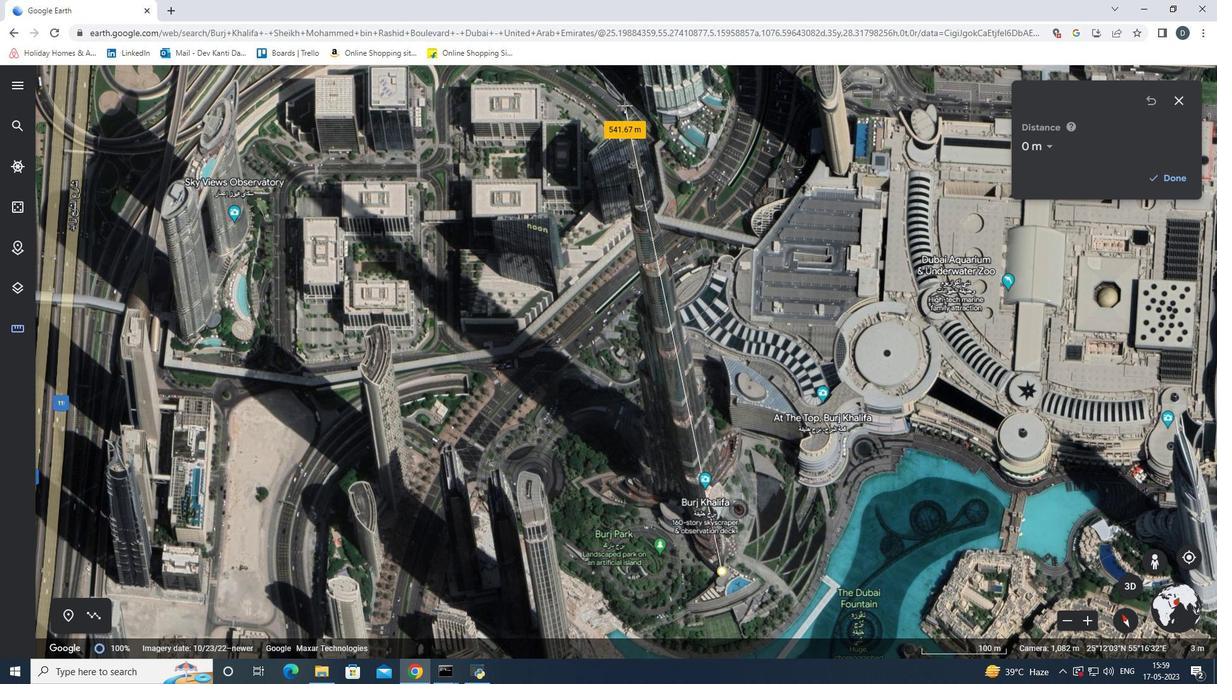 
Action: Mouse pressed left at (624, 104)
Screenshot: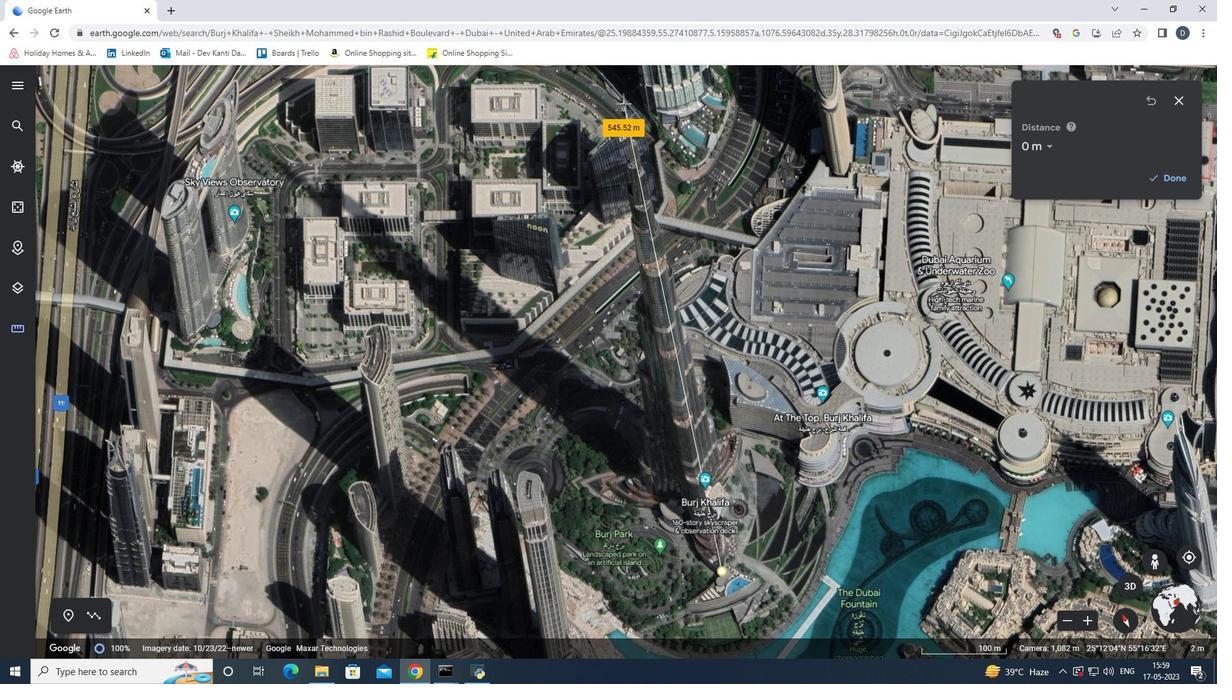 
Action: Mouse moved to (1166, 185)
Screenshot: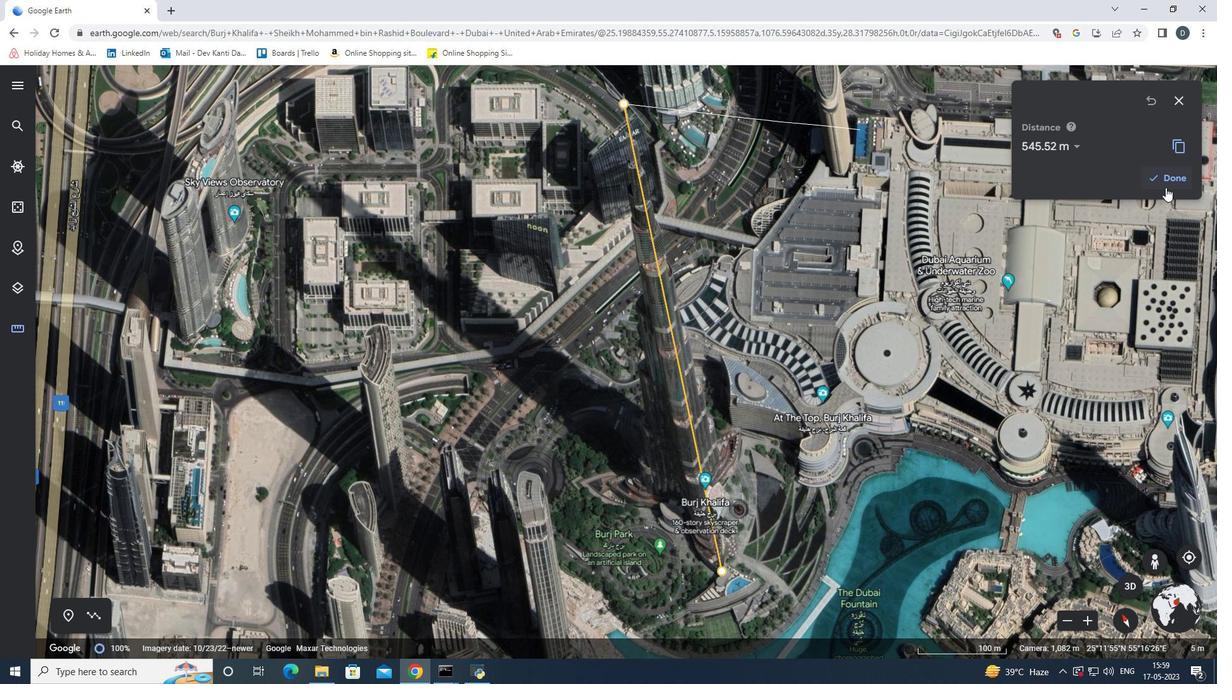 
Action: Mouse pressed left at (1166, 185)
Screenshot: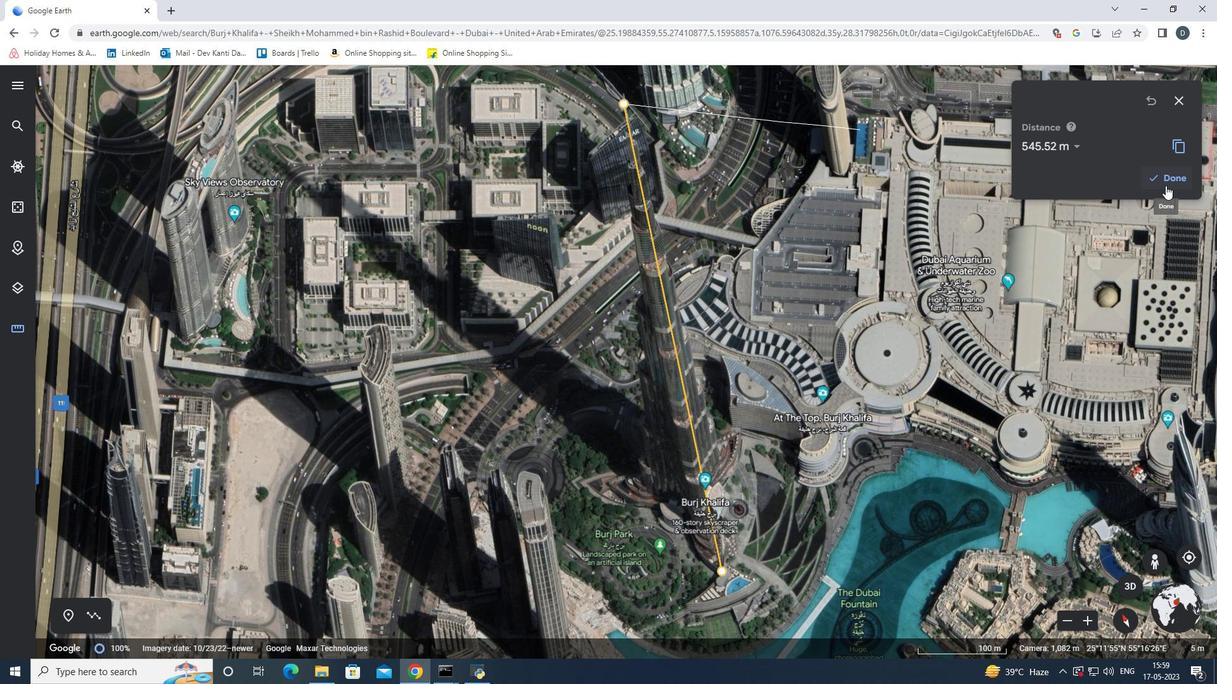 
Action: Mouse moved to (1180, 93)
Screenshot: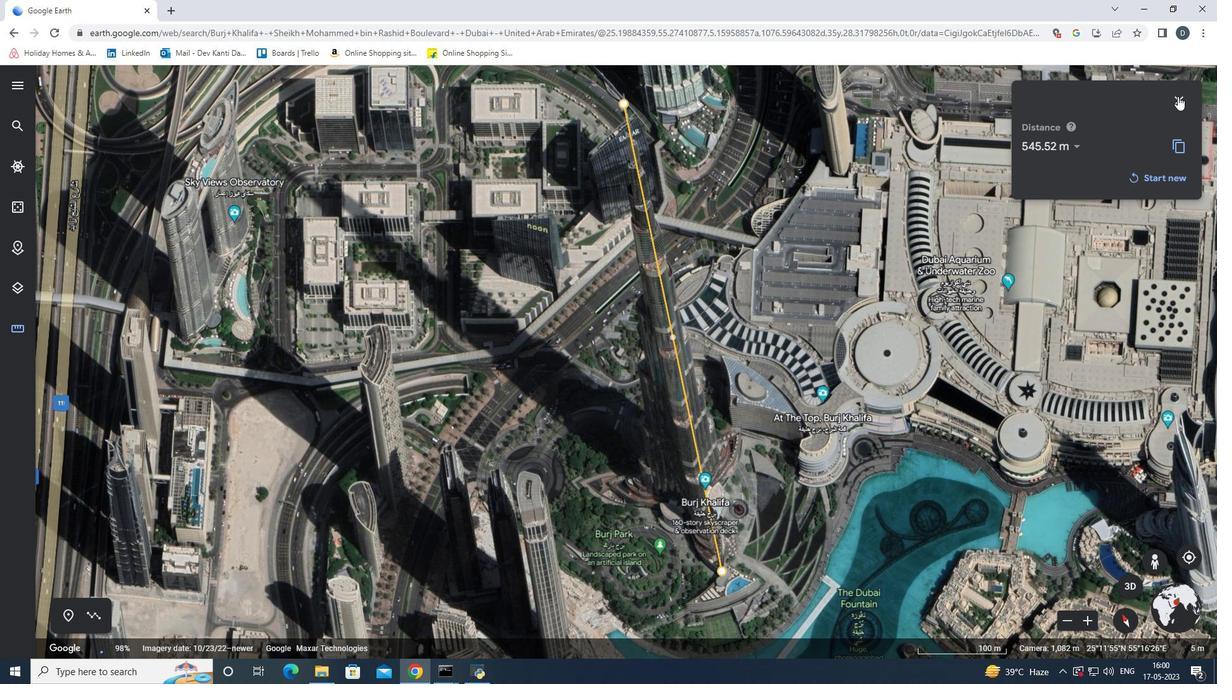 
Action: Mouse pressed left at (1180, 93)
Screenshot: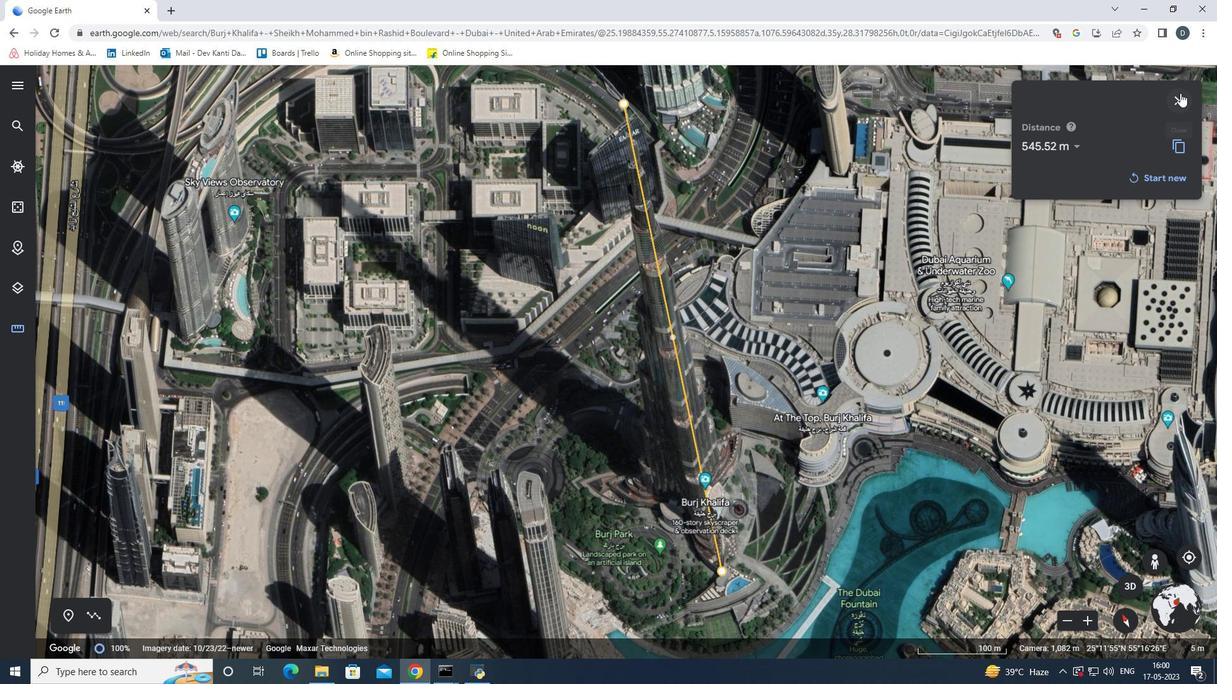 
Action: Mouse moved to (628, 449)
Screenshot: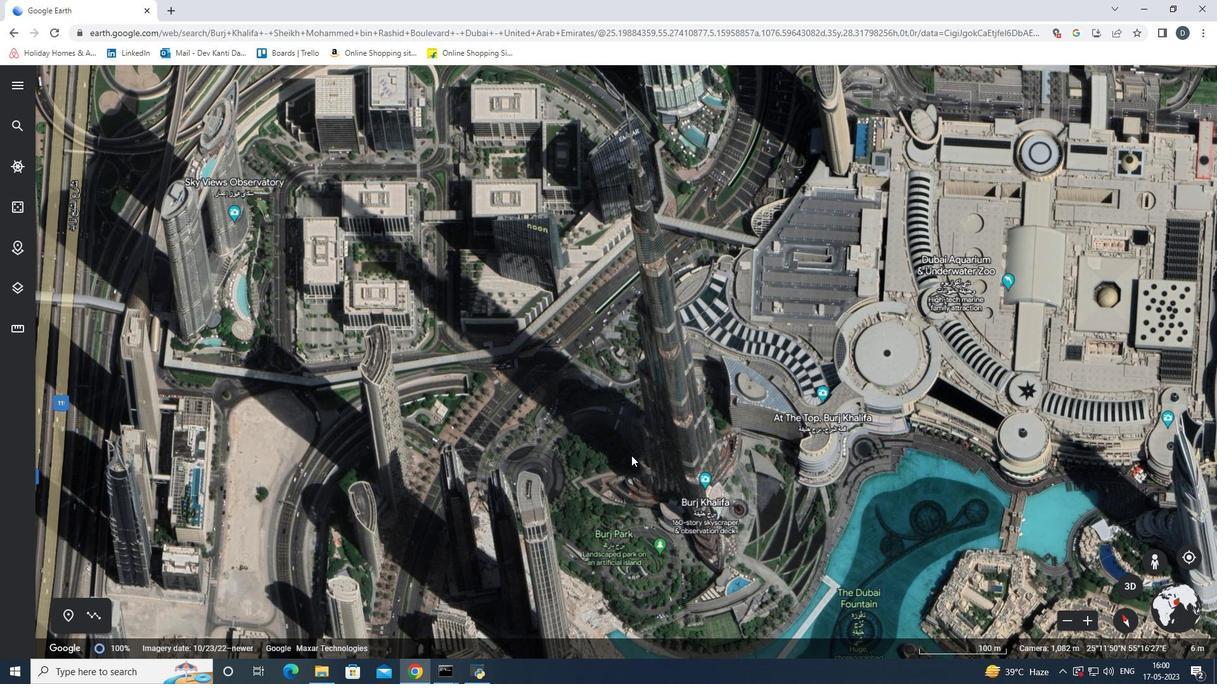 
